Task: Go to Program & Features. Select Whole Food Market. Add to cart Organic Weight Loss Supplements-1. Place order for Linda Green, _x000D_
1229 Senator Rd_x000D_
Crystal, Michigan(MI), 48818, Cell Number (989) 235-6557
Action: Mouse moved to (38, 119)
Screenshot: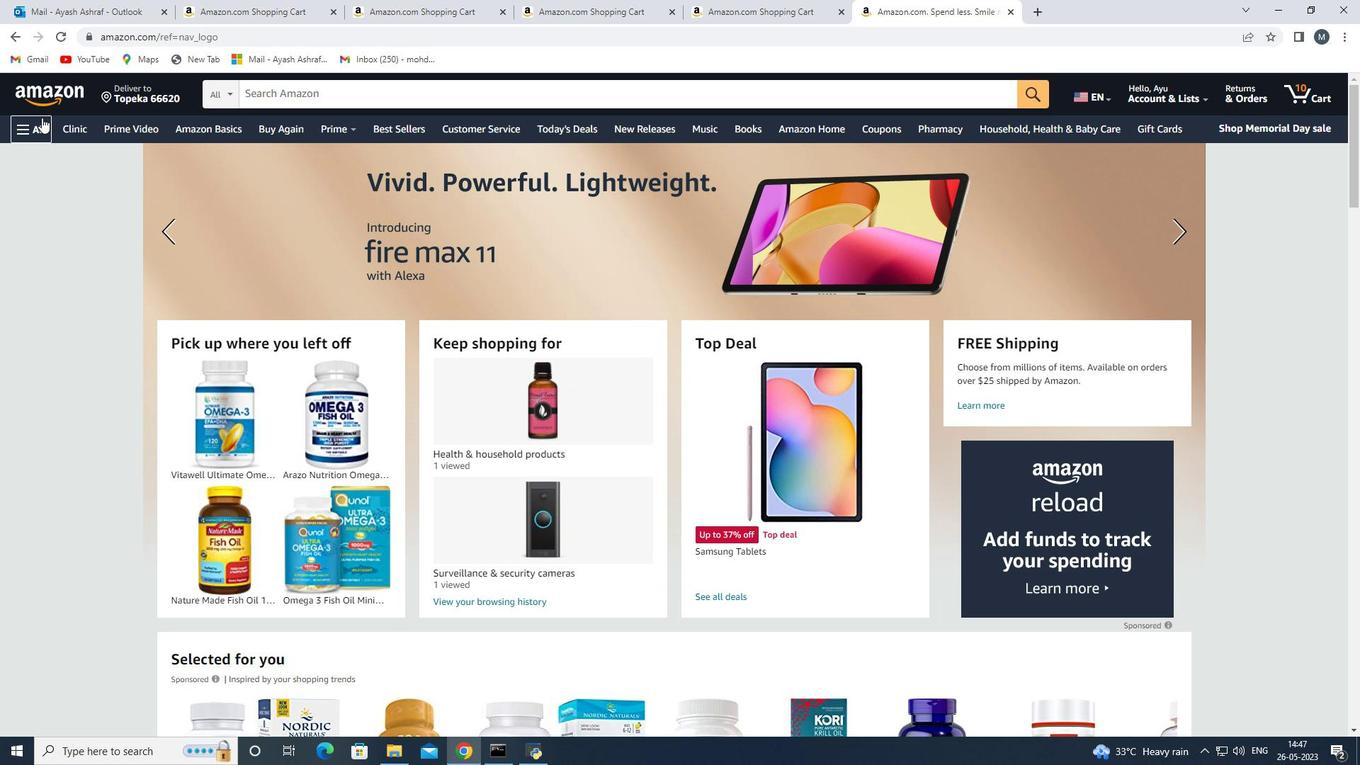 
Action: Mouse pressed left at (38, 119)
Screenshot: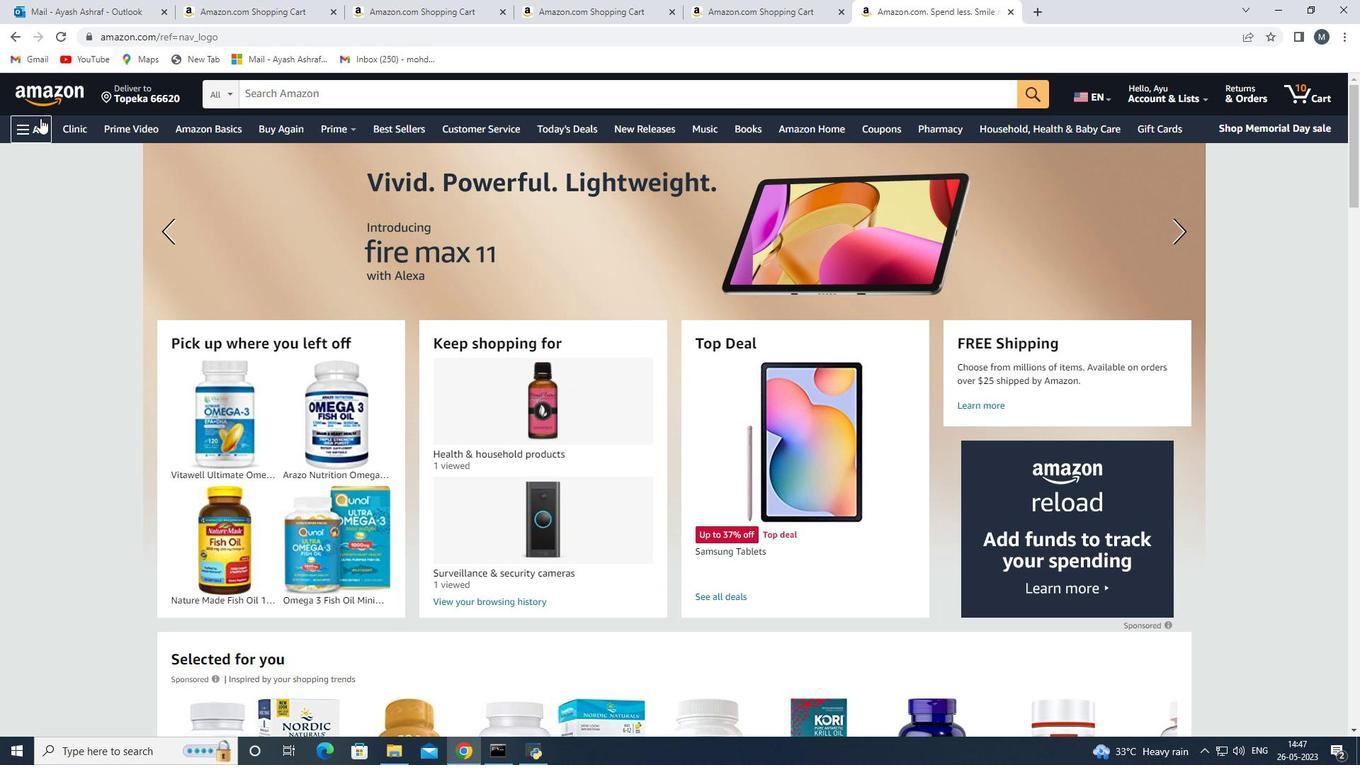 
Action: Mouse moved to (115, 489)
Screenshot: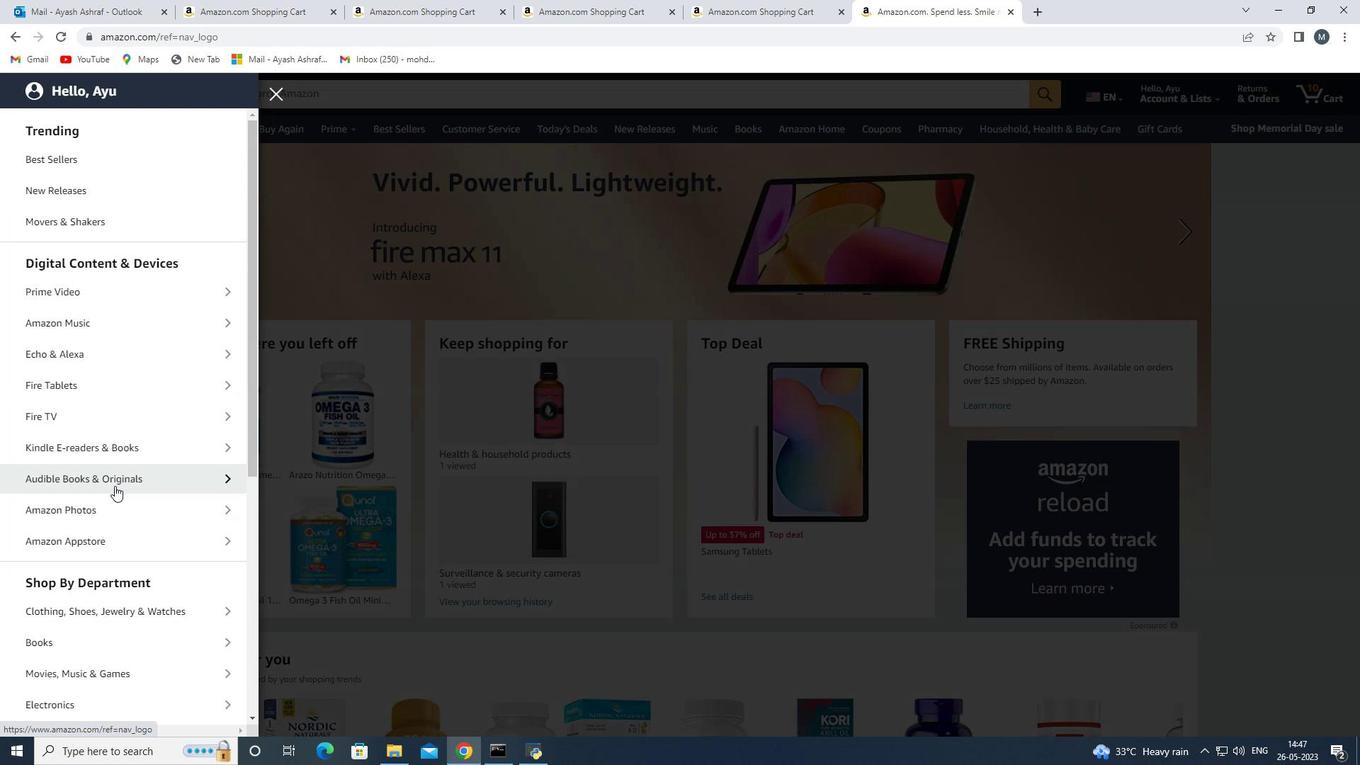 
Action: Mouse scrolled (115, 488) with delta (0, 0)
Screenshot: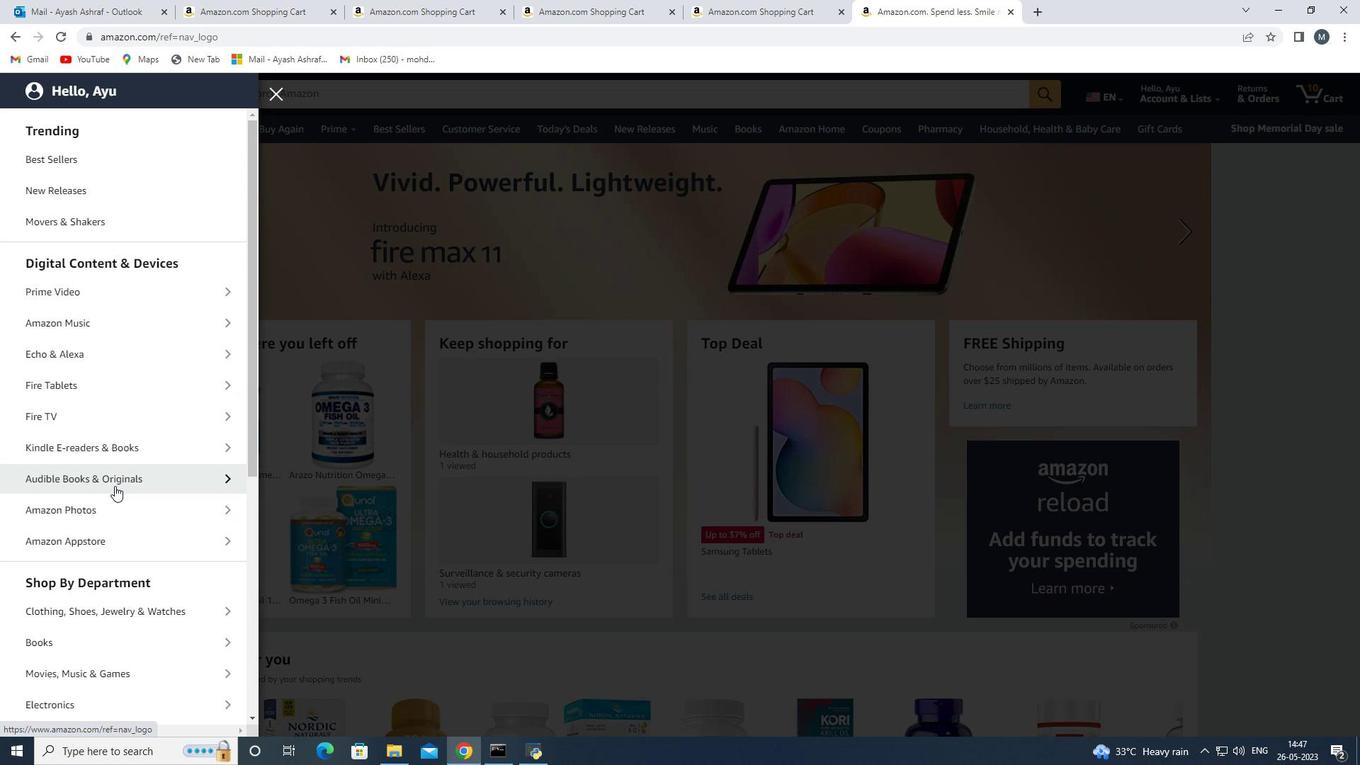 
Action: Mouse scrolled (115, 488) with delta (0, 0)
Screenshot: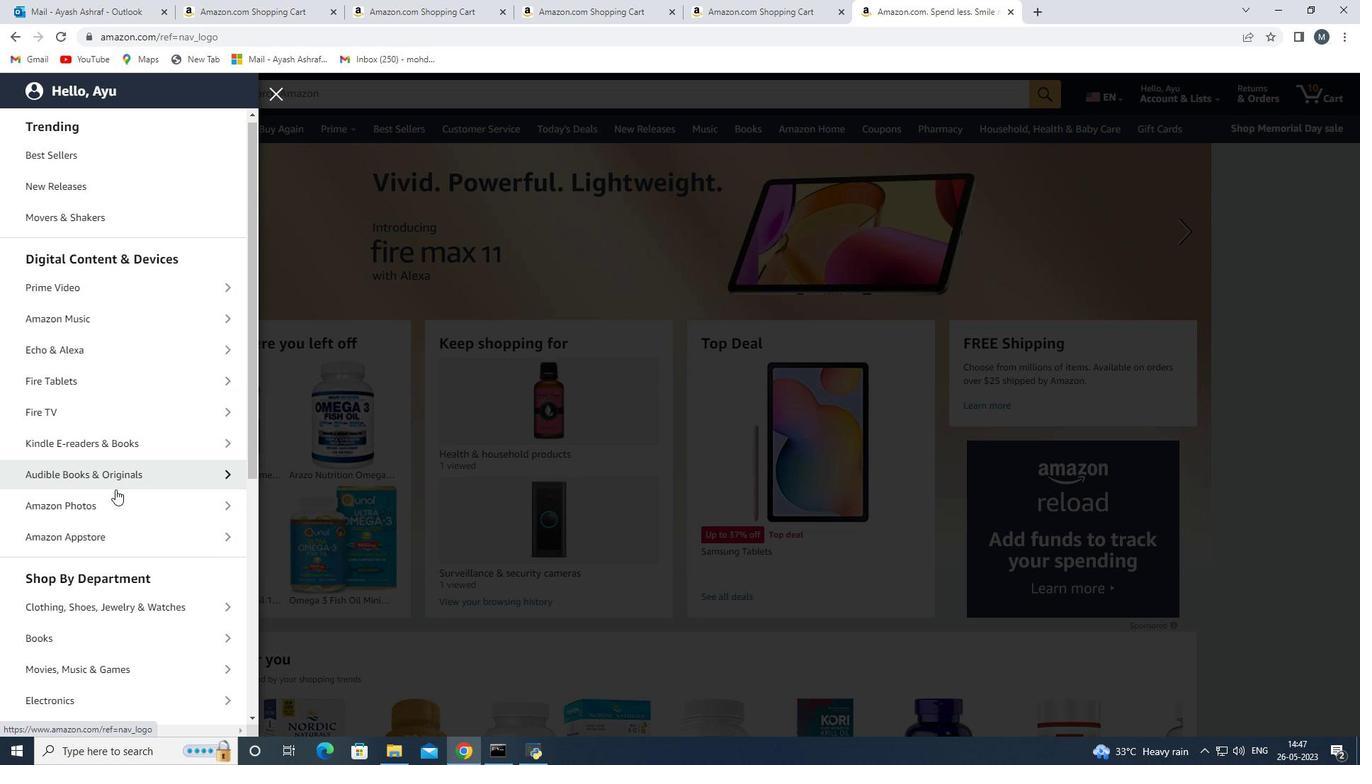 
Action: Mouse scrolled (115, 488) with delta (0, 0)
Screenshot: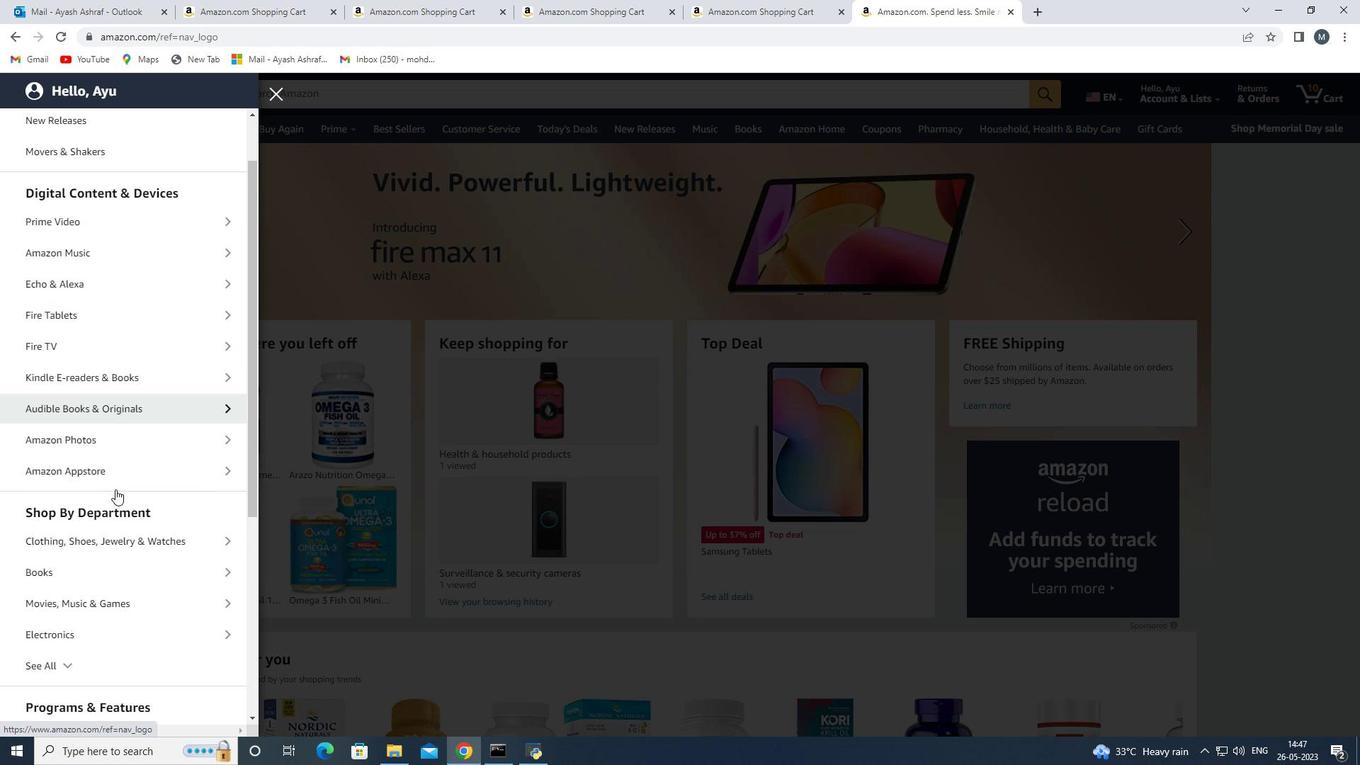 
Action: Mouse moved to (112, 484)
Screenshot: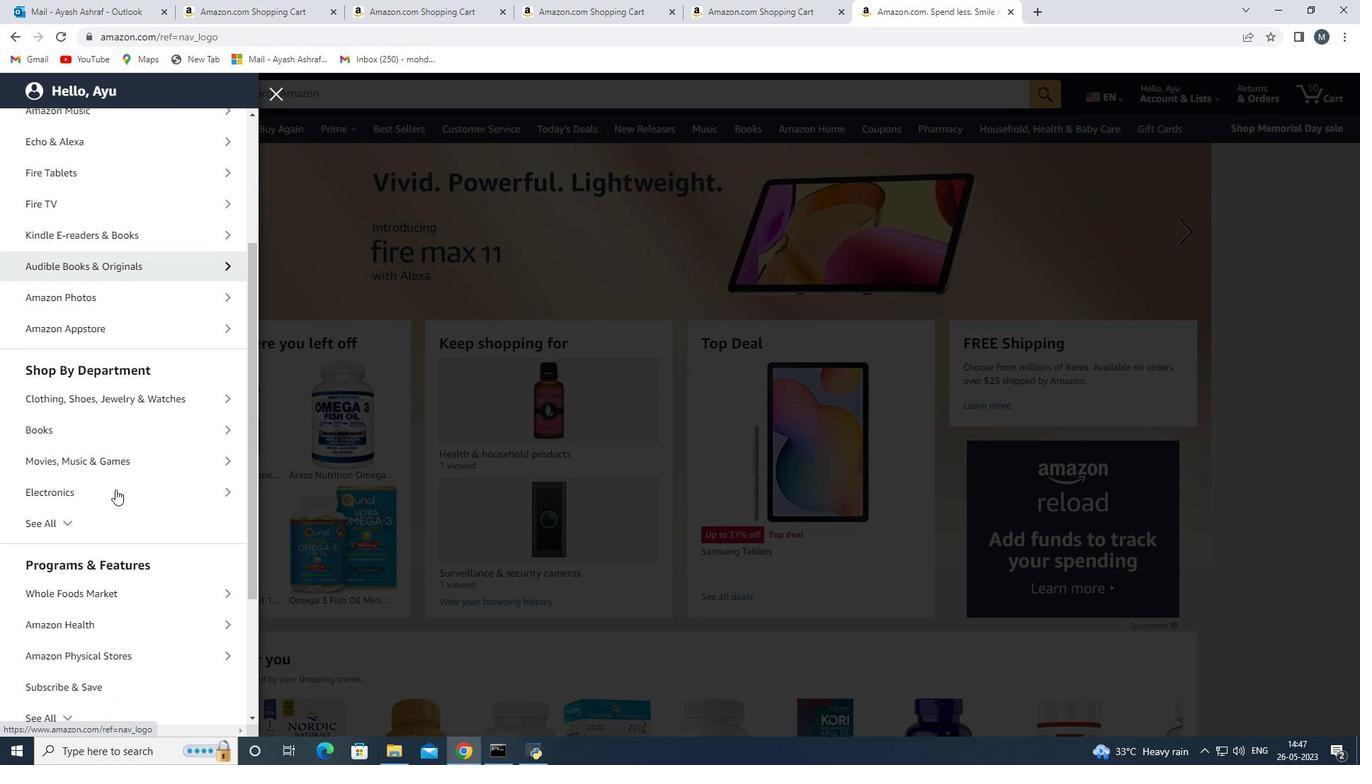 
Action: Mouse scrolled (112, 484) with delta (0, 0)
Screenshot: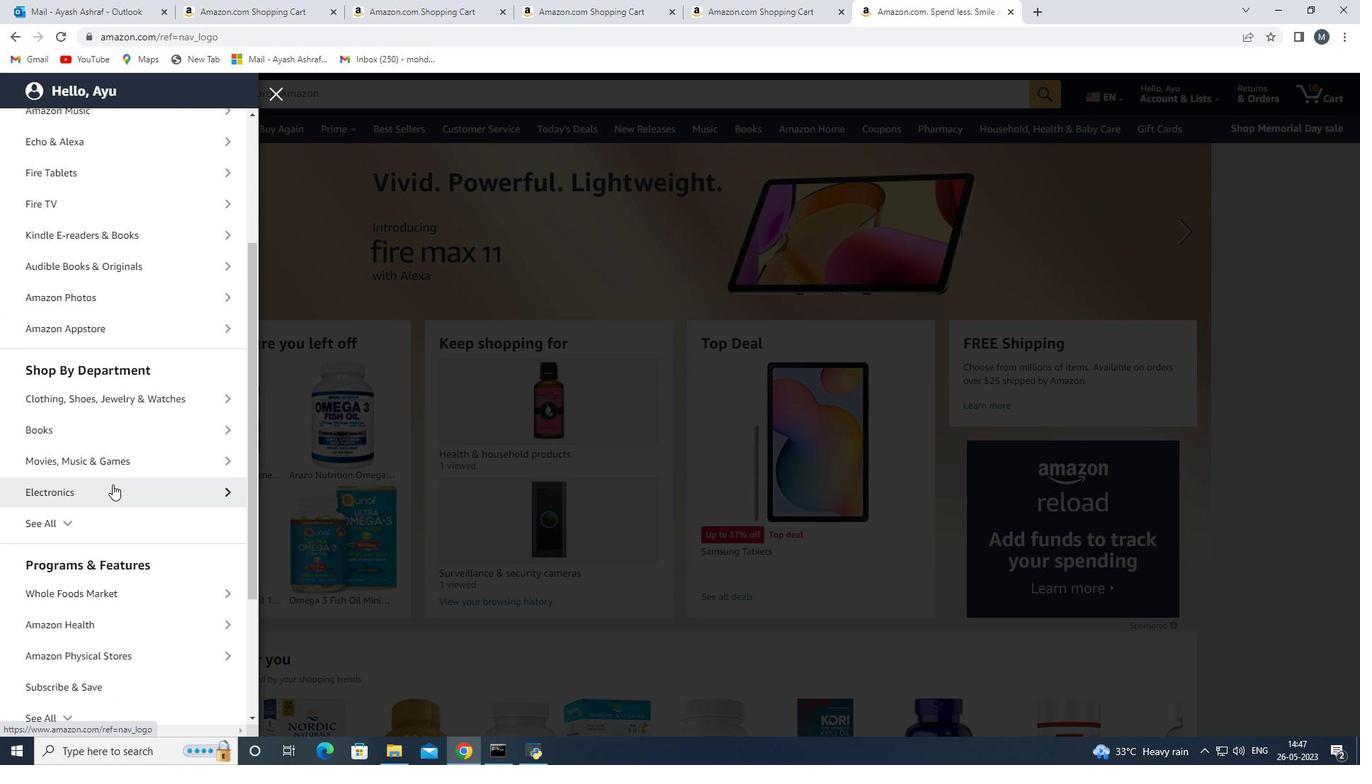 
Action: Mouse scrolled (112, 484) with delta (0, 0)
Screenshot: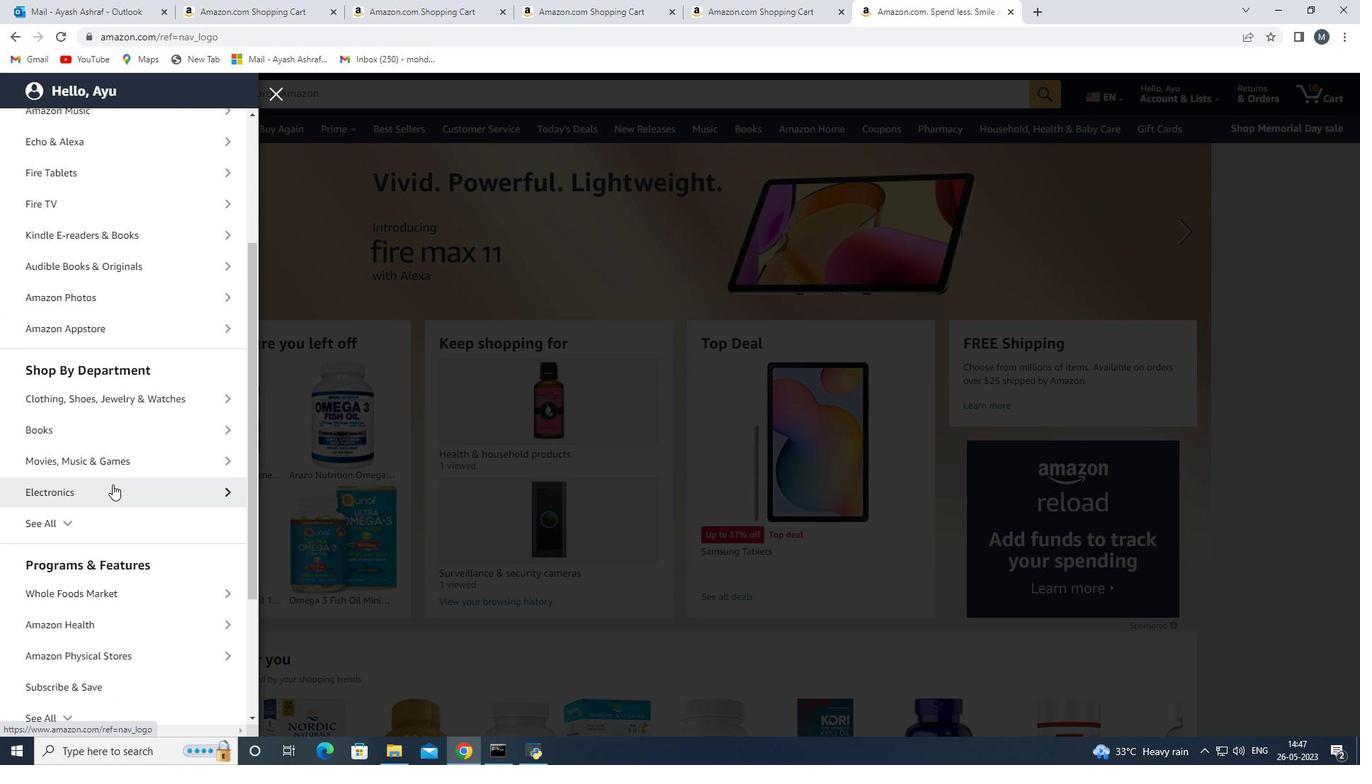 
Action: Mouse moved to (135, 449)
Screenshot: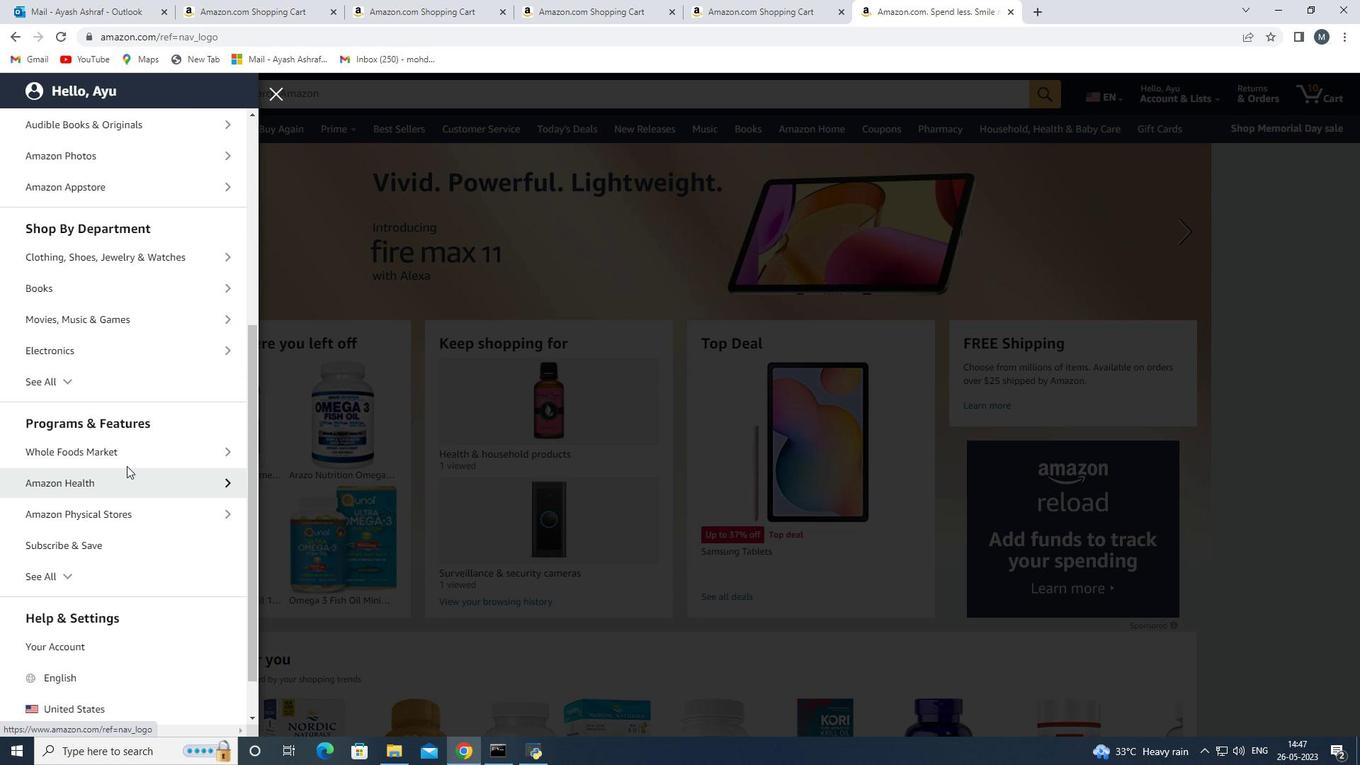 
Action: Mouse pressed left at (135, 449)
Screenshot: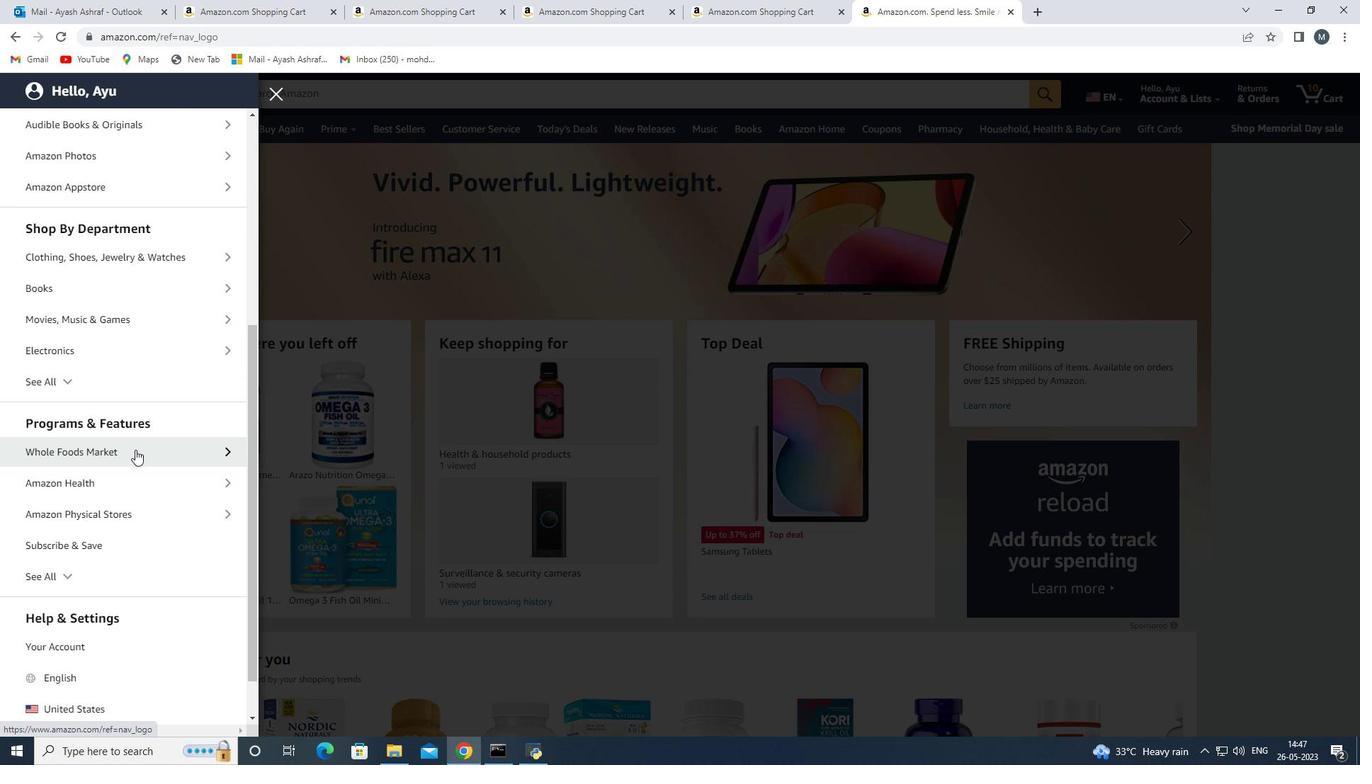 
Action: Mouse moved to (158, 196)
Screenshot: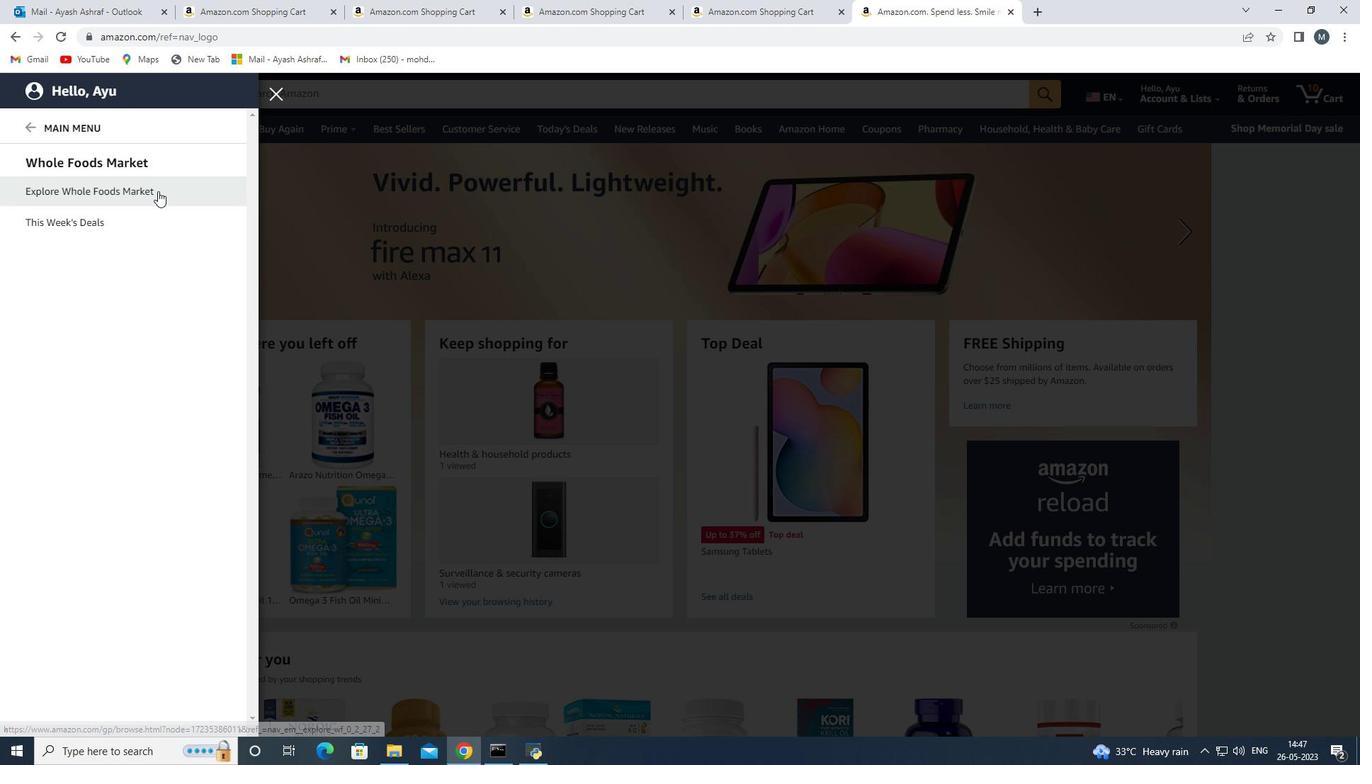
Action: Mouse pressed left at (158, 196)
Screenshot: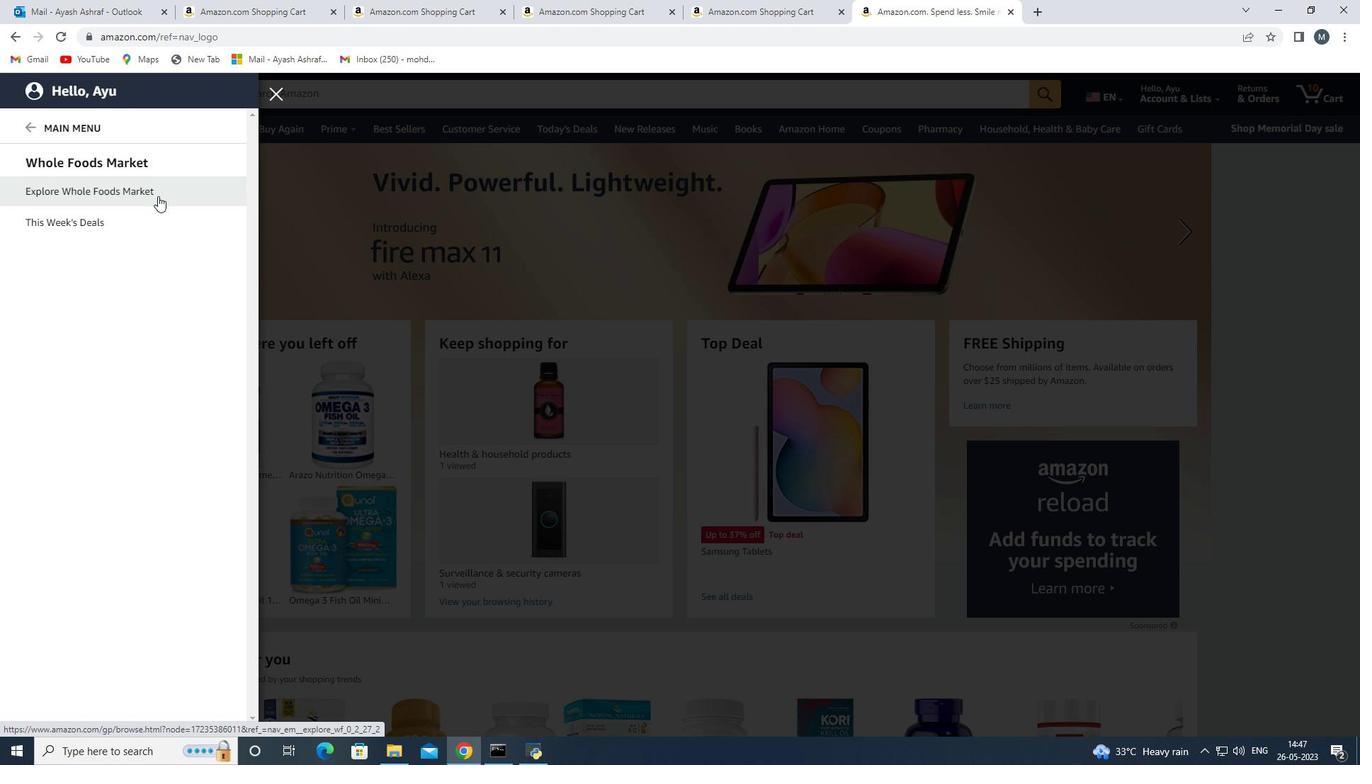 
Action: Mouse moved to (394, 94)
Screenshot: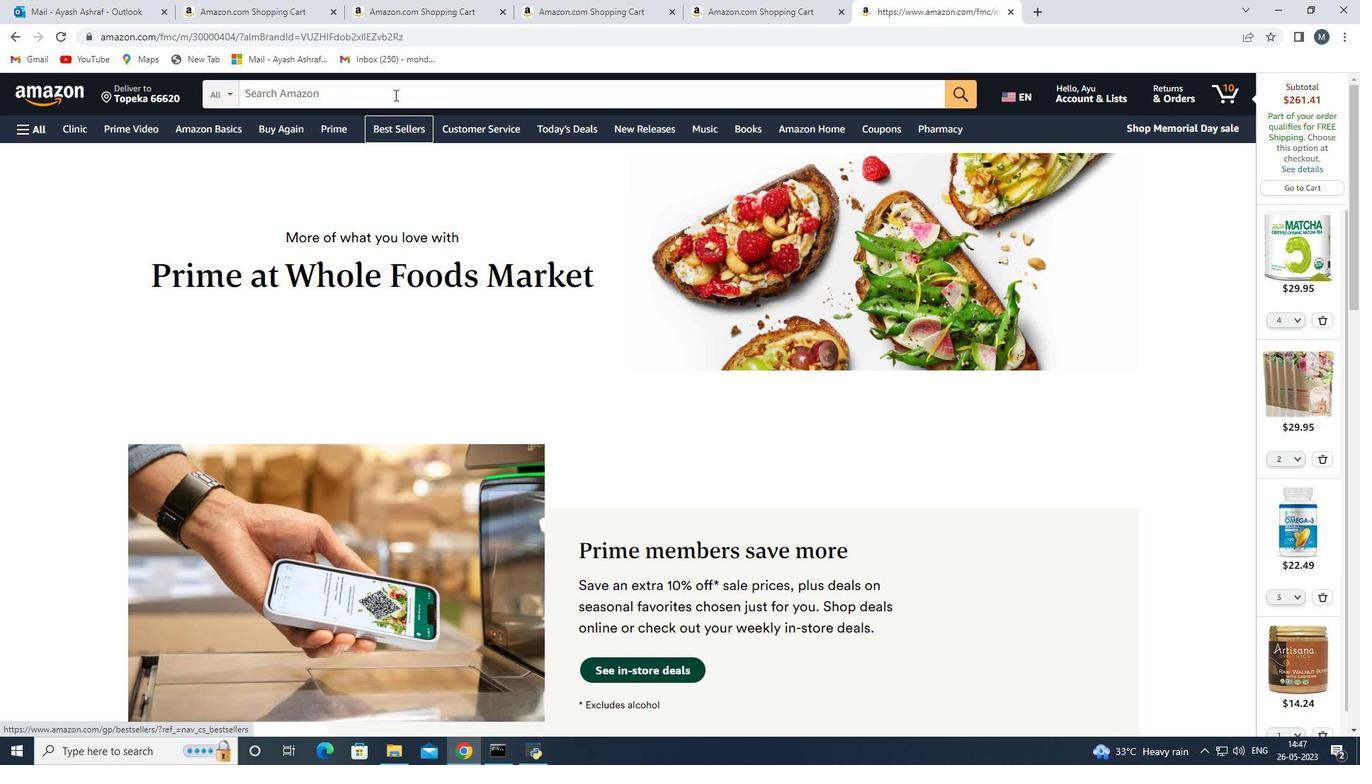 
Action: Mouse pressed left at (394, 94)
Screenshot: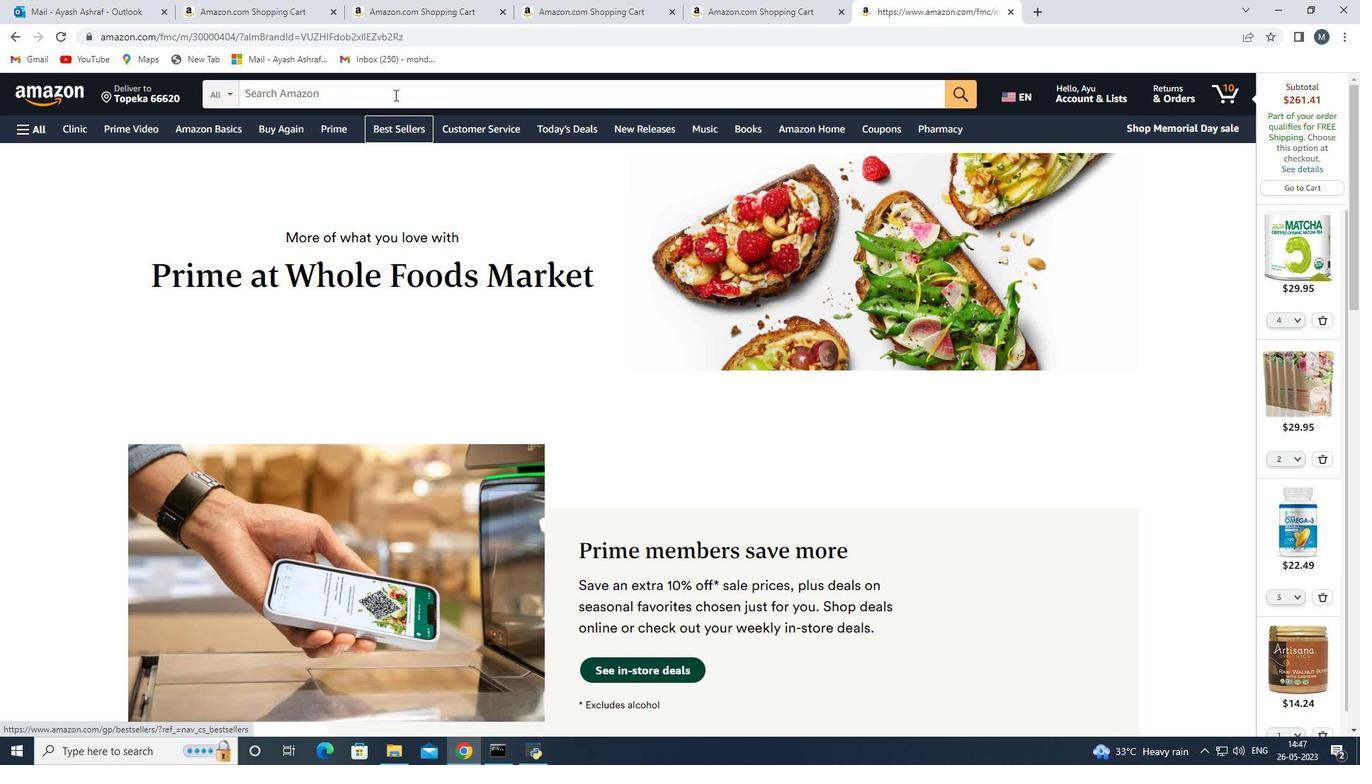 
Action: Mouse moved to (398, 91)
Screenshot: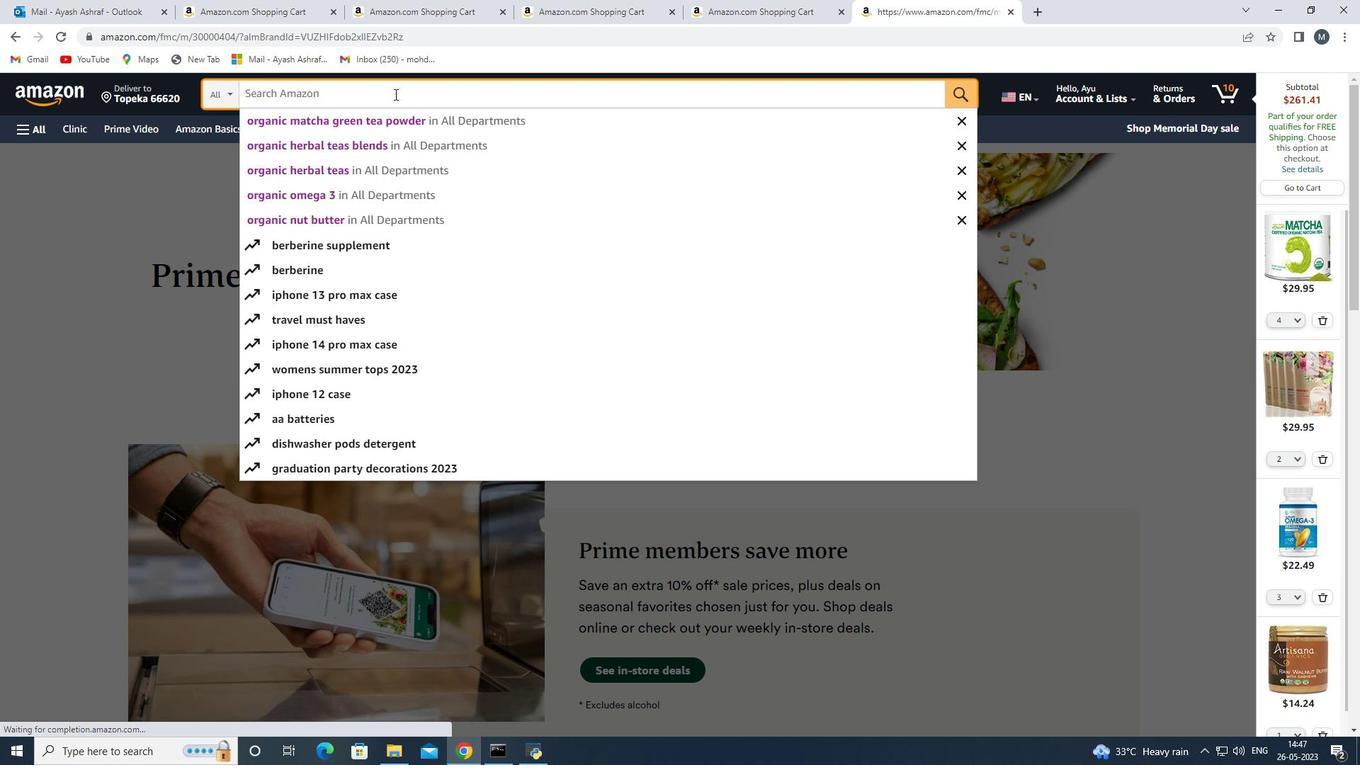 
Action: Key pressed <Key.shift>Organic<Key.space><Key.shift>weight<Key.space><Key.shift>o<Key.backspace><Key.shift>Loss<Key.space><Key.shift>Si<Key.backspace>upplememts
Screenshot: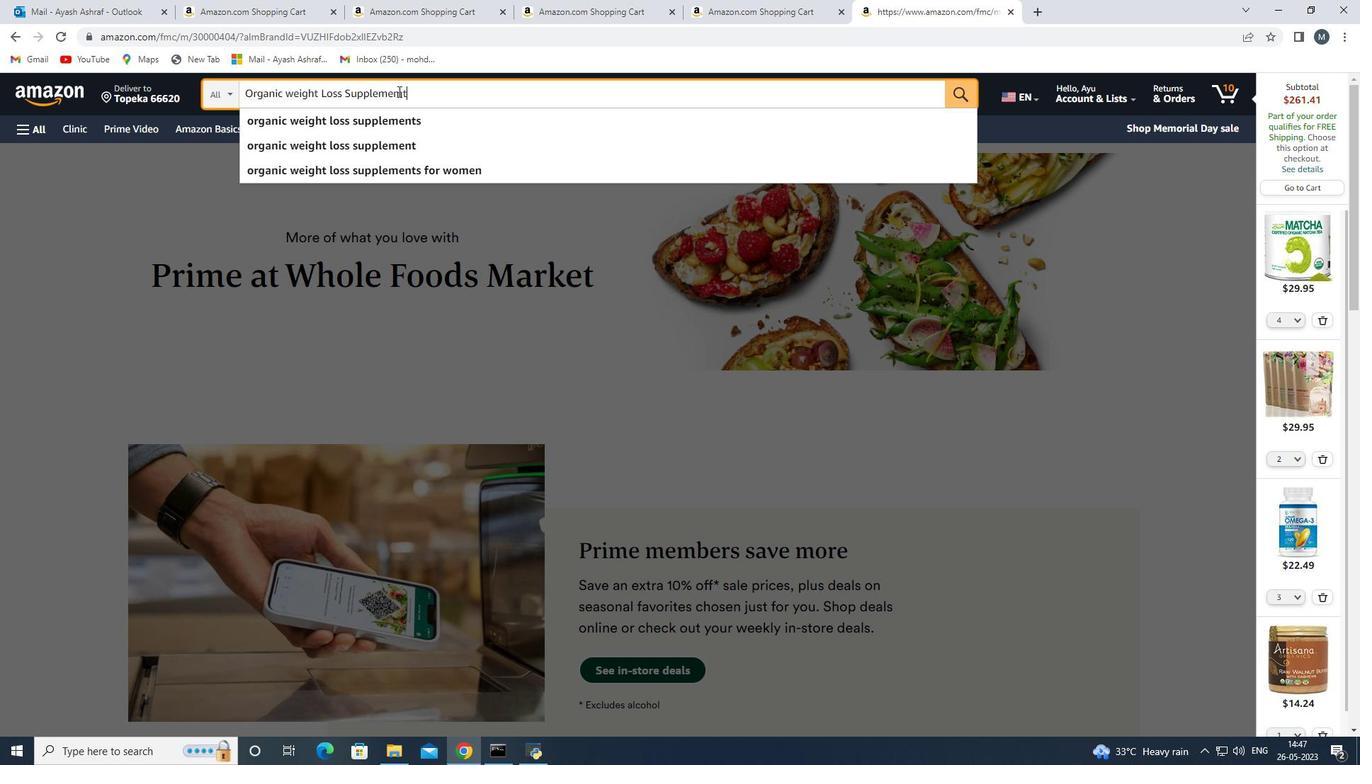 
Action: Mouse moved to (400, 98)
Screenshot: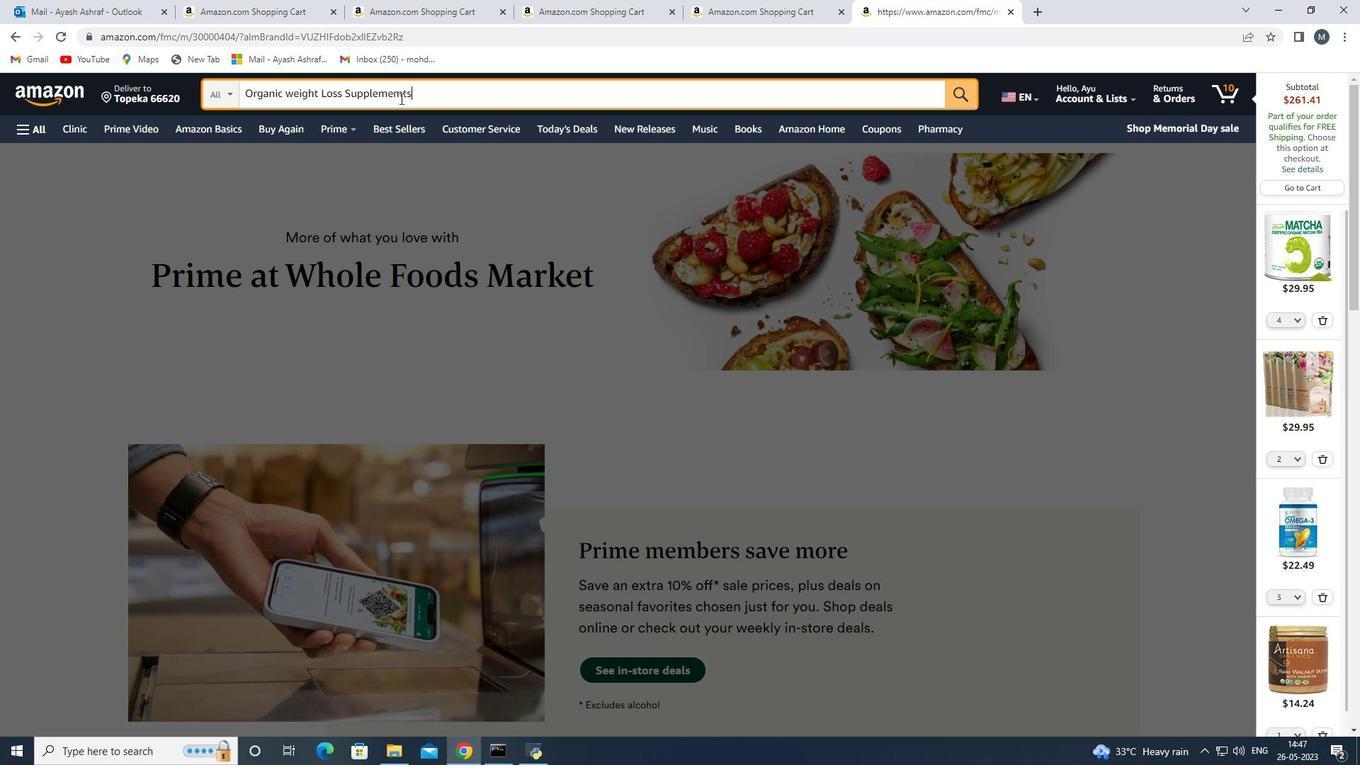 
Action: Mouse pressed left at (400, 98)
Screenshot: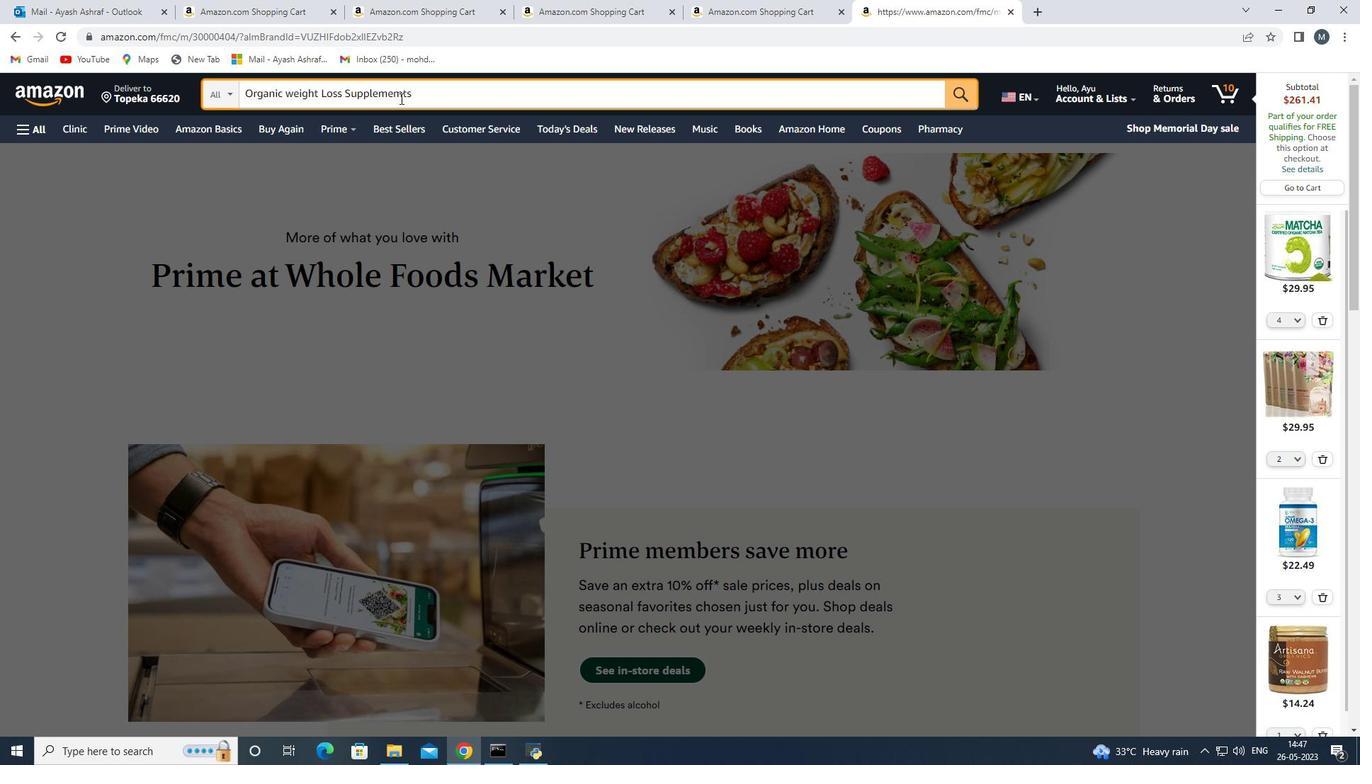 
Action: Mouse moved to (401, 108)
Screenshot: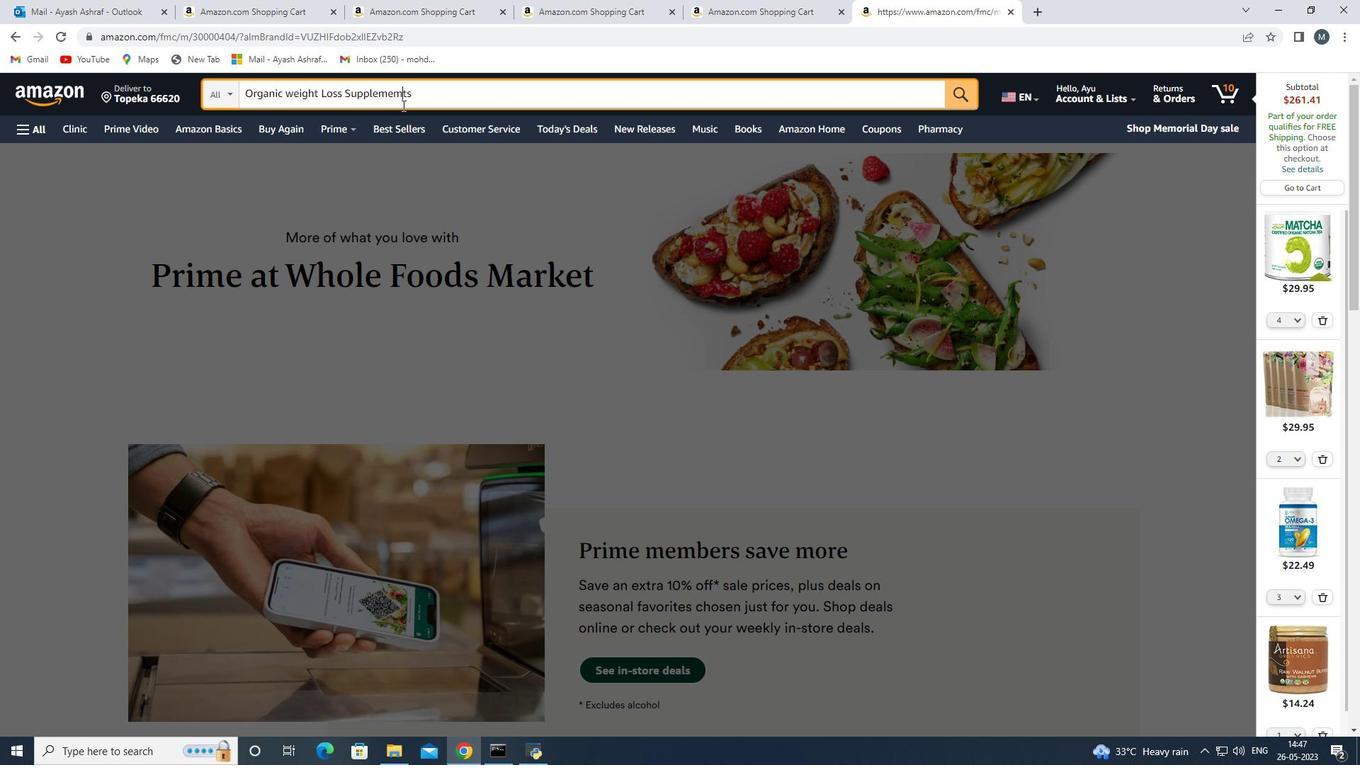 
Action: Key pressed <Key.backspace>n
Screenshot: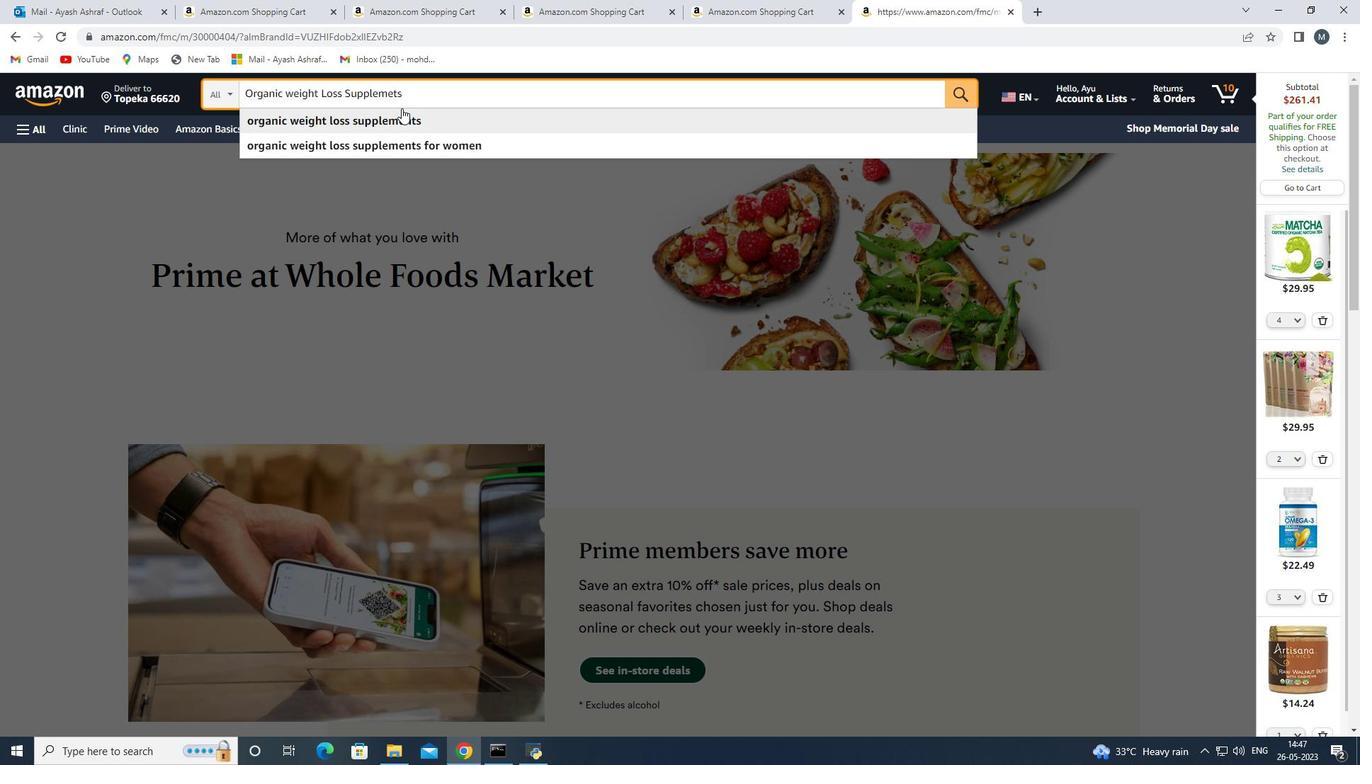 
Action: Mouse moved to (386, 122)
Screenshot: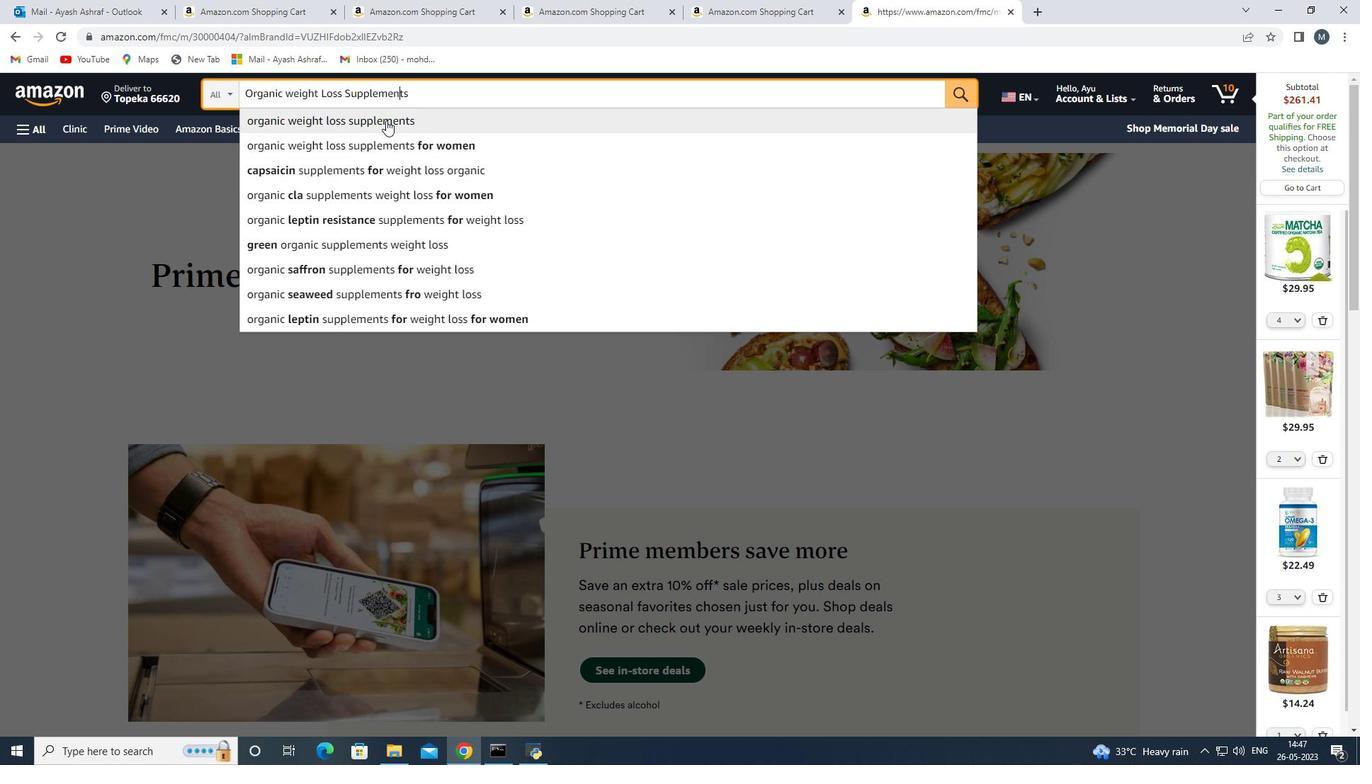 
Action: Mouse pressed left at (386, 122)
Screenshot: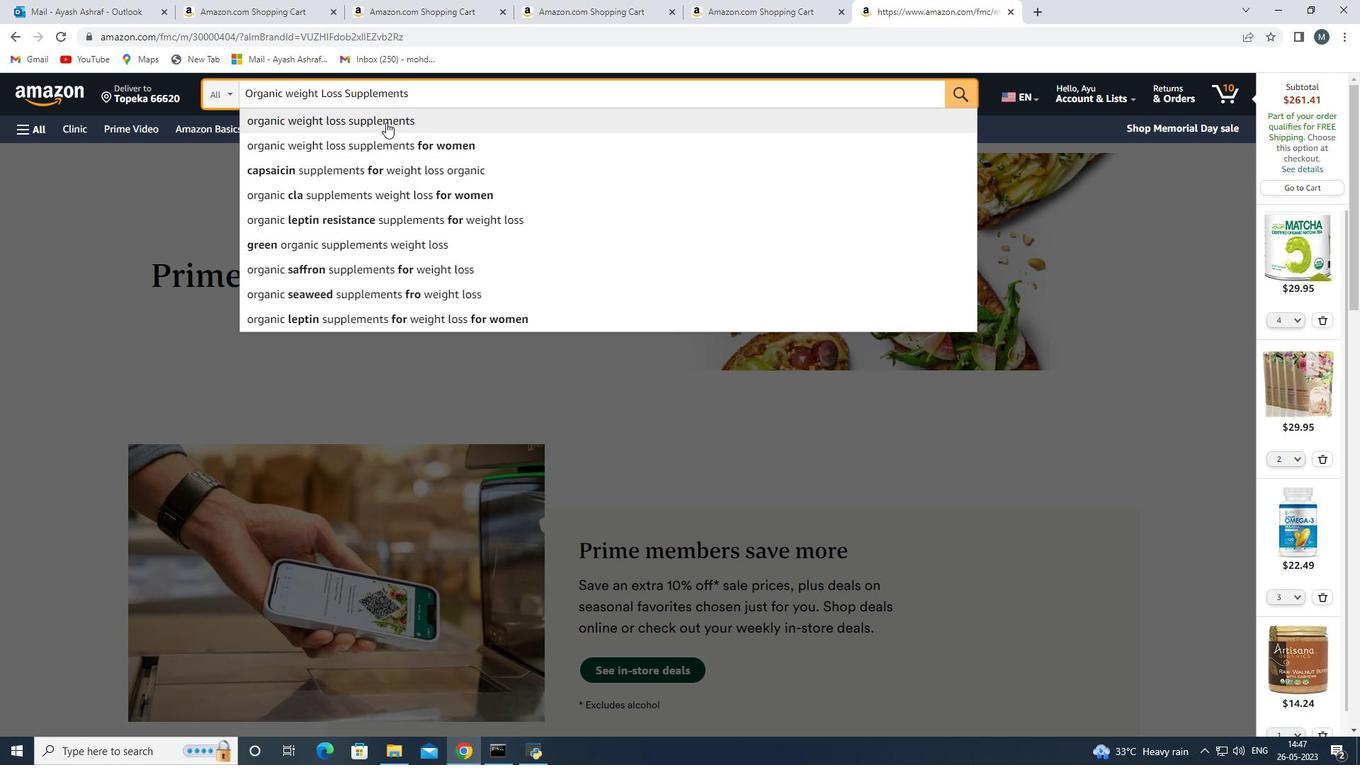 
Action: Mouse moved to (418, 413)
Screenshot: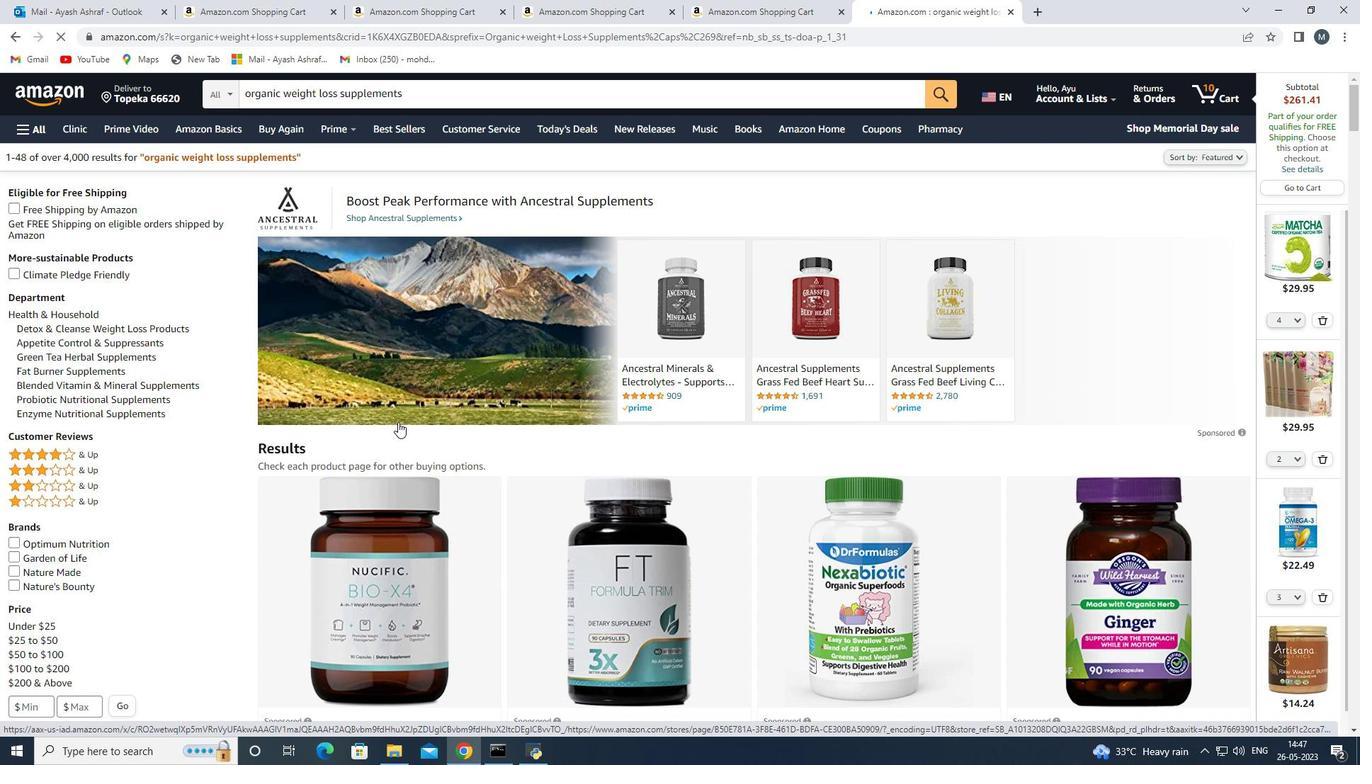 
Action: Mouse scrolled (418, 413) with delta (0, 0)
Screenshot: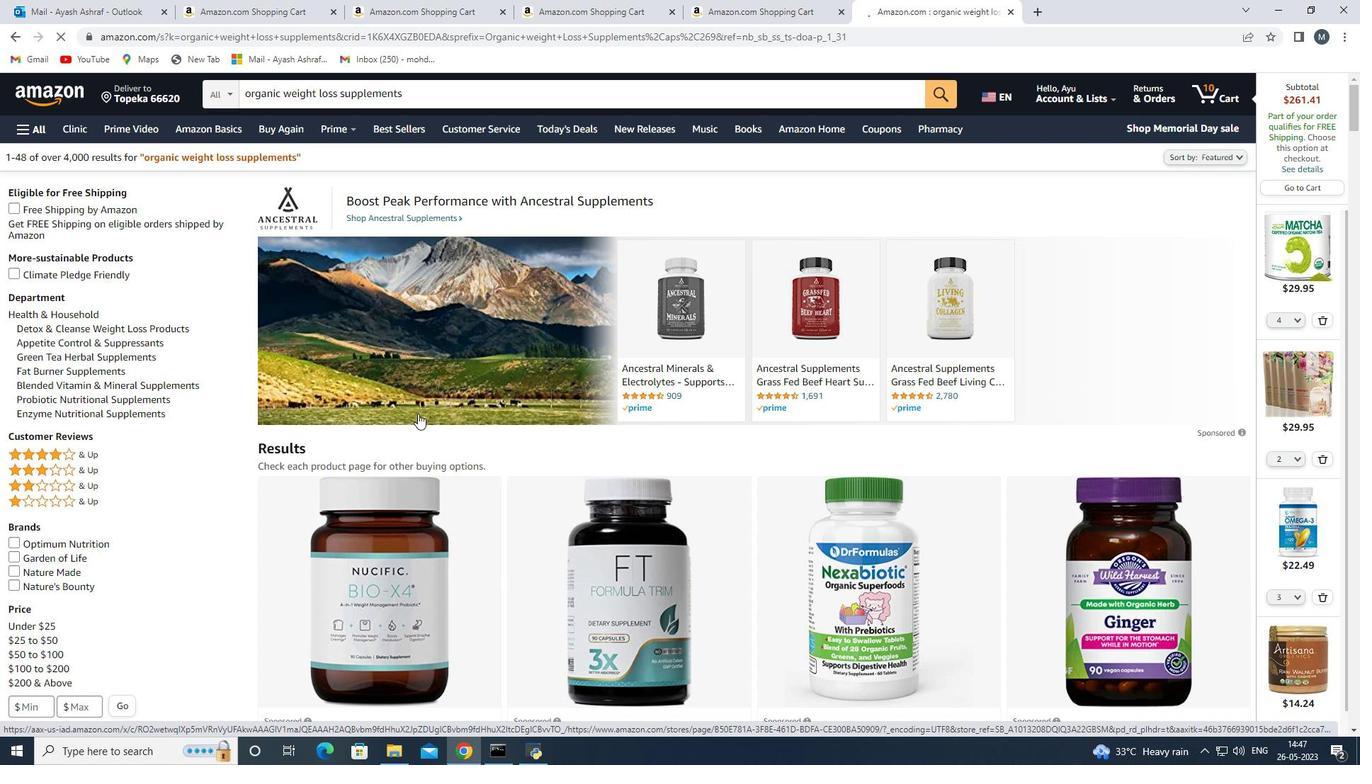 
Action: Mouse scrolled (418, 413) with delta (0, 0)
Screenshot: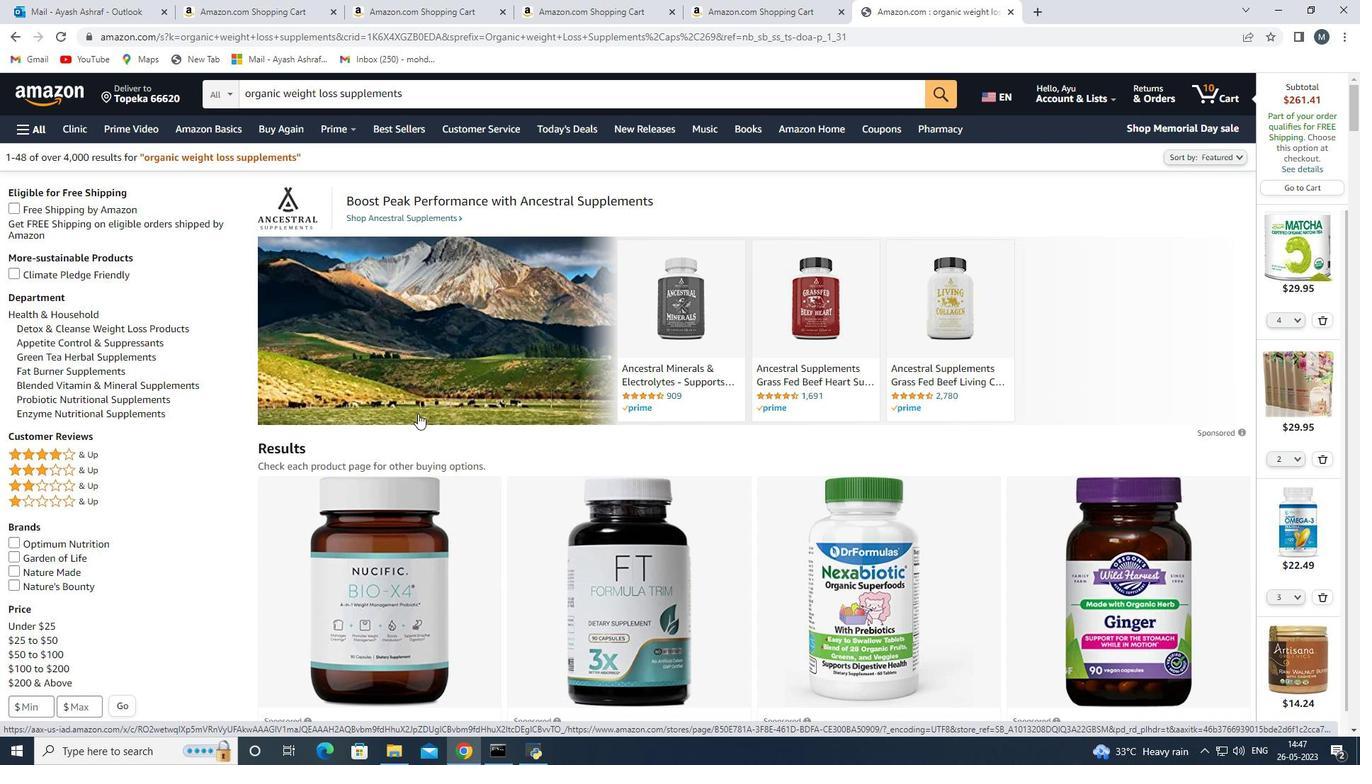 
Action: Mouse moved to (418, 414)
Screenshot: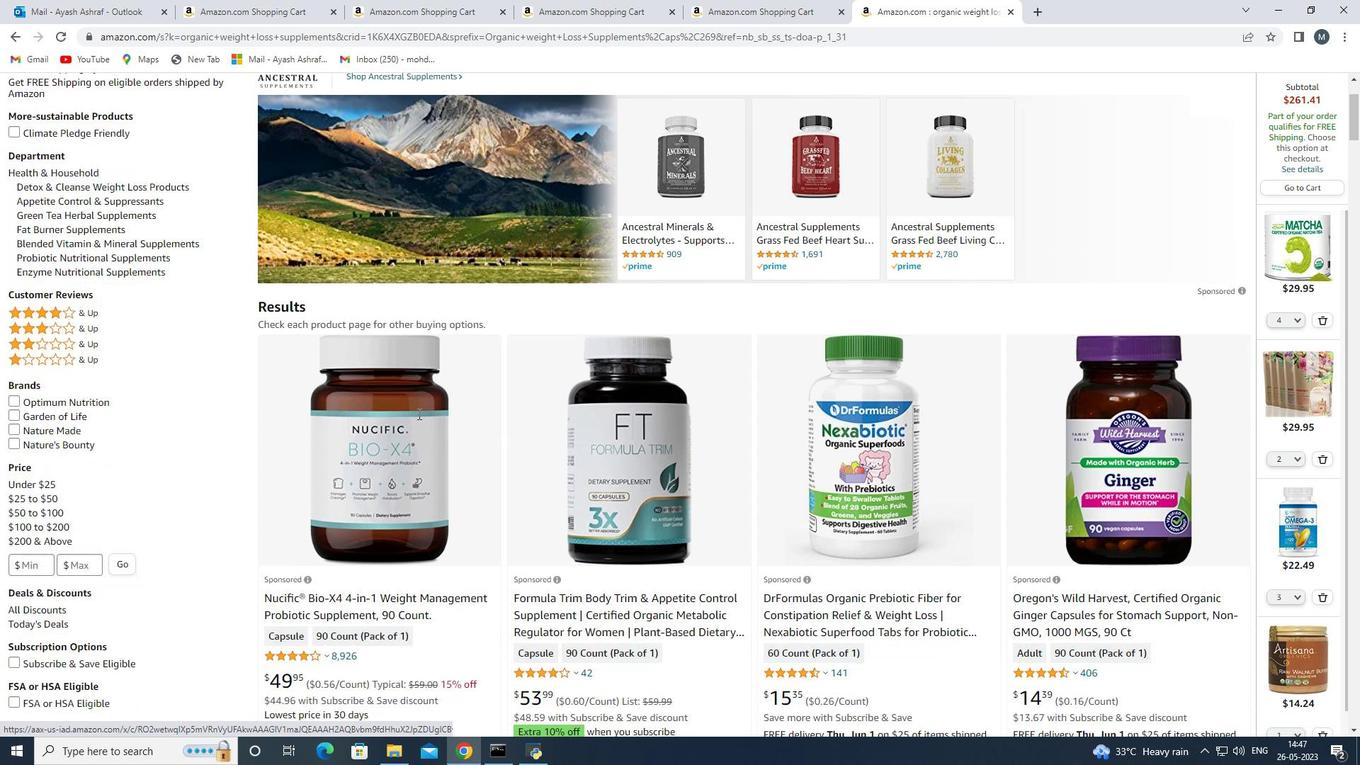 
Action: Mouse scrolled (418, 413) with delta (0, 0)
Screenshot: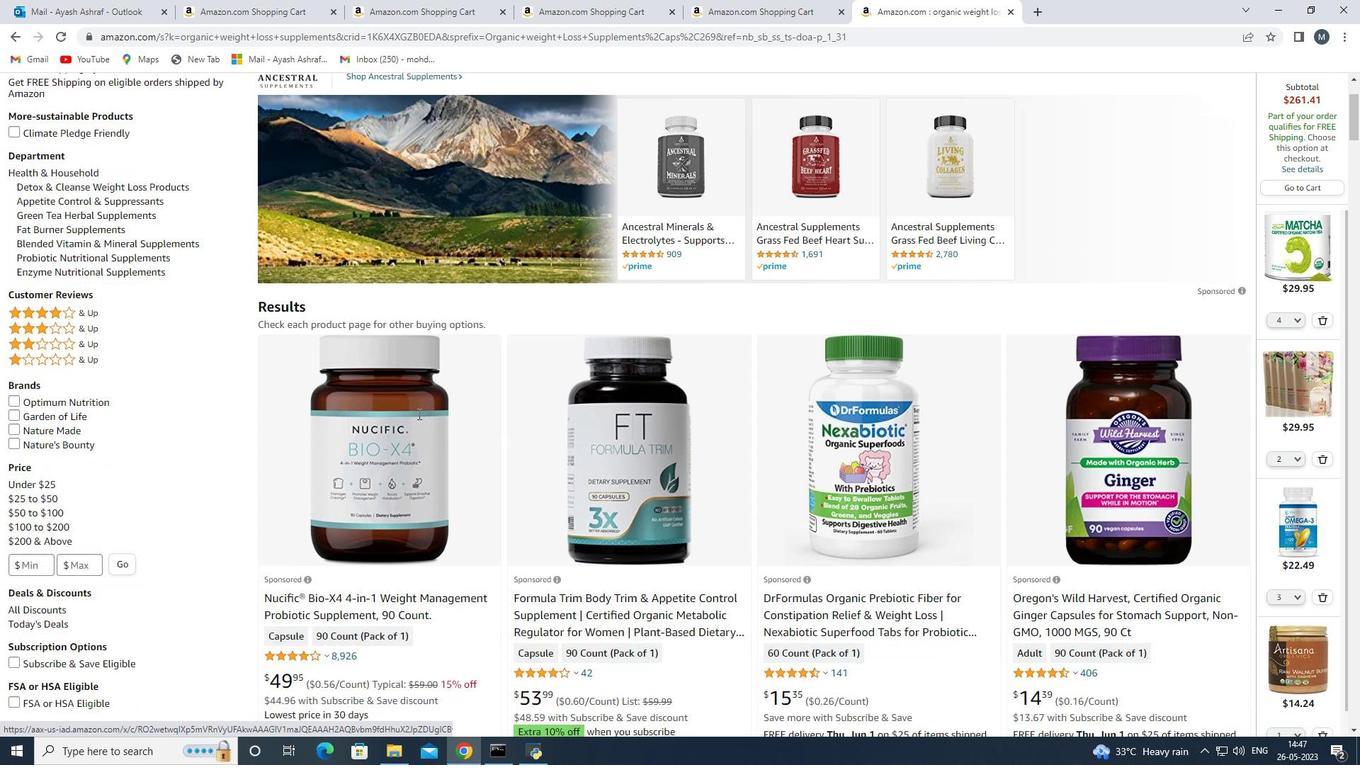
Action: Mouse moved to (418, 416)
Screenshot: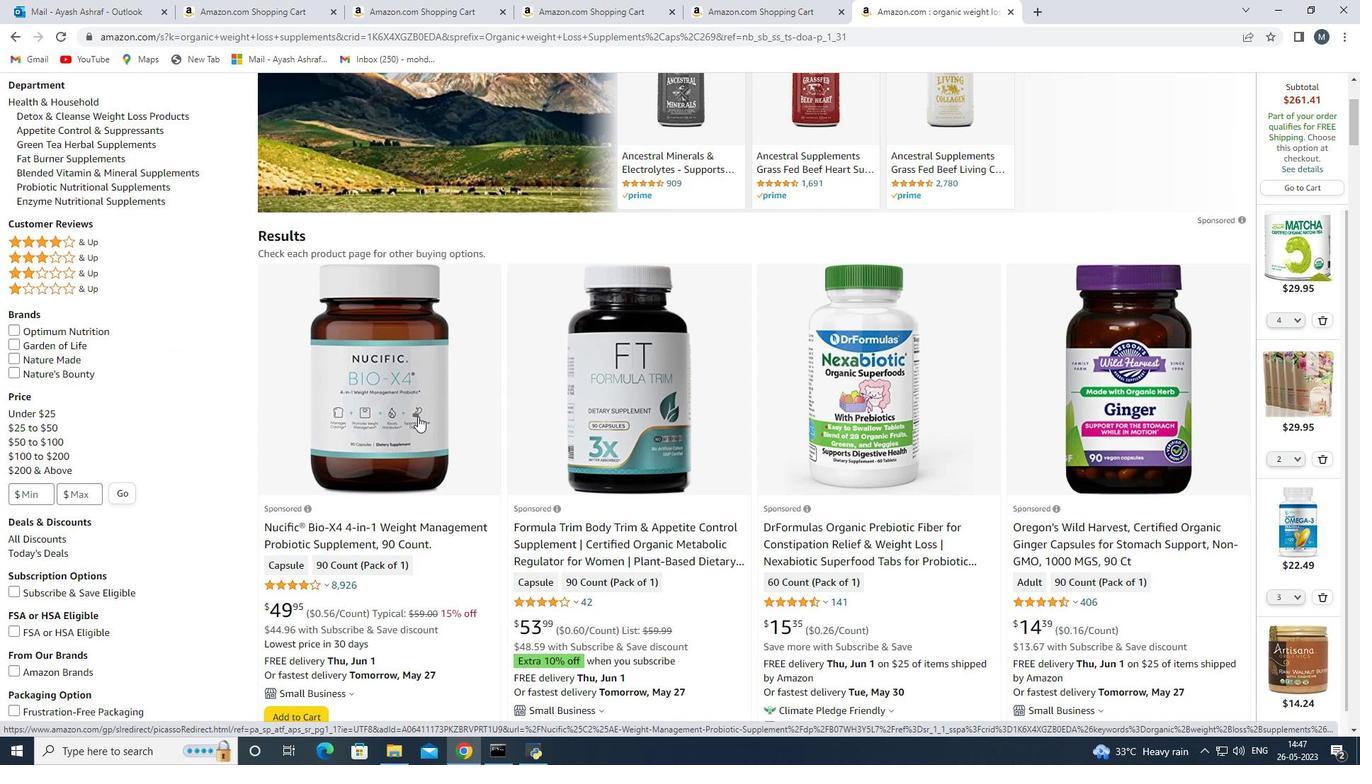 
Action: Mouse scrolled (418, 415) with delta (0, 0)
Screenshot: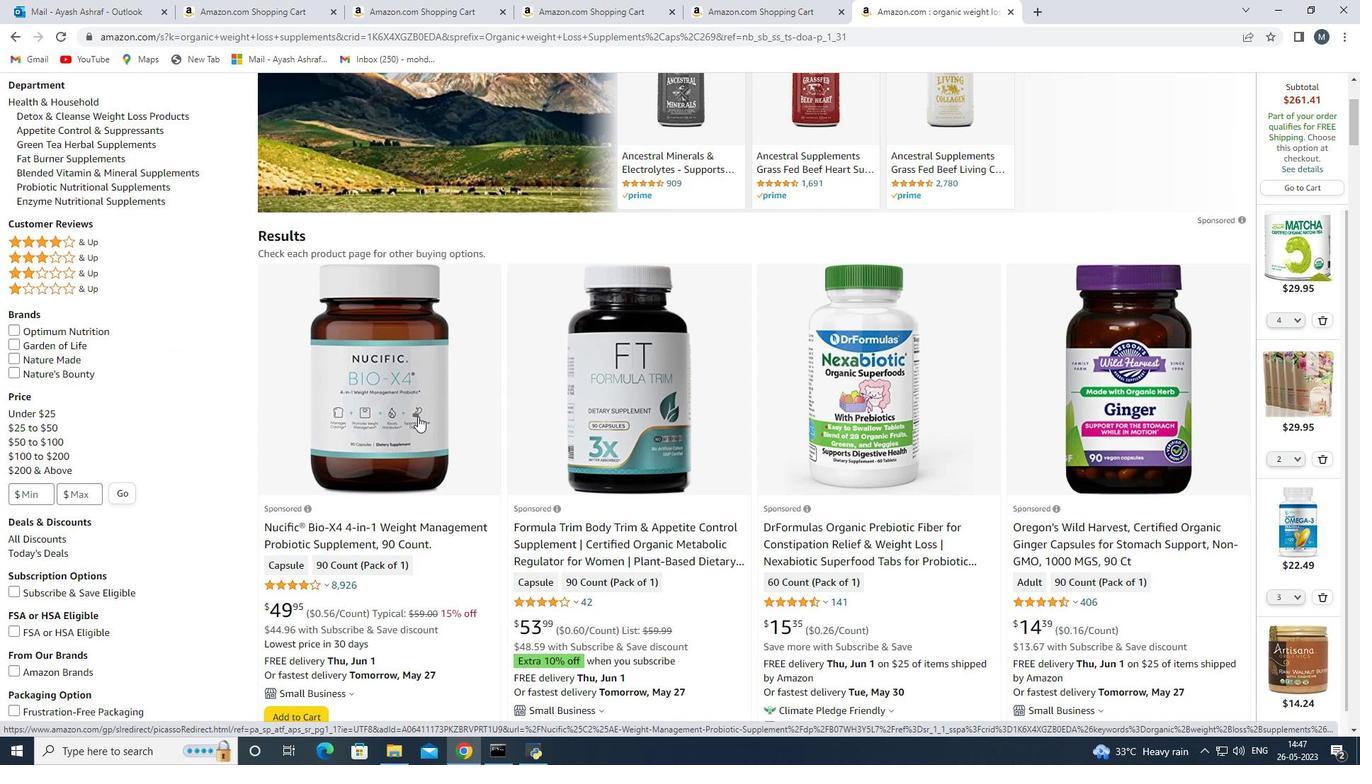 
Action: Mouse moved to (367, 405)
Screenshot: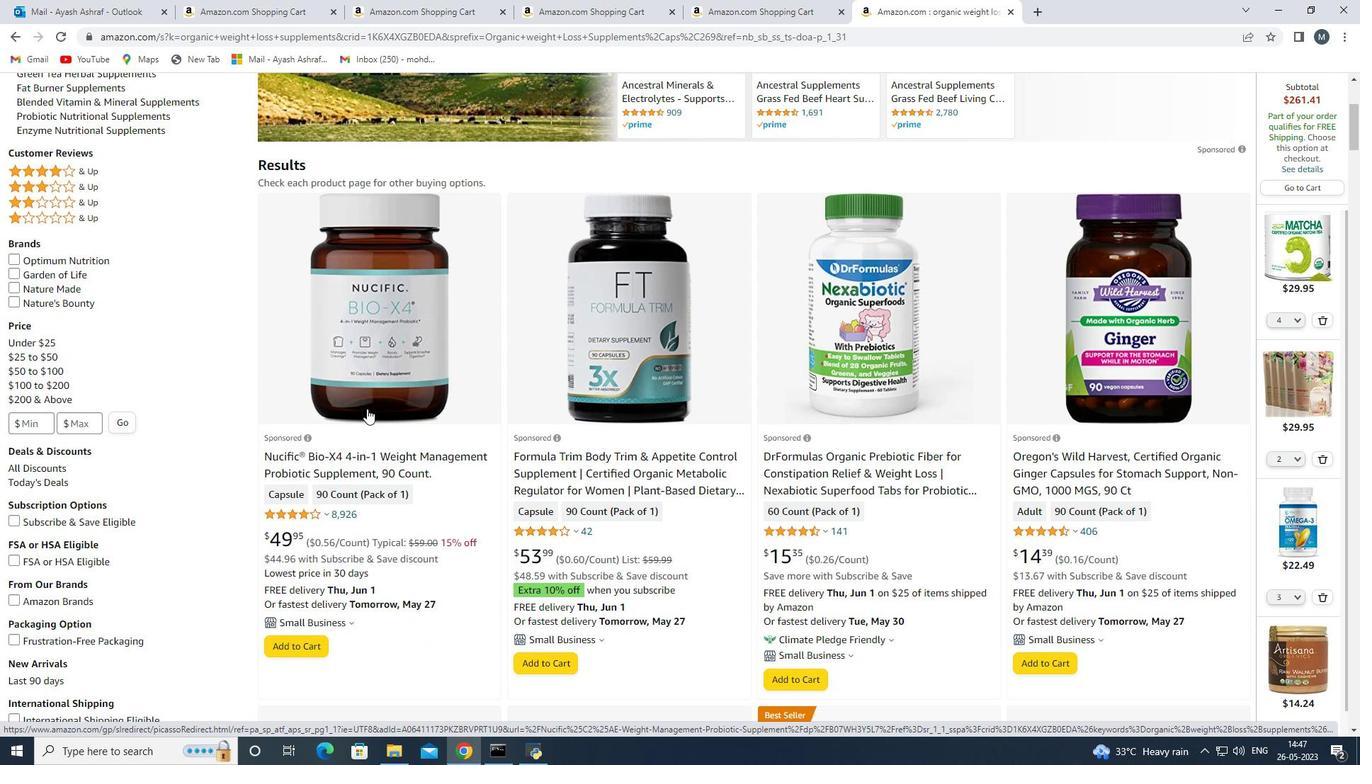 
Action: Mouse pressed left at (367, 405)
Screenshot: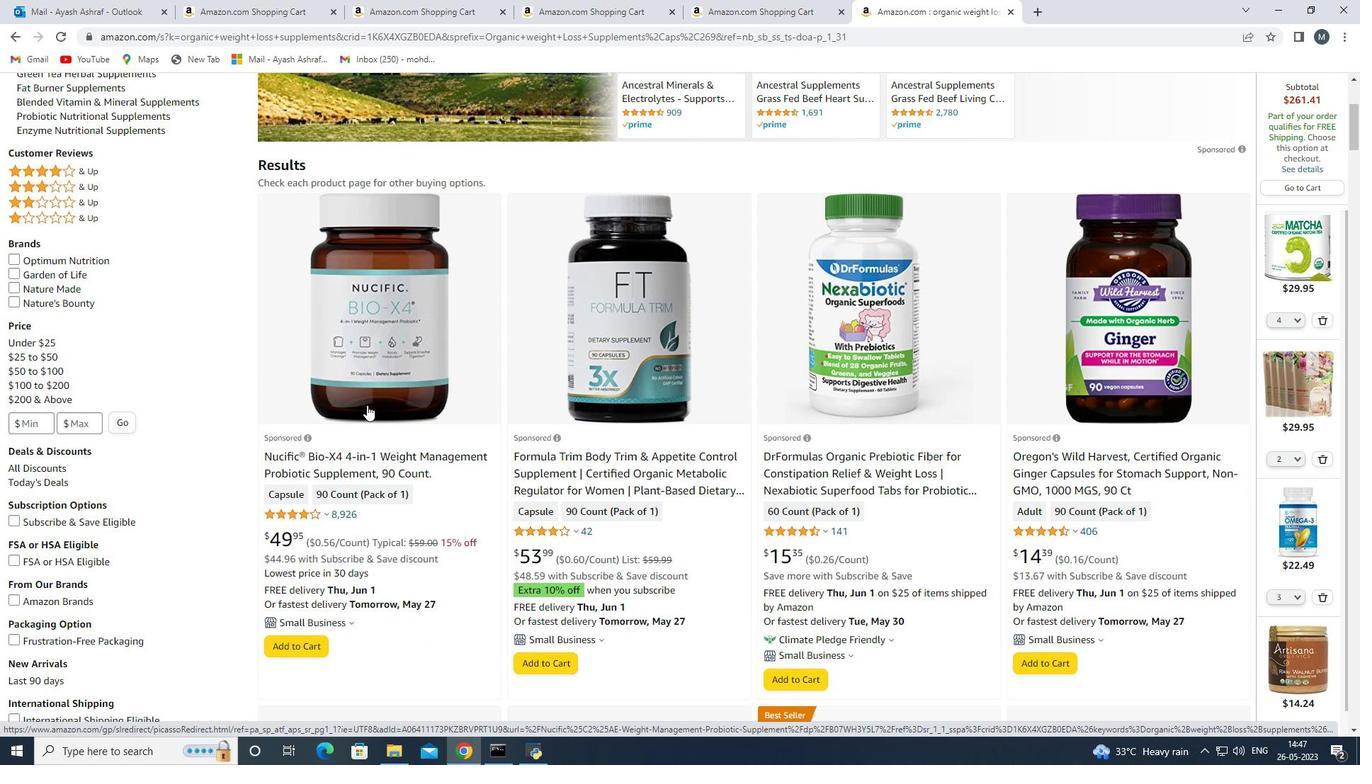 
Action: Mouse moved to (505, 415)
Screenshot: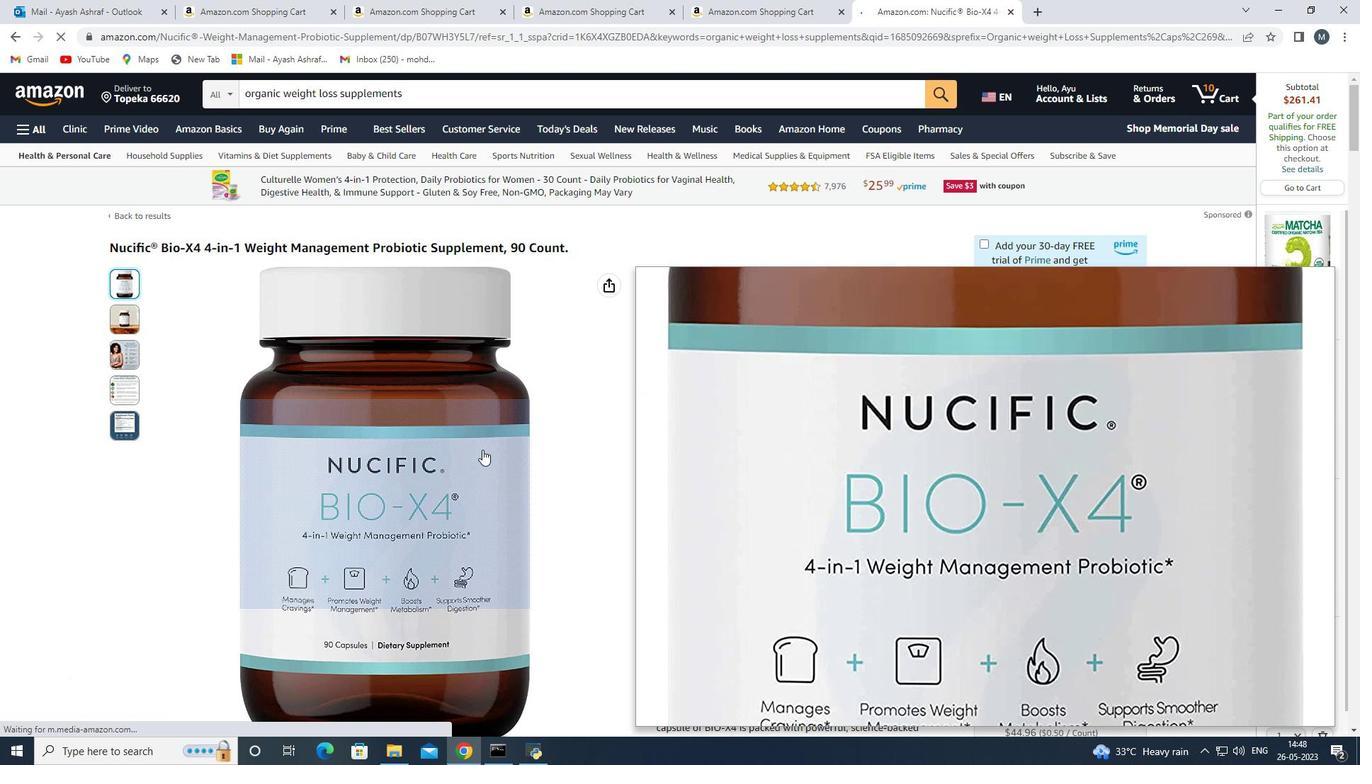 
Action: Mouse scrolled (505, 414) with delta (0, 0)
Screenshot: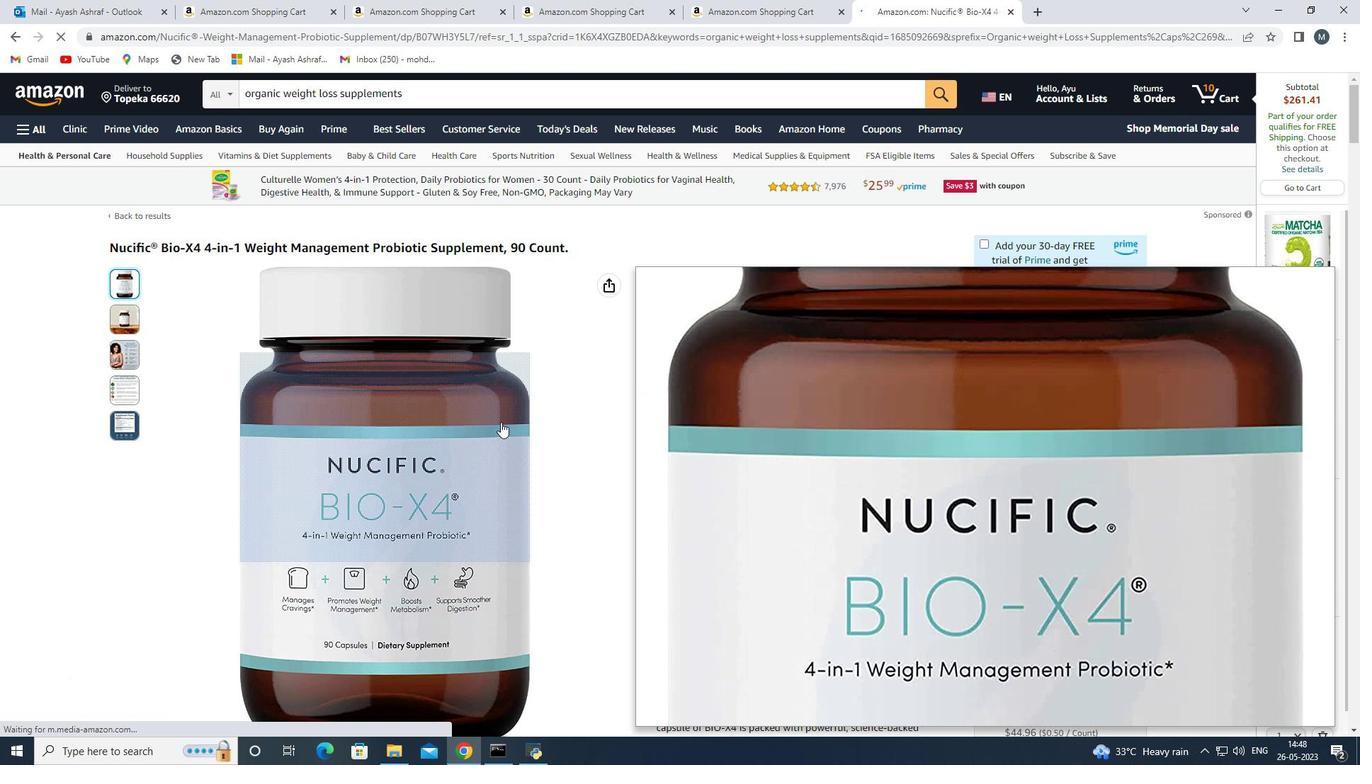 
Action: Mouse scrolled (505, 414) with delta (0, 0)
Screenshot: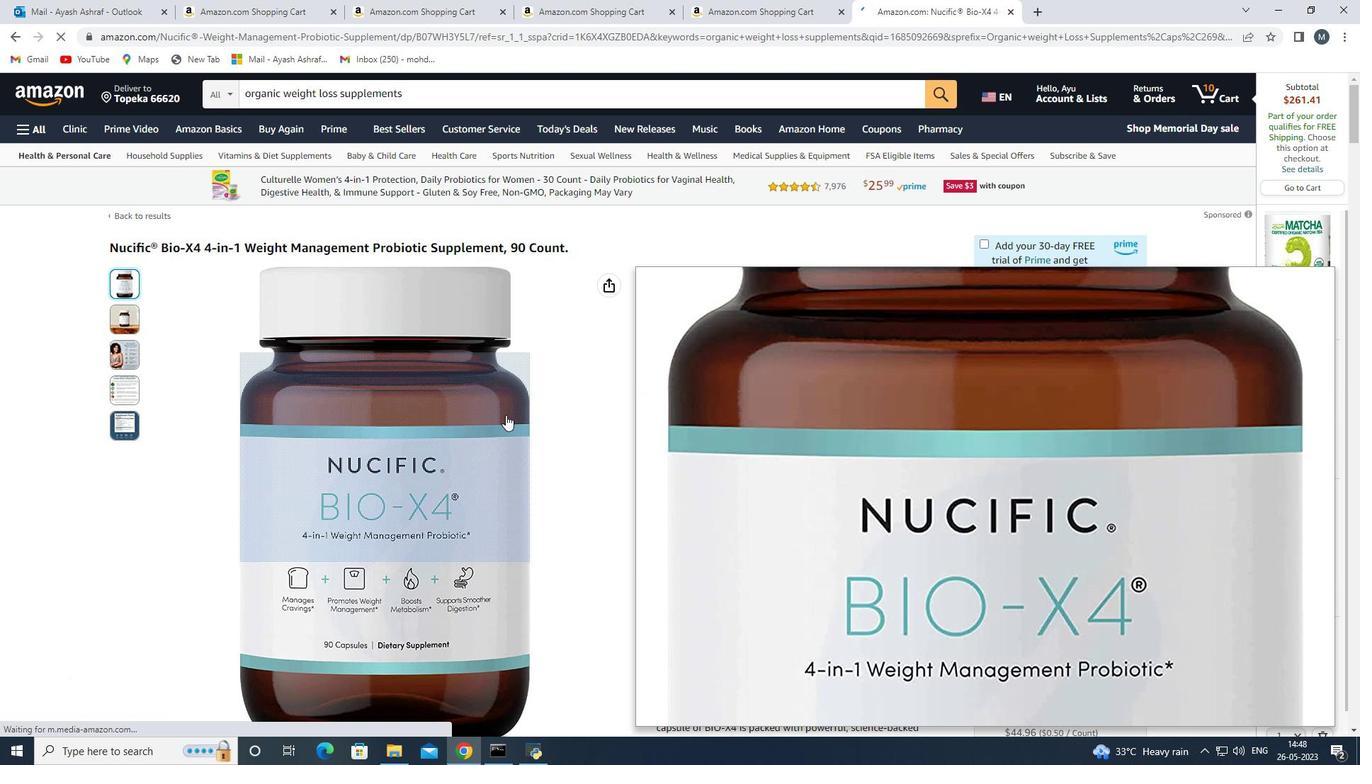 
Action: Mouse moved to (569, 383)
Screenshot: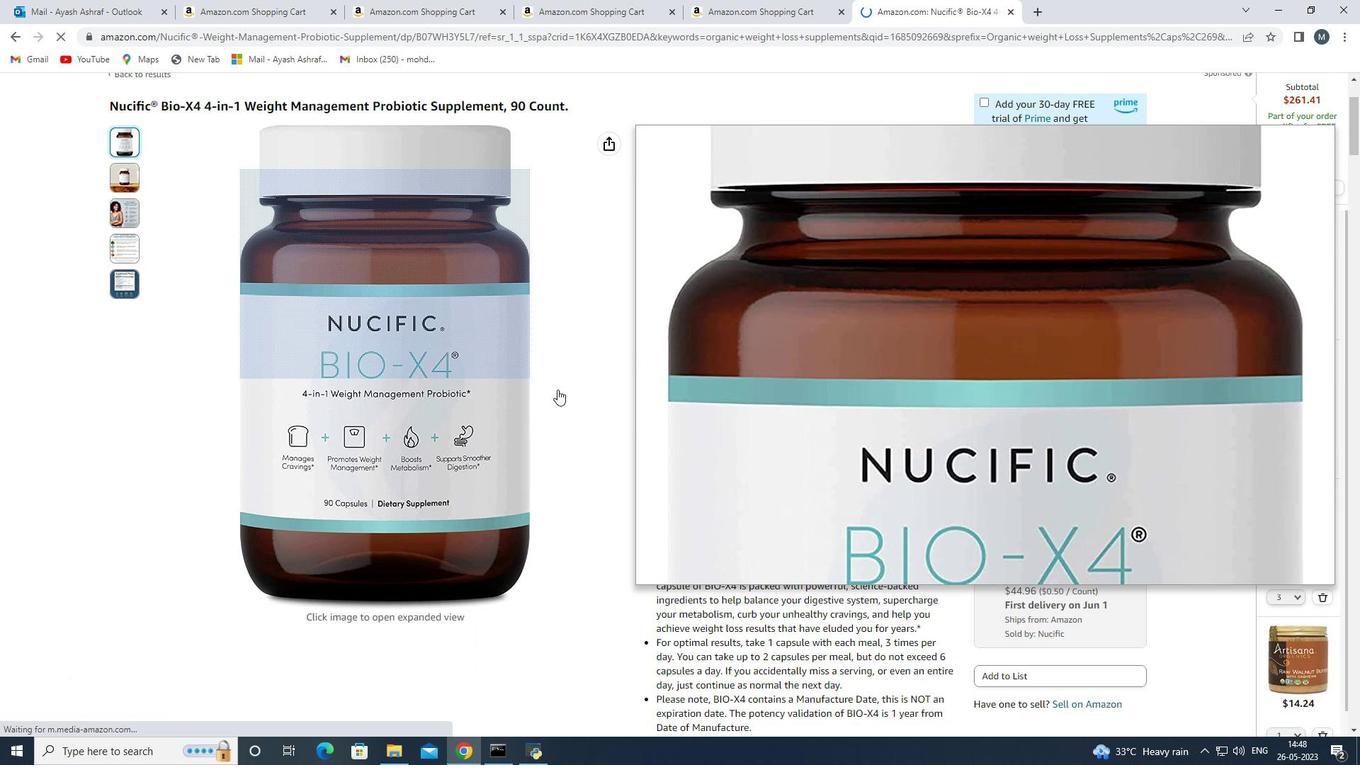 
Action: Mouse scrolled (569, 382) with delta (0, 0)
Screenshot: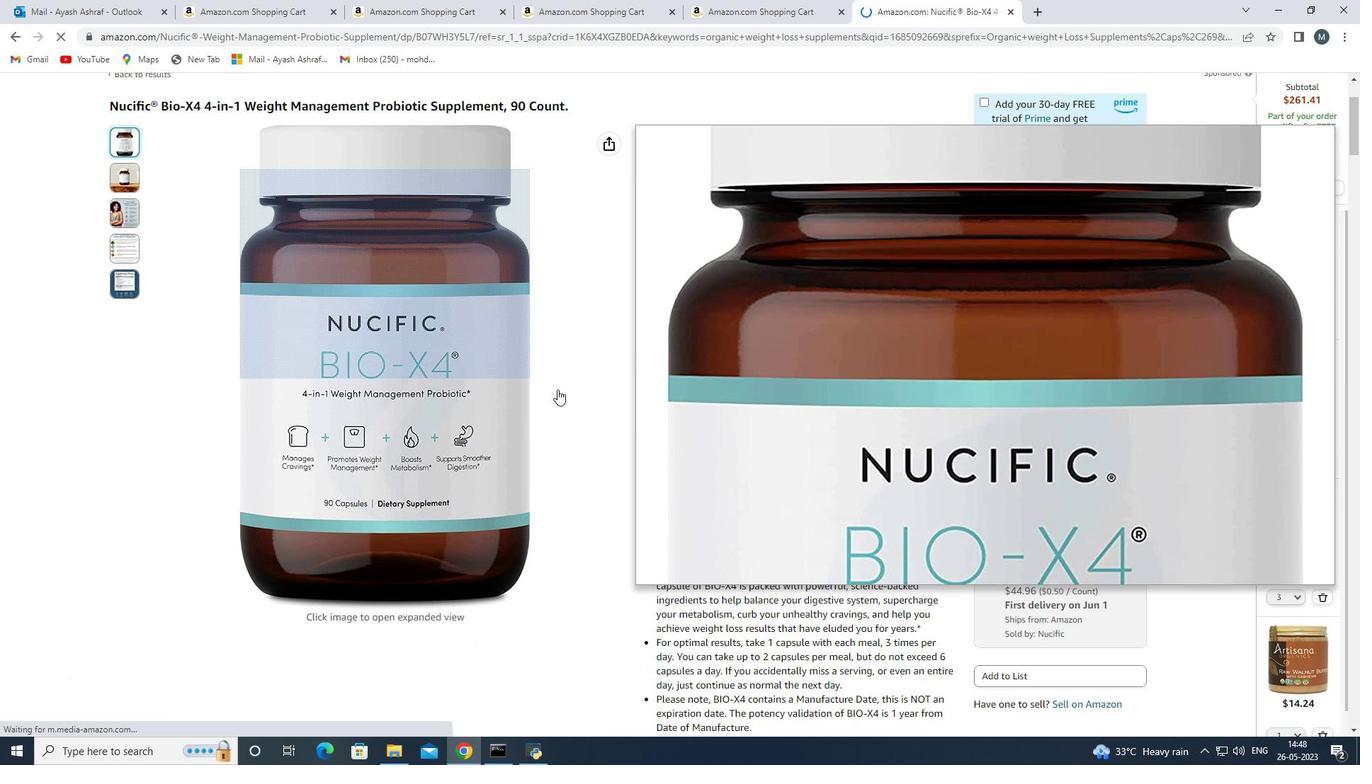 
Action: Mouse scrolled (569, 382) with delta (0, 0)
Screenshot: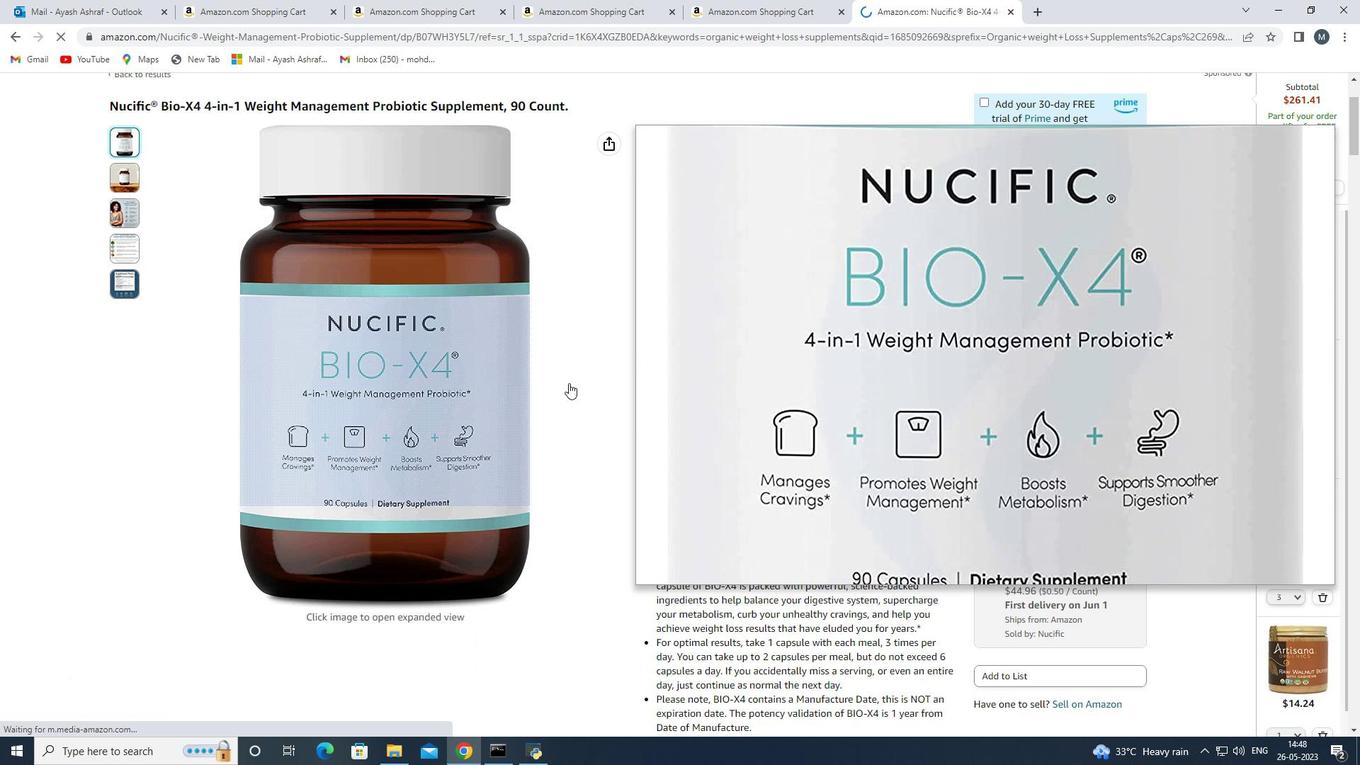 
Action: Mouse moved to (119, 135)
Screenshot: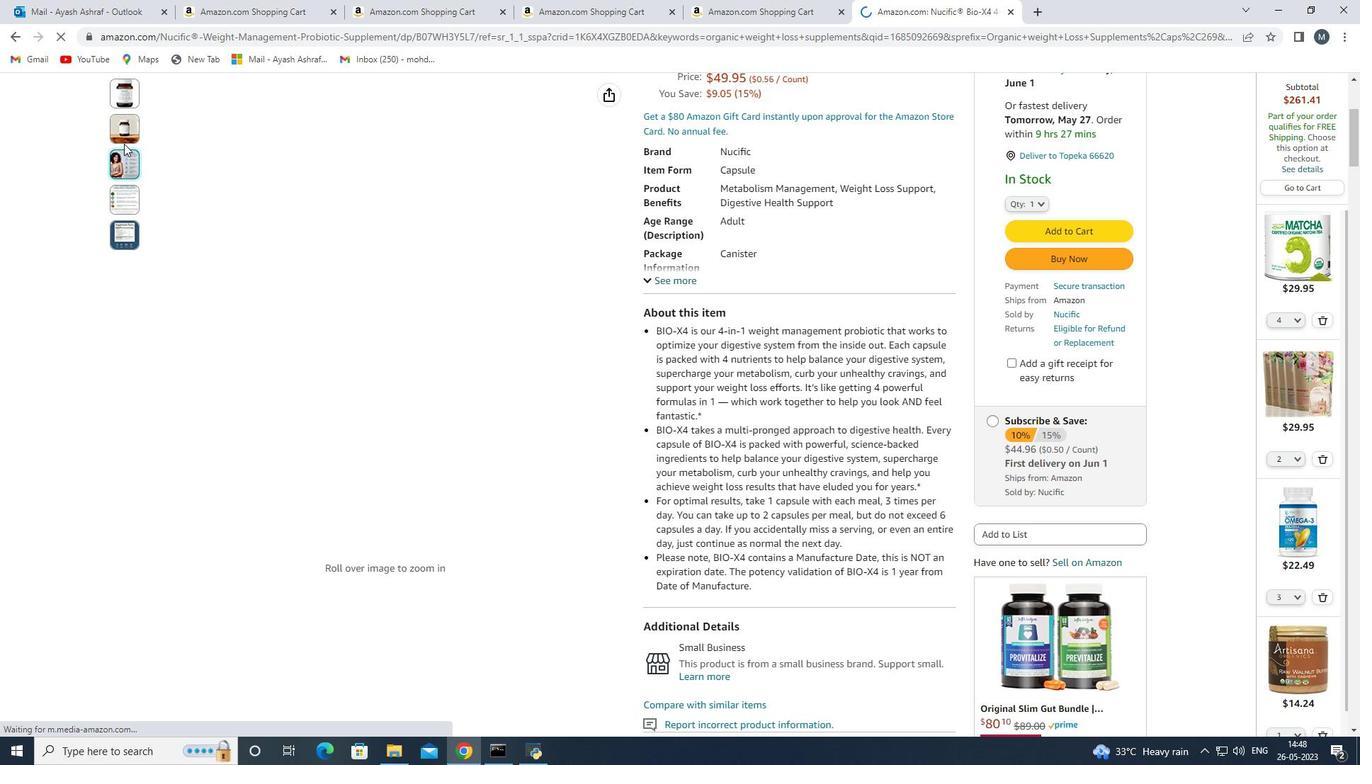 
Action: Mouse pressed left at (119, 135)
Screenshot: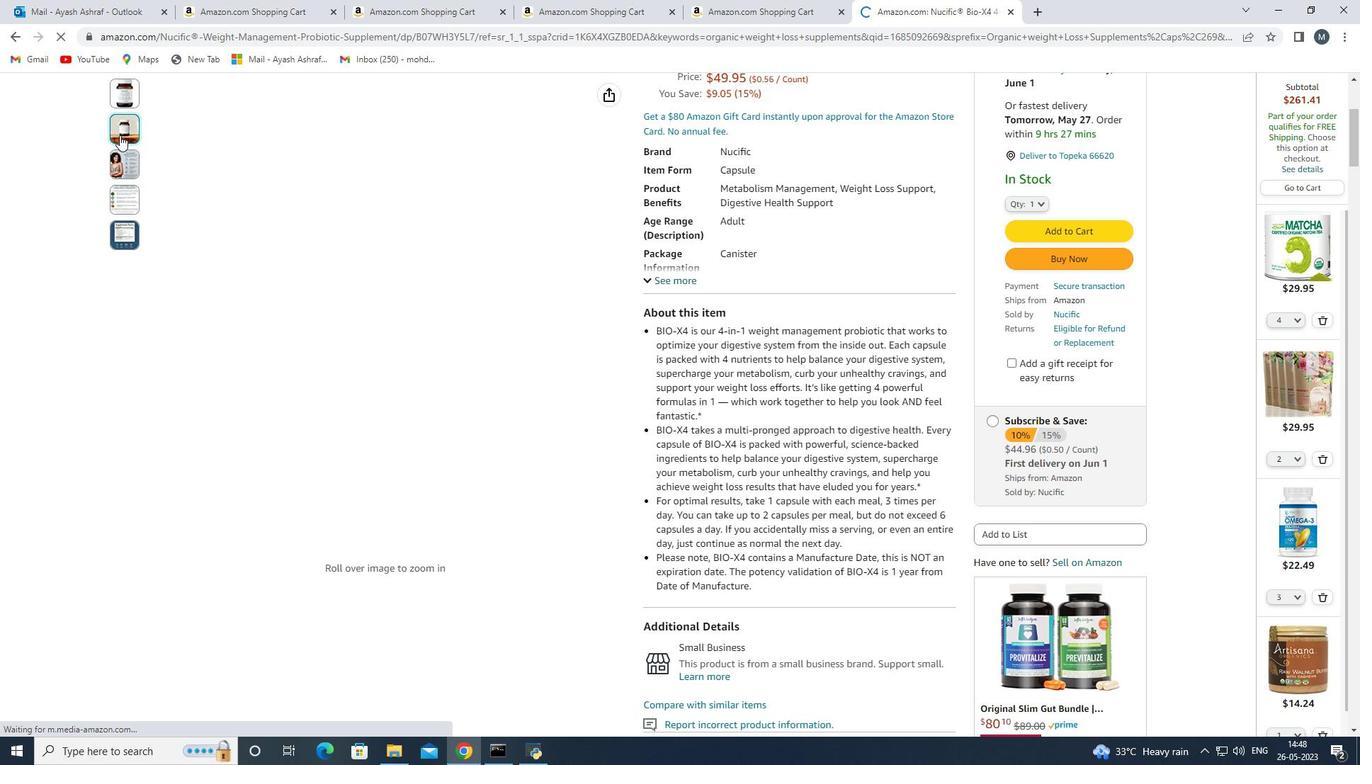 
Action: Mouse moved to (119, 159)
Screenshot: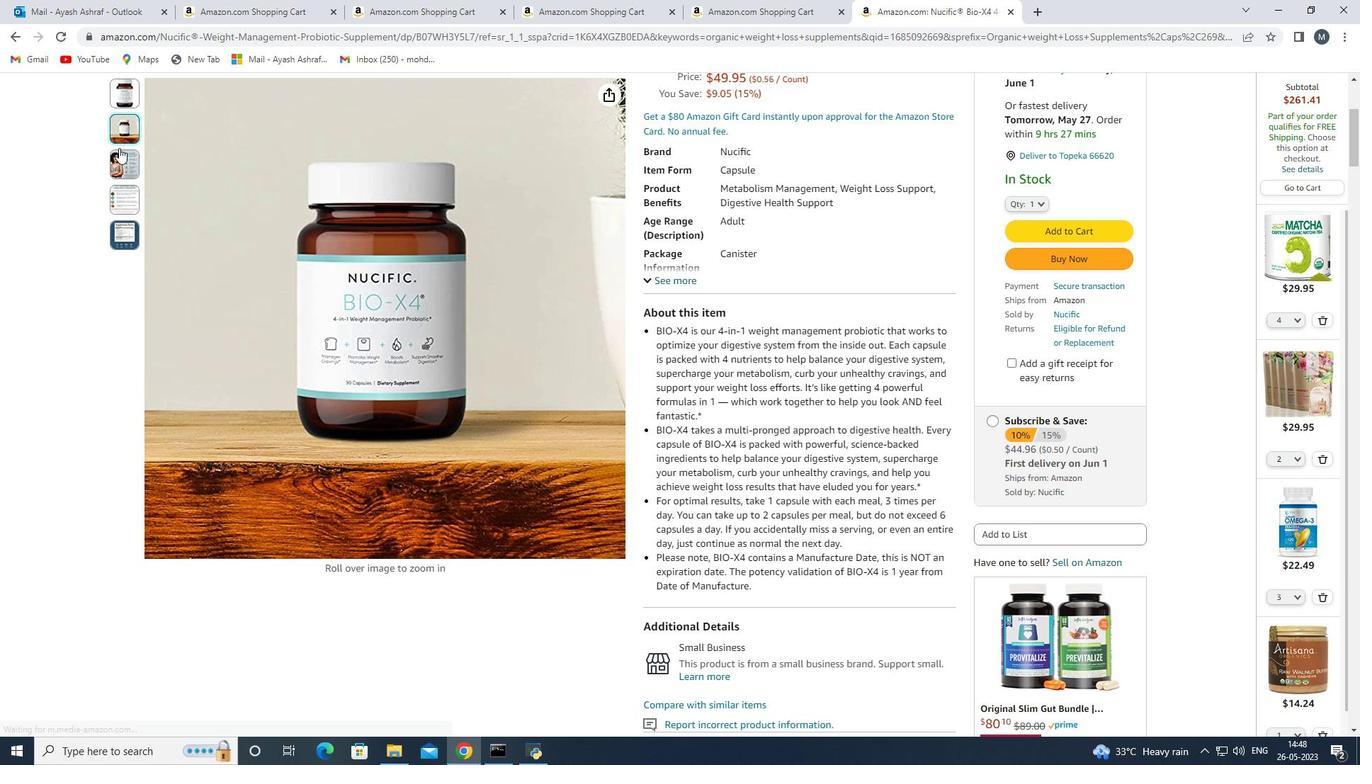 
Action: Mouse pressed left at (119, 159)
Screenshot: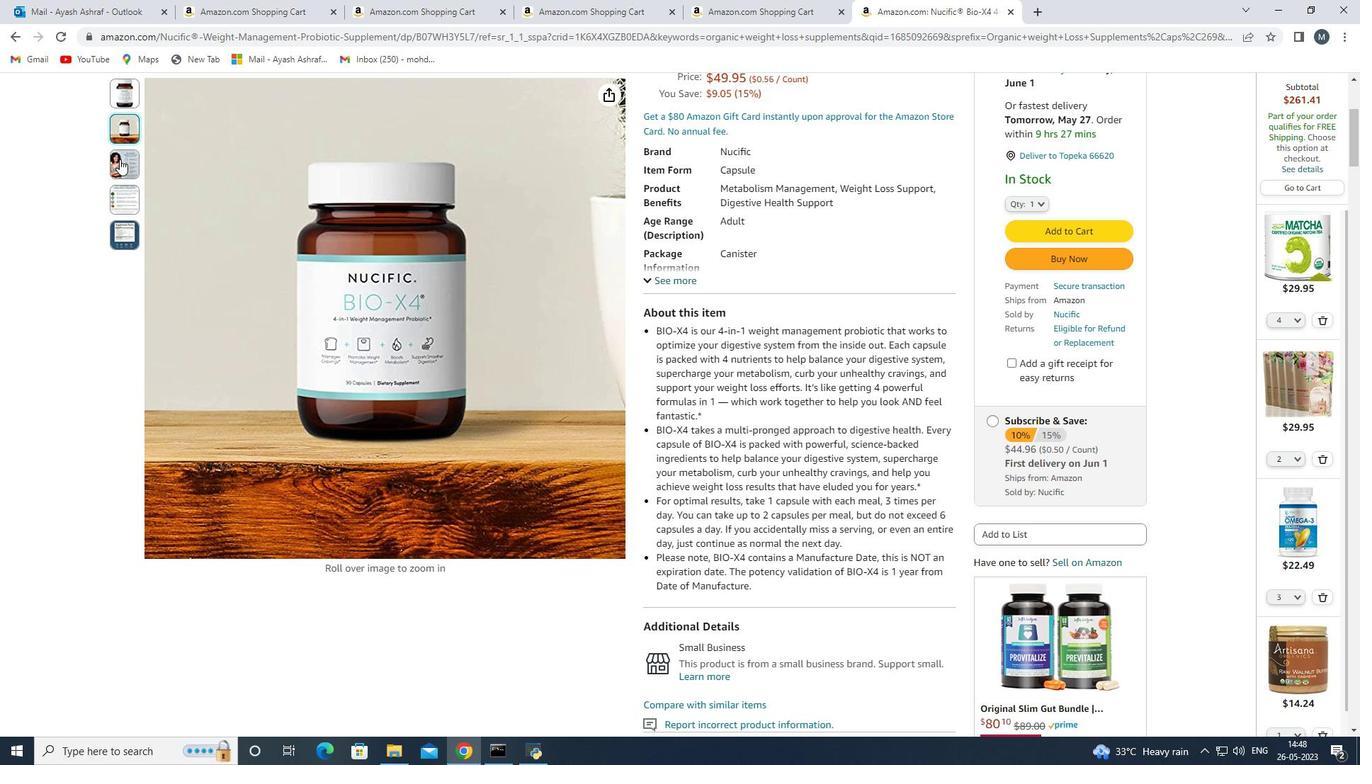 
Action: Mouse moved to (453, 359)
Screenshot: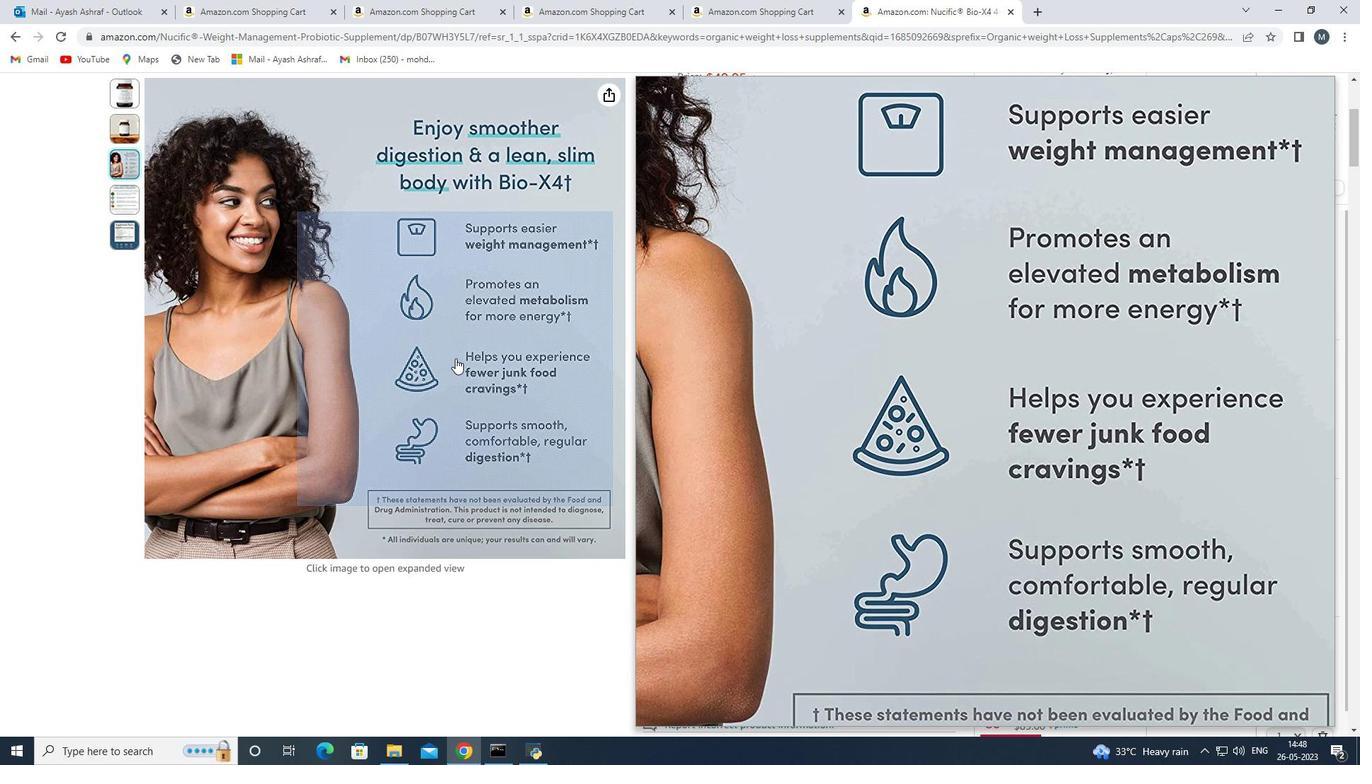 
Action: Mouse scrolled (453, 358) with delta (0, 0)
Screenshot: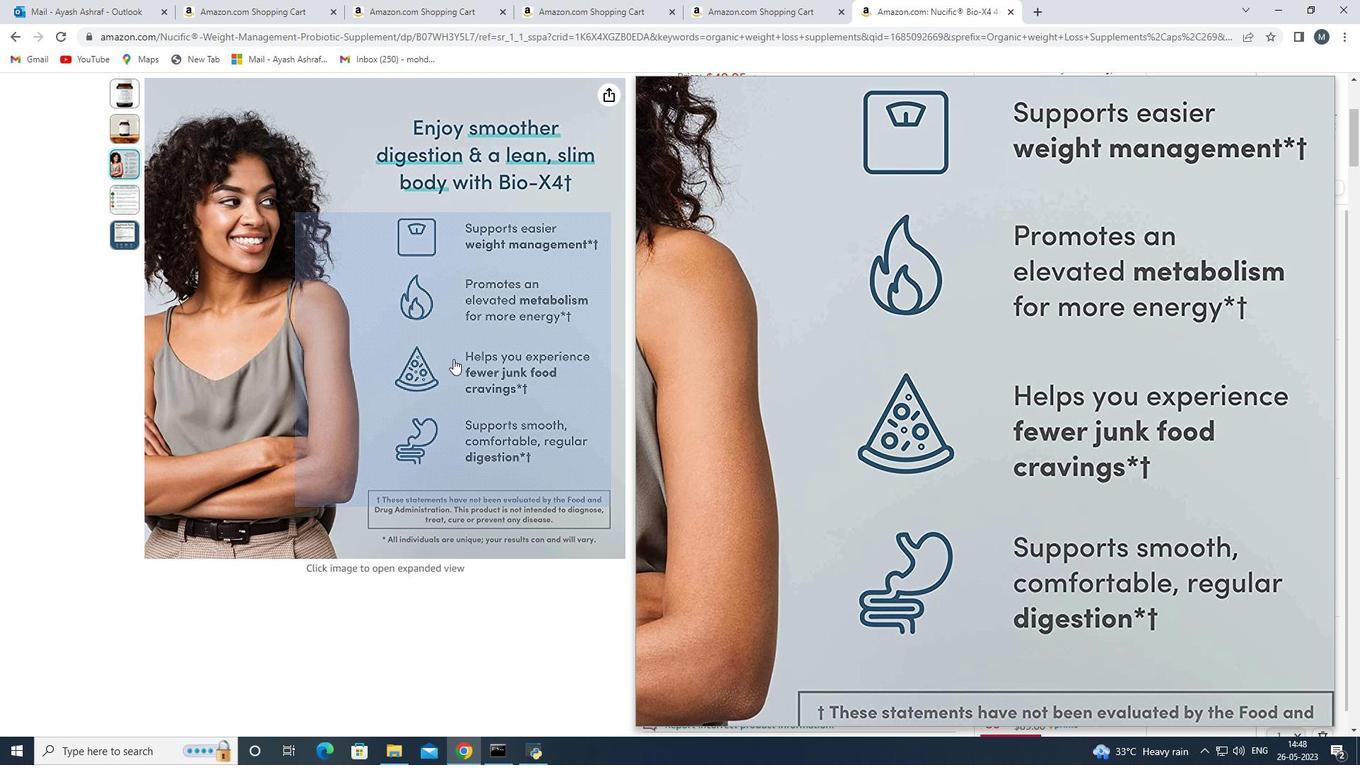 
Action: Mouse moved to (446, 362)
Screenshot: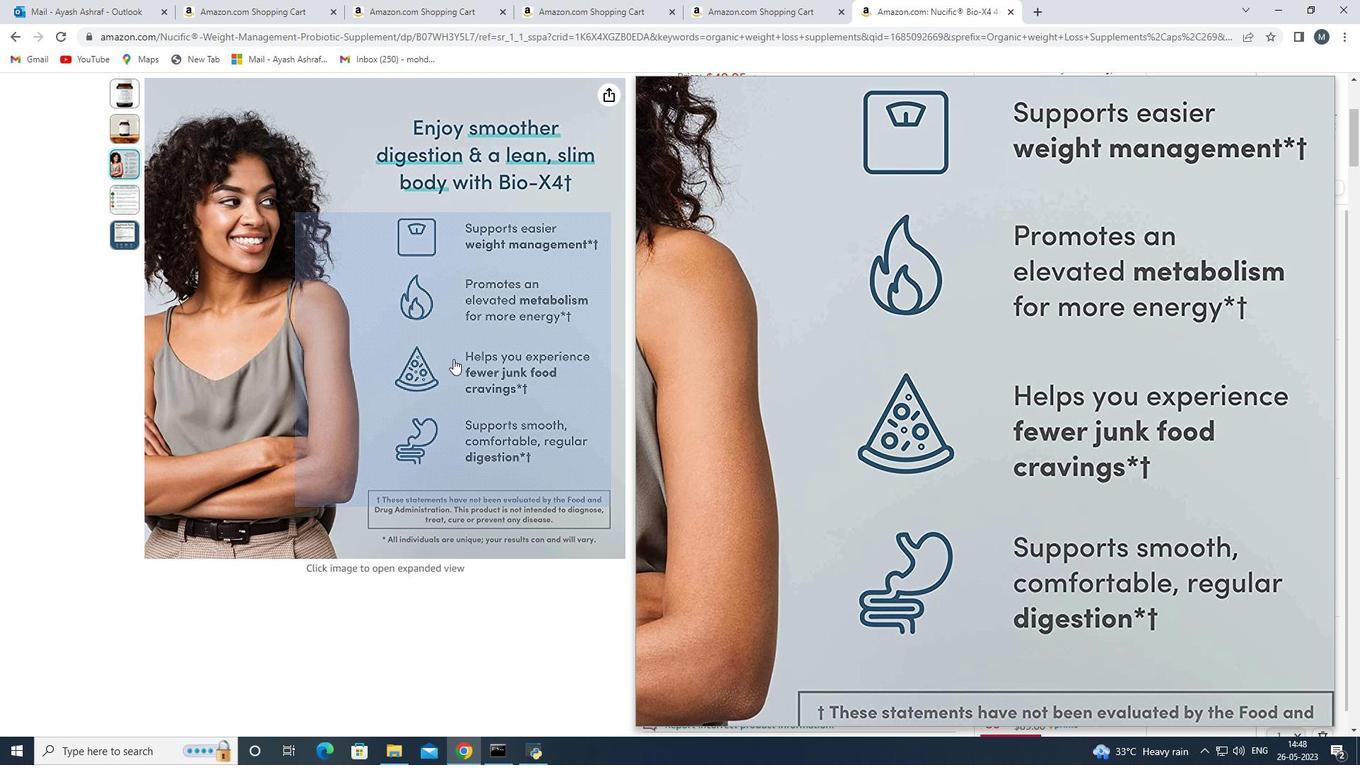 
Action: Mouse scrolled (446, 361) with delta (0, 0)
Screenshot: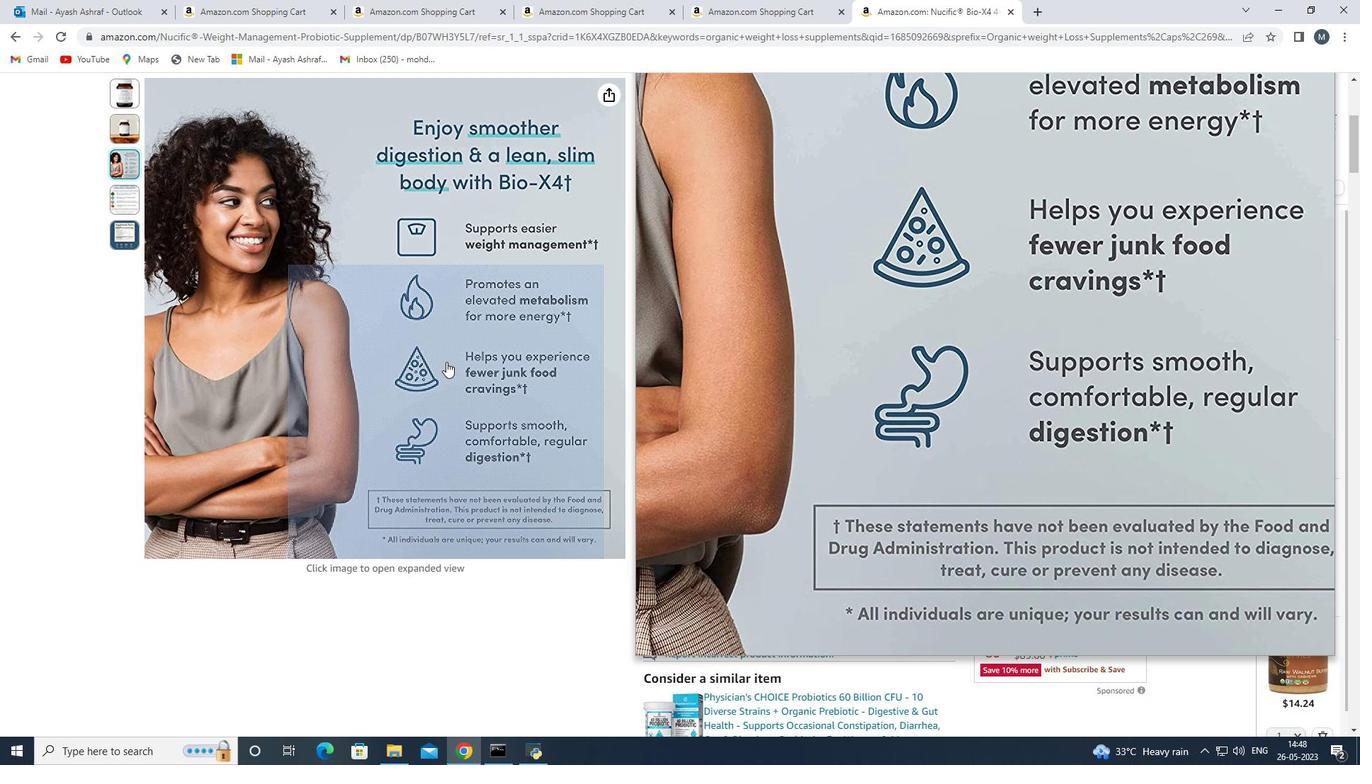 
Action: Mouse scrolled (446, 361) with delta (0, 0)
Screenshot: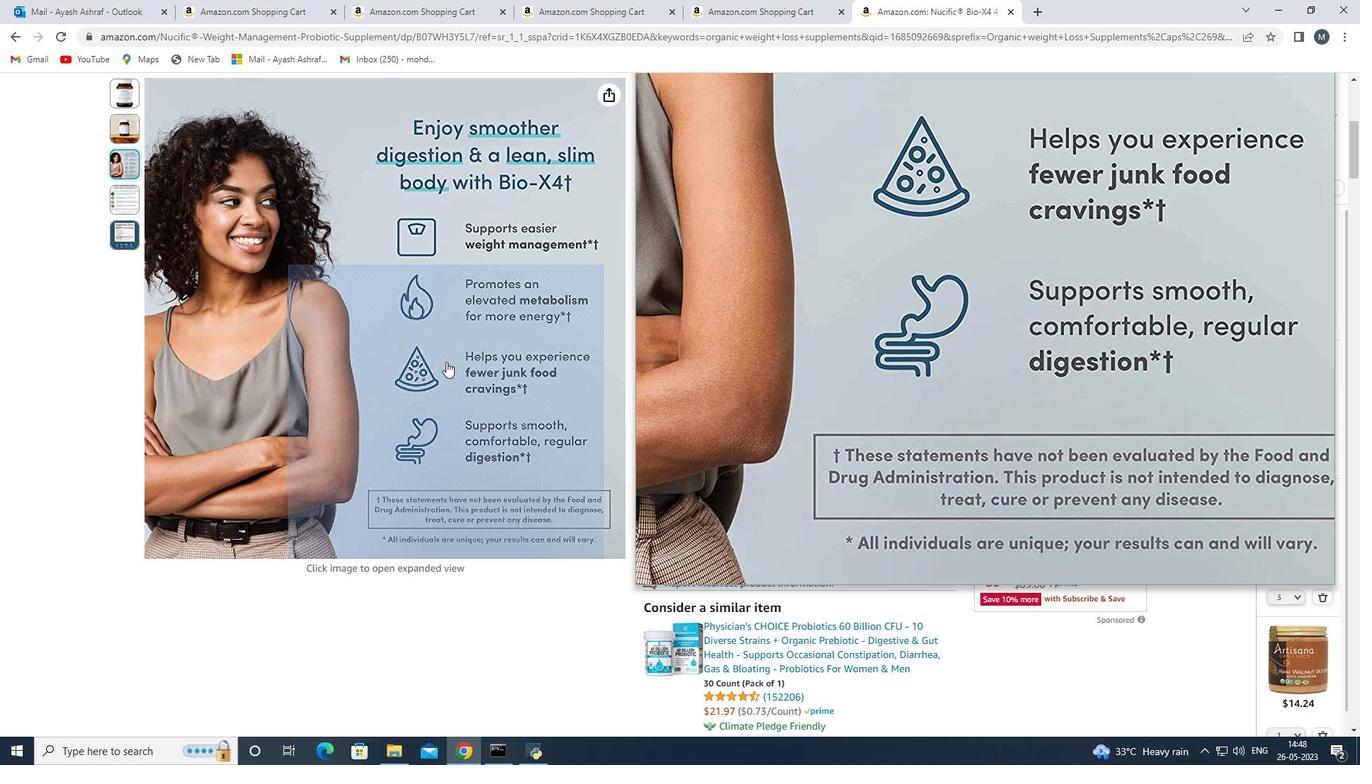 
Action: Mouse scrolled (446, 361) with delta (0, 0)
Screenshot: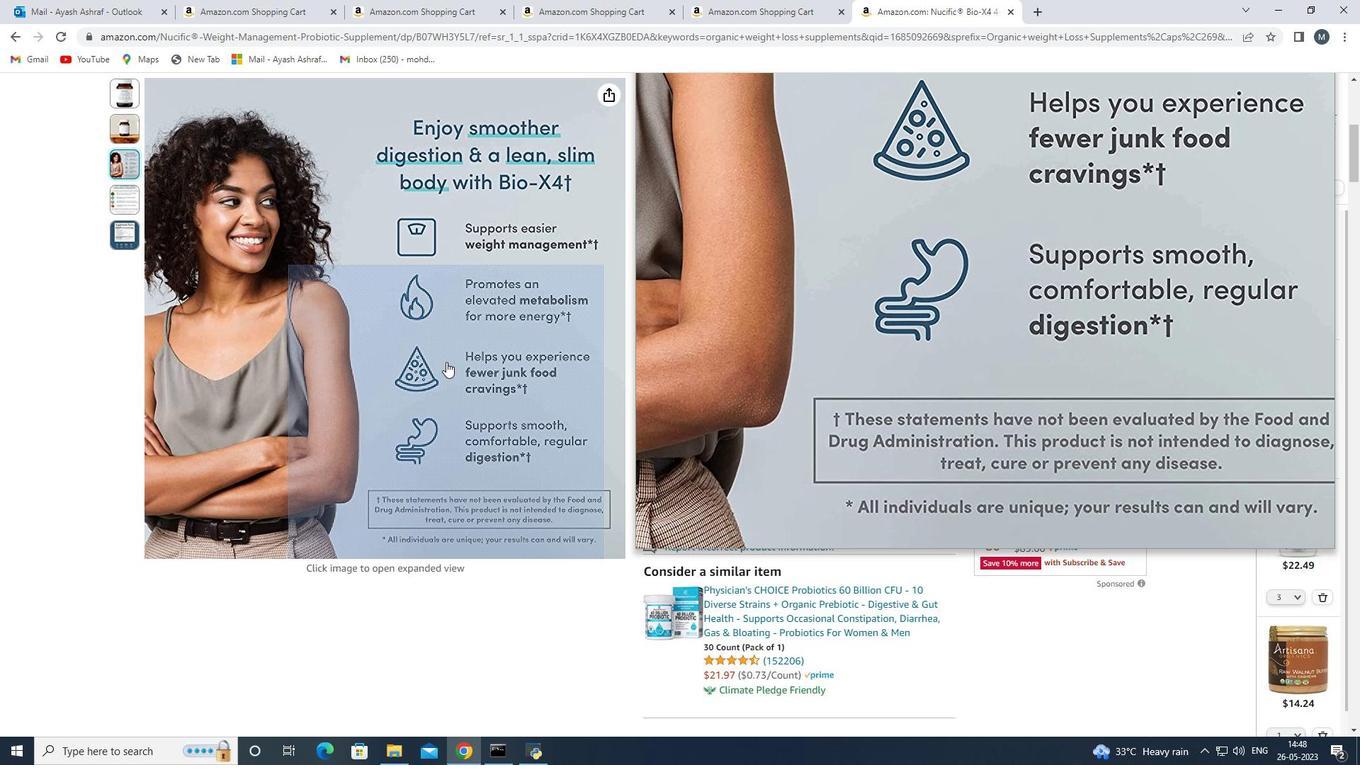 
Action: Mouse scrolled (446, 361) with delta (0, 0)
Screenshot: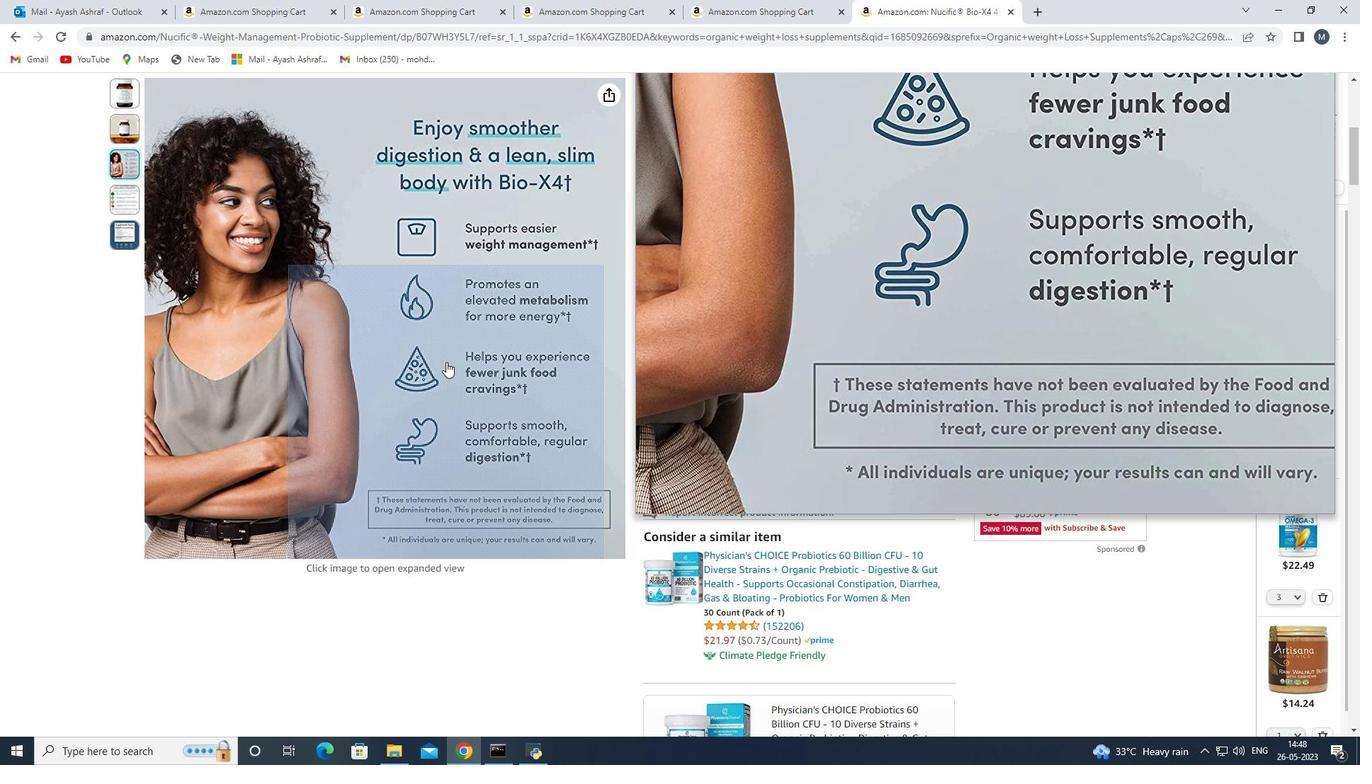 
Action: Mouse scrolled (446, 361) with delta (0, 0)
Screenshot: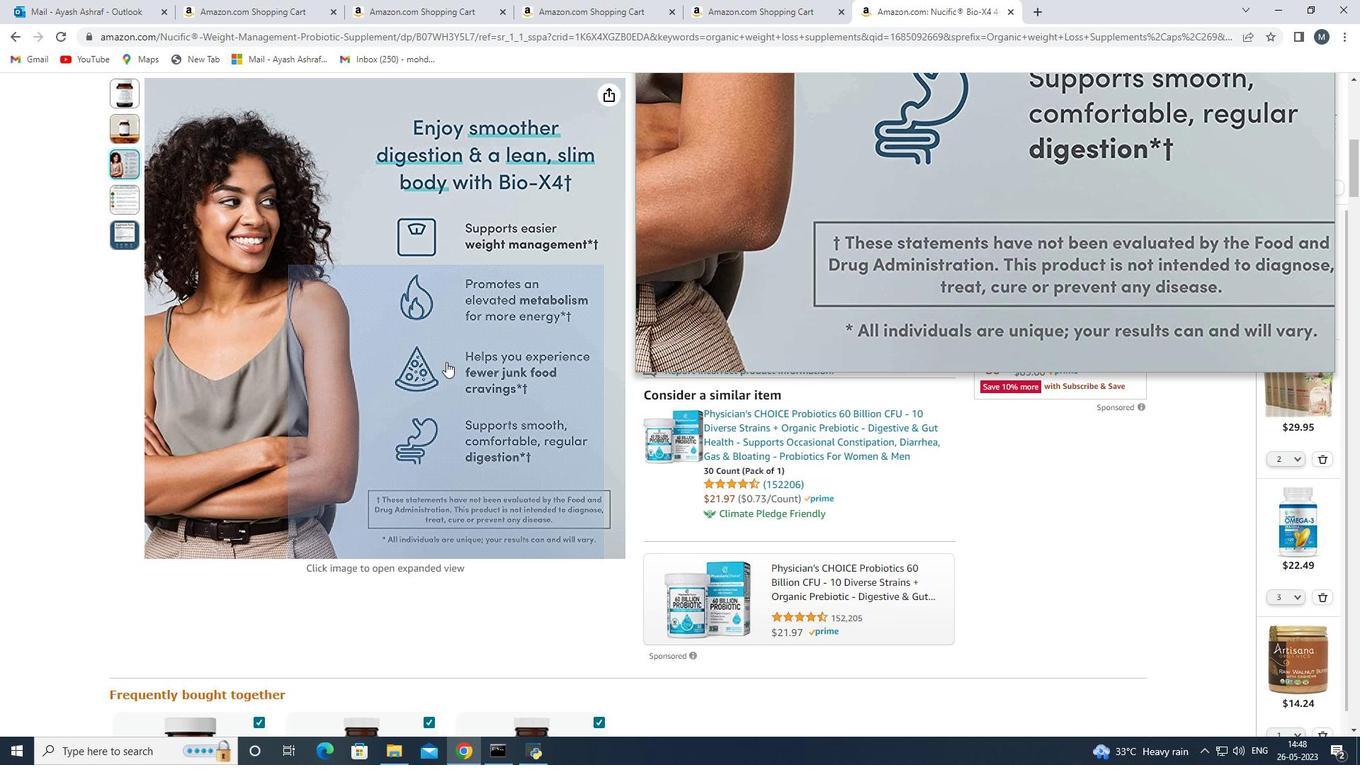 
Action: Mouse moved to (446, 362)
Screenshot: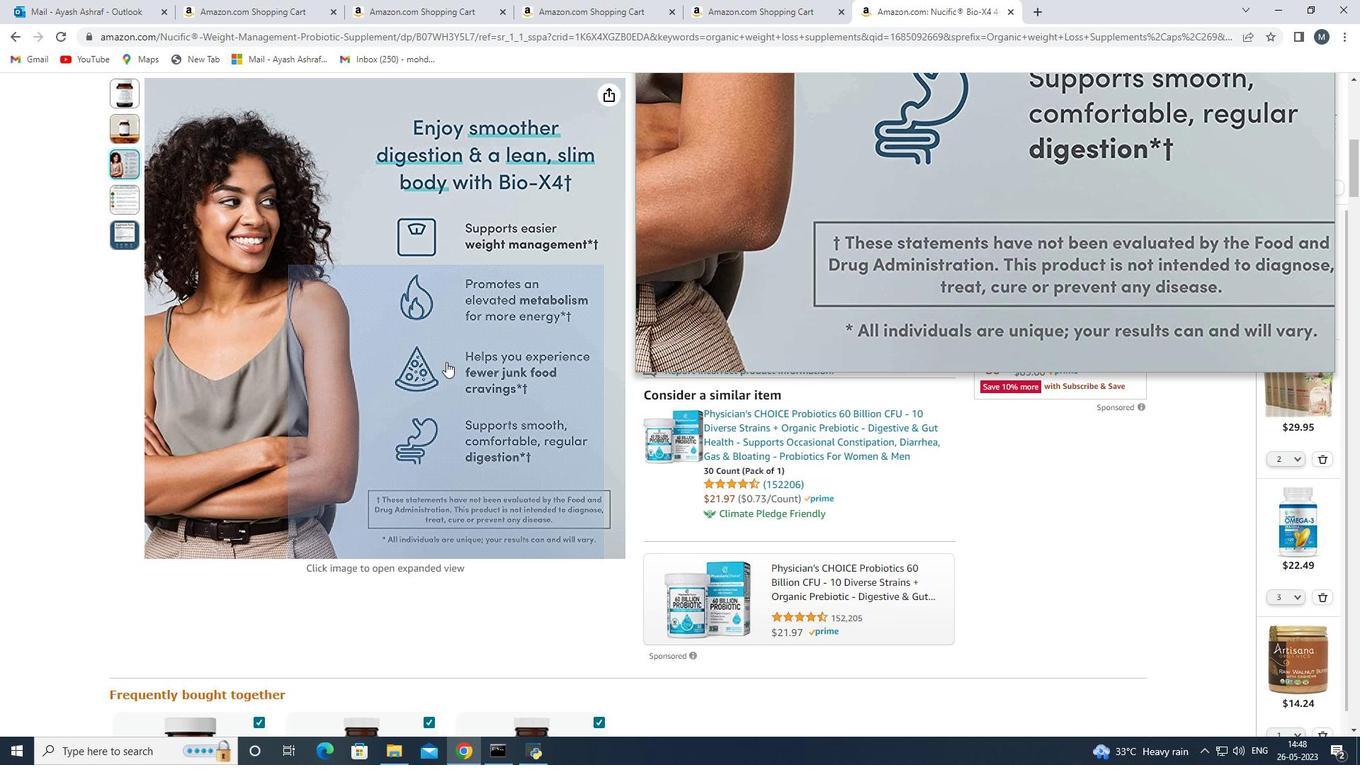 
Action: Mouse scrolled (446, 362) with delta (0, 0)
Screenshot: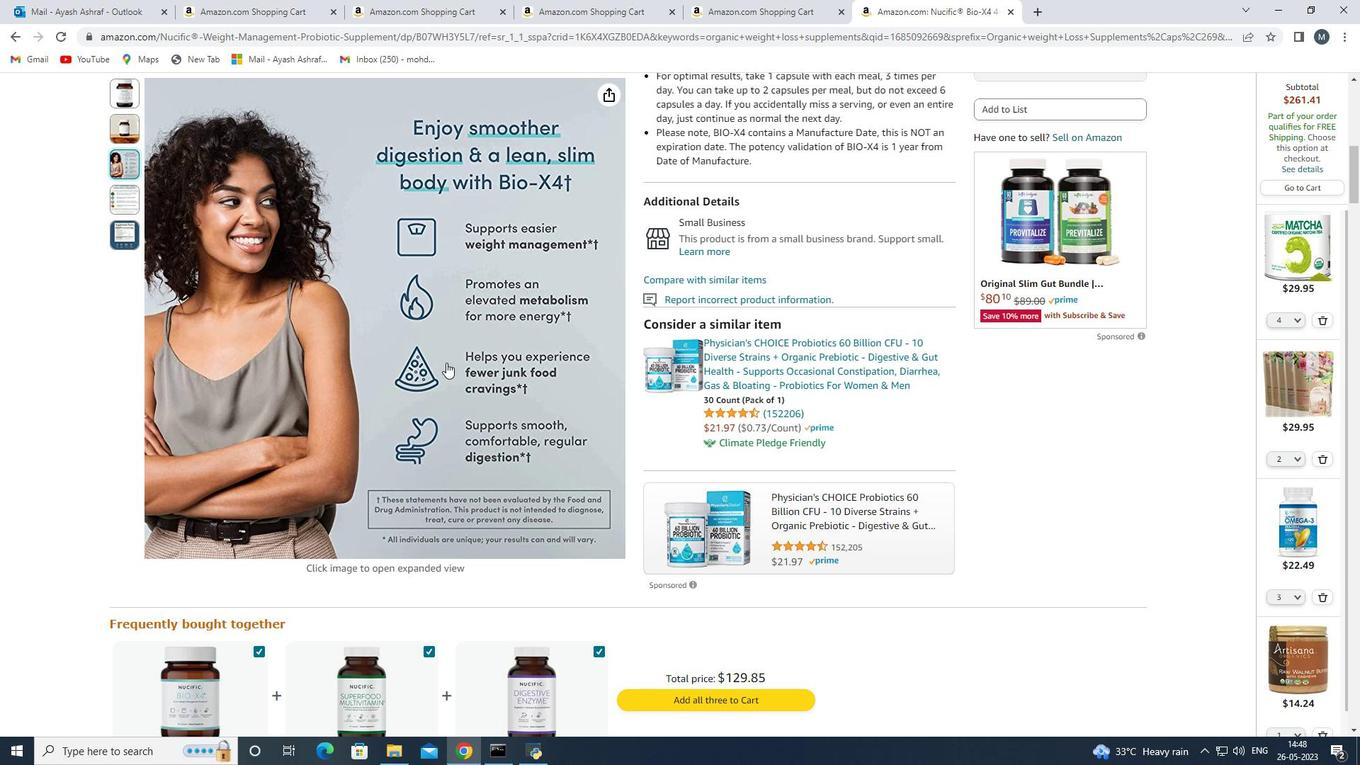 
Action: Mouse scrolled (446, 362) with delta (0, 0)
Screenshot: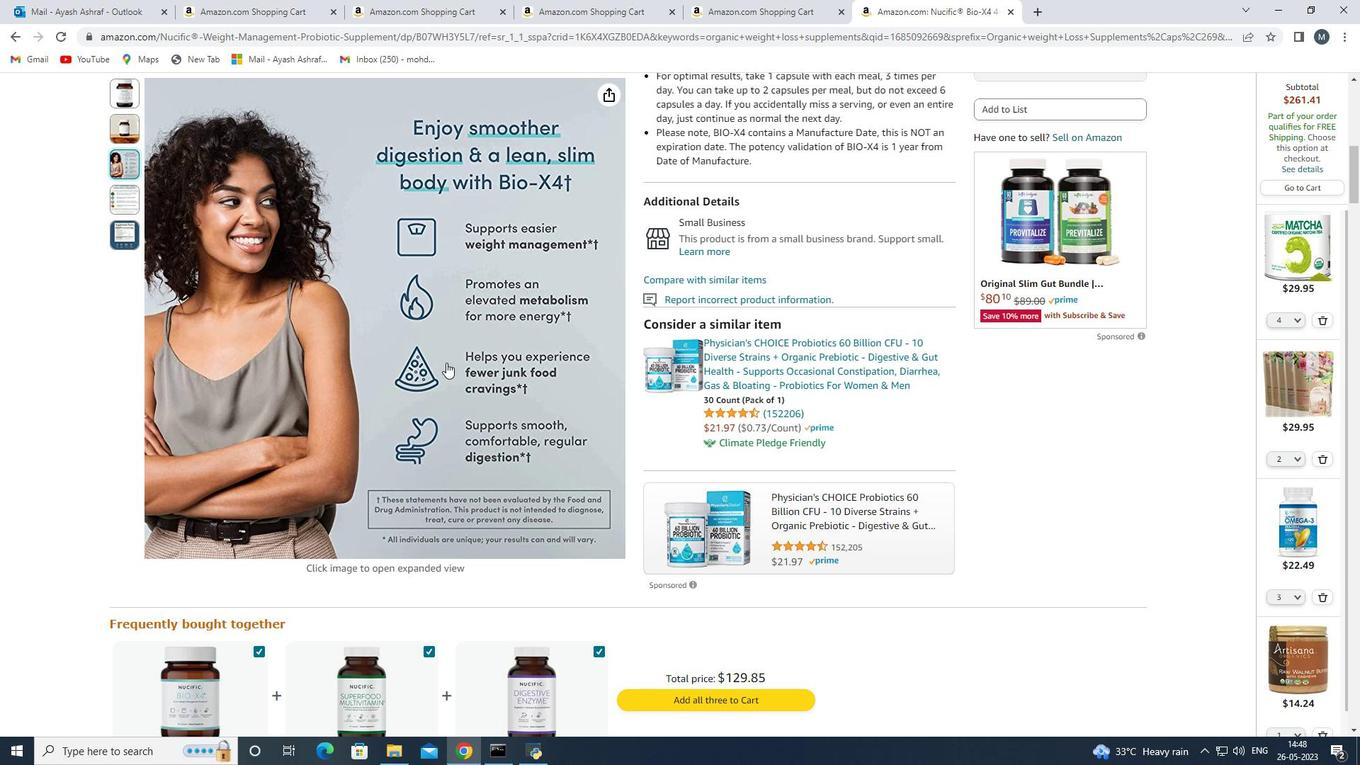 
Action: Mouse scrolled (446, 362) with delta (0, 0)
Screenshot: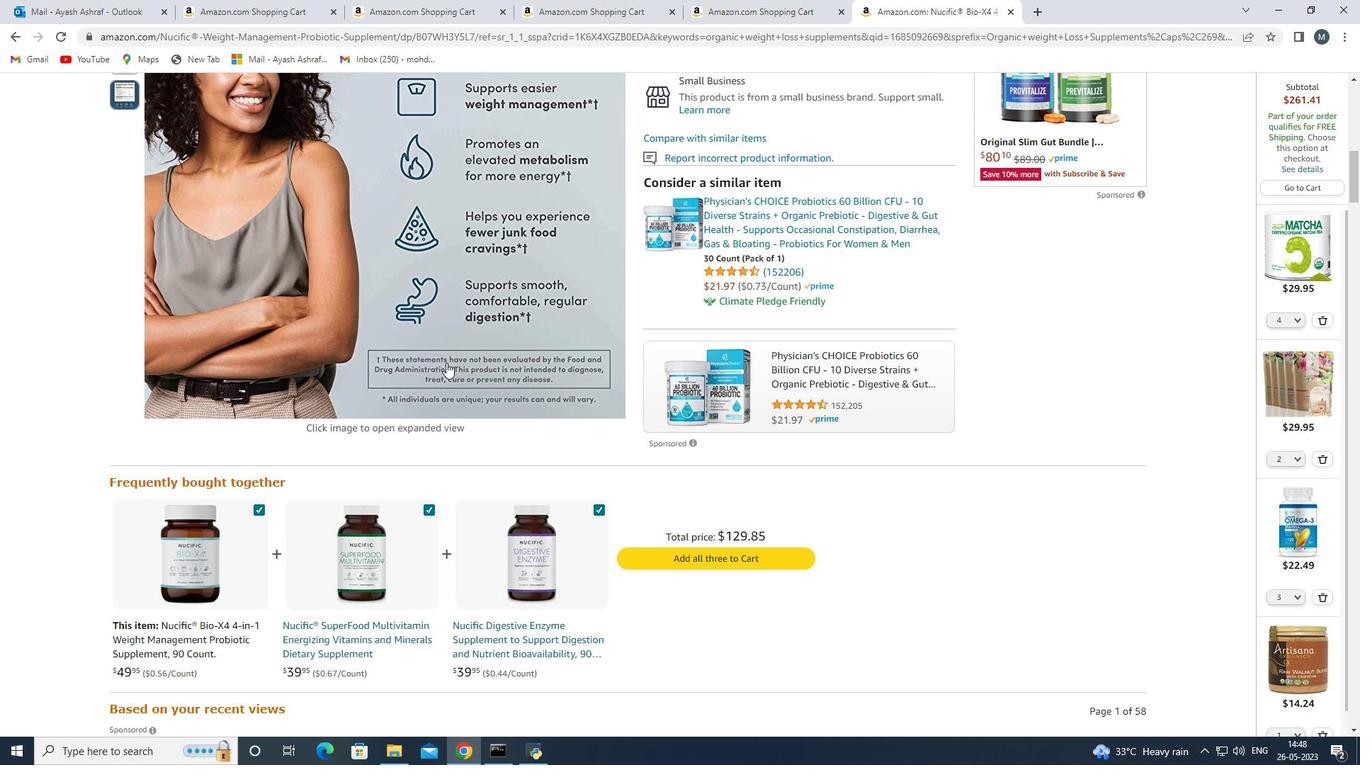 
Action: Mouse scrolled (446, 362) with delta (0, 0)
Screenshot: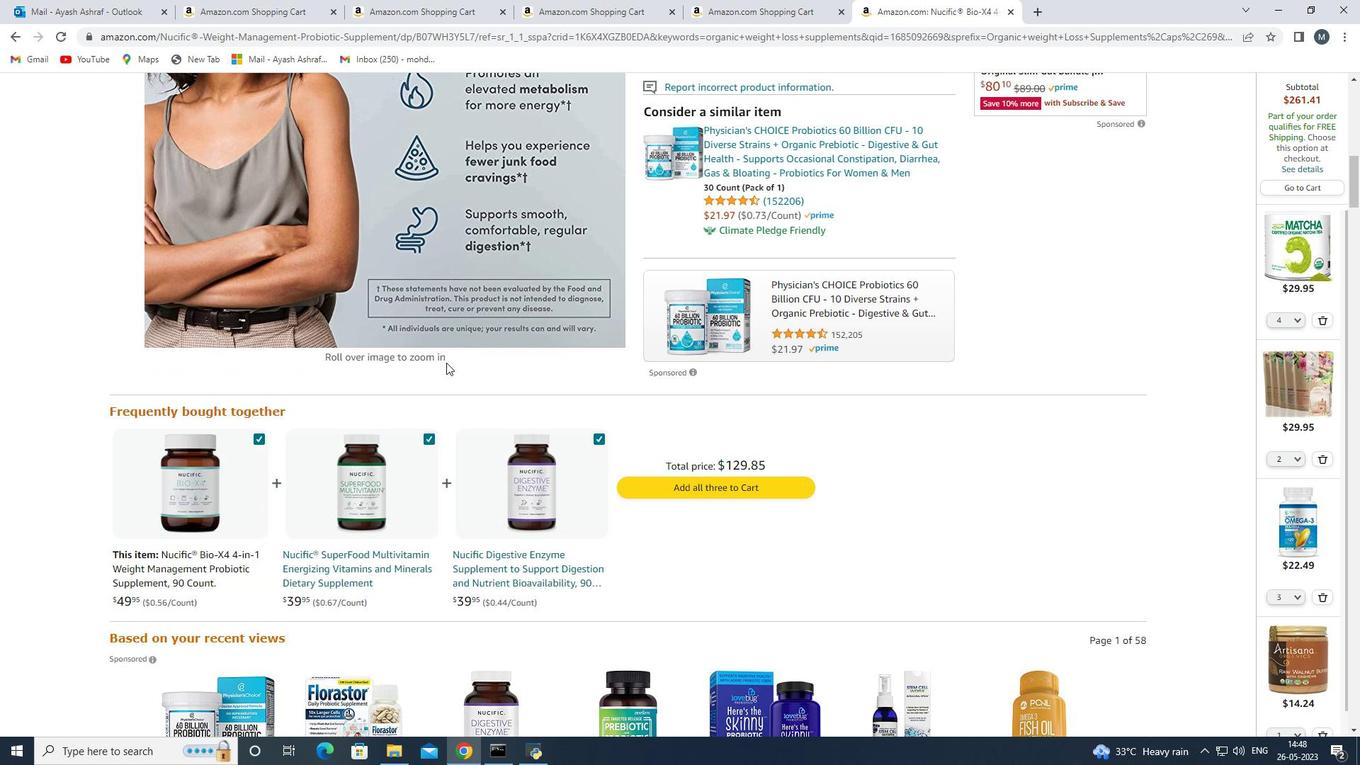 
Action: Mouse scrolled (446, 362) with delta (0, 0)
Screenshot: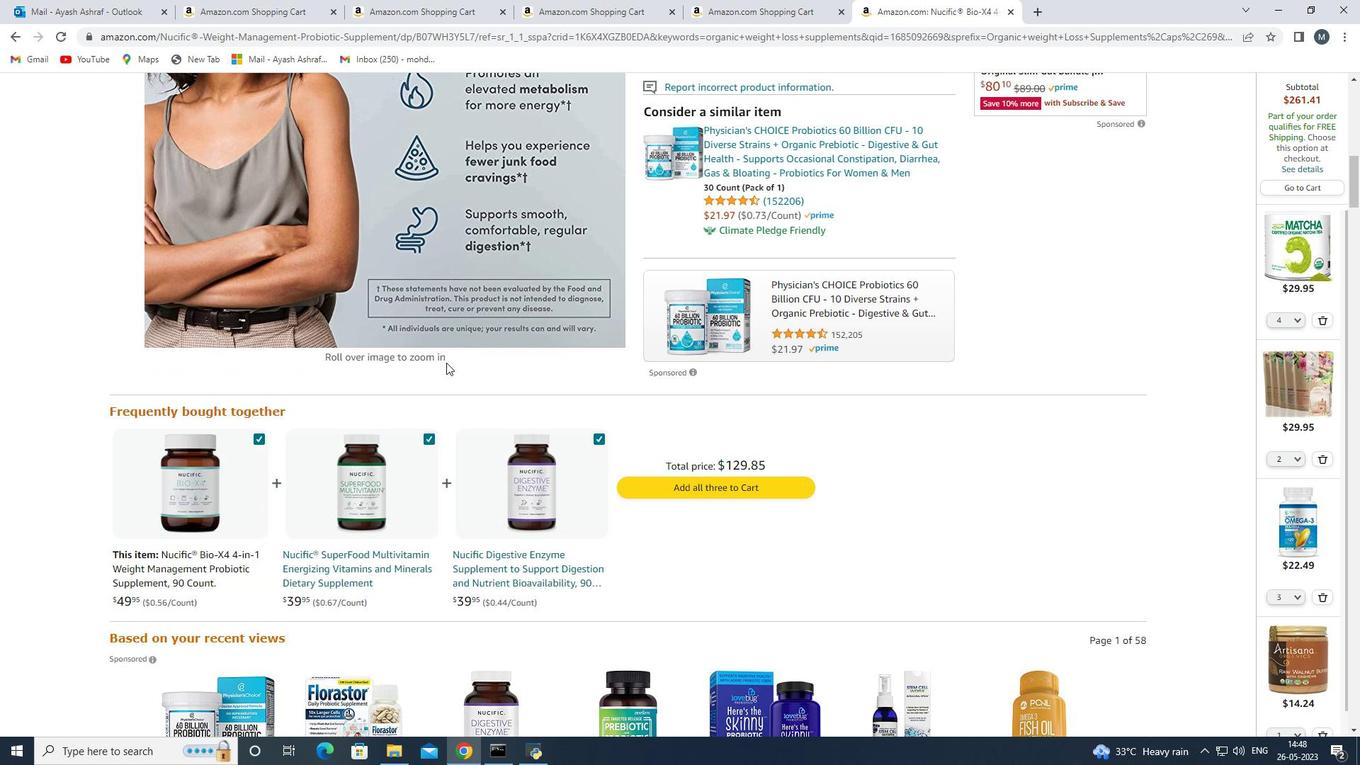 
Action: Mouse scrolled (446, 362) with delta (0, 0)
Screenshot: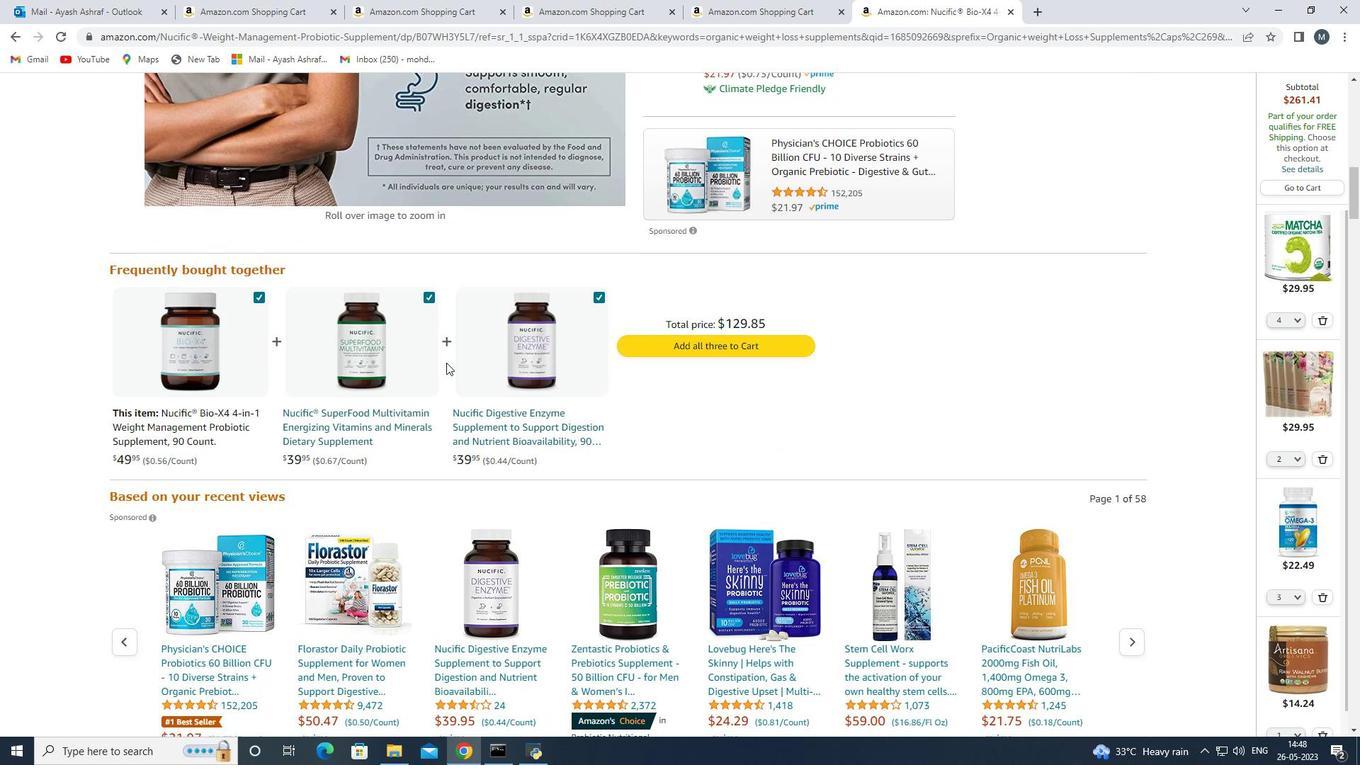 
Action: Mouse scrolled (446, 362) with delta (0, 0)
Screenshot: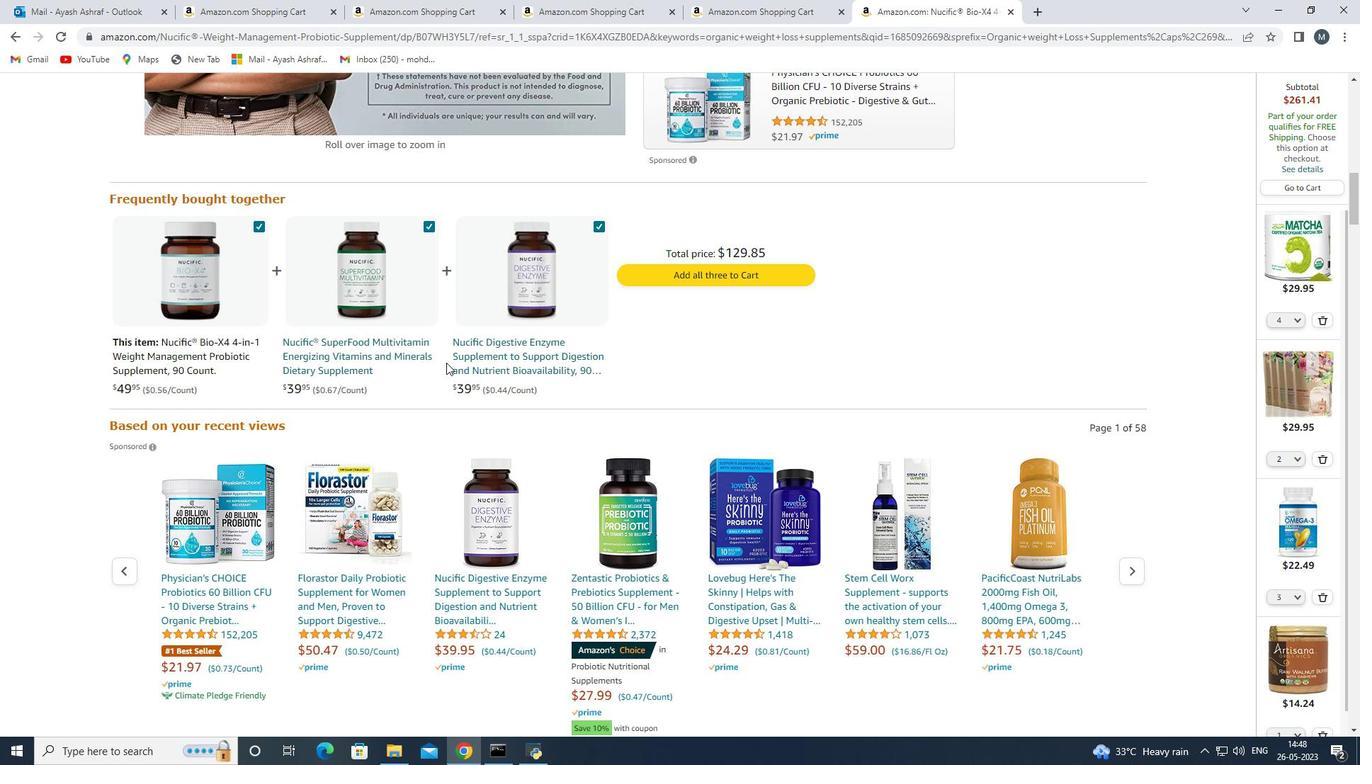 
Action: Mouse scrolled (446, 362) with delta (0, 0)
Screenshot: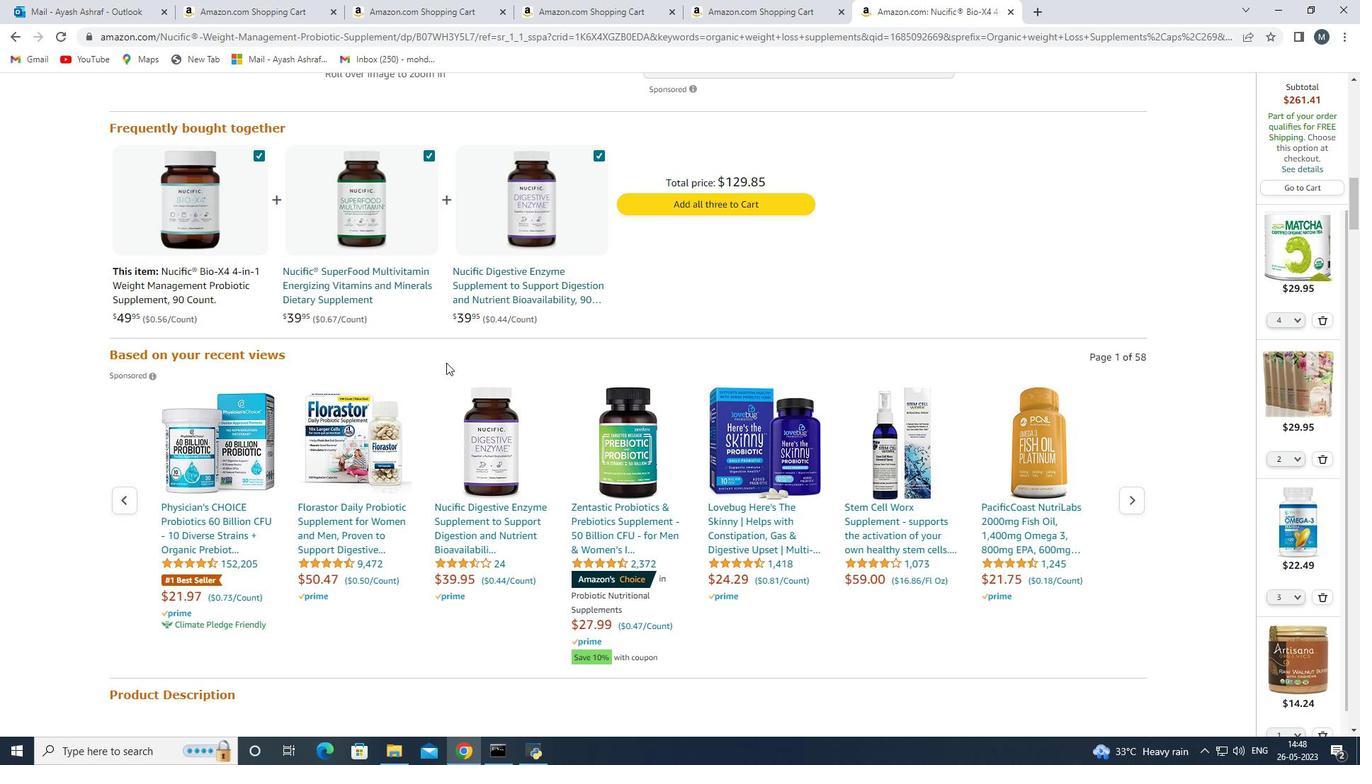 
Action: Mouse scrolled (446, 362) with delta (0, 0)
Screenshot: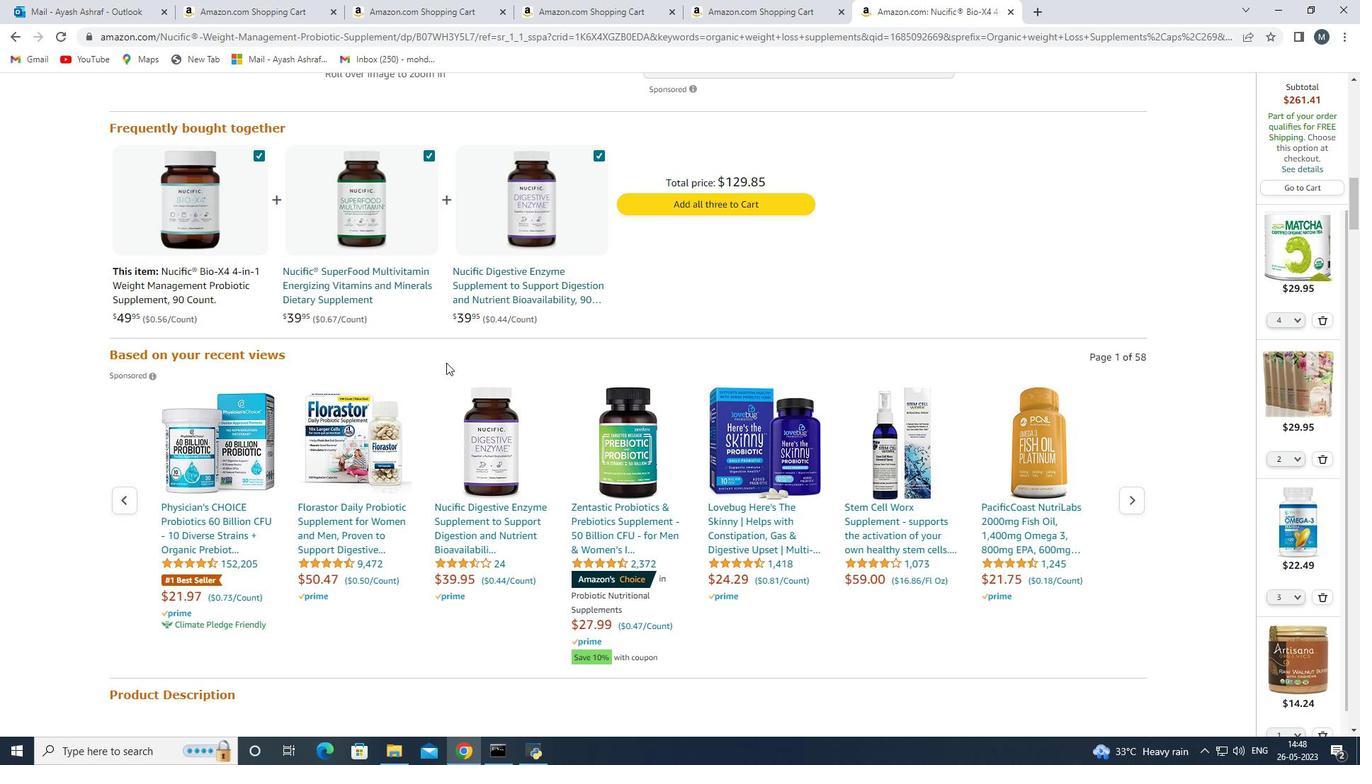 
Action: Mouse scrolled (446, 362) with delta (0, 0)
Screenshot: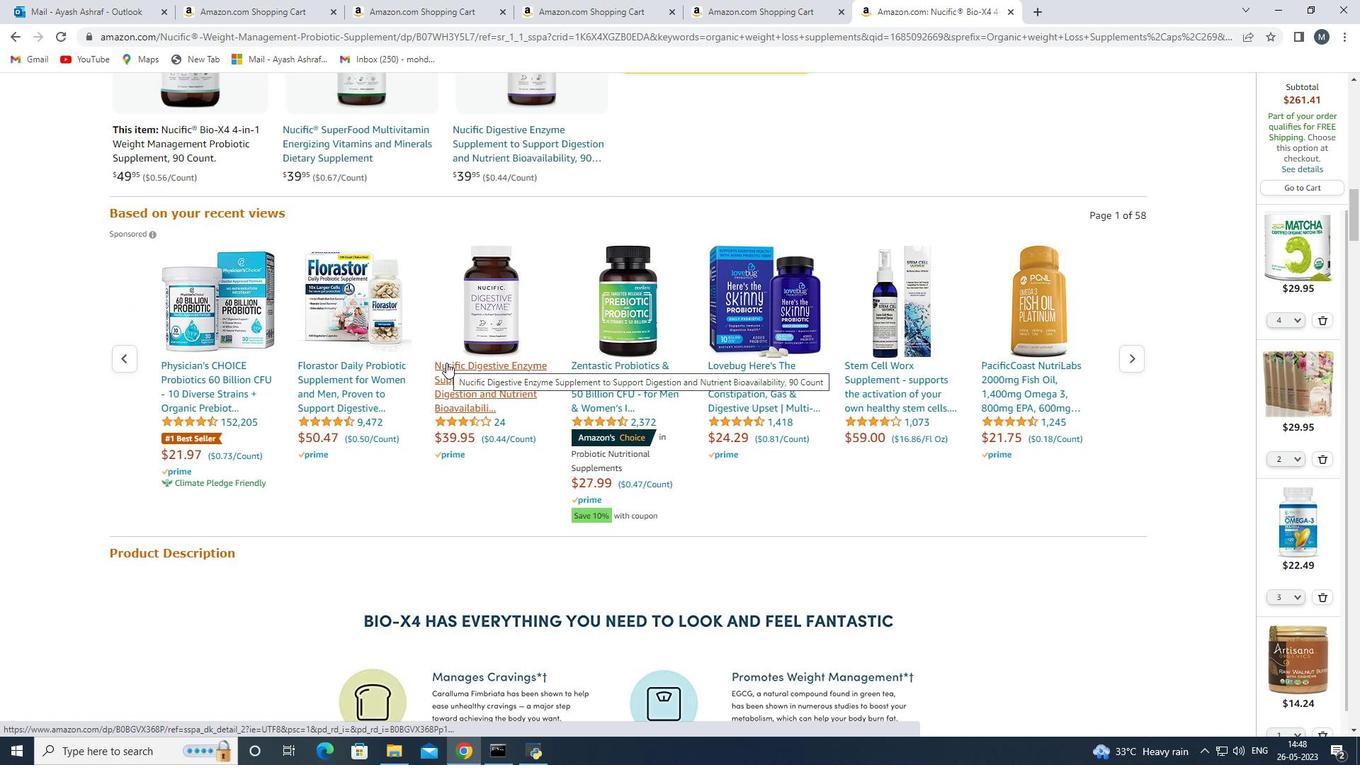 
Action: Mouse scrolled (446, 362) with delta (0, 0)
Screenshot: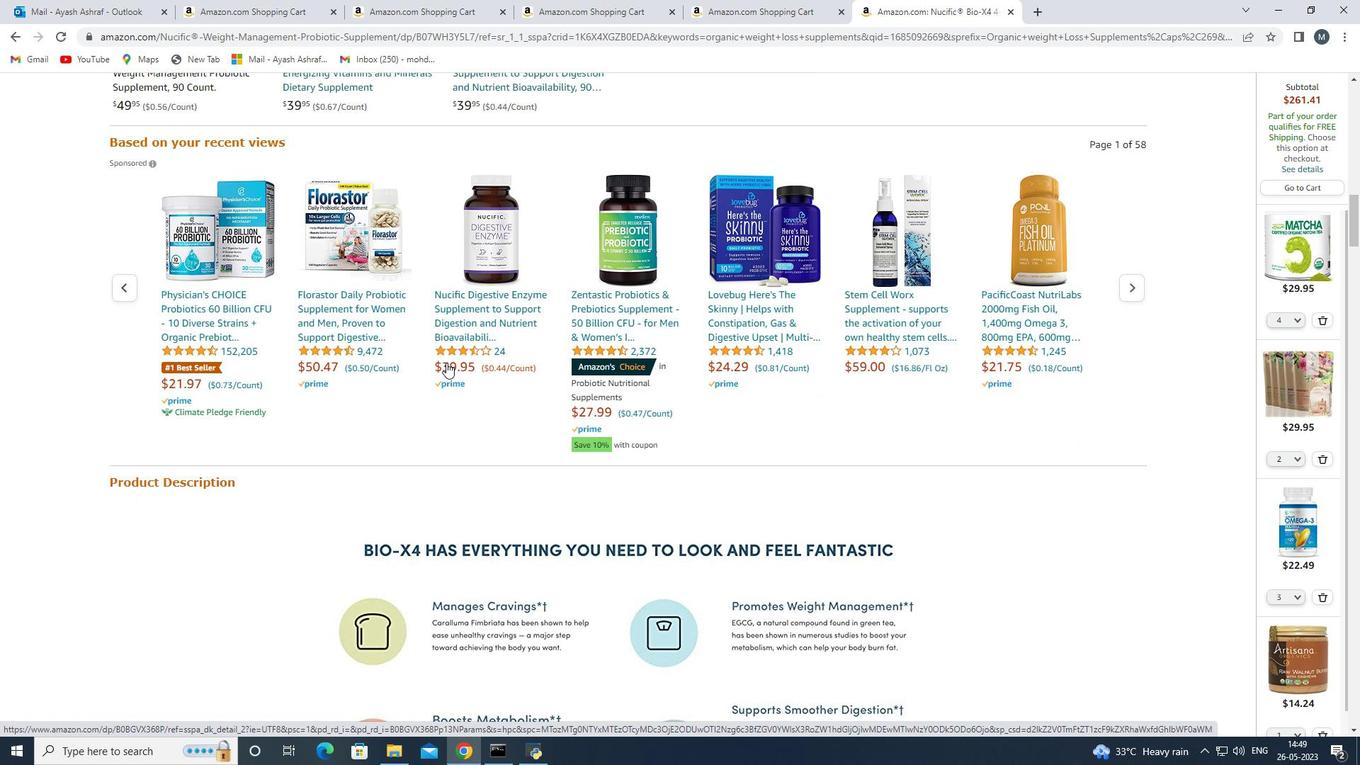 
Action: Mouse scrolled (446, 362) with delta (0, 0)
Screenshot: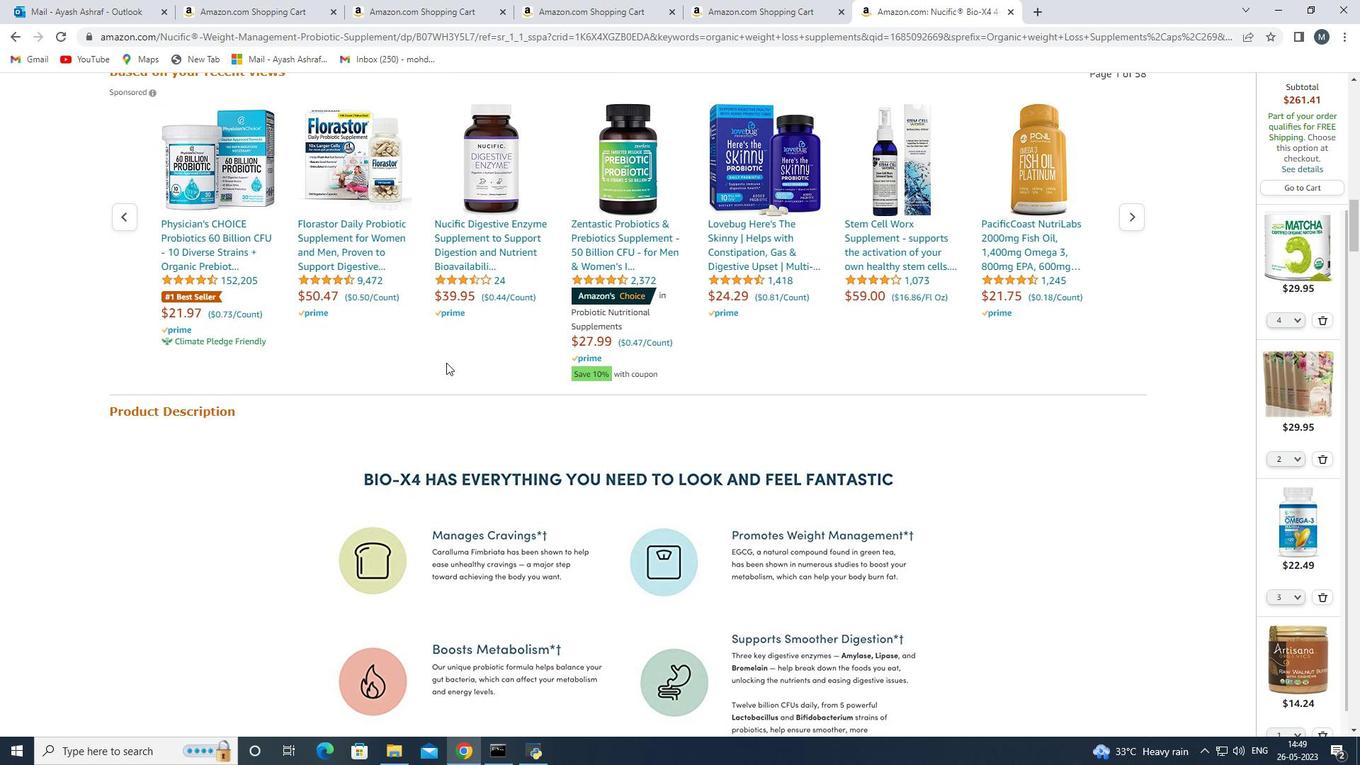 
Action: Mouse scrolled (446, 362) with delta (0, 0)
Screenshot: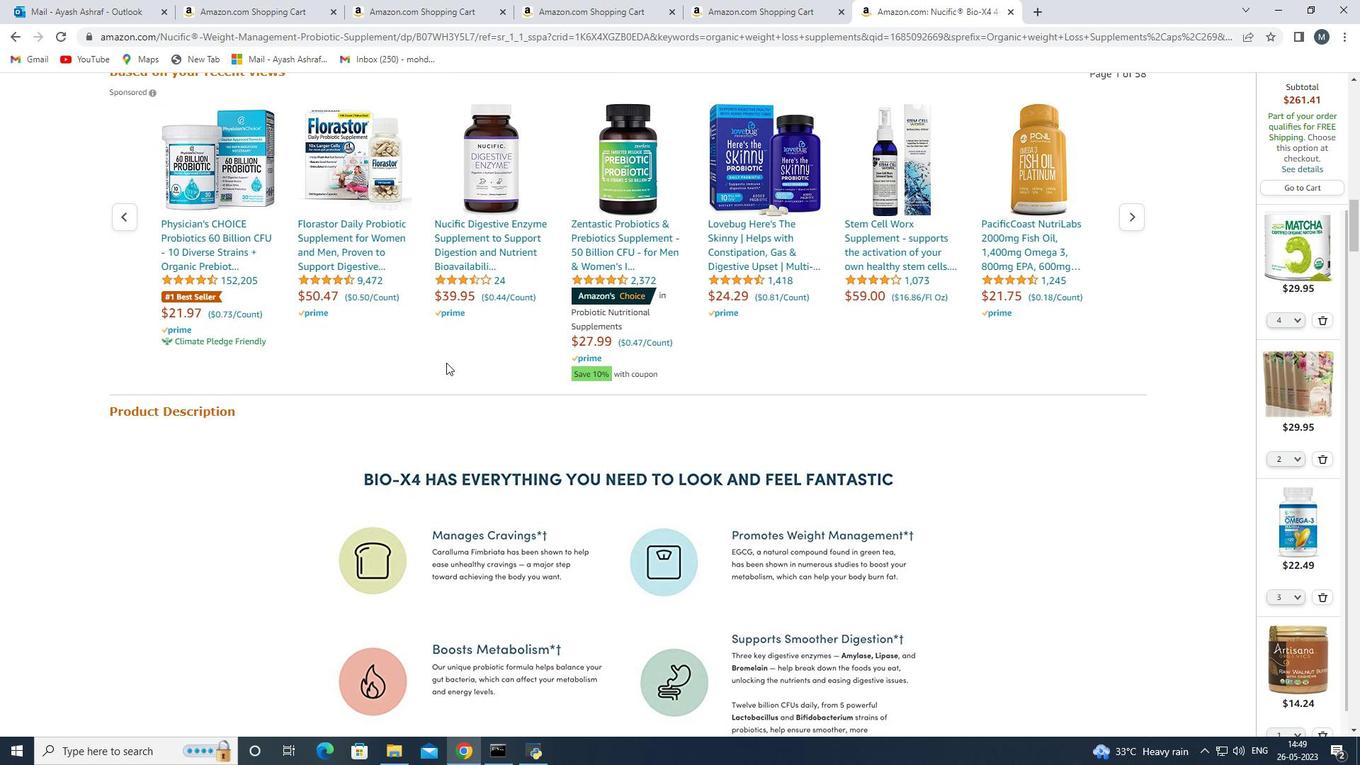 
Action: Mouse moved to (450, 355)
Screenshot: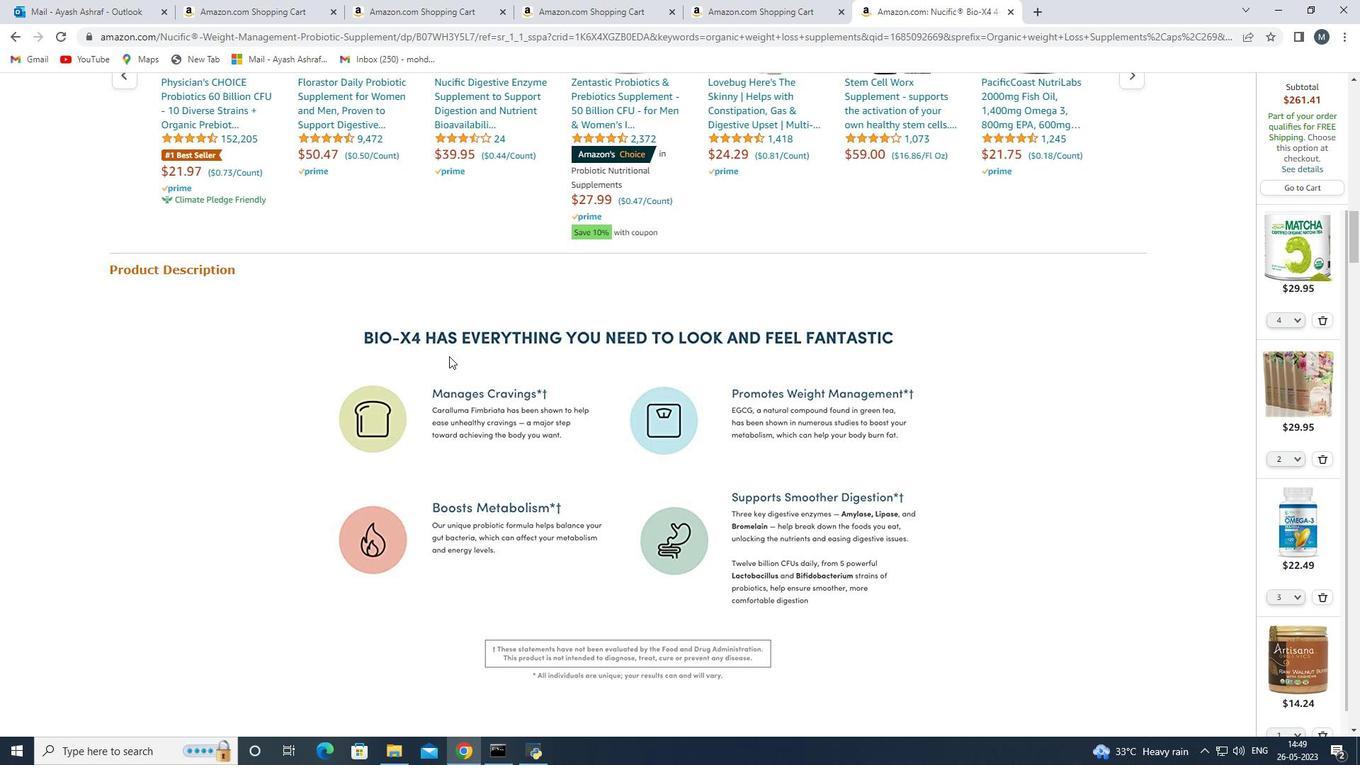 
Action: Mouse scrolled (450, 355) with delta (0, 0)
Screenshot: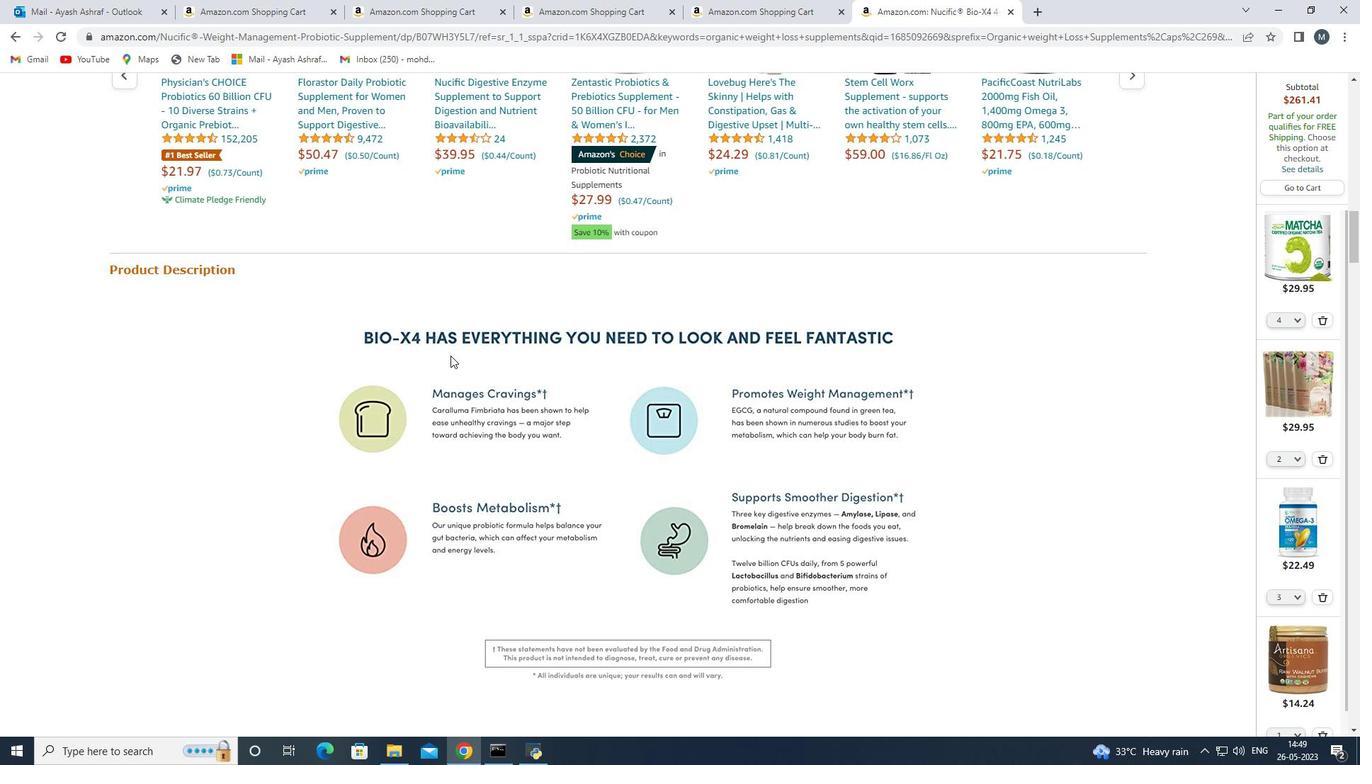 
Action: Mouse moved to (451, 355)
Screenshot: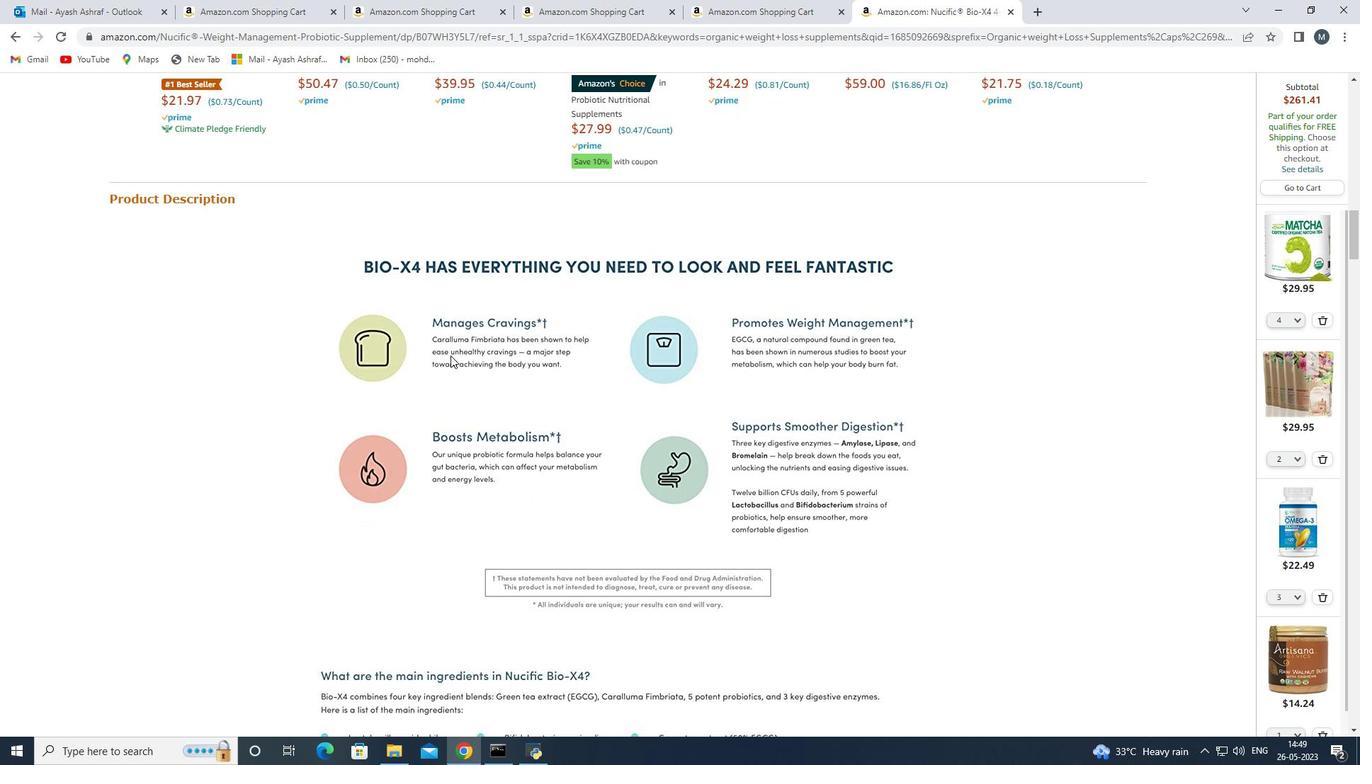 
Action: Mouse scrolled (451, 355) with delta (0, 0)
Screenshot: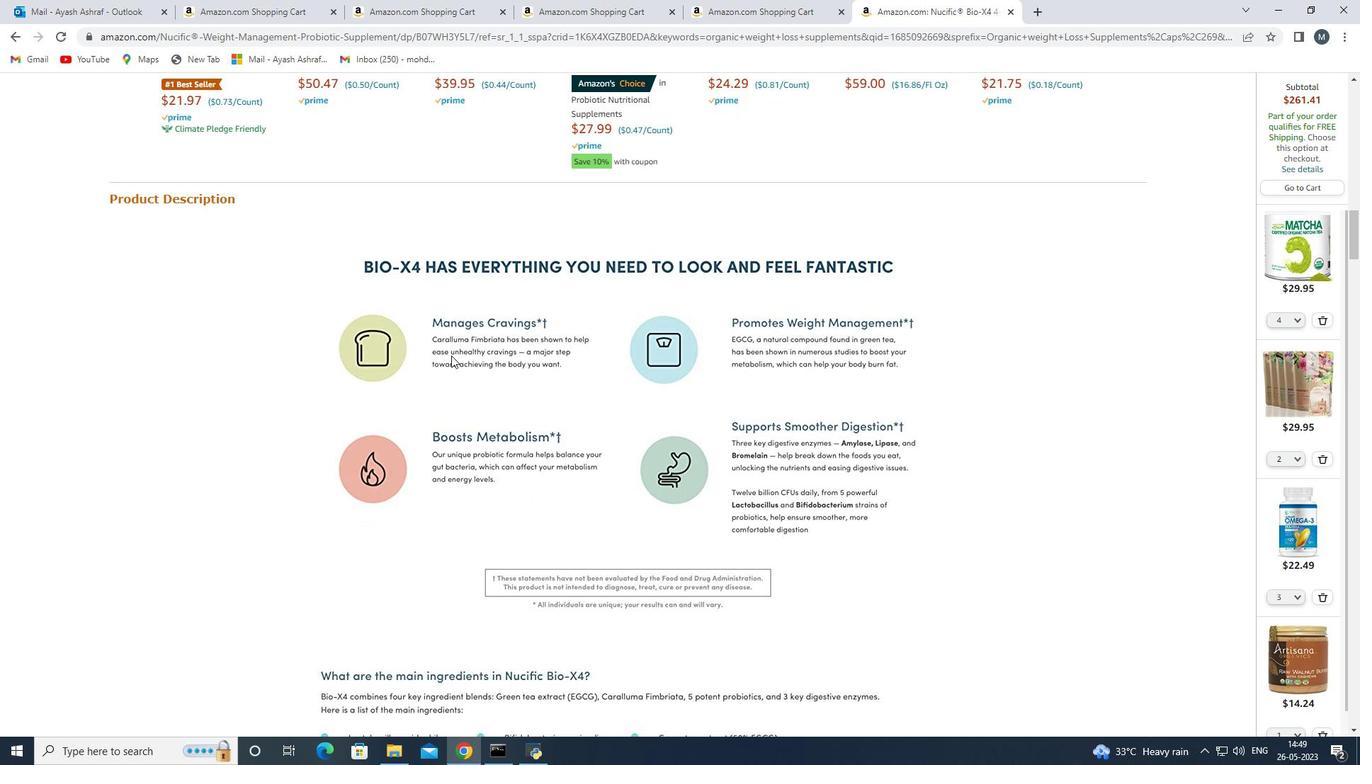 
Action: Mouse scrolled (451, 355) with delta (0, 0)
Screenshot: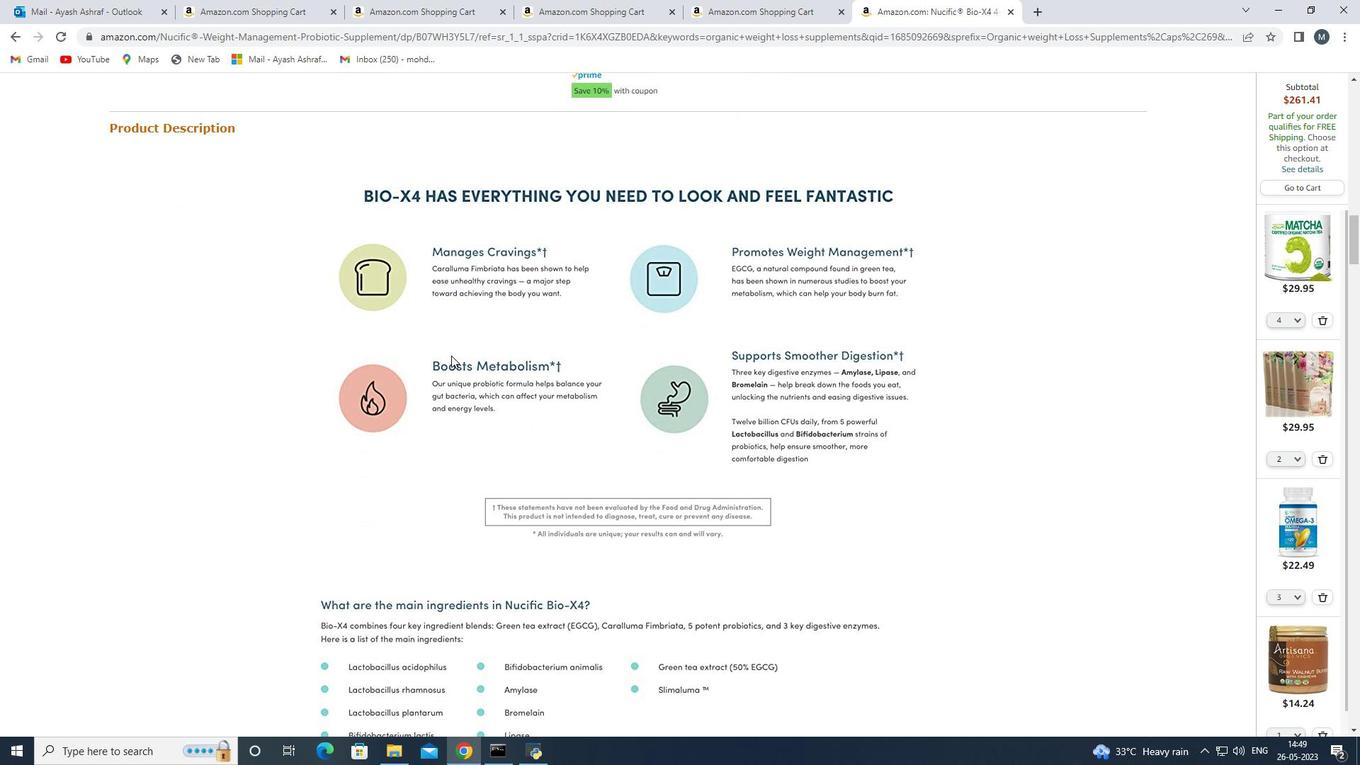
Action: Mouse moved to (451, 355)
Screenshot: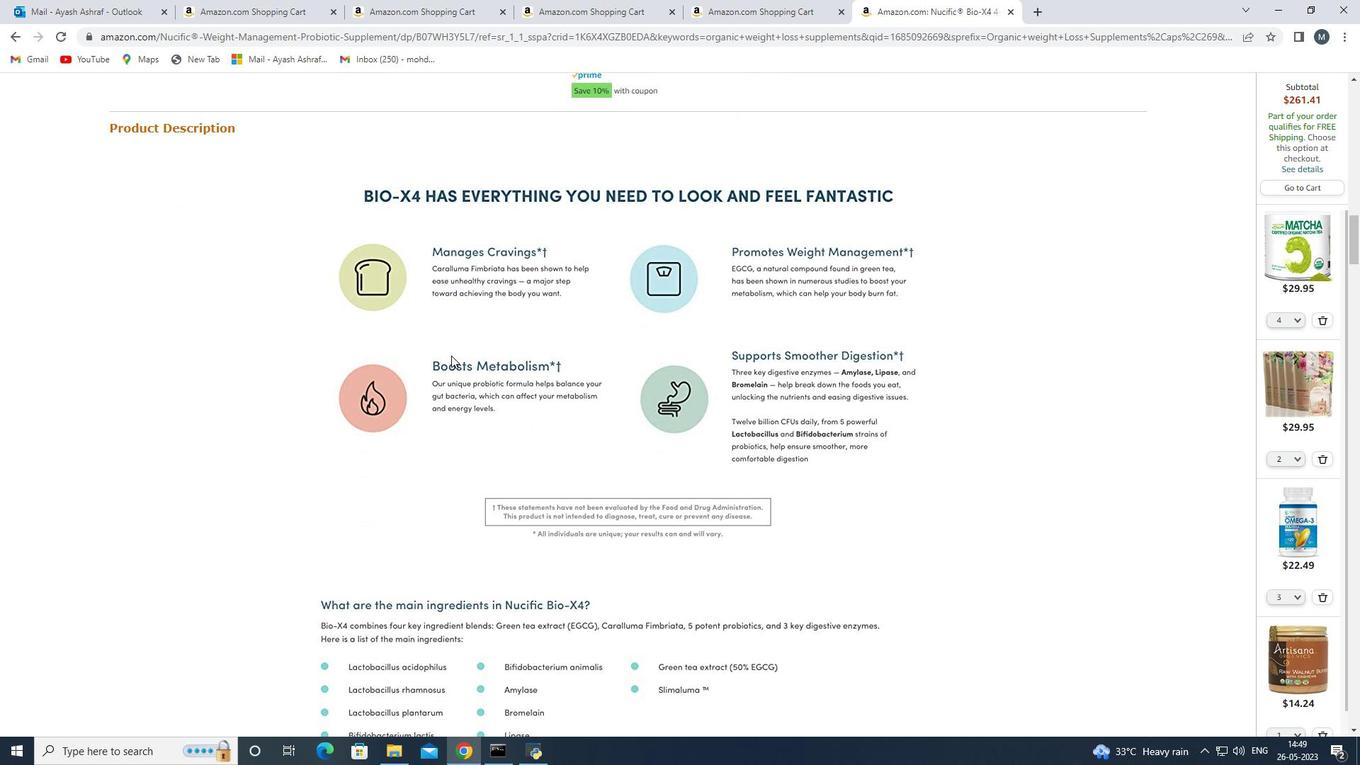 
Action: Mouse scrolled (451, 355) with delta (0, 0)
Screenshot: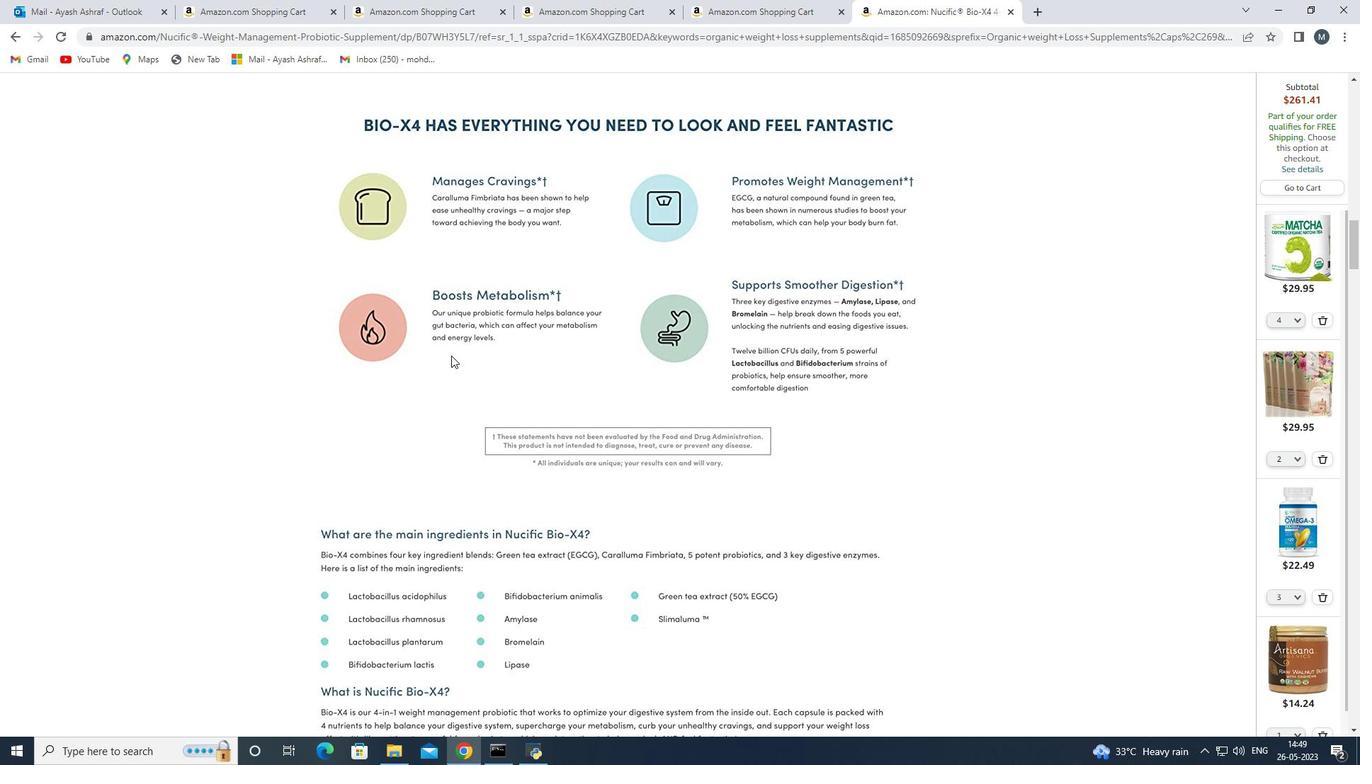 
Action: Mouse moved to (486, 342)
Screenshot: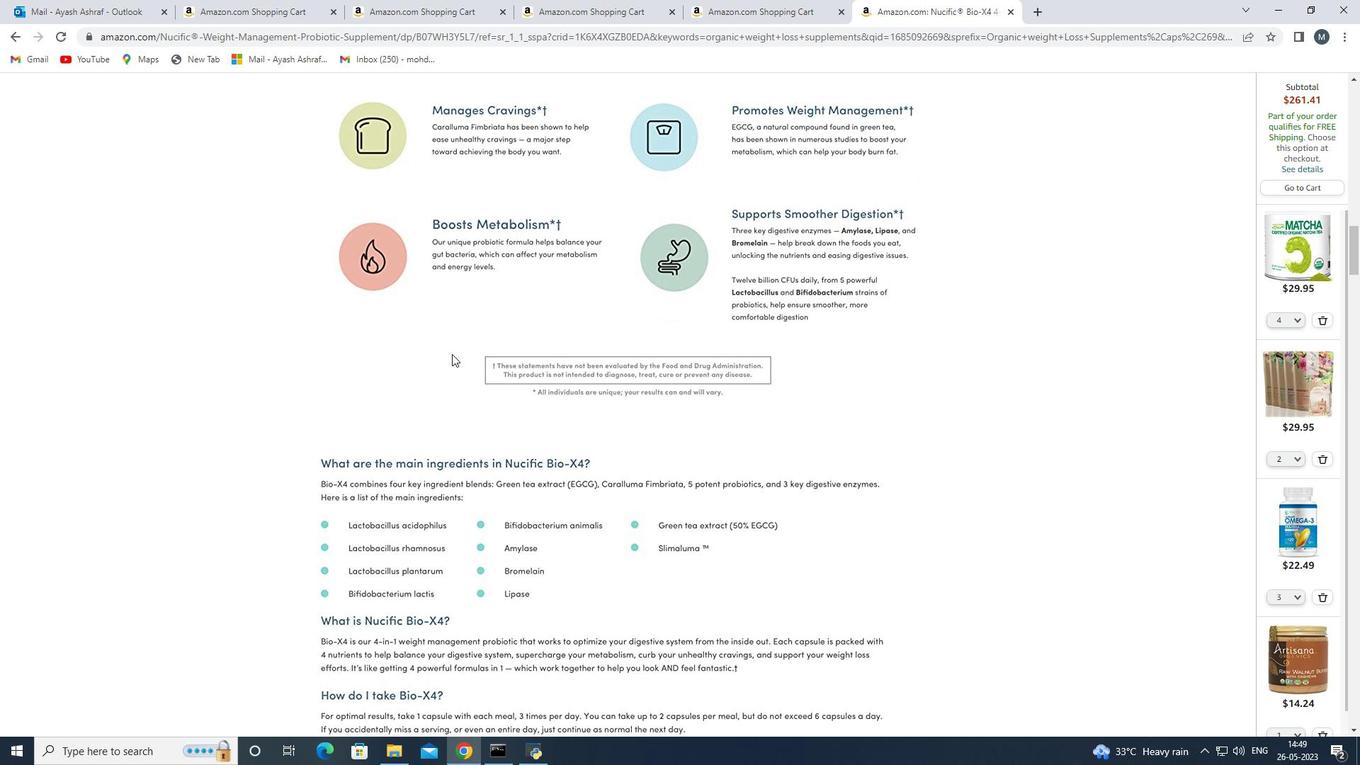 
Action: Mouse scrolled (486, 343) with delta (0, 0)
Screenshot: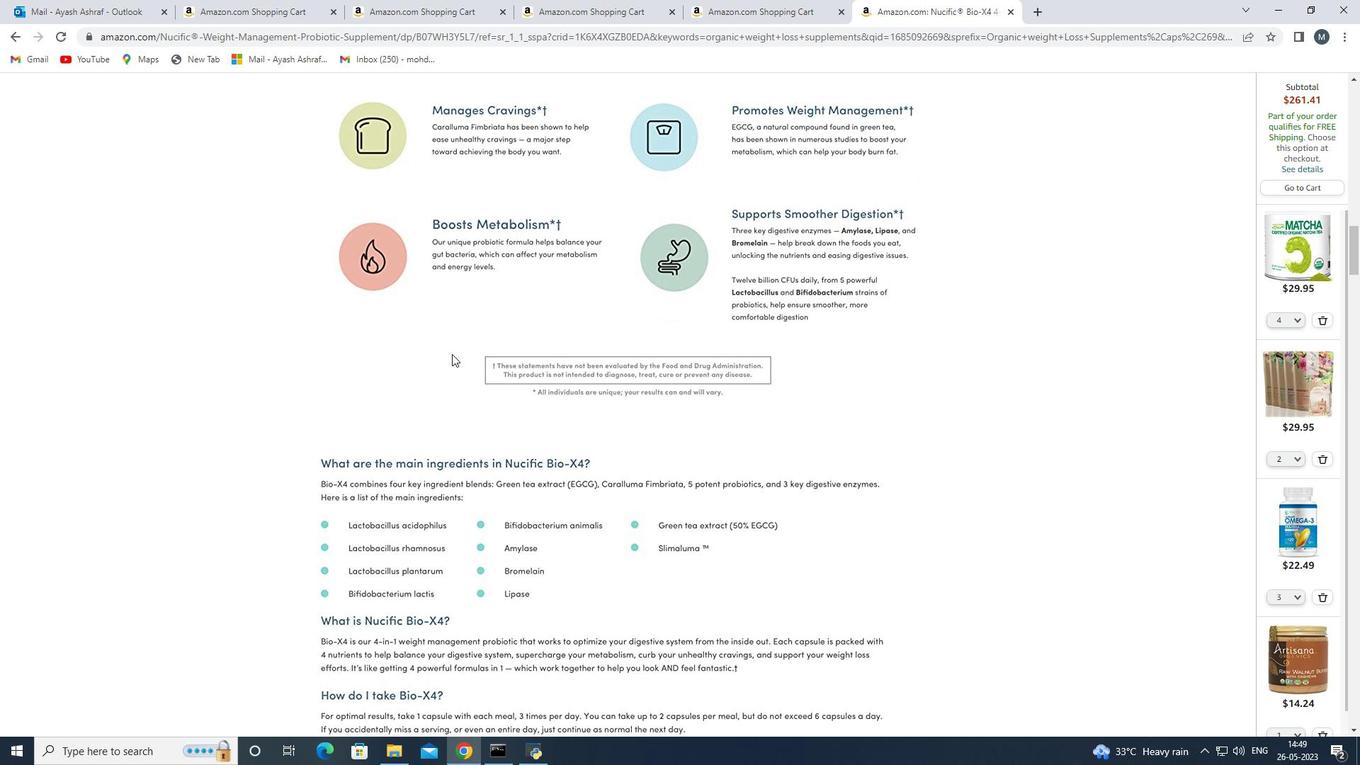 
Action: Mouse scrolled (486, 343) with delta (0, 0)
Screenshot: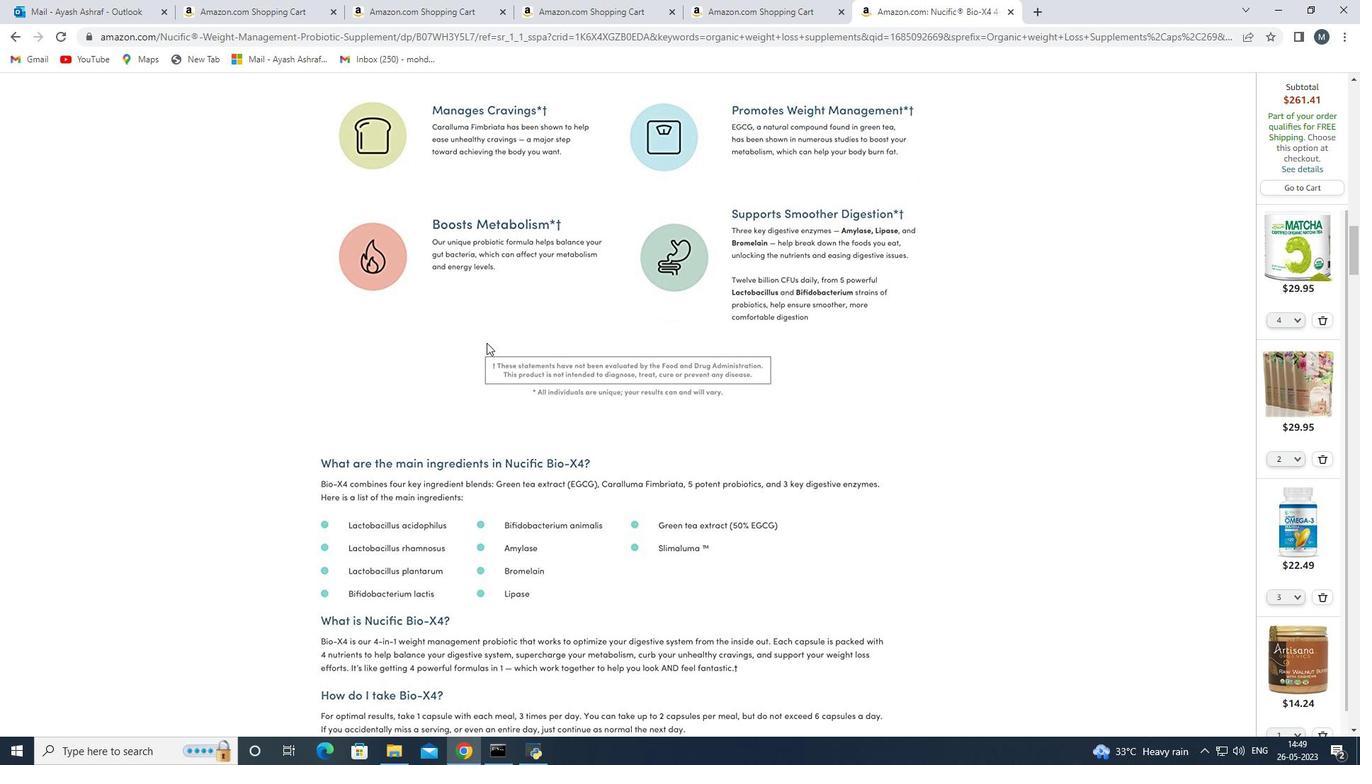 
Action: Mouse scrolled (486, 343) with delta (0, 0)
Screenshot: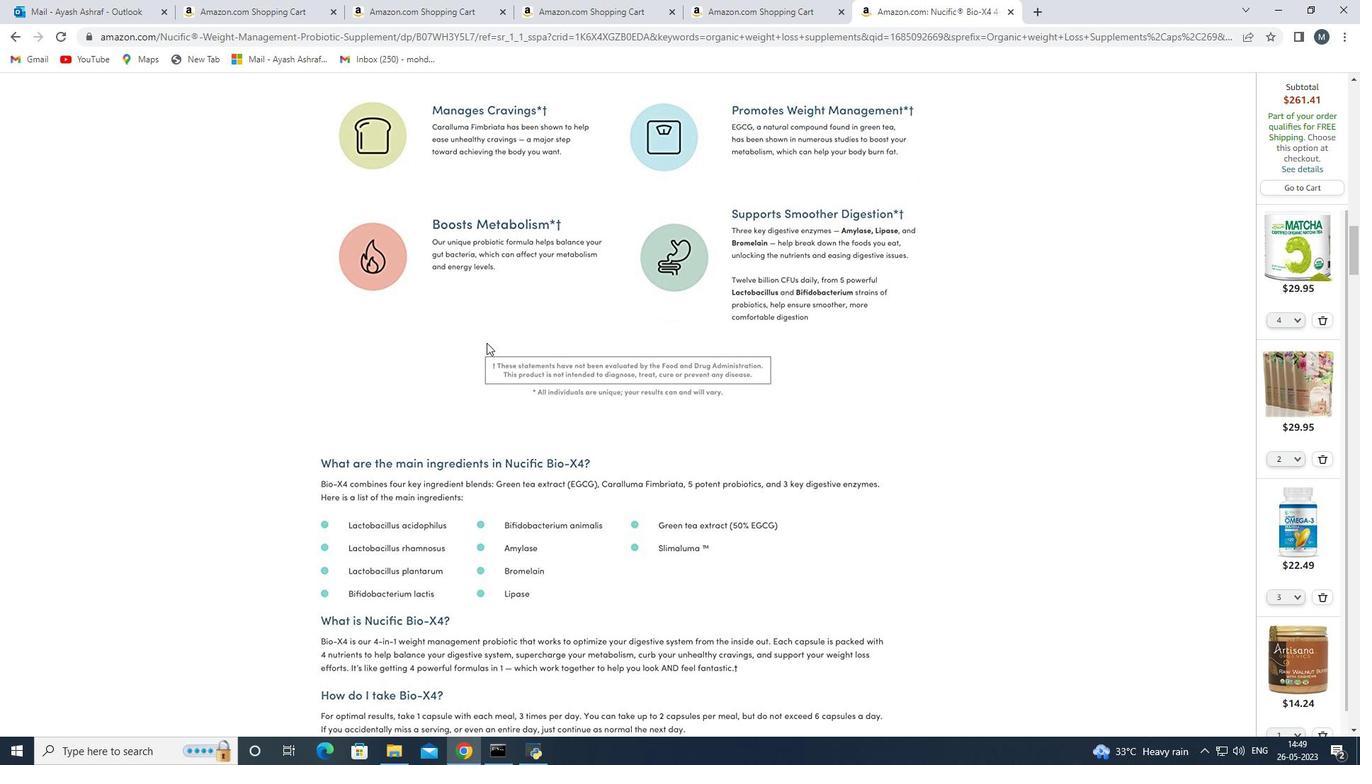 
Action: Mouse moved to (487, 366)
Screenshot: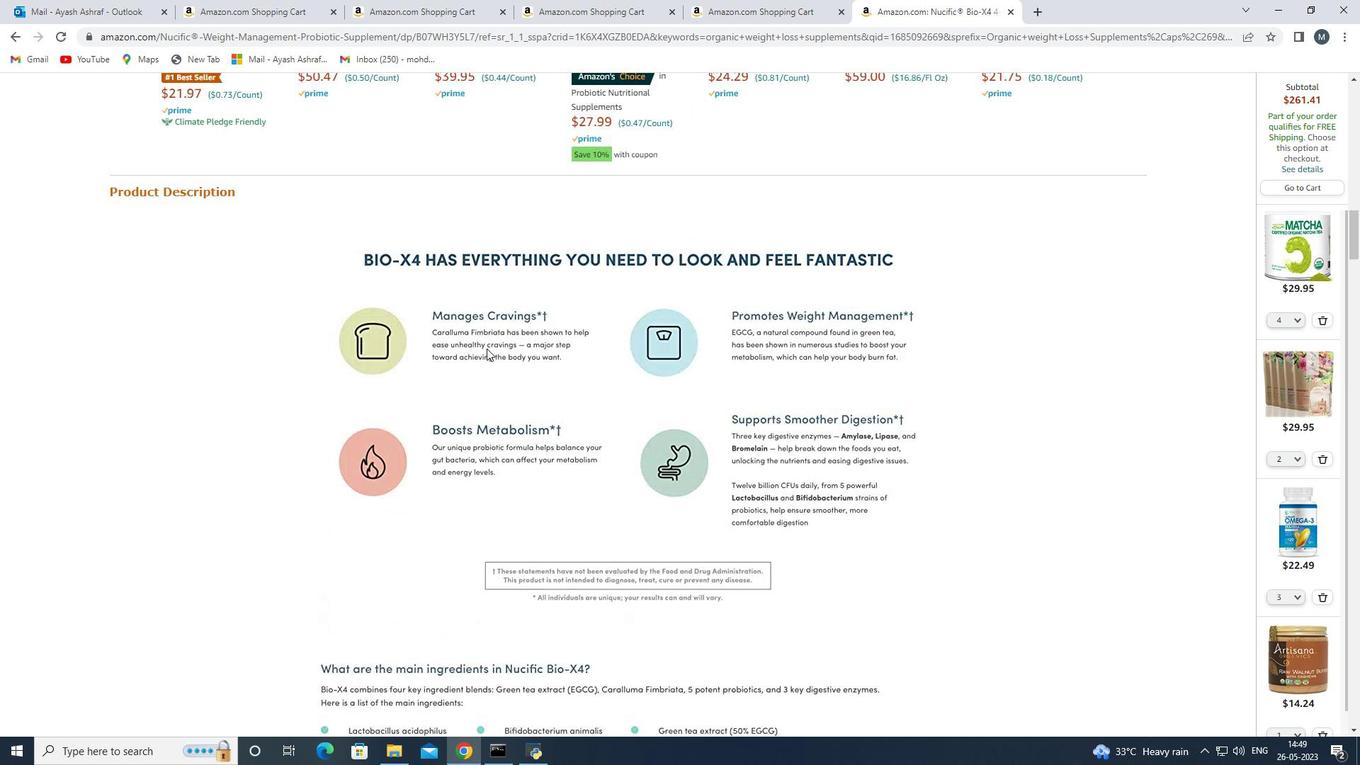 
Action: Mouse scrolled (487, 367) with delta (0, 0)
Screenshot: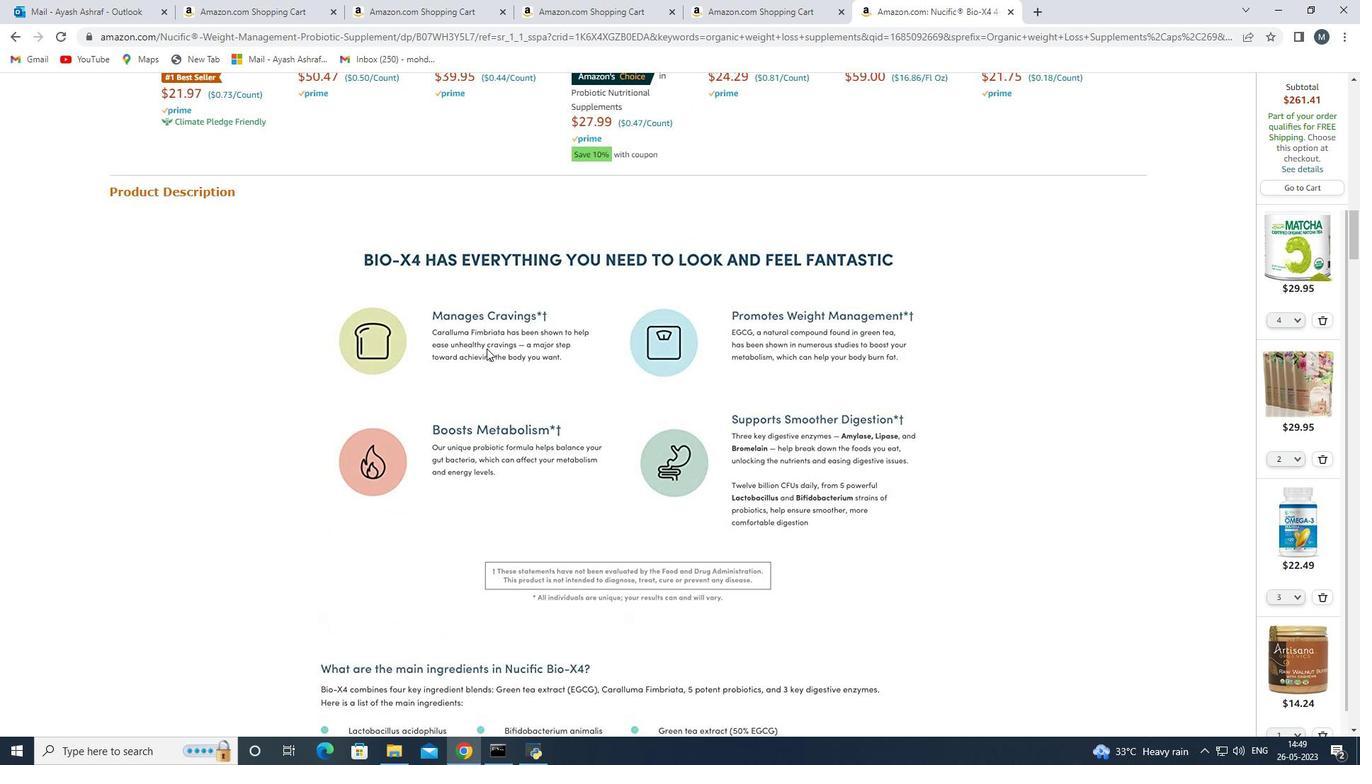 
Action: Mouse scrolled (487, 367) with delta (0, 0)
Screenshot: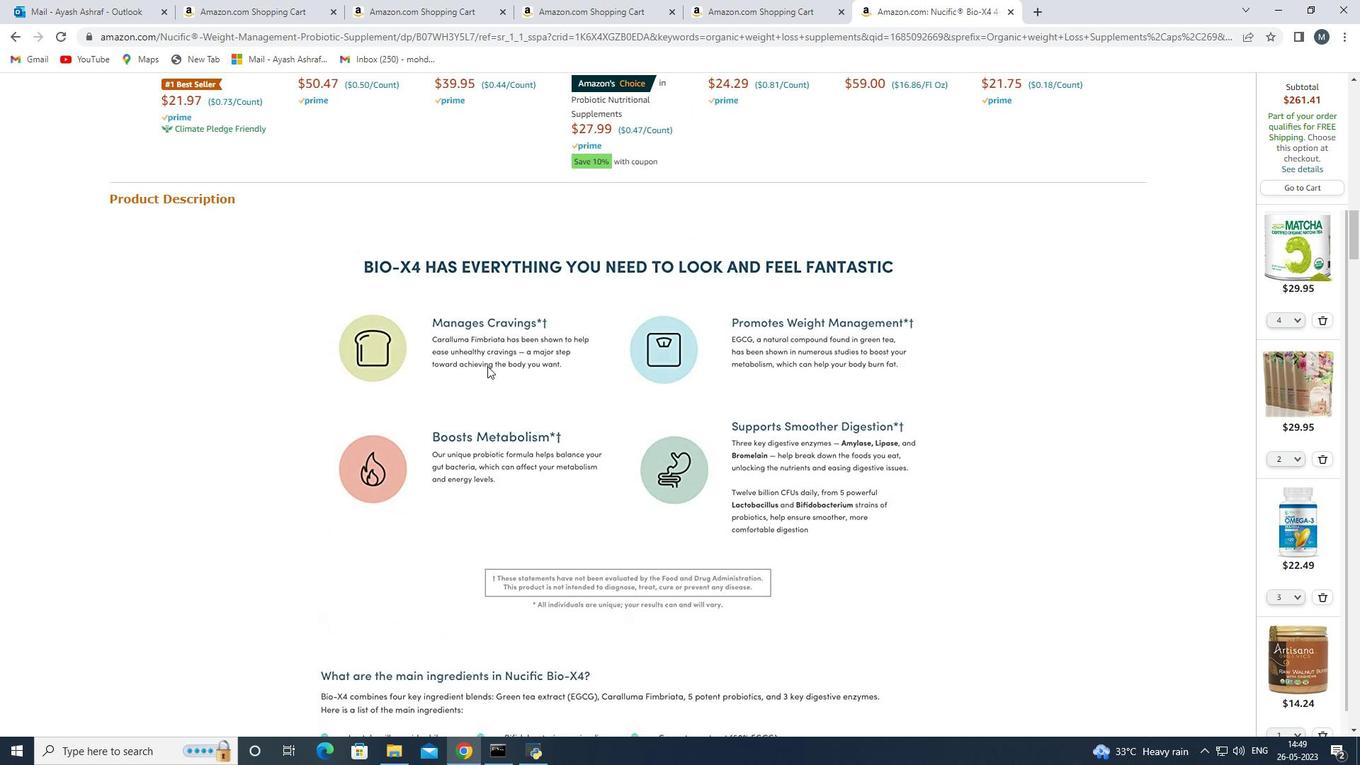 
Action: Mouse scrolled (487, 367) with delta (0, 0)
Screenshot: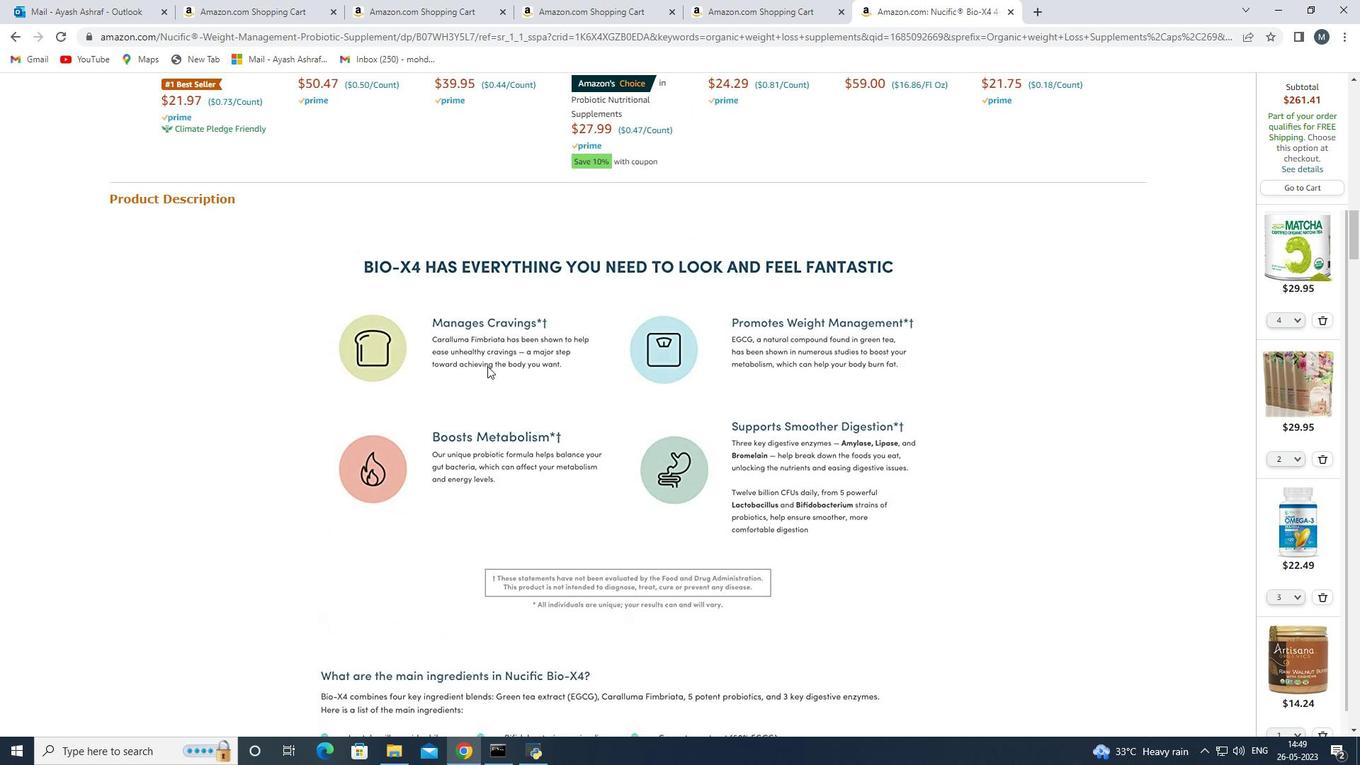 
Action: Mouse scrolled (487, 367) with delta (0, 0)
Screenshot: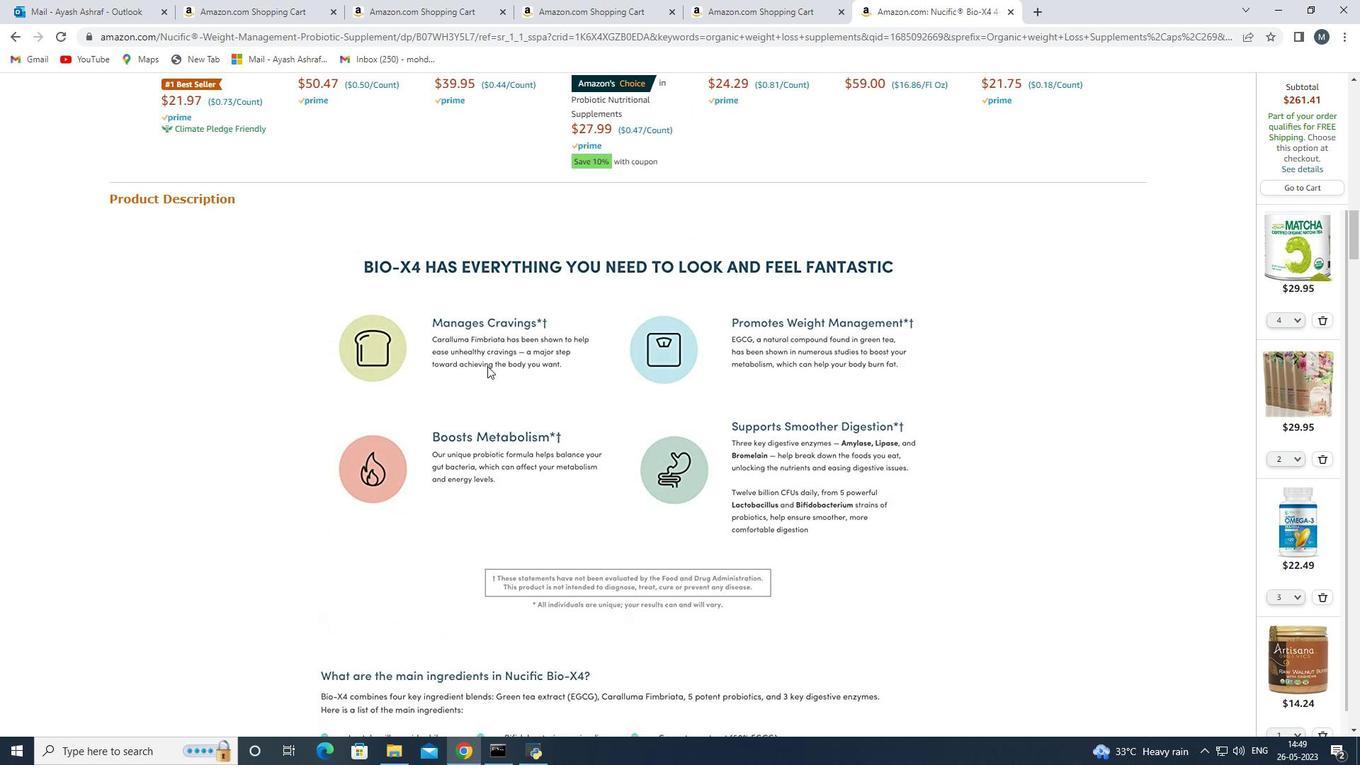 
Action: Mouse scrolled (487, 367) with delta (0, 0)
Screenshot: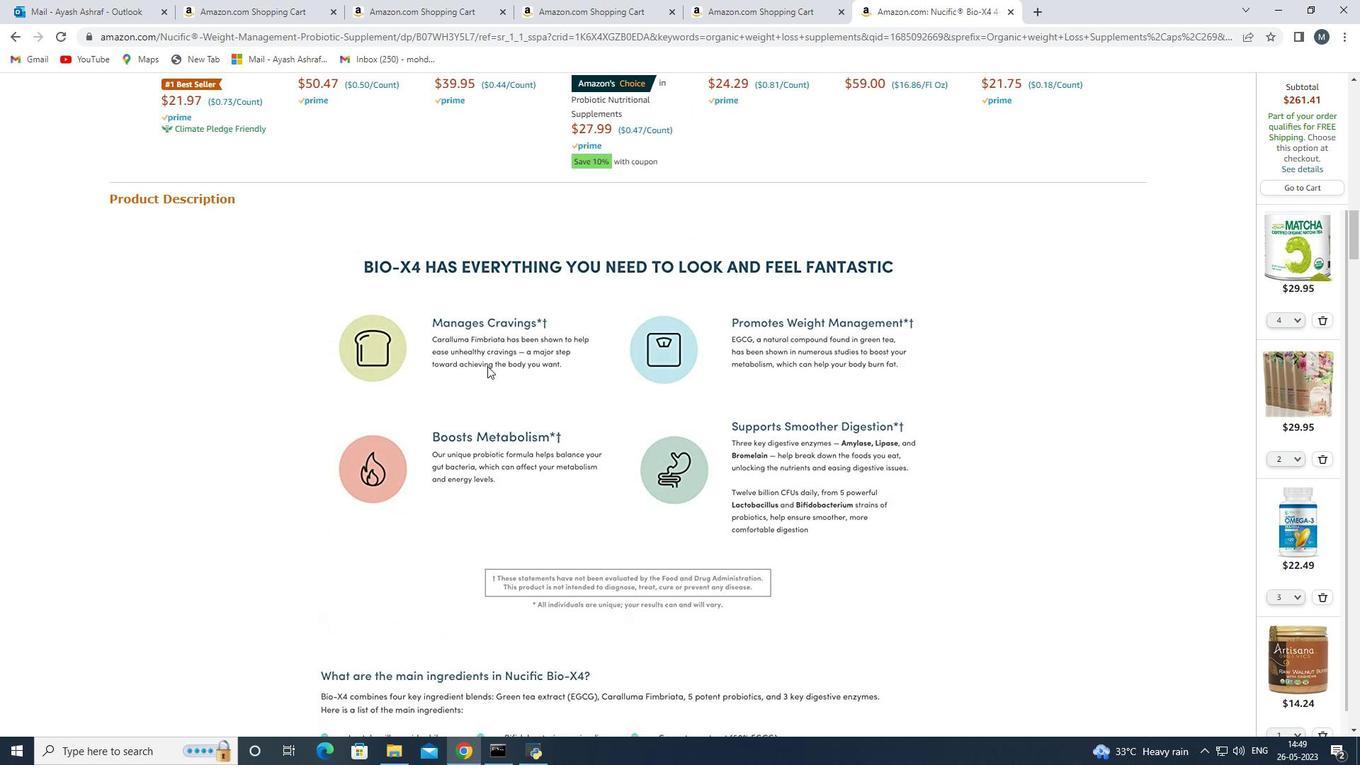 
Action: Mouse scrolled (487, 367) with delta (0, 0)
Screenshot: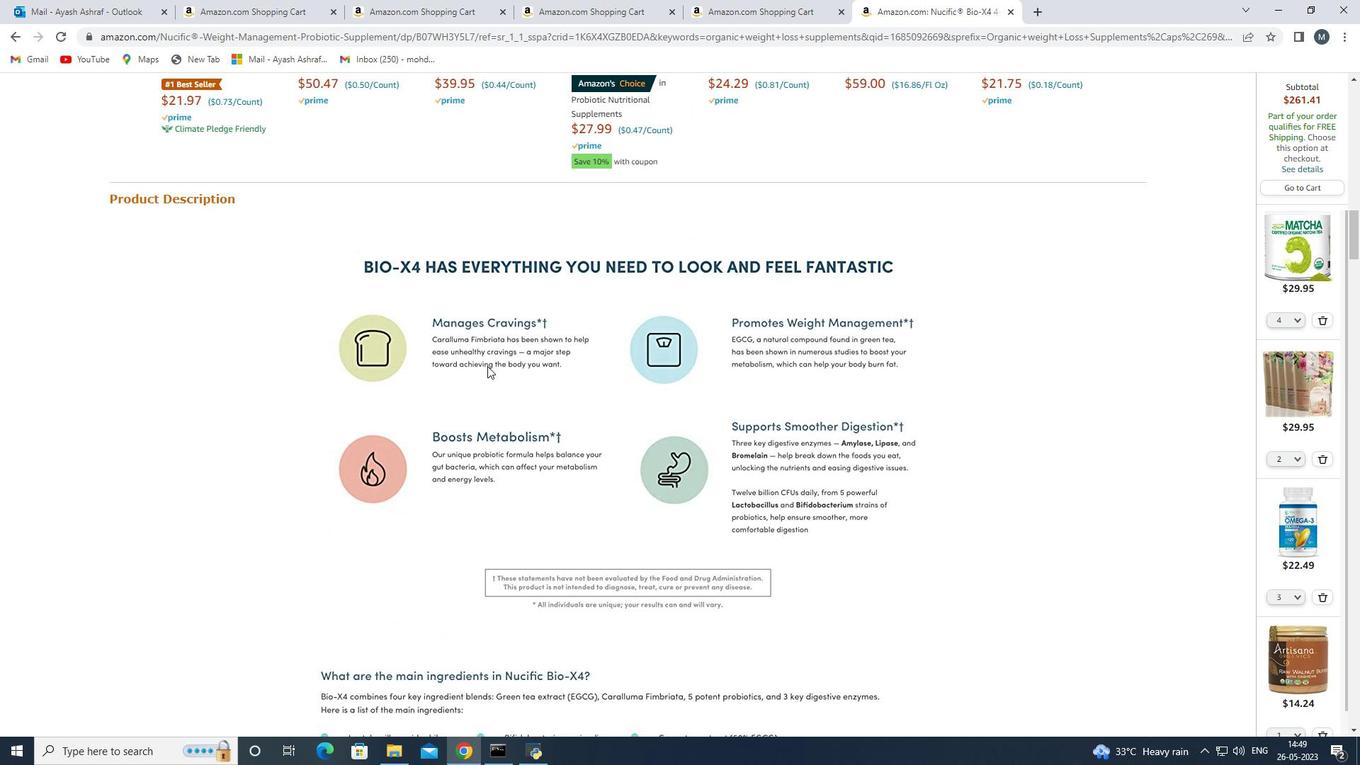 
Action: Mouse moved to (484, 371)
Screenshot: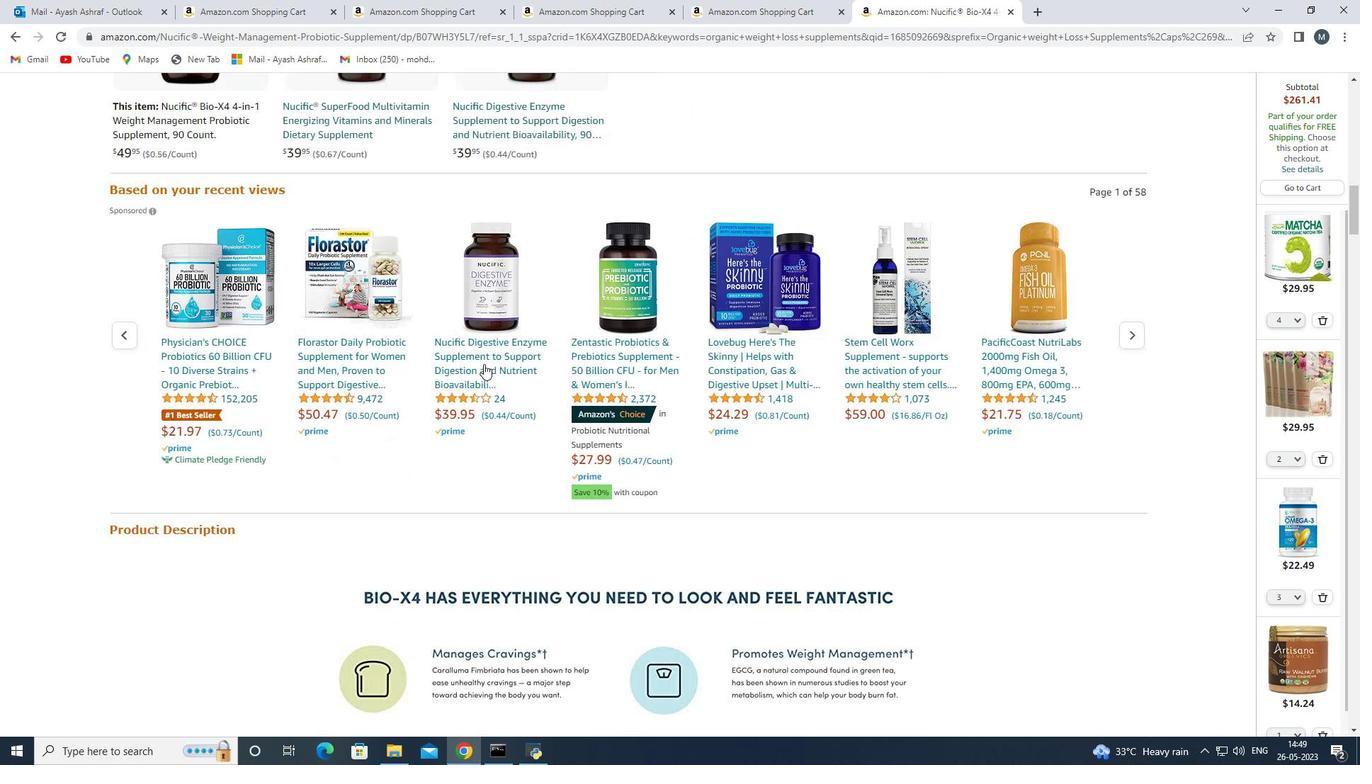 
Action: Mouse scrolled (484, 372) with delta (0, 0)
Screenshot: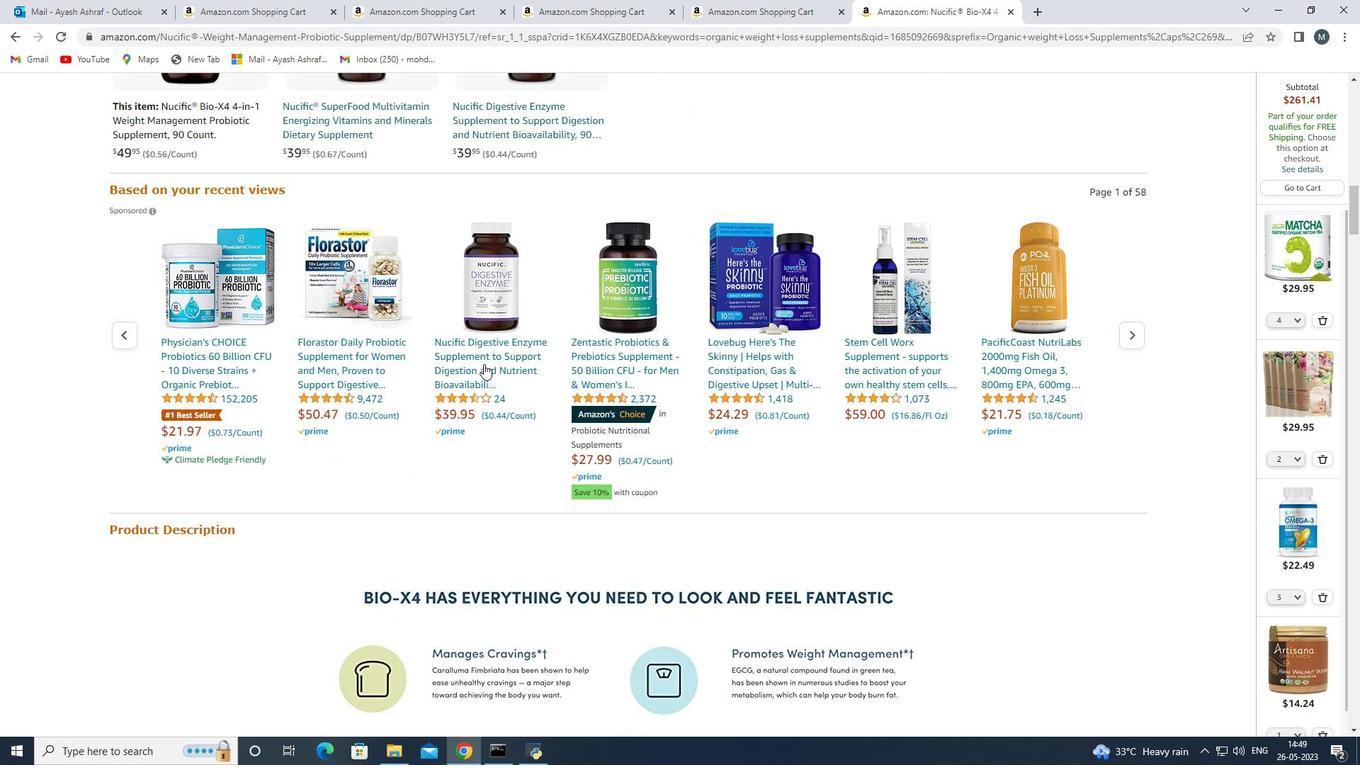 
Action: Mouse scrolled (484, 372) with delta (0, 0)
Screenshot: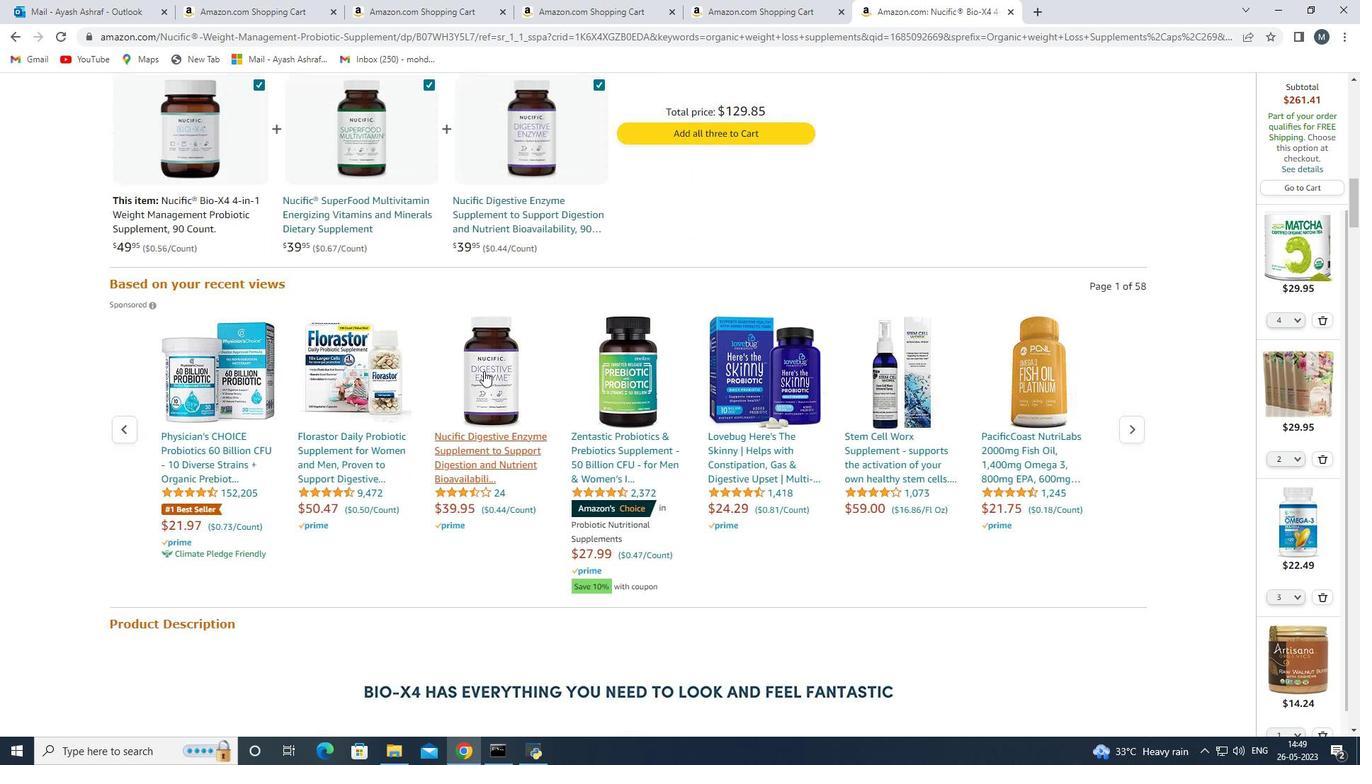 
Action: Mouse scrolled (484, 372) with delta (0, 0)
Screenshot: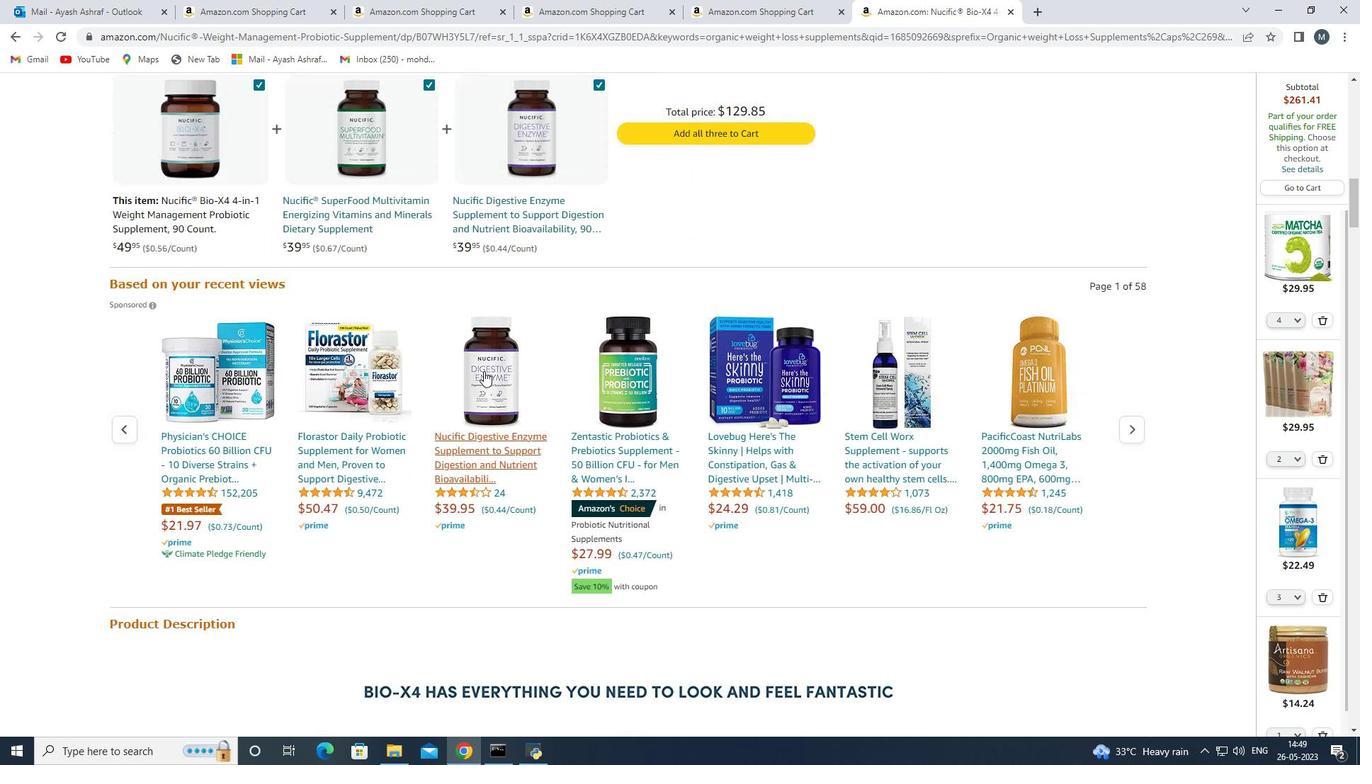 
Action: Mouse scrolled (484, 372) with delta (0, 0)
Screenshot: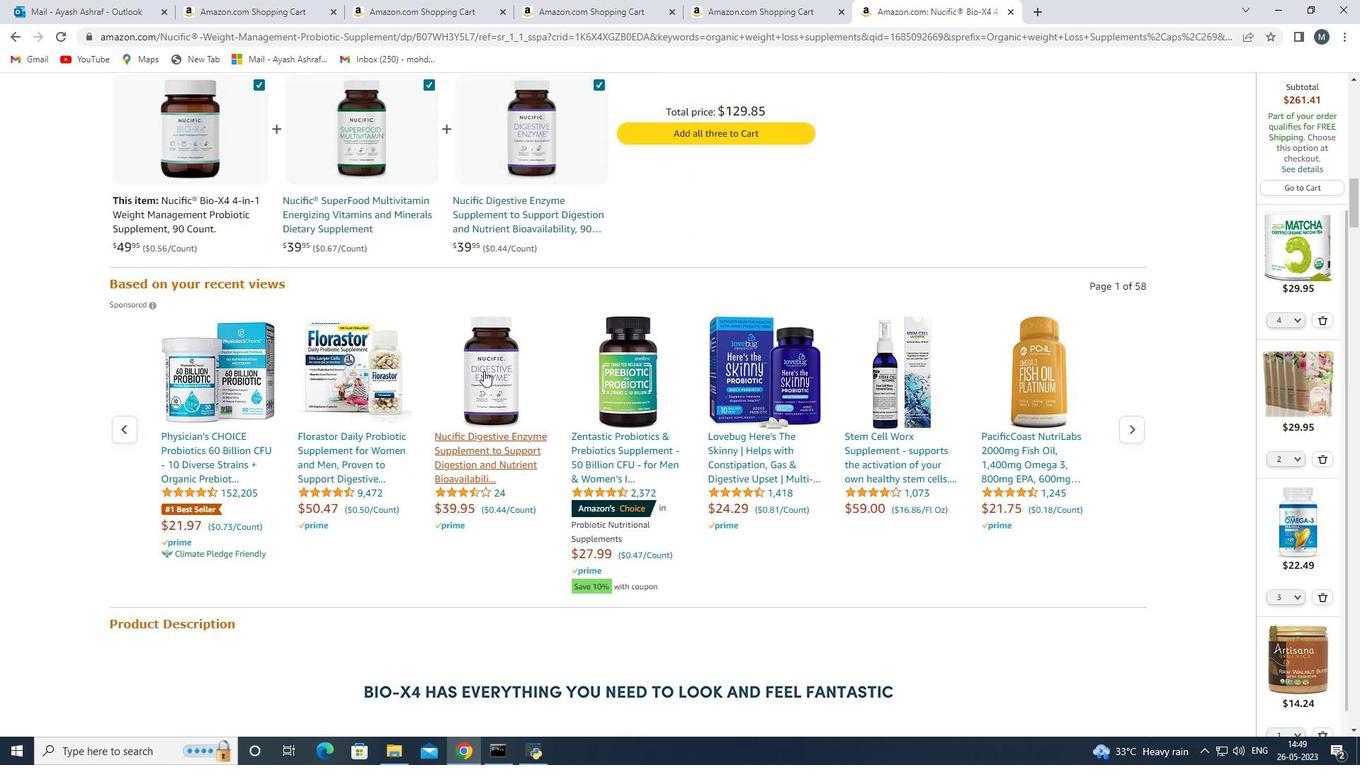 
Action: Mouse moved to (452, 377)
Screenshot: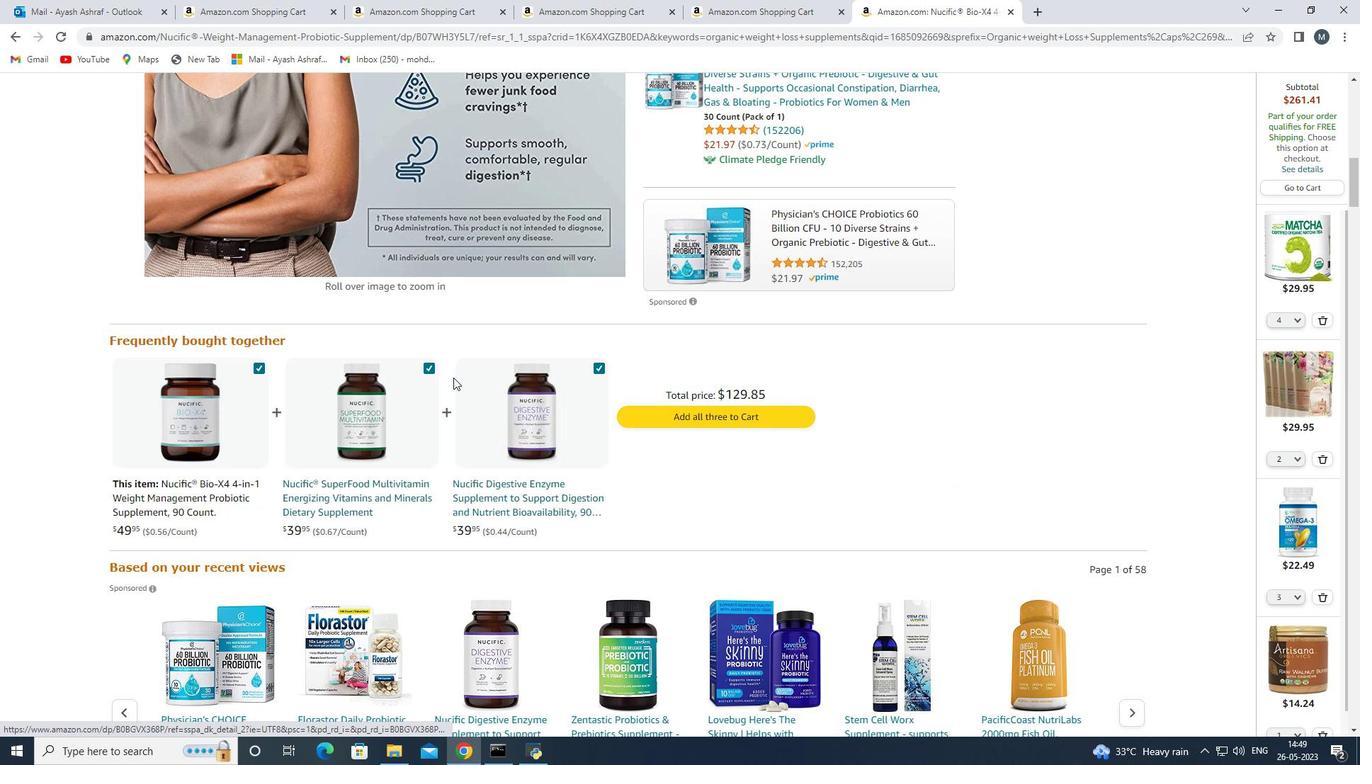 
Action: Mouse scrolled (452, 378) with delta (0, 0)
Screenshot: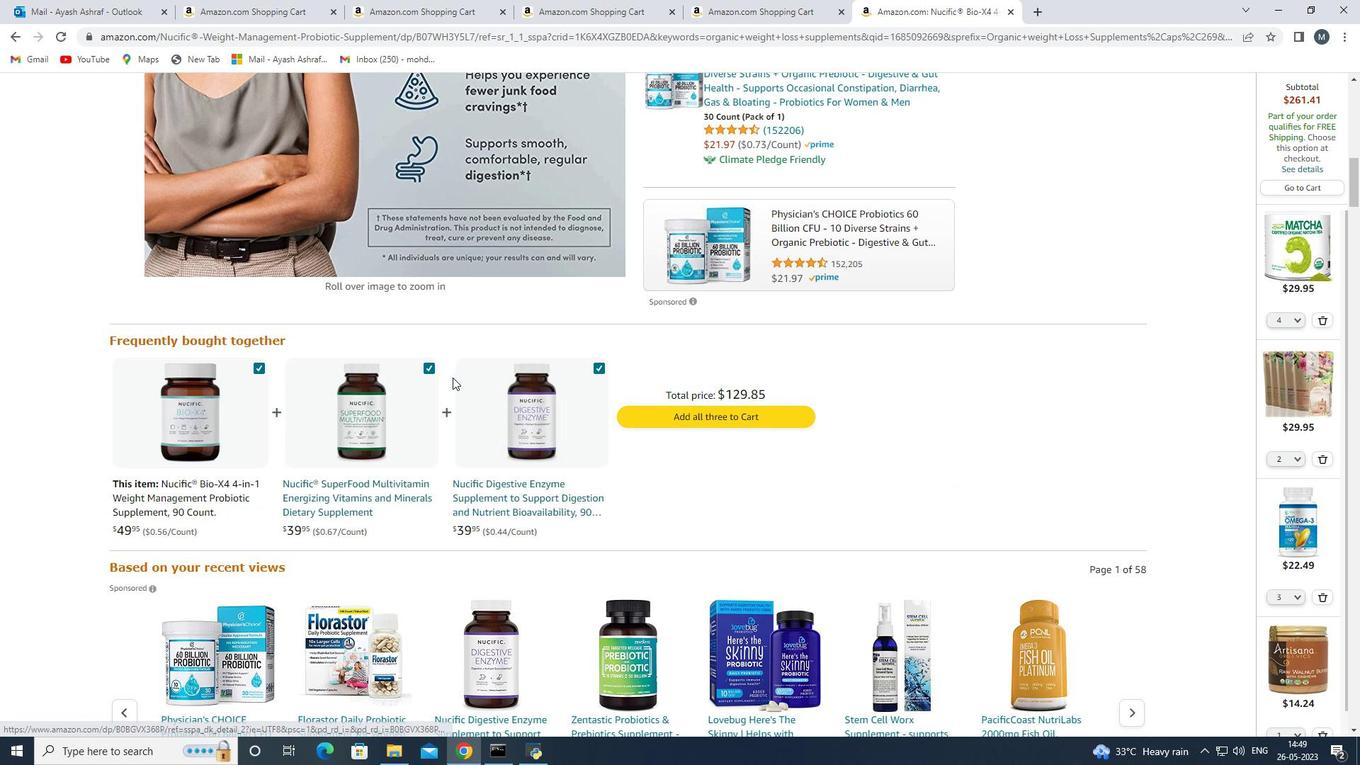 
Action: Mouse scrolled (452, 378) with delta (0, 0)
Screenshot: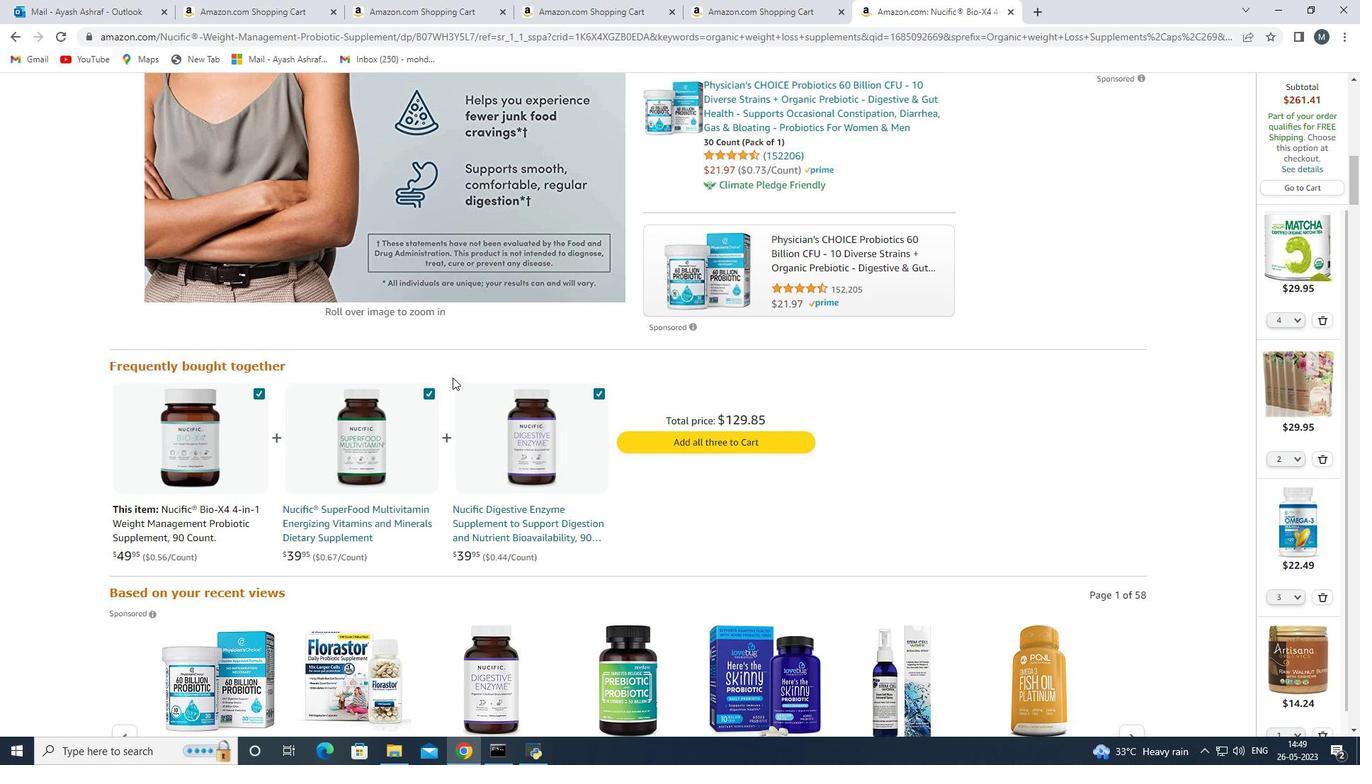 
Action: Mouse scrolled (452, 378) with delta (0, 0)
Screenshot: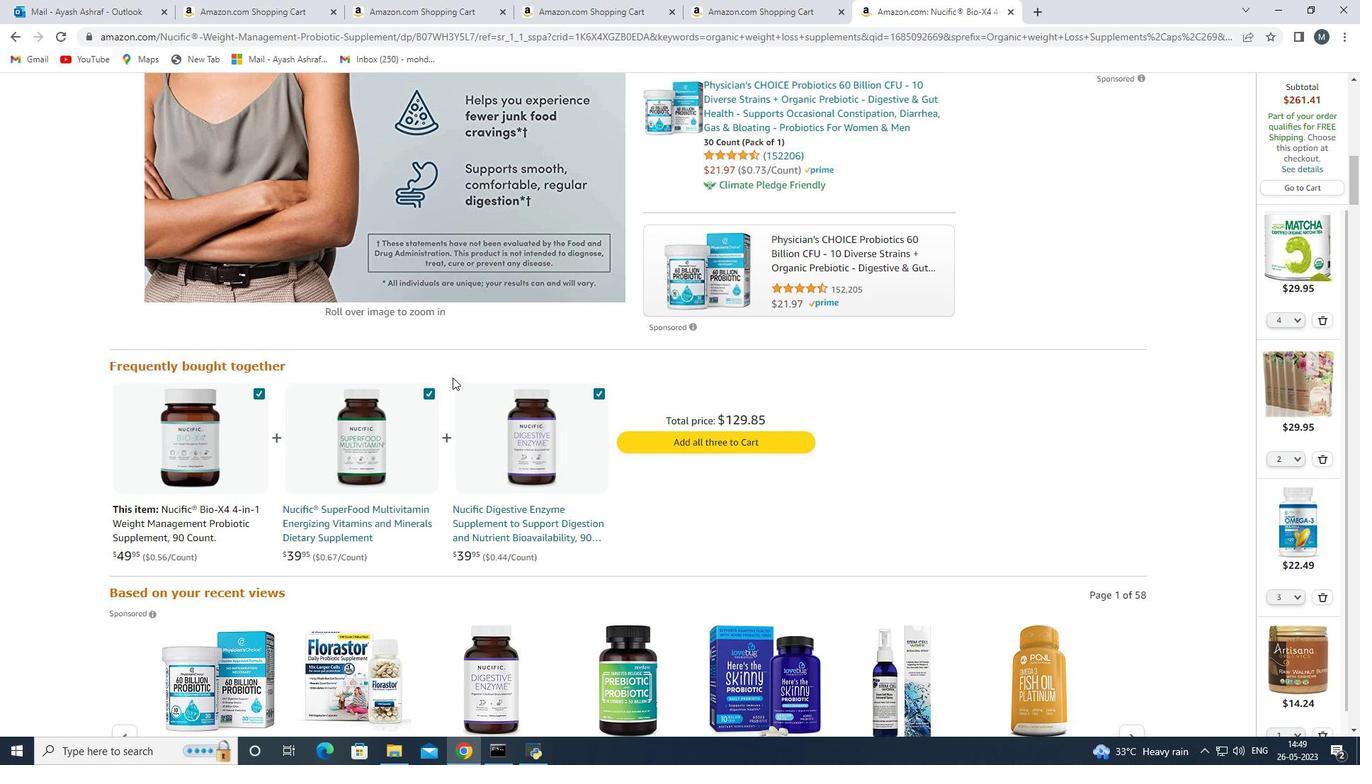 
Action: Mouse scrolled (452, 378) with delta (0, 0)
Screenshot: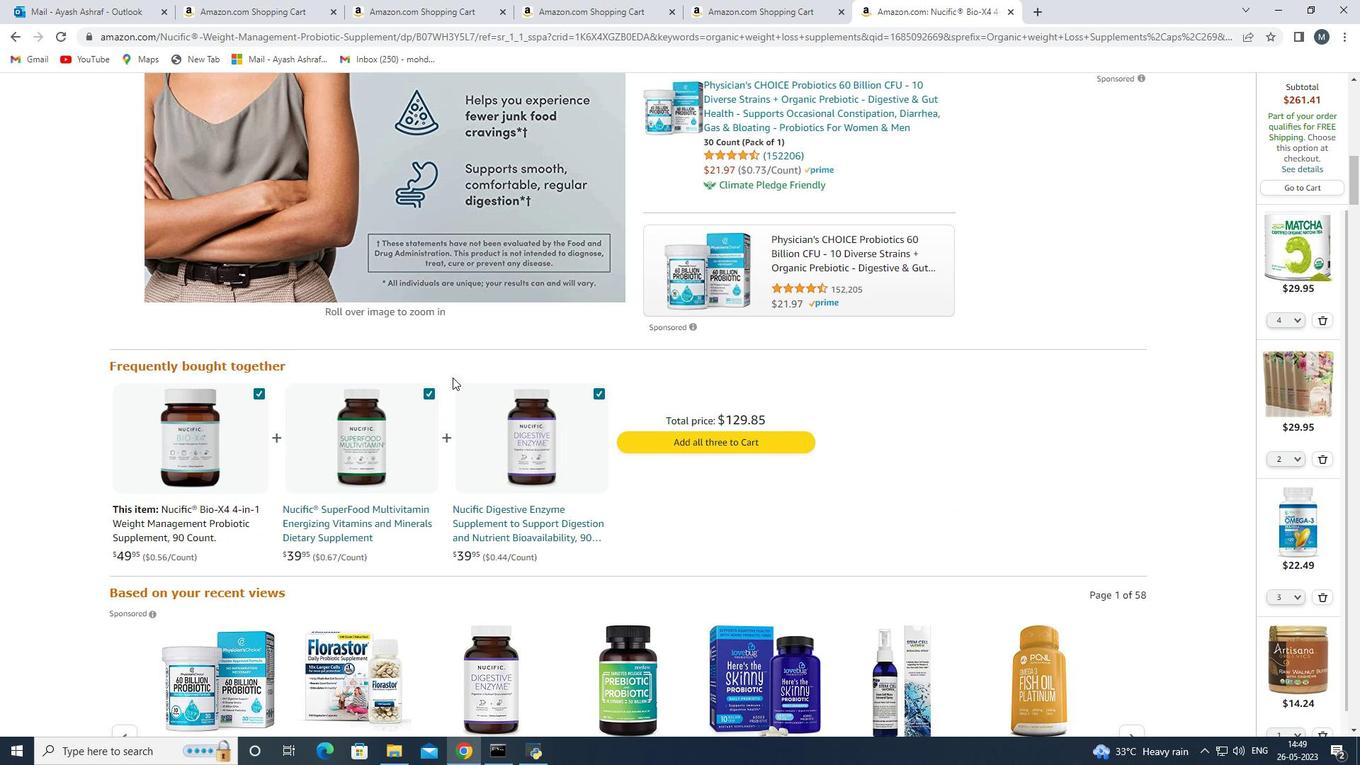 
Action: Mouse scrolled (452, 378) with delta (0, 0)
Screenshot: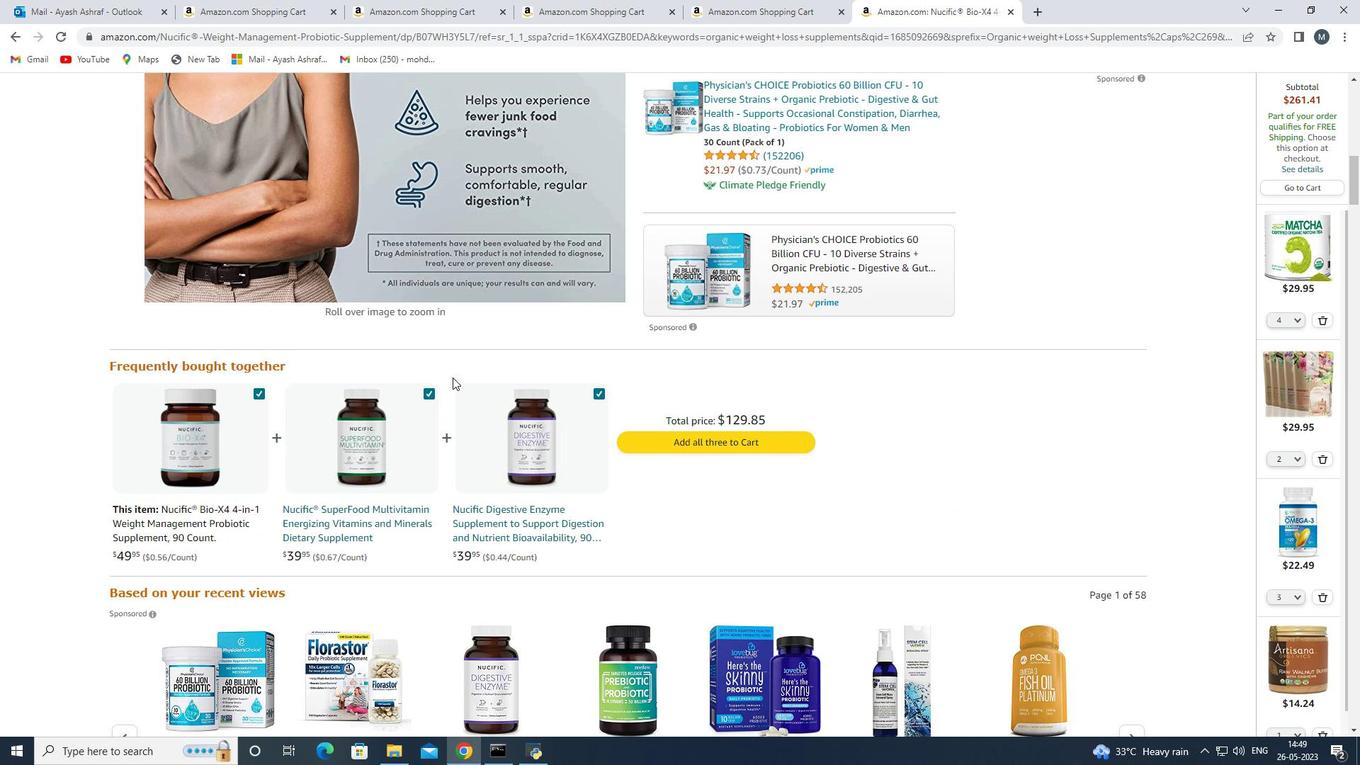 
Action: Mouse scrolled (452, 378) with delta (0, 0)
Screenshot: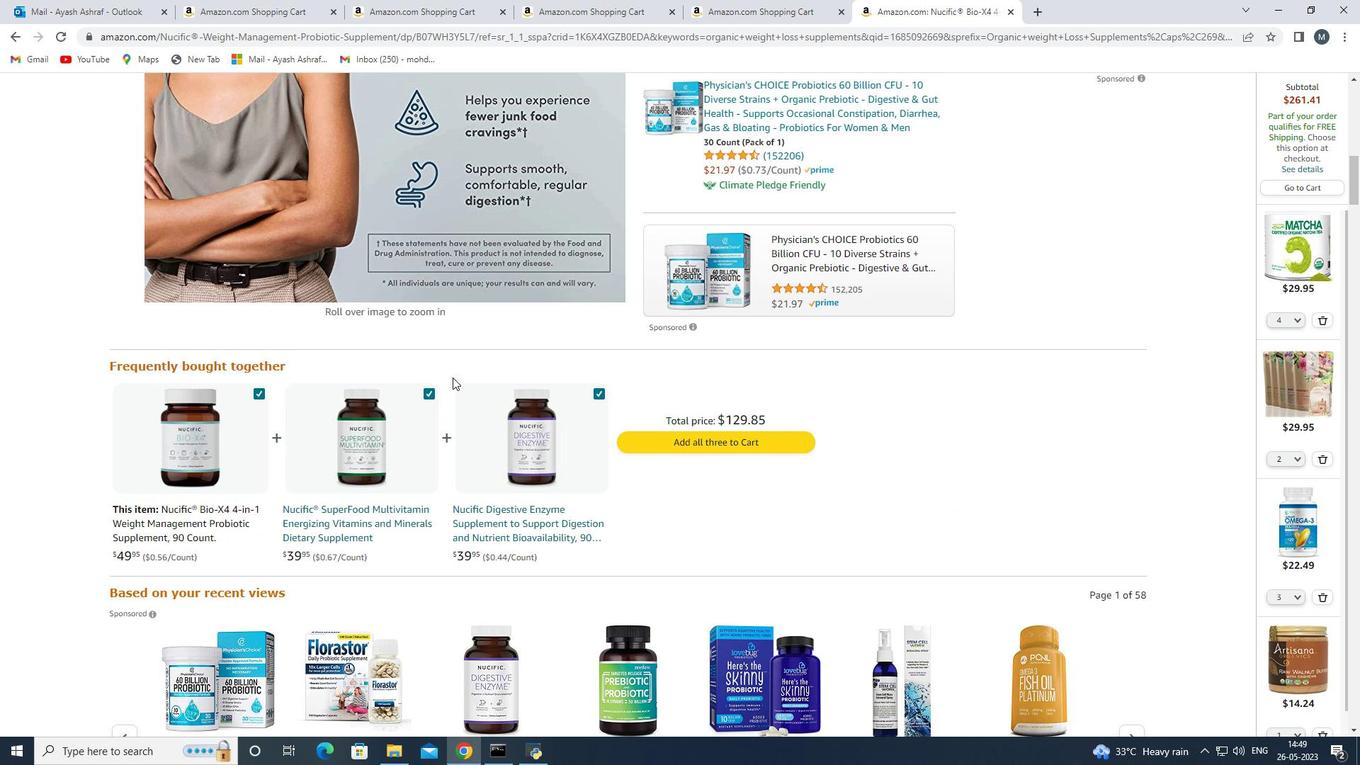 
Action: Mouse scrolled (452, 378) with delta (0, 0)
Screenshot: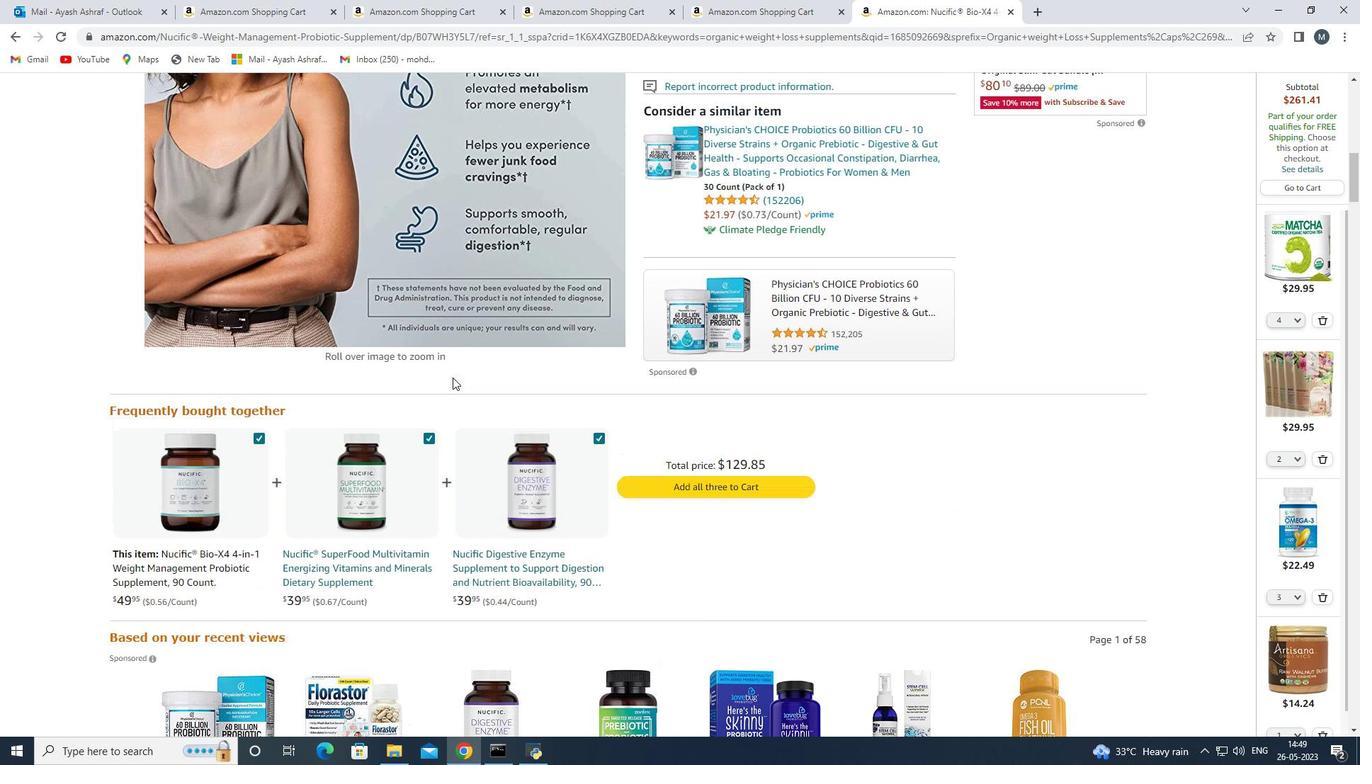 
Action: Mouse moved to (425, 303)
Screenshot: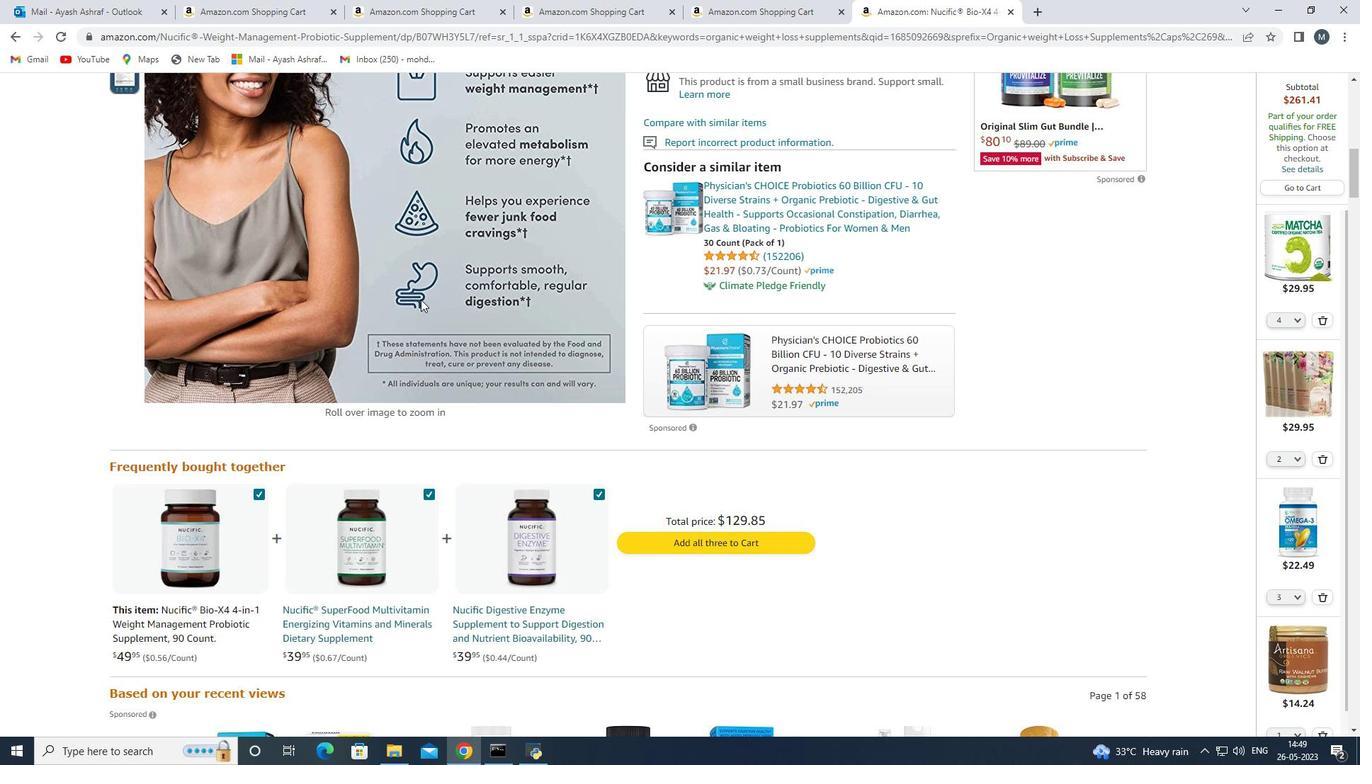 
Action: Mouse scrolled (425, 304) with delta (0, 0)
Screenshot: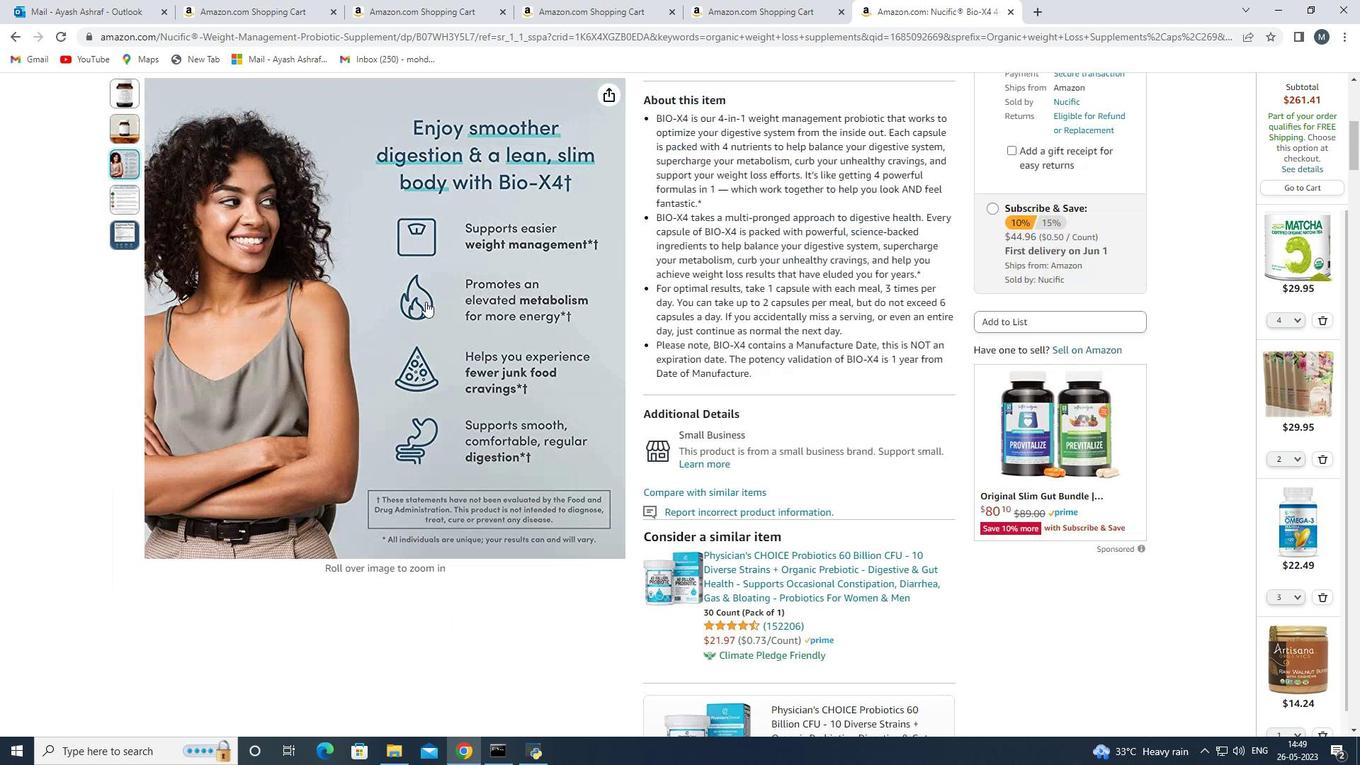 
Action: Mouse scrolled (425, 304) with delta (0, 0)
Screenshot: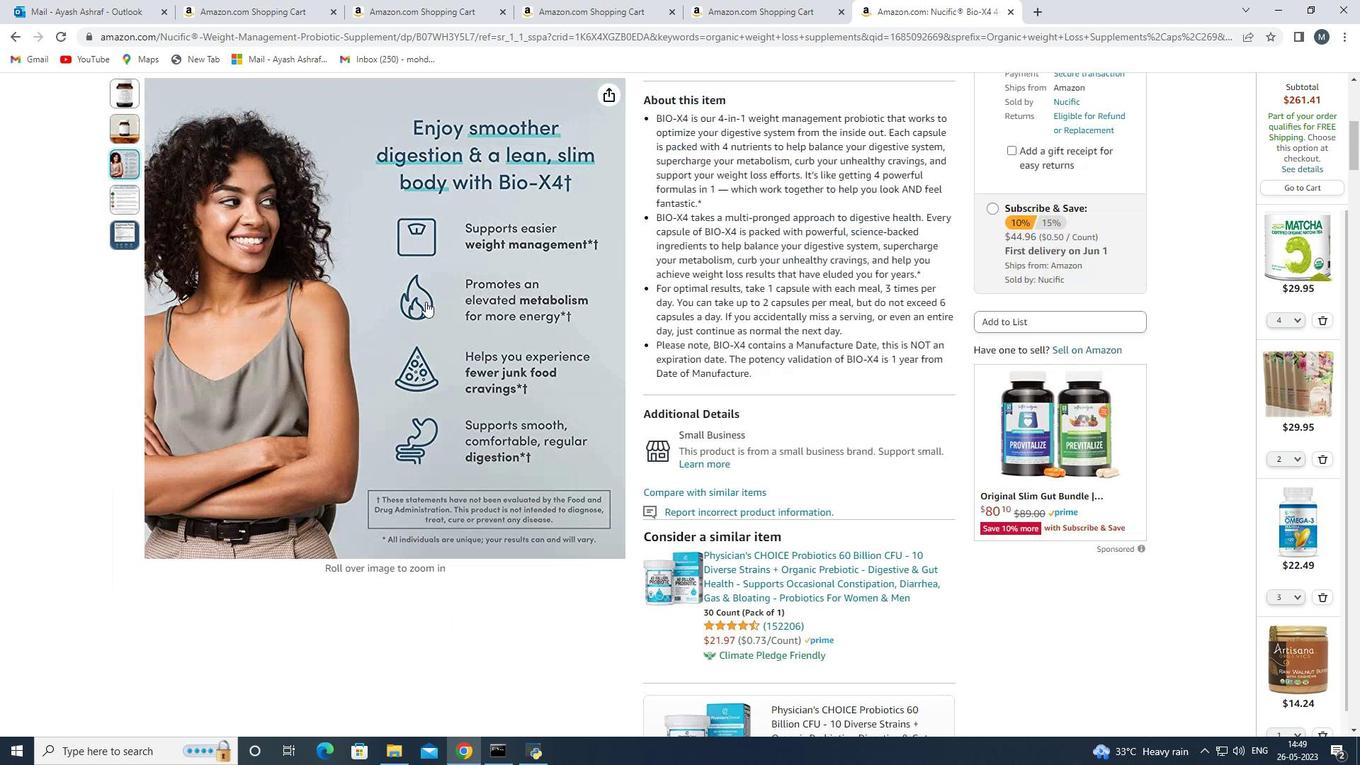 
Action: Mouse scrolled (425, 304) with delta (0, 0)
Screenshot: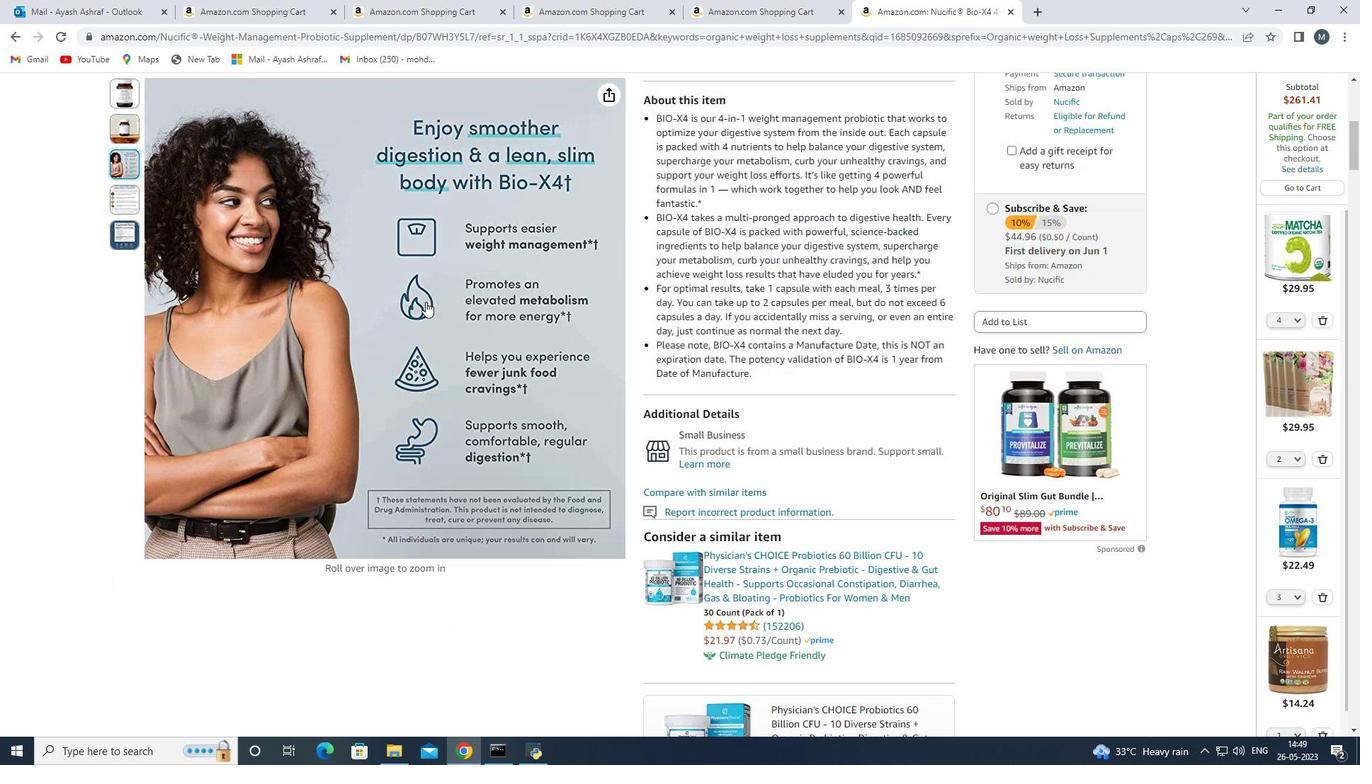 
Action: Mouse scrolled (425, 304) with delta (0, 0)
Screenshot: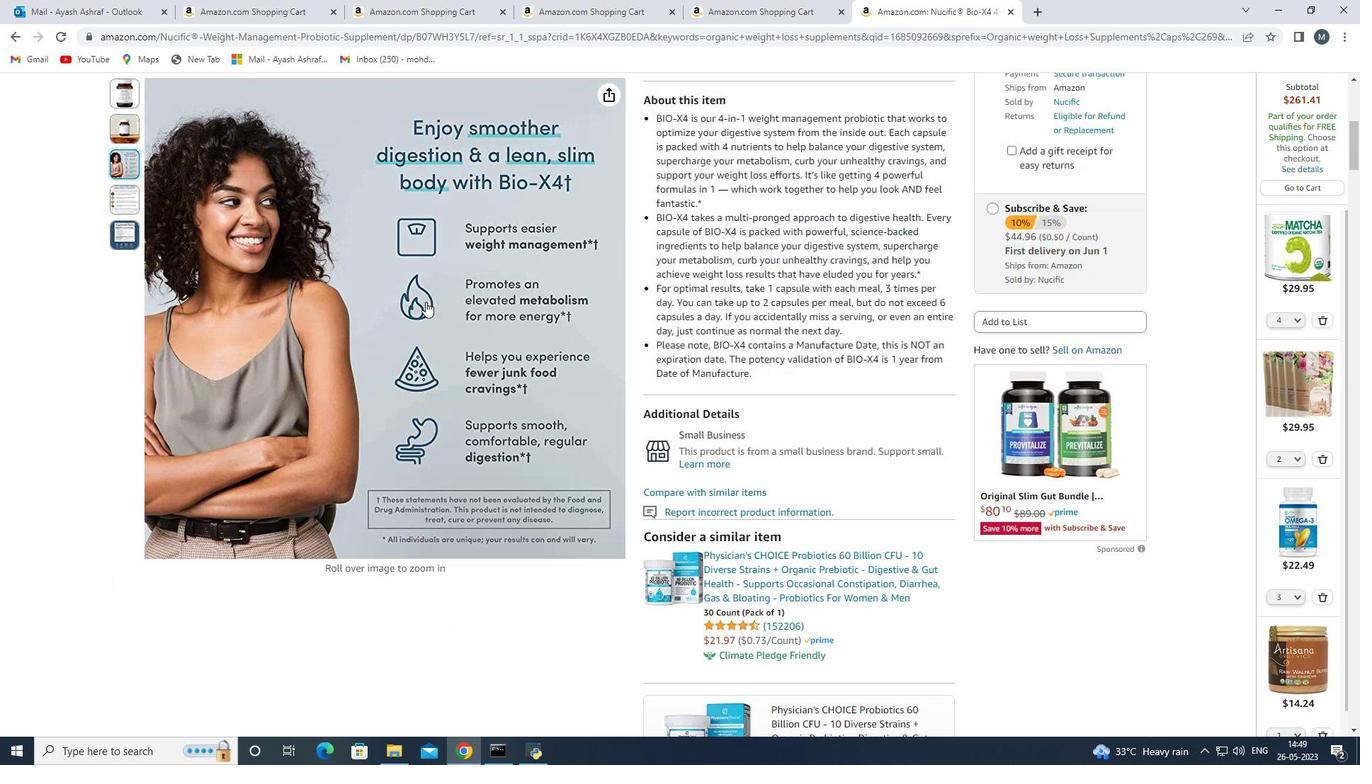 
Action: Mouse scrolled (425, 304) with delta (0, 0)
Screenshot: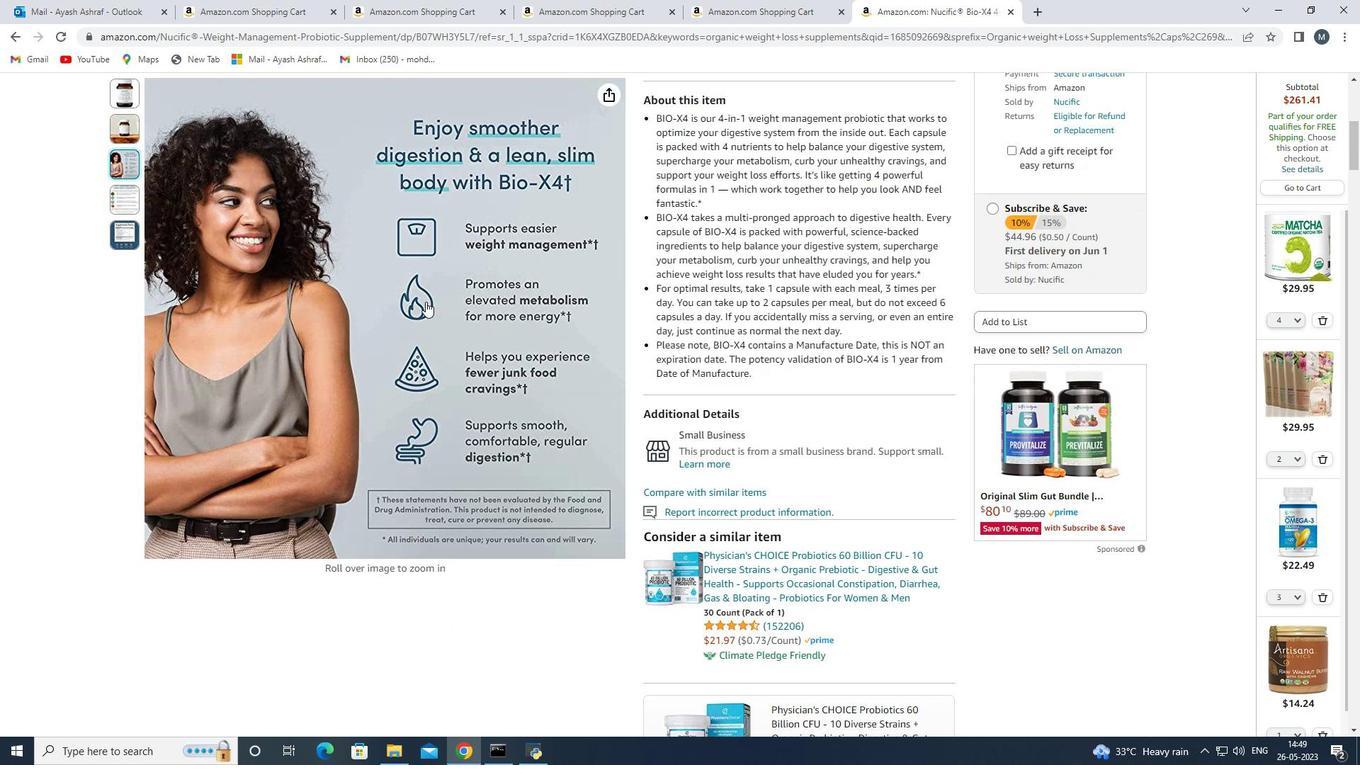 
Action: Mouse moved to (880, 351)
Screenshot: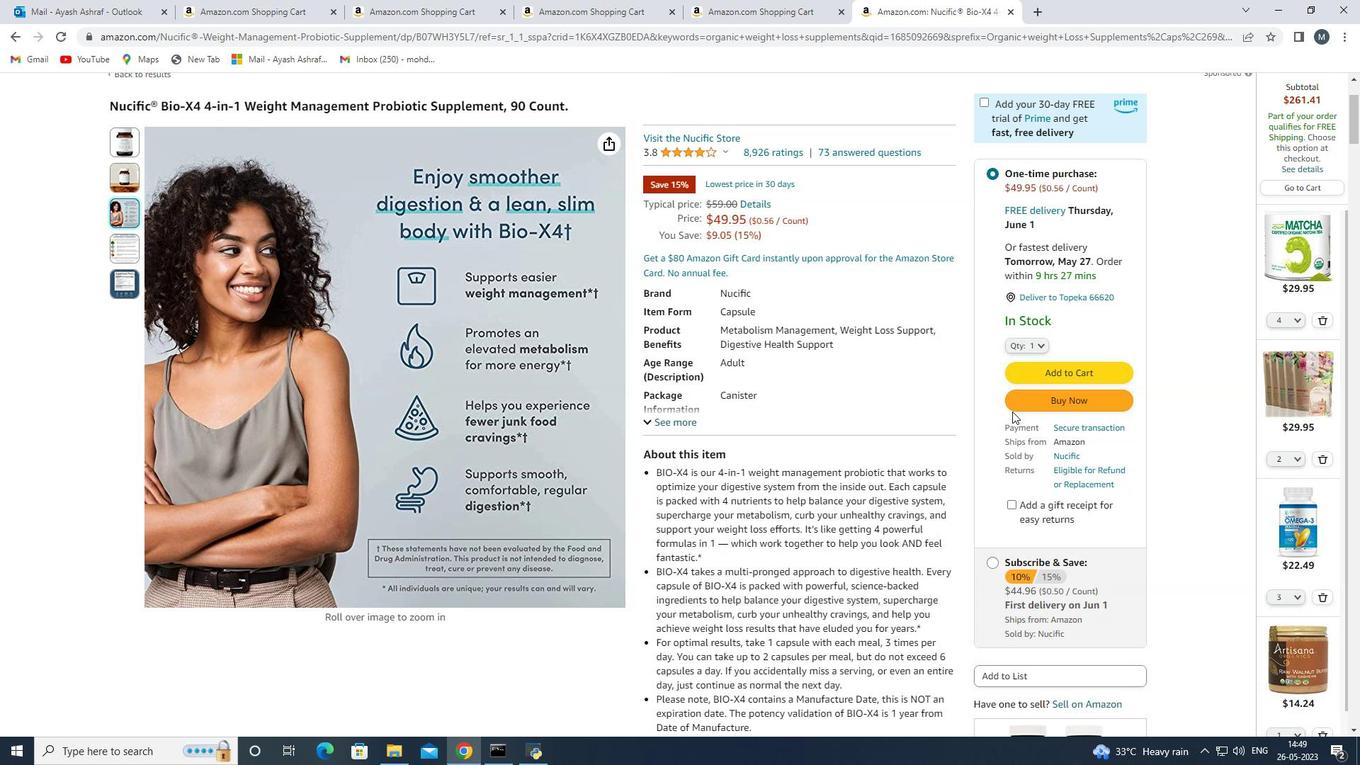 
Action: Mouse scrolled (880, 350) with delta (0, 0)
Screenshot: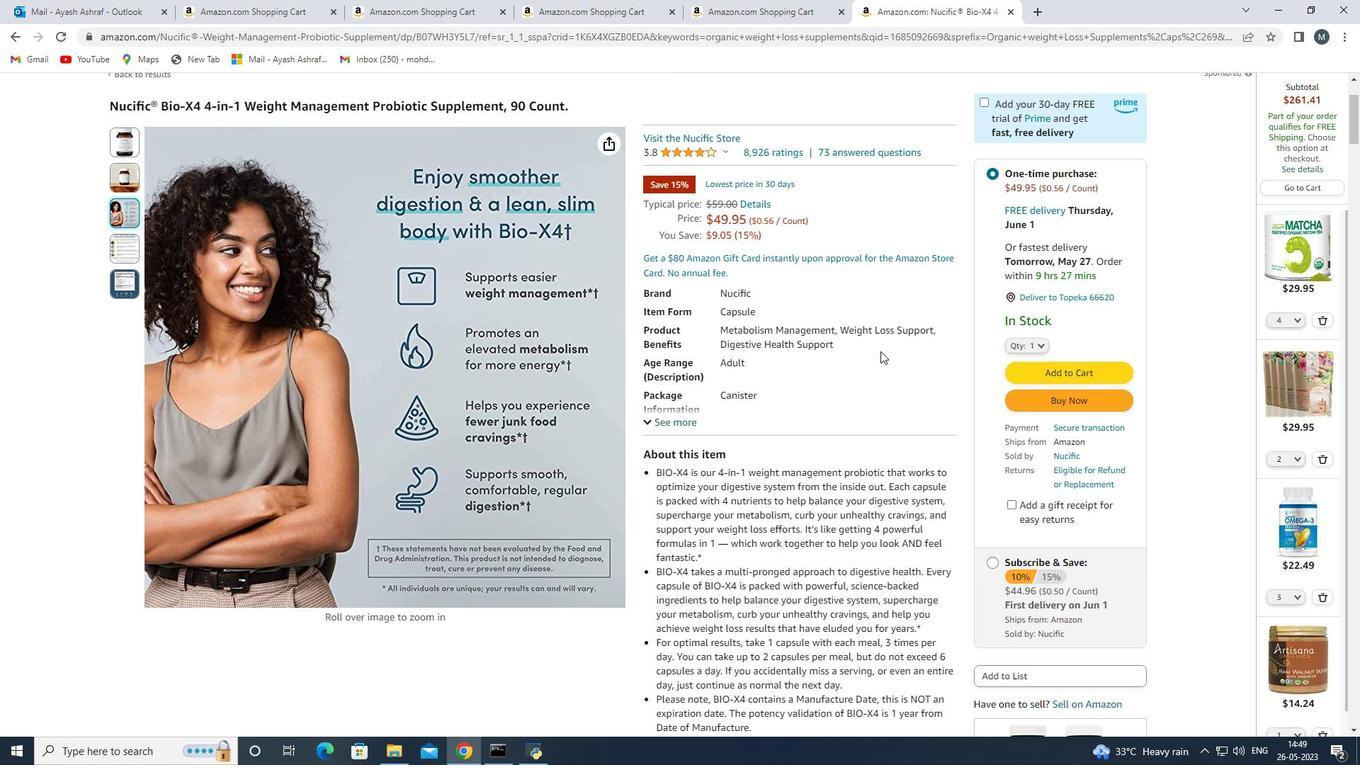 
Action: Mouse moved to (1054, 302)
Screenshot: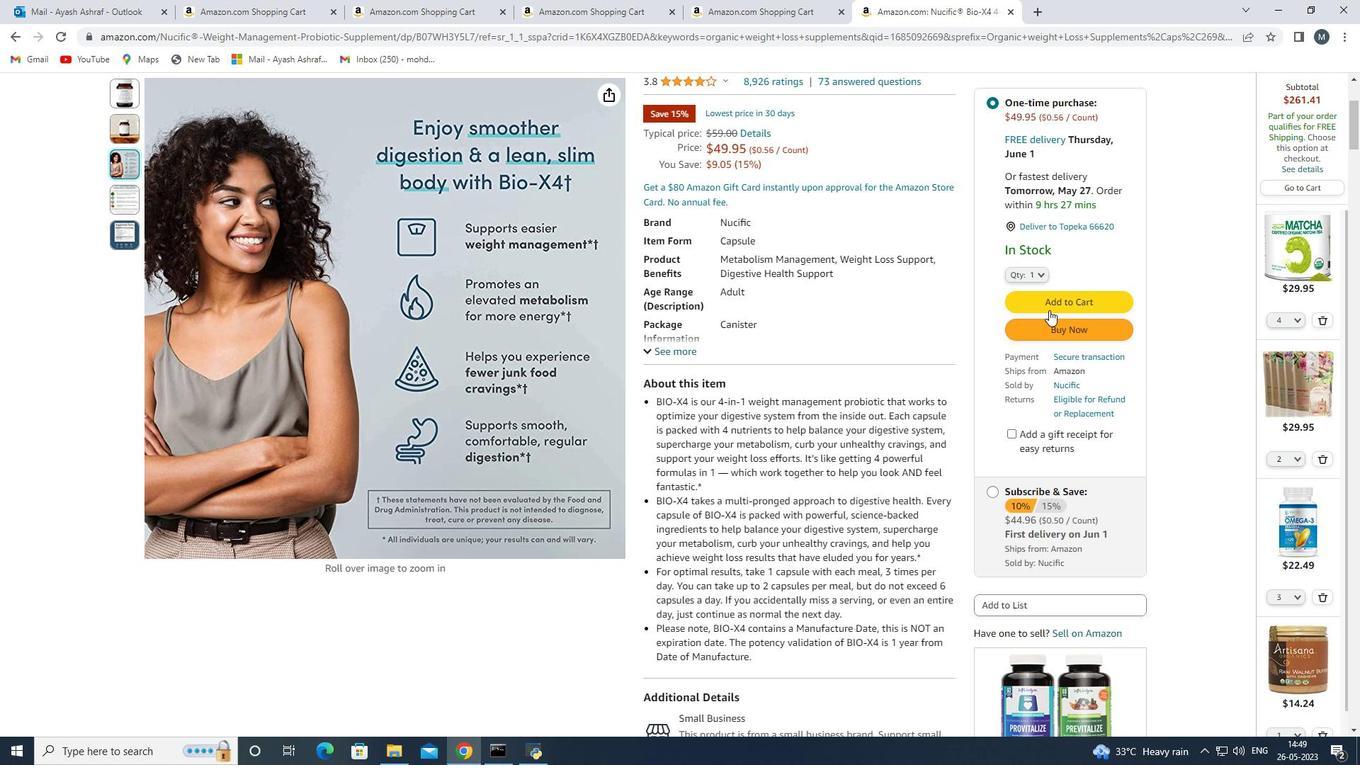 
Action: Mouse pressed left at (1054, 302)
Screenshot: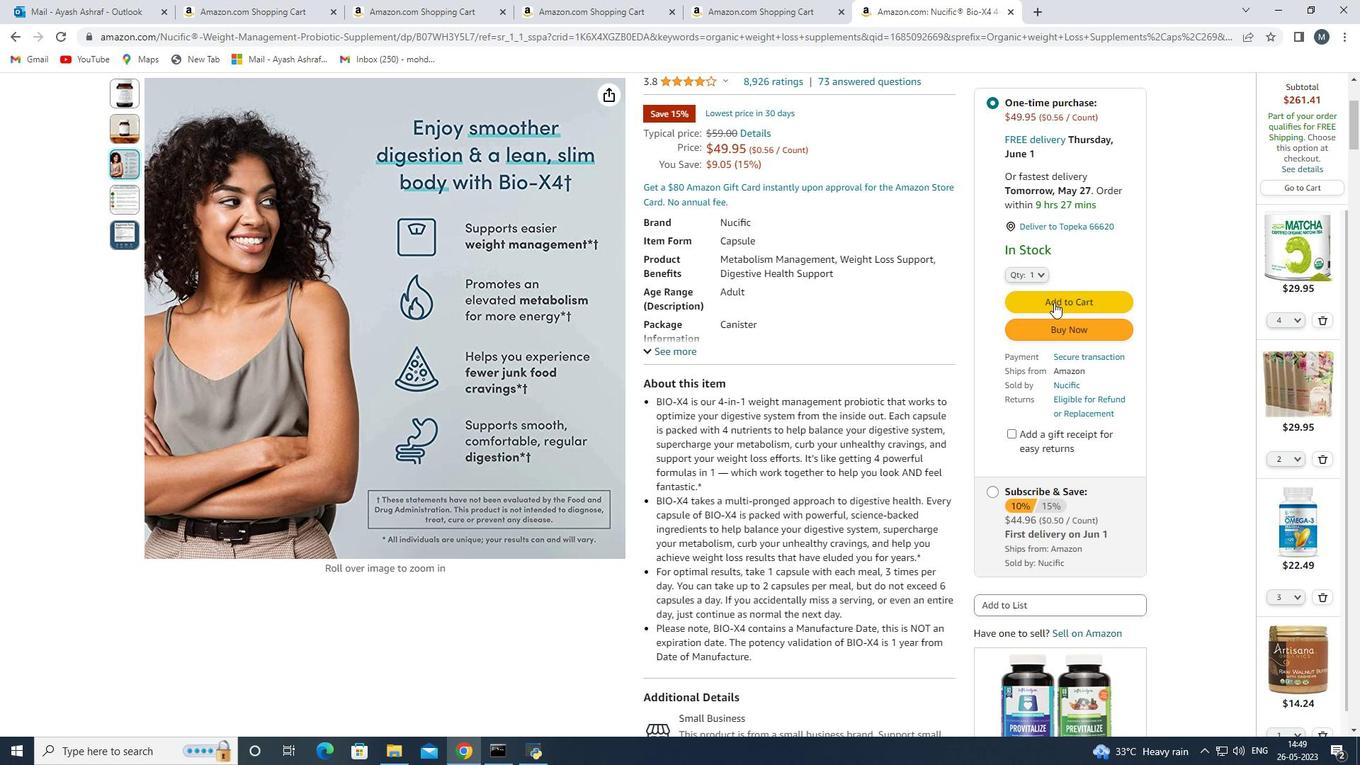 
Action: Mouse moved to (1073, 232)
Screenshot: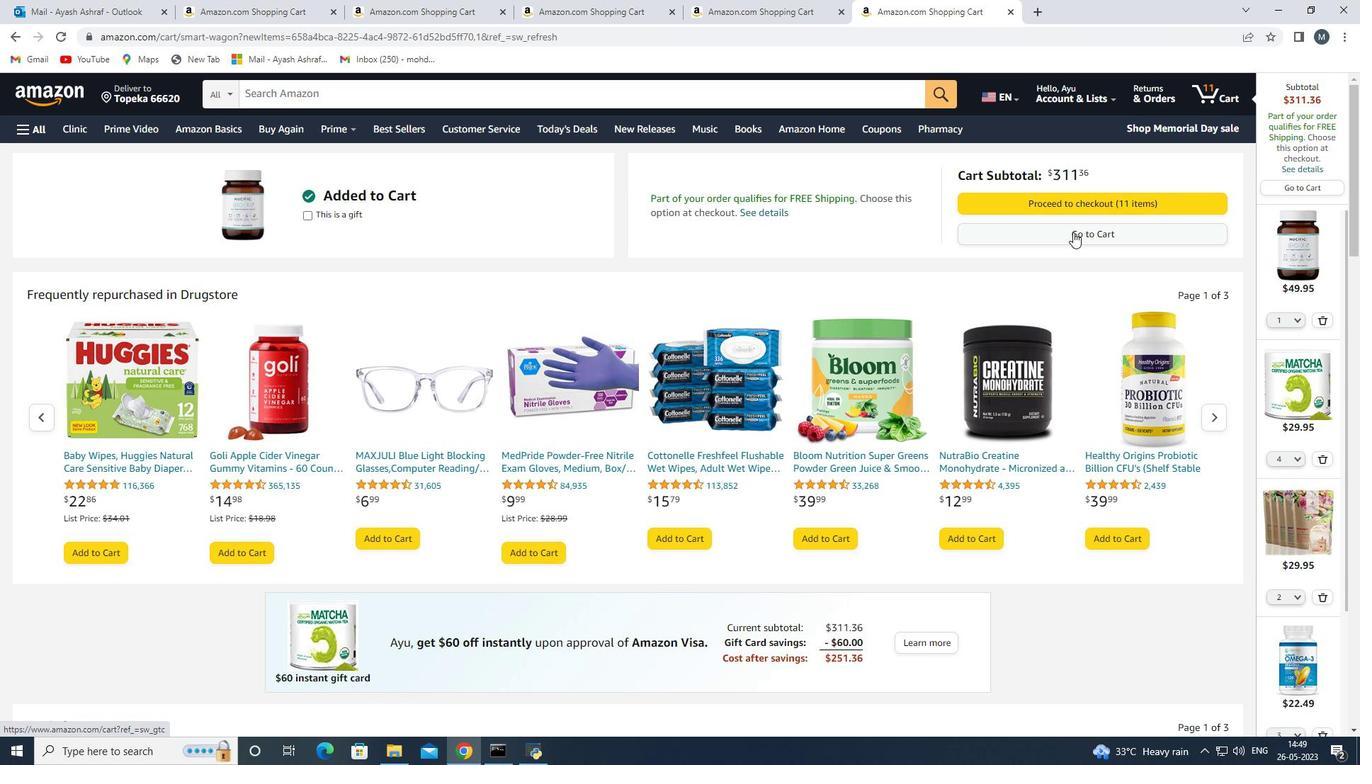 
Action: Mouse pressed left at (1073, 232)
Screenshot: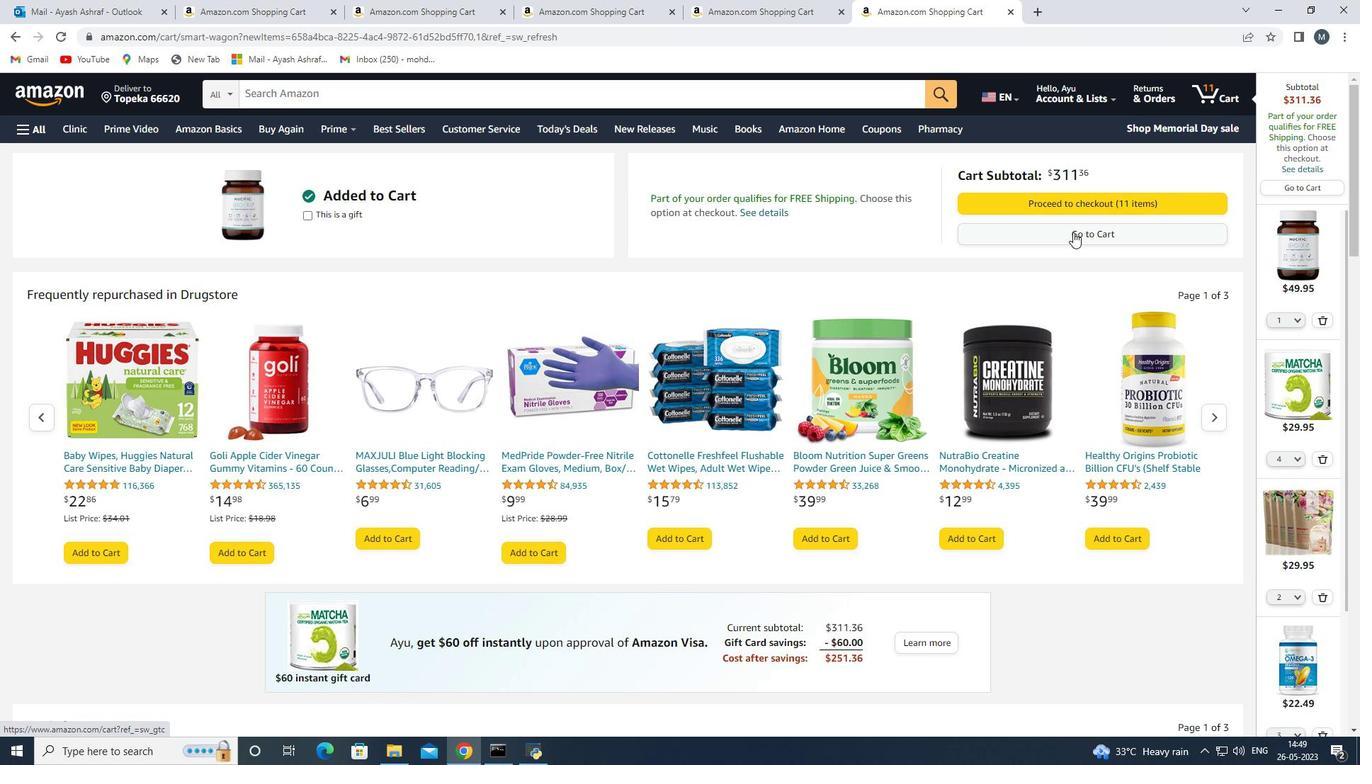 
Action: Mouse moved to (304, 332)
Screenshot: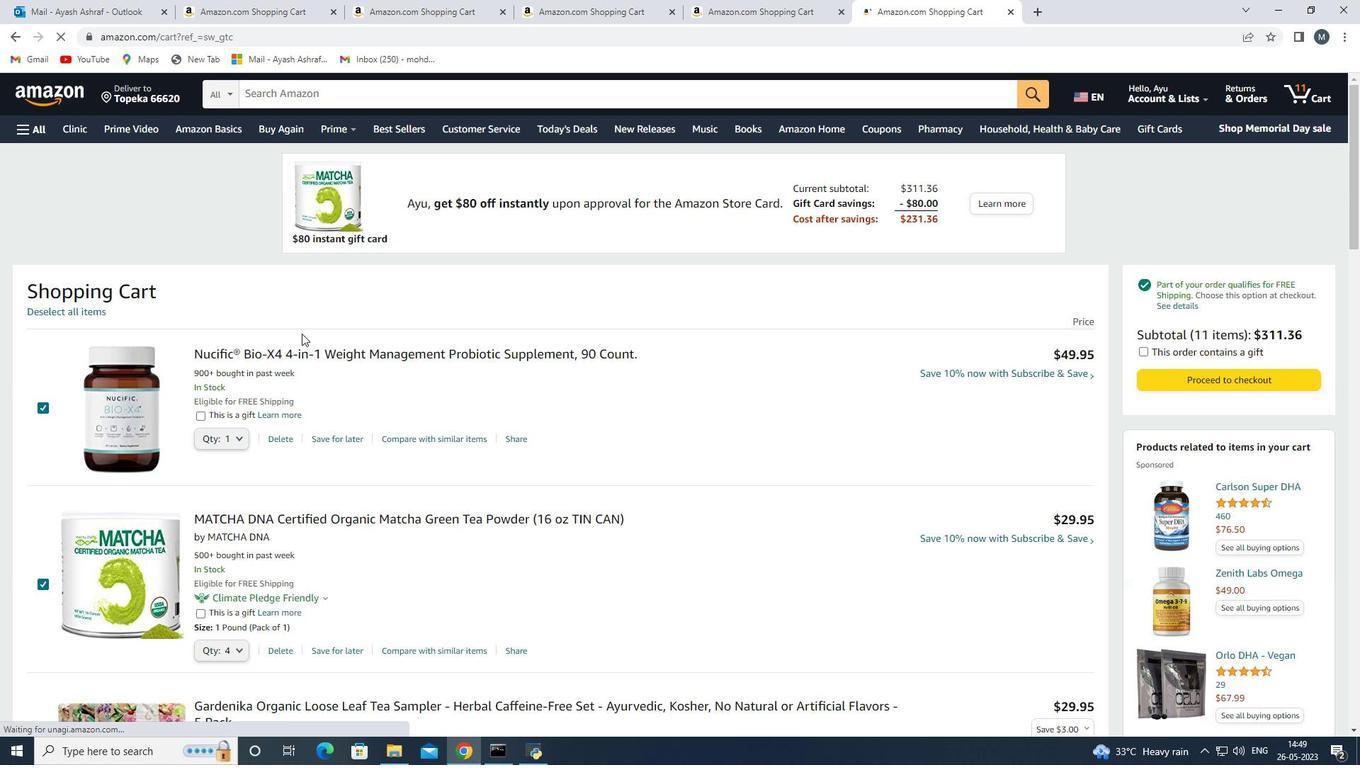 
Action: Mouse scrolled (304, 331) with delta (0, 0)
Screenshot: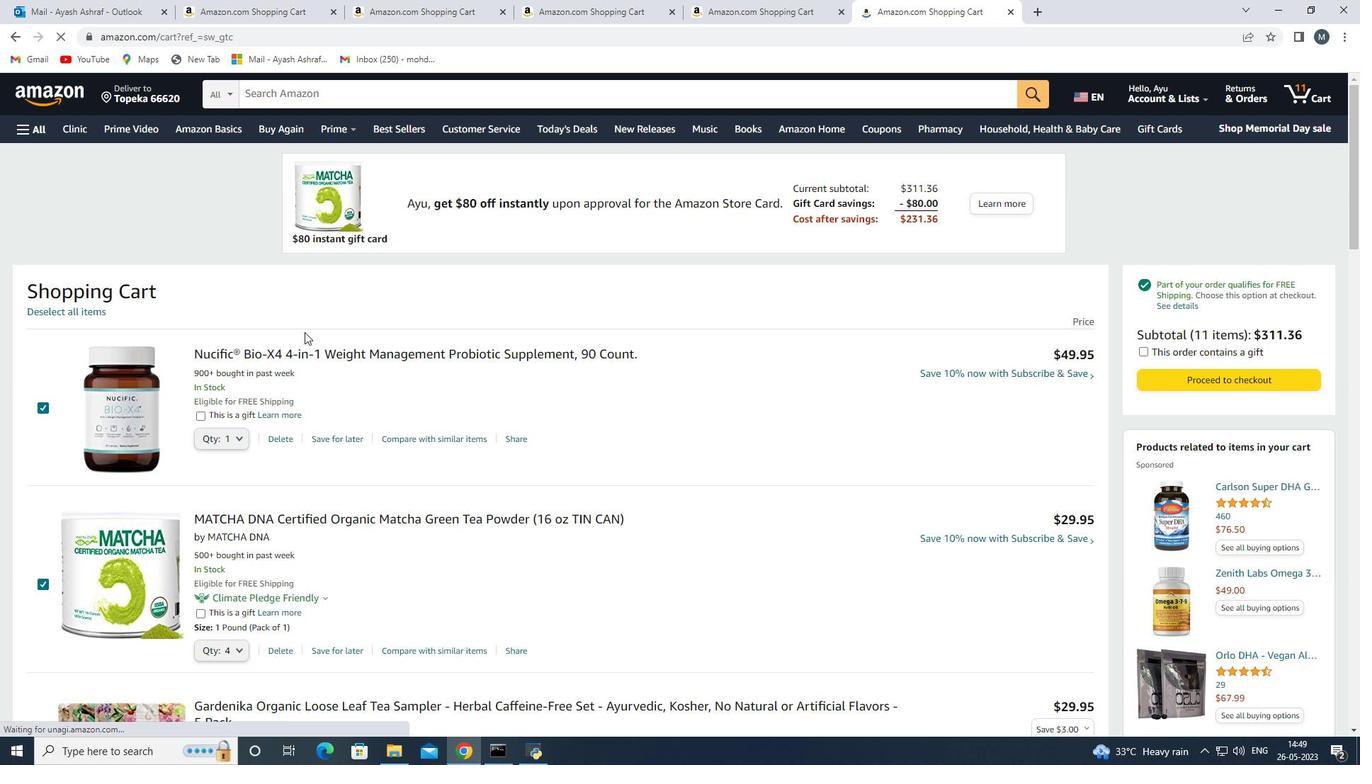 
Action: Mouse moved to (131, 340)
Screenshot: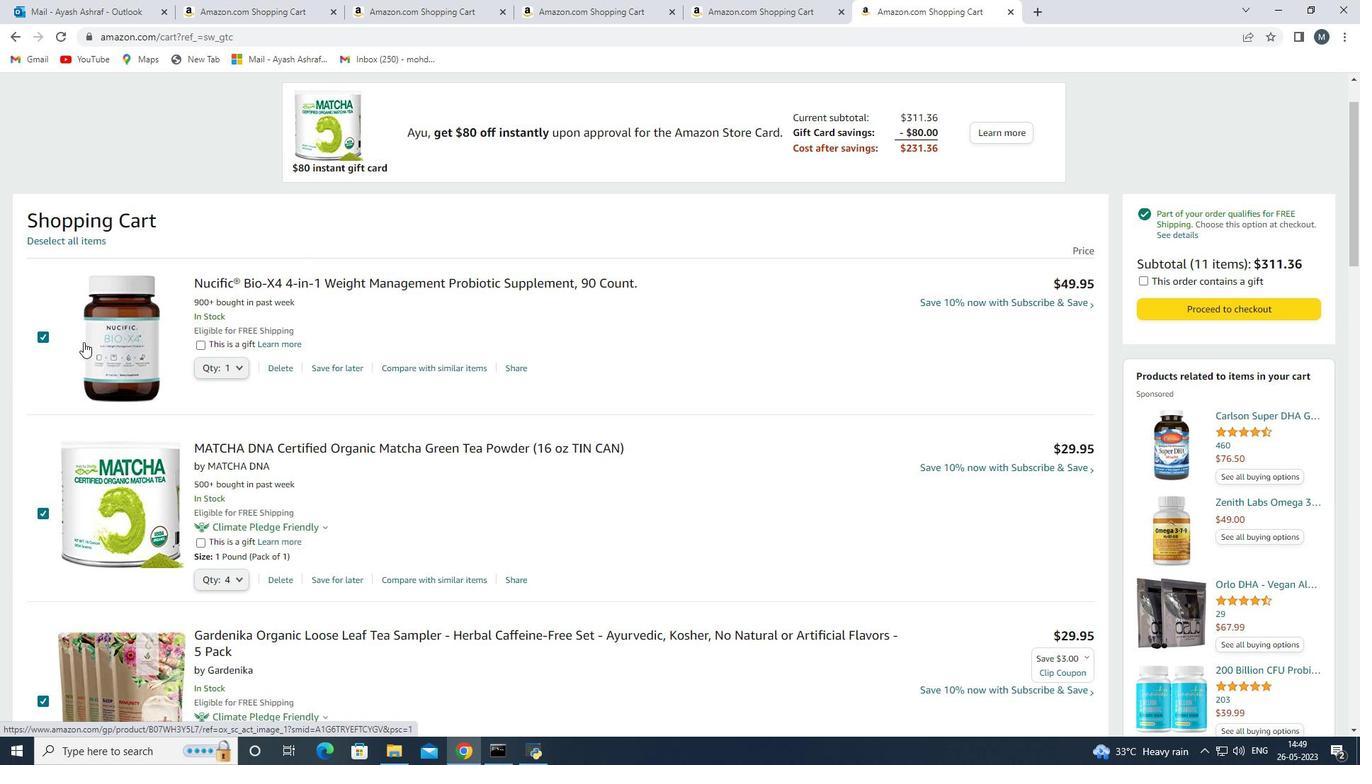 
Action: Mouse pressed left at (131, 340)
Screenshot: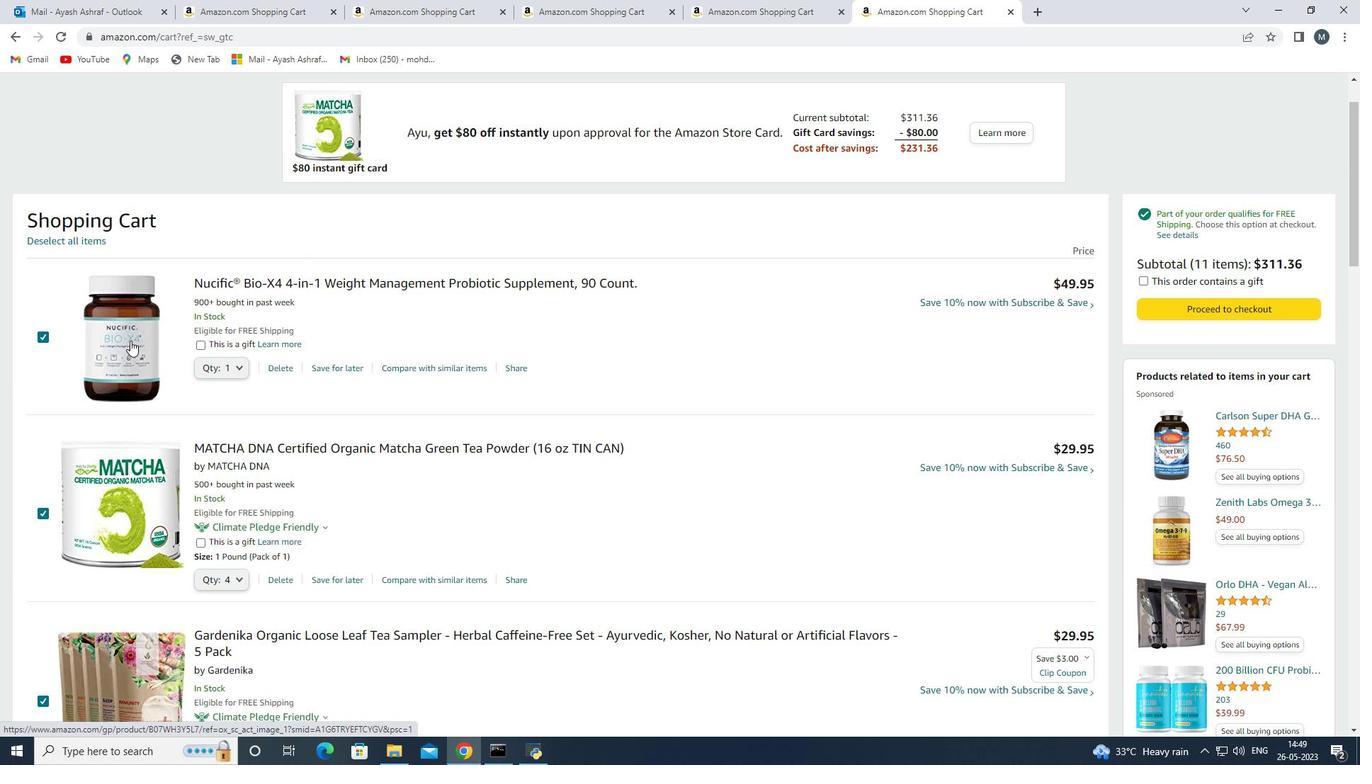 
Action: Mouse moved to (892, 447)
Screenshot: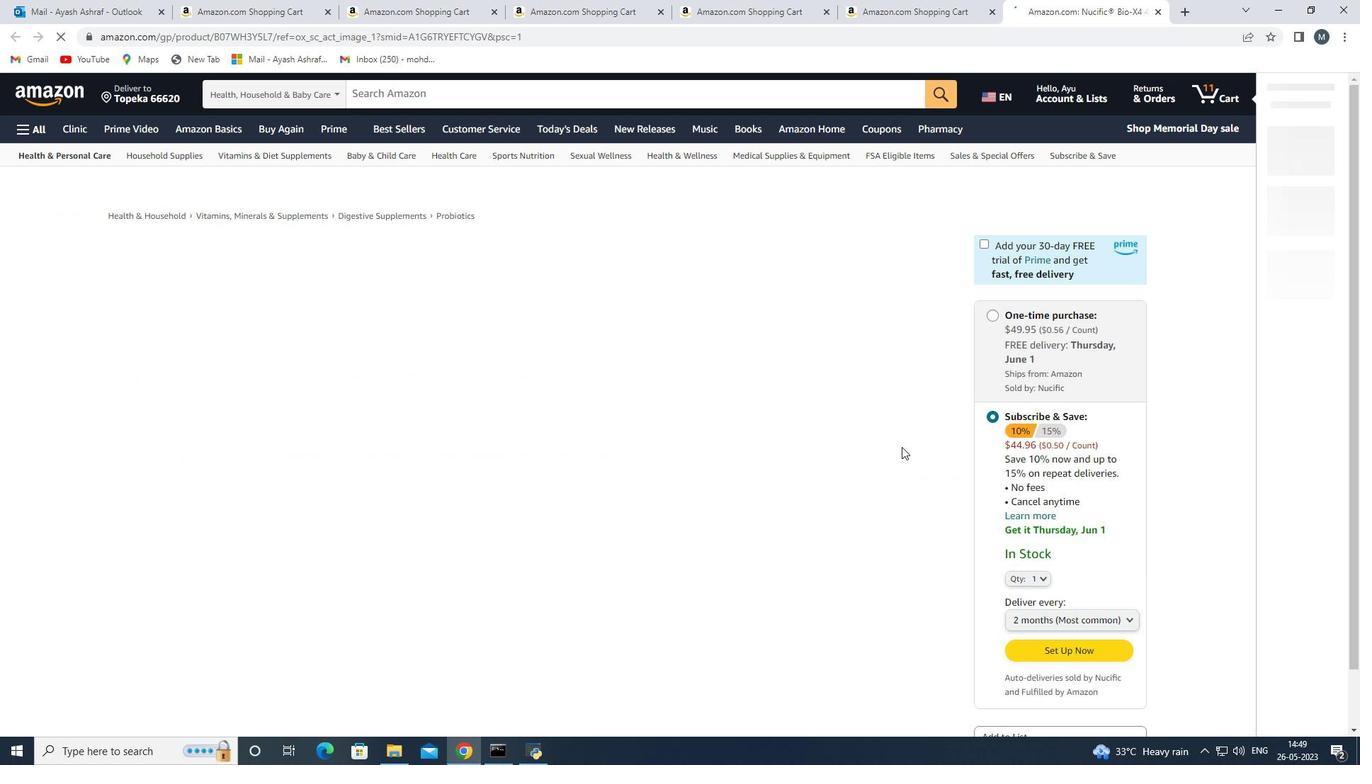 
Action: Mouse scrolled (892, 446) with delta (0, 0)
Screenshot: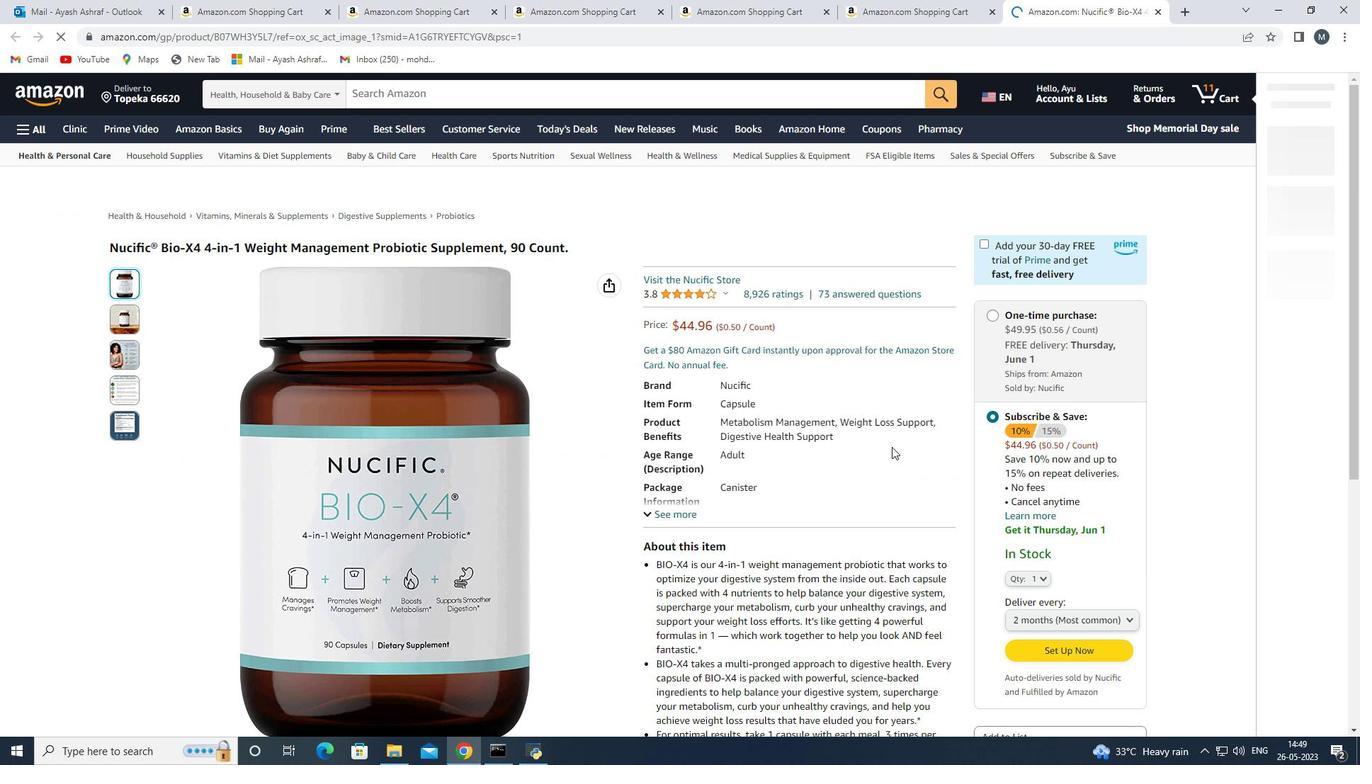 
Action: Mouse moved to (899, 449)
Screenshot: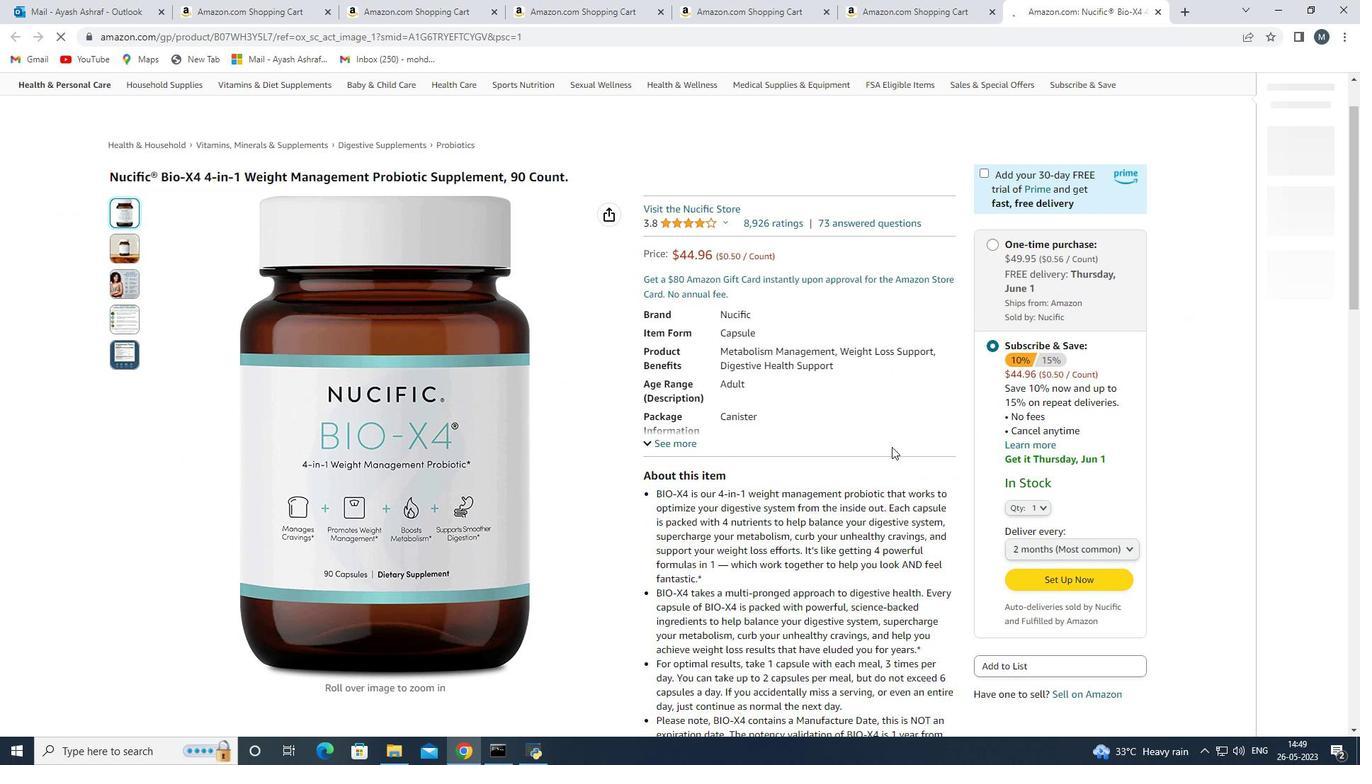 
Action: Mouse scrolled (899, 448) with delta (0, 0)
Screenshot: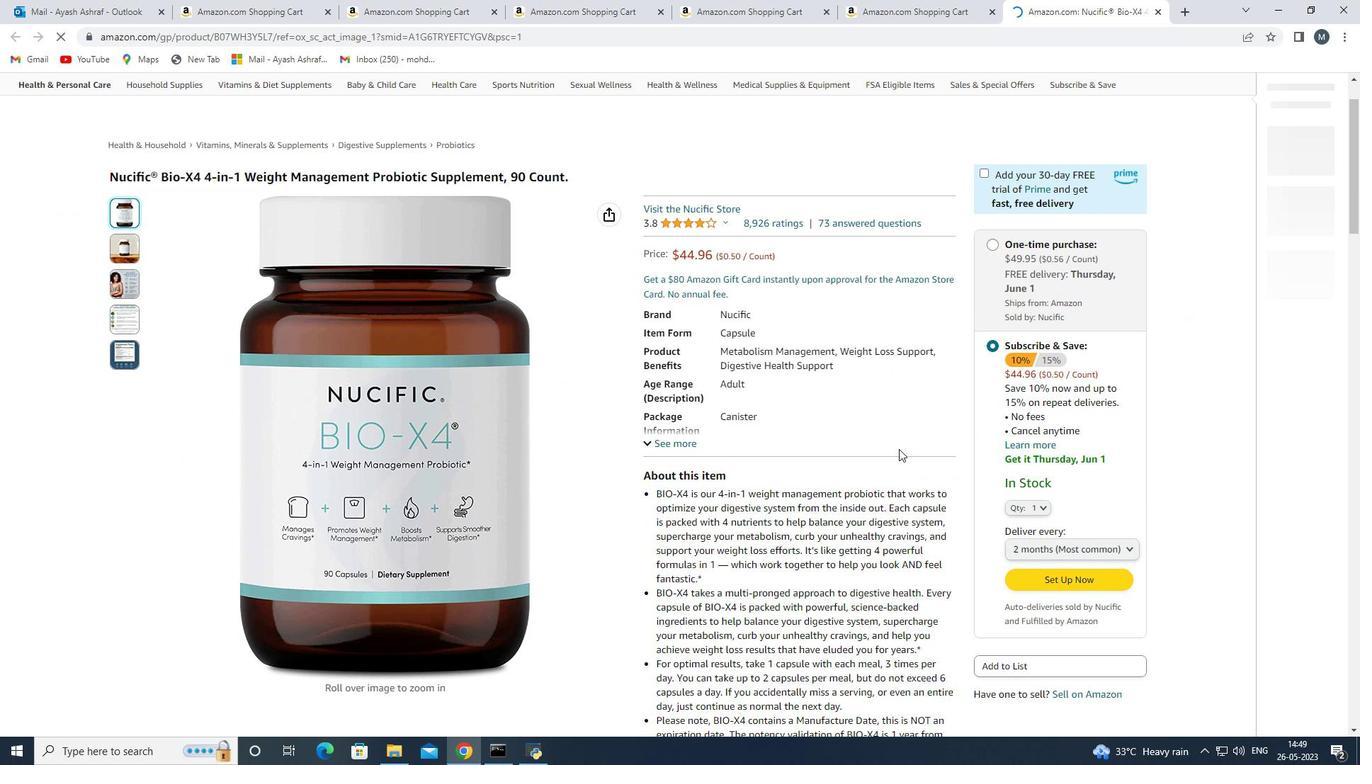 
Action: Mouse moved to (1046, 508)
Screenshot: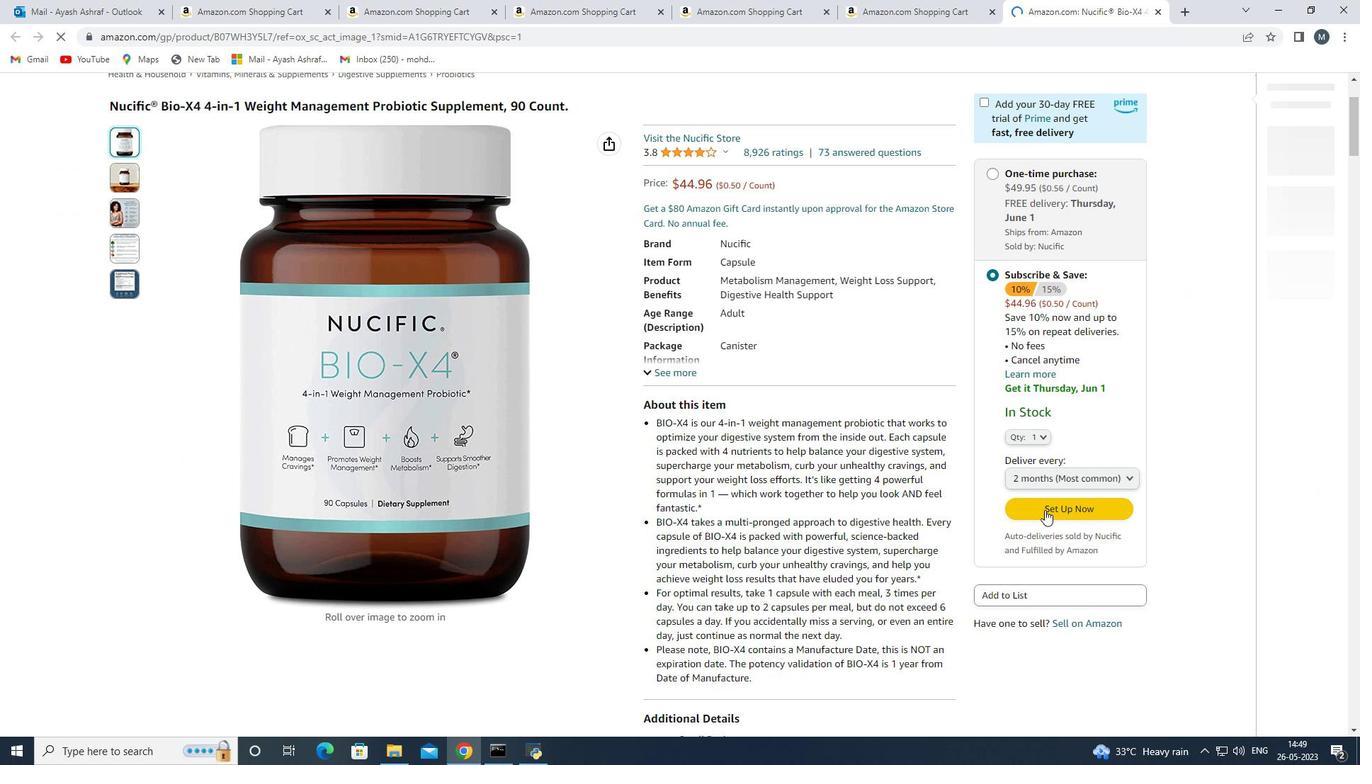 
Action: Mouse pressed left at (1046, 508)
Screenshot: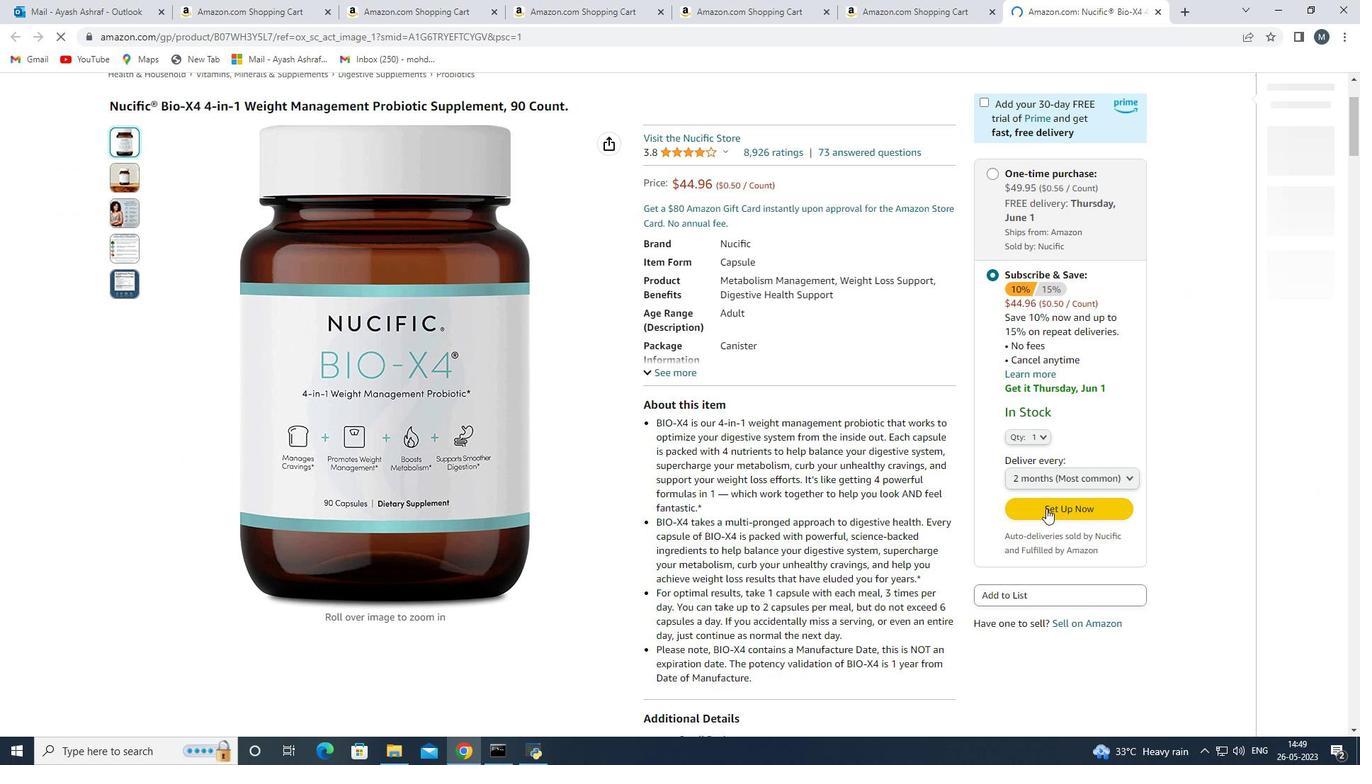 
Action: Mouse moved to (654, 420)
Screenshot: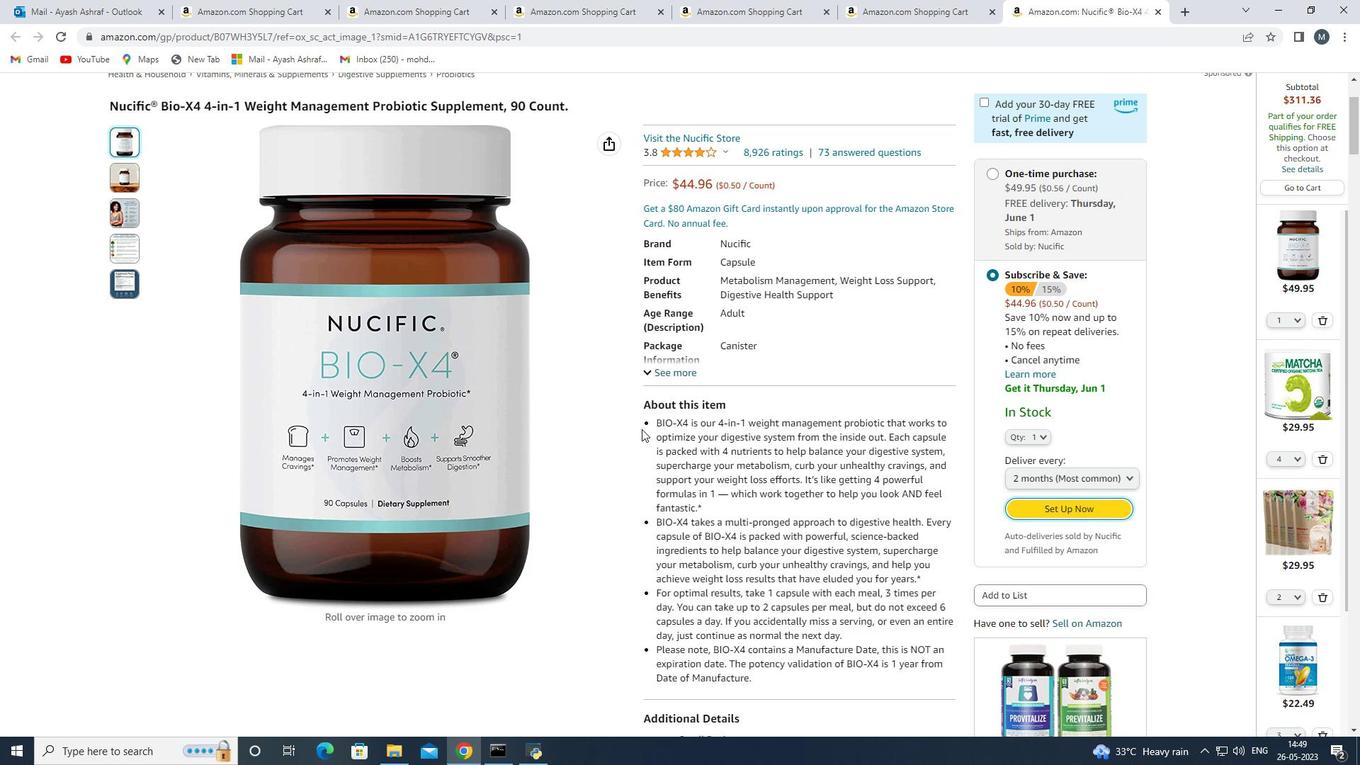 
Action: Mouse scrolled (654, 420) with delta (0, 0)
Screenshot: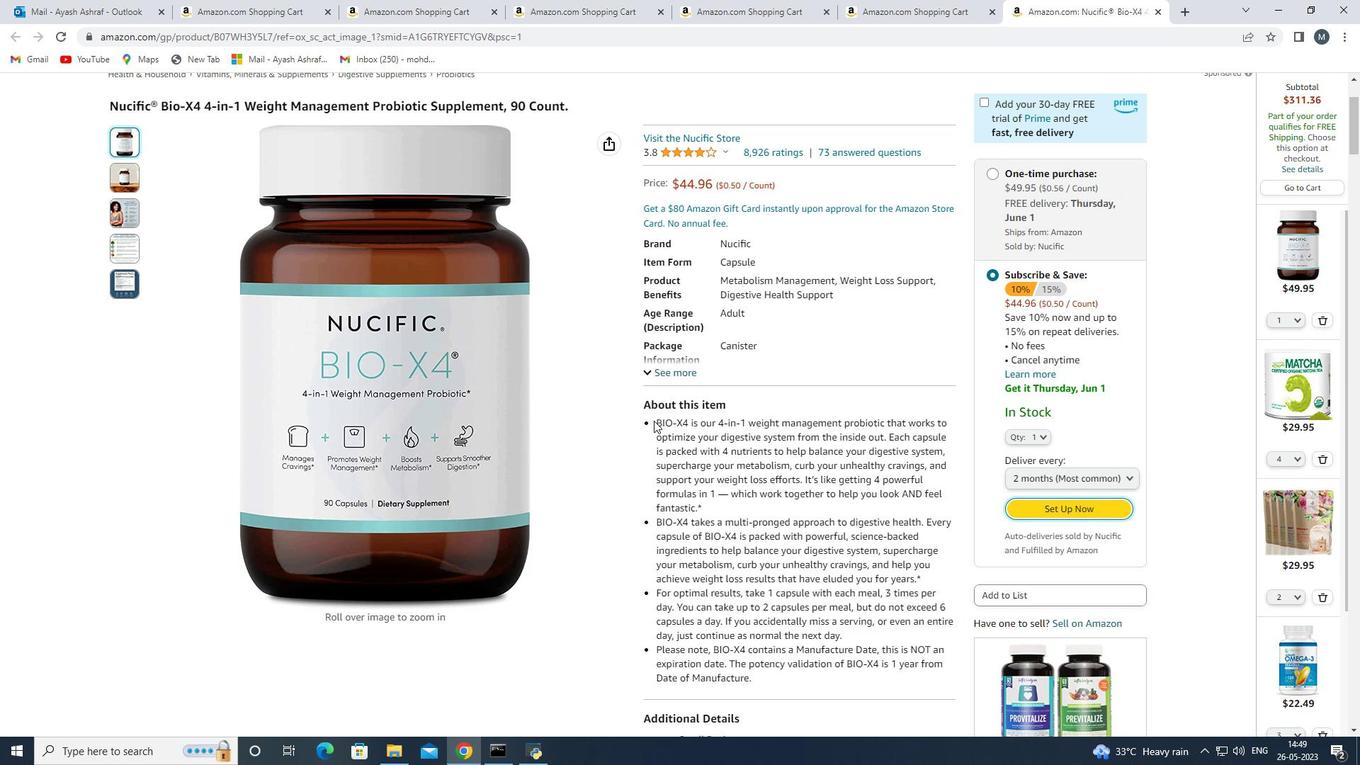 
Action: Mouse scrolled (654, 420) with delta (0, 0)
Screenshot: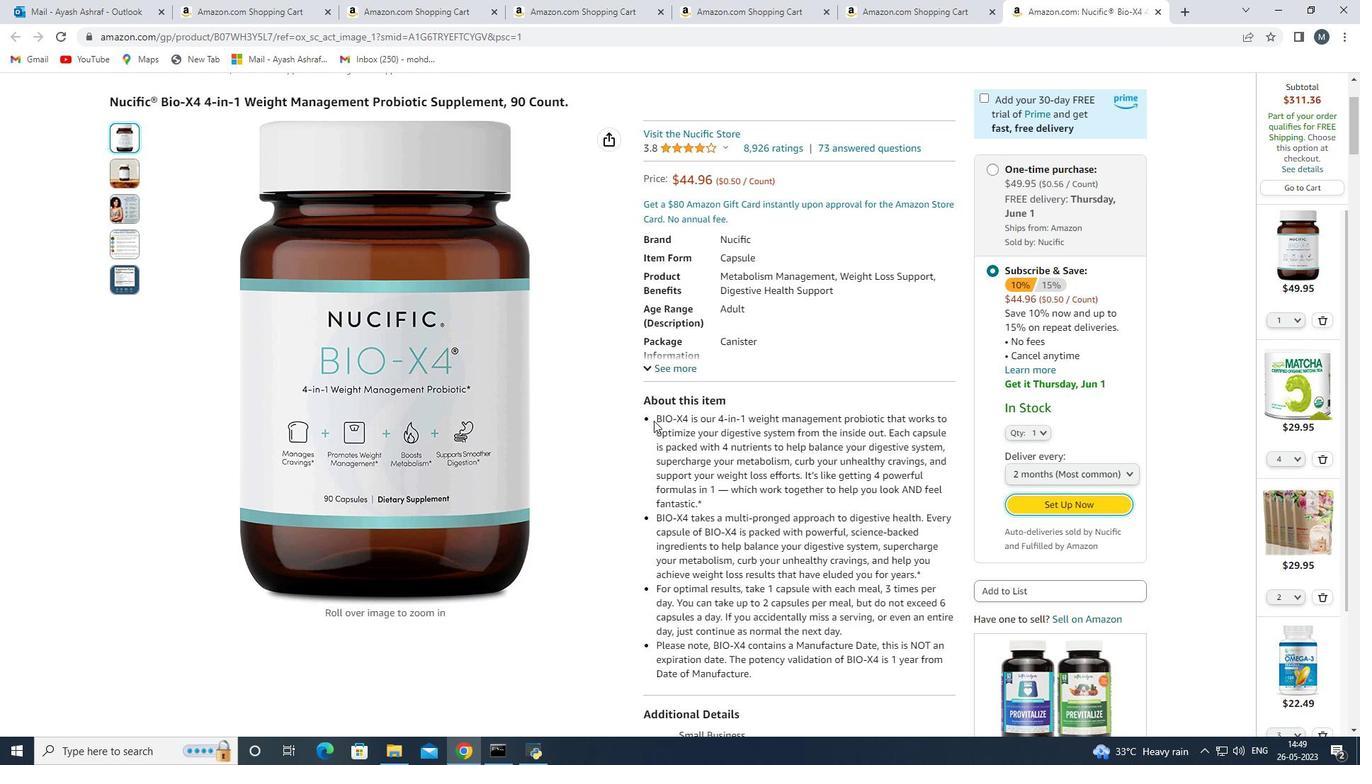 
Action: Mouse scrolled (654, 420) with delta (0, 0)
Screenshot: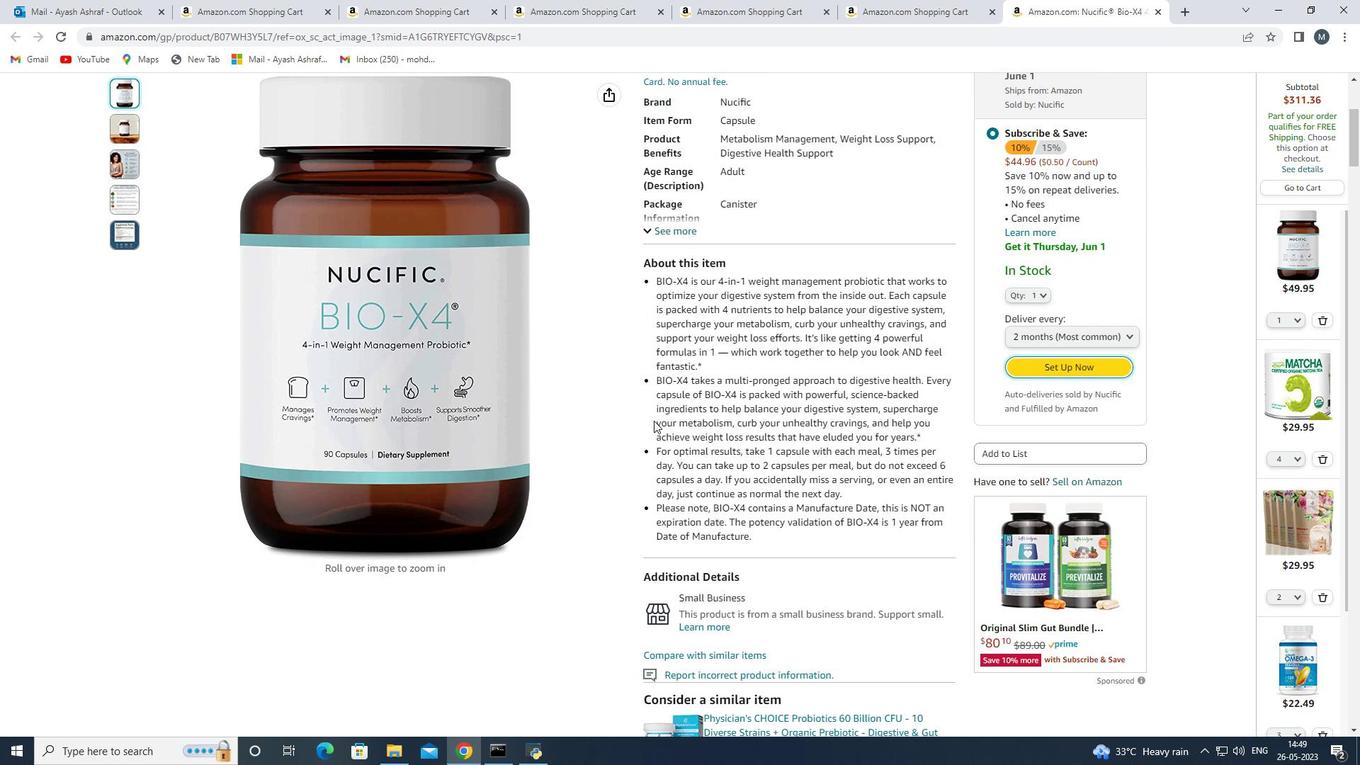 
Action: Mouse moved to (734, 463)
Screenshot: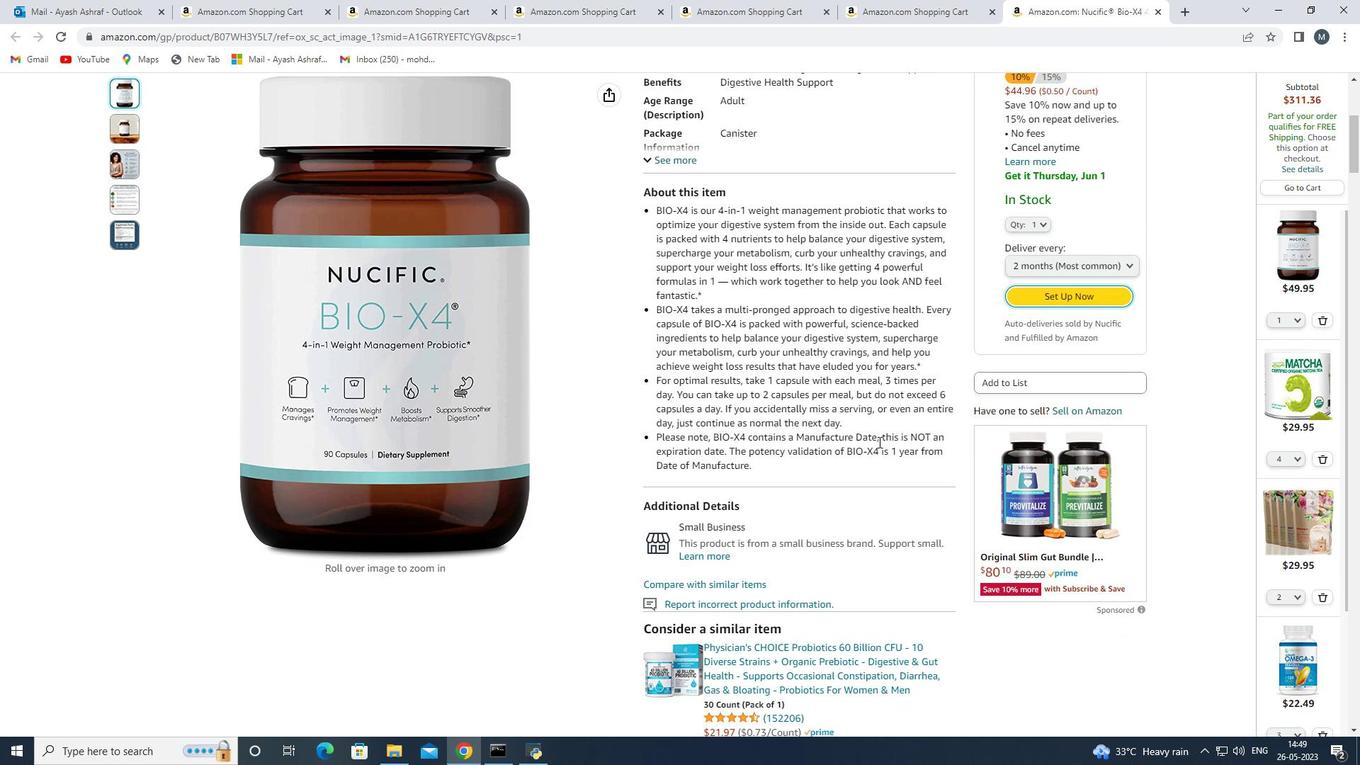 
Action: Mouse scrolled (734, 464) with delta (0, 0)
Screenshot: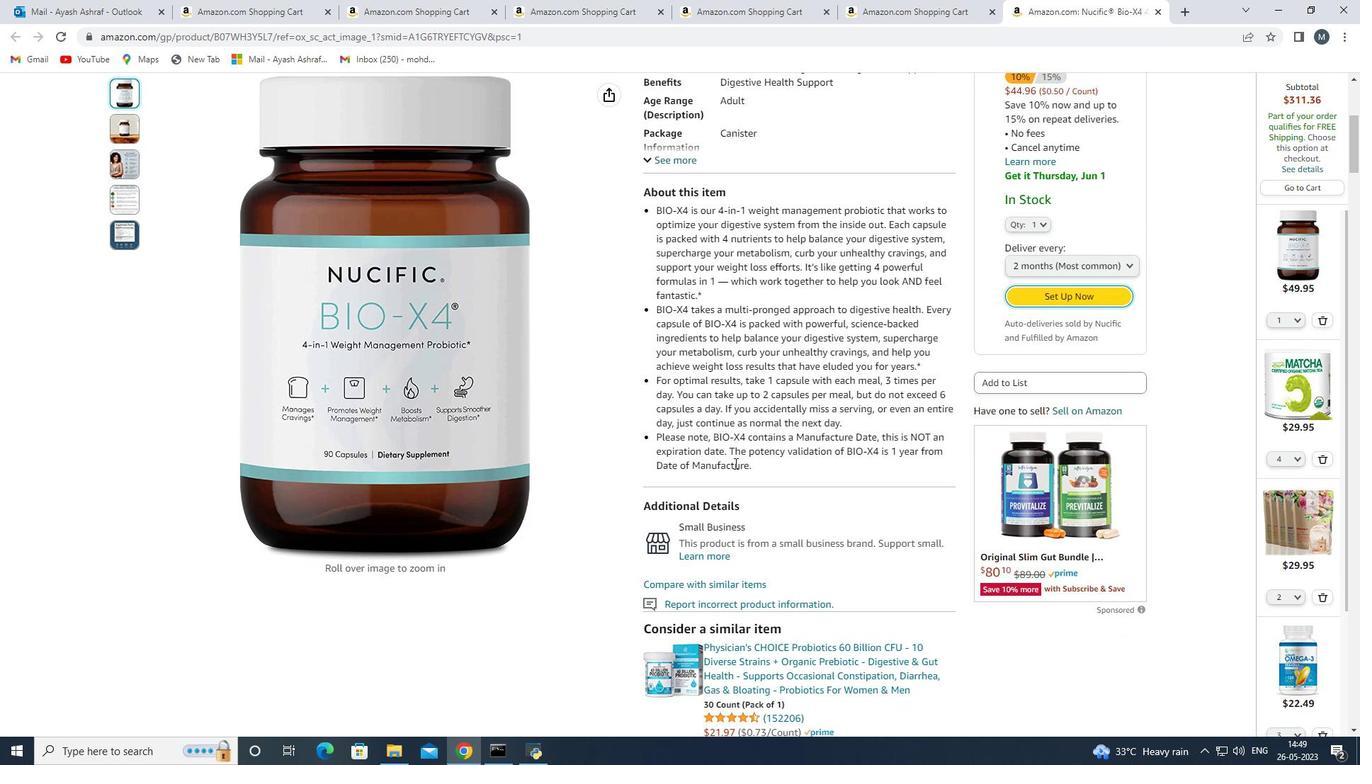 
Action: Mouse scrolled (734, 464) with delta (0, 0)
Screenshot: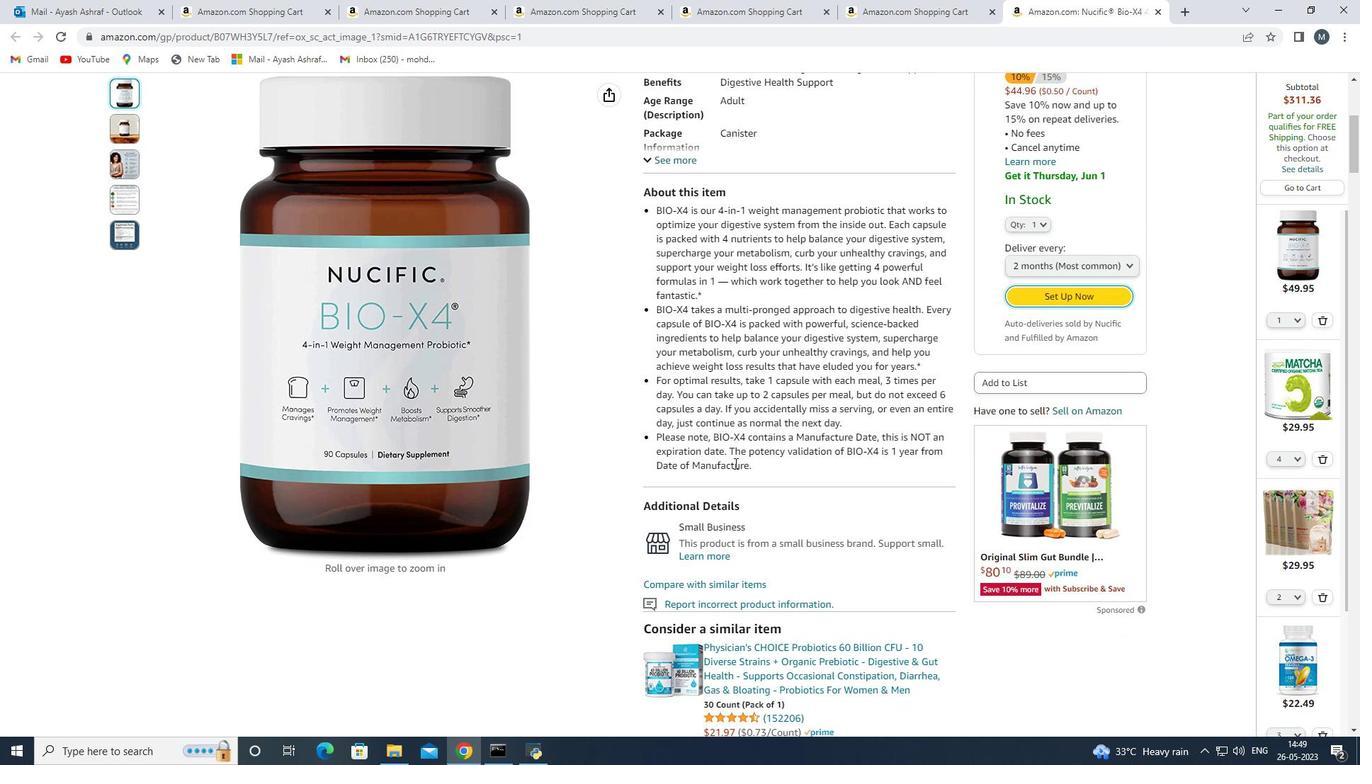 
Action: Mouse scrolled (734, 464) with delta (0, 0)
Screenshot: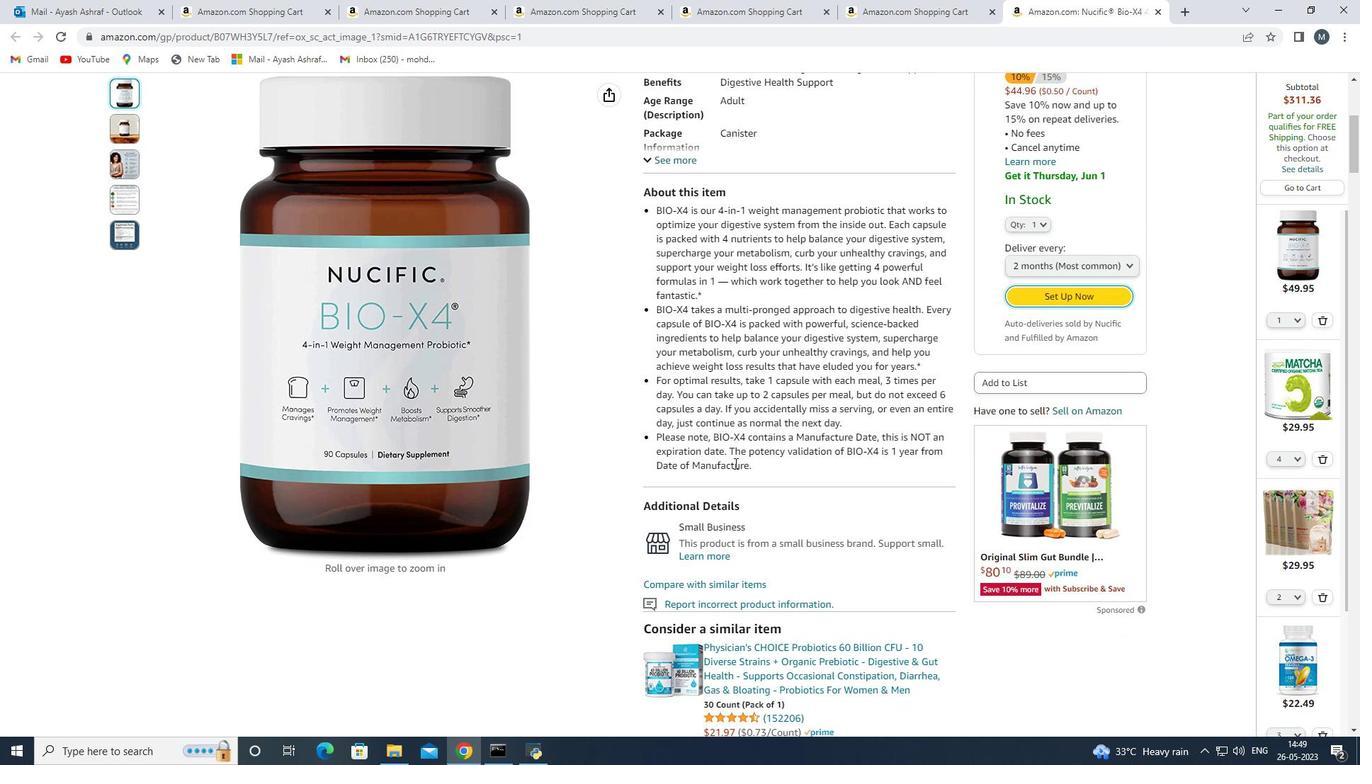 
Action: Mouse scrolled (734, 464) with delta (0, 0)
Screenshot: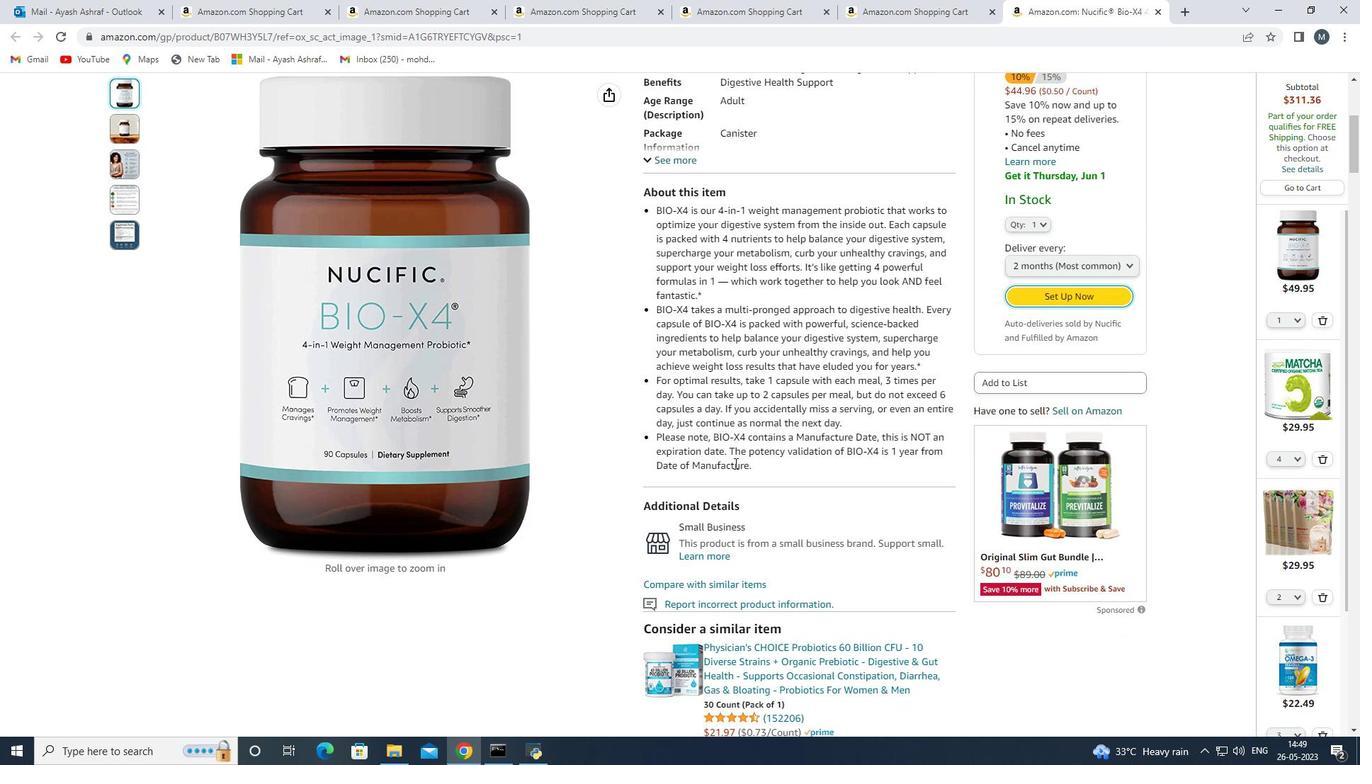 
Action: Mouse moved to (734, 463)
Screenshot: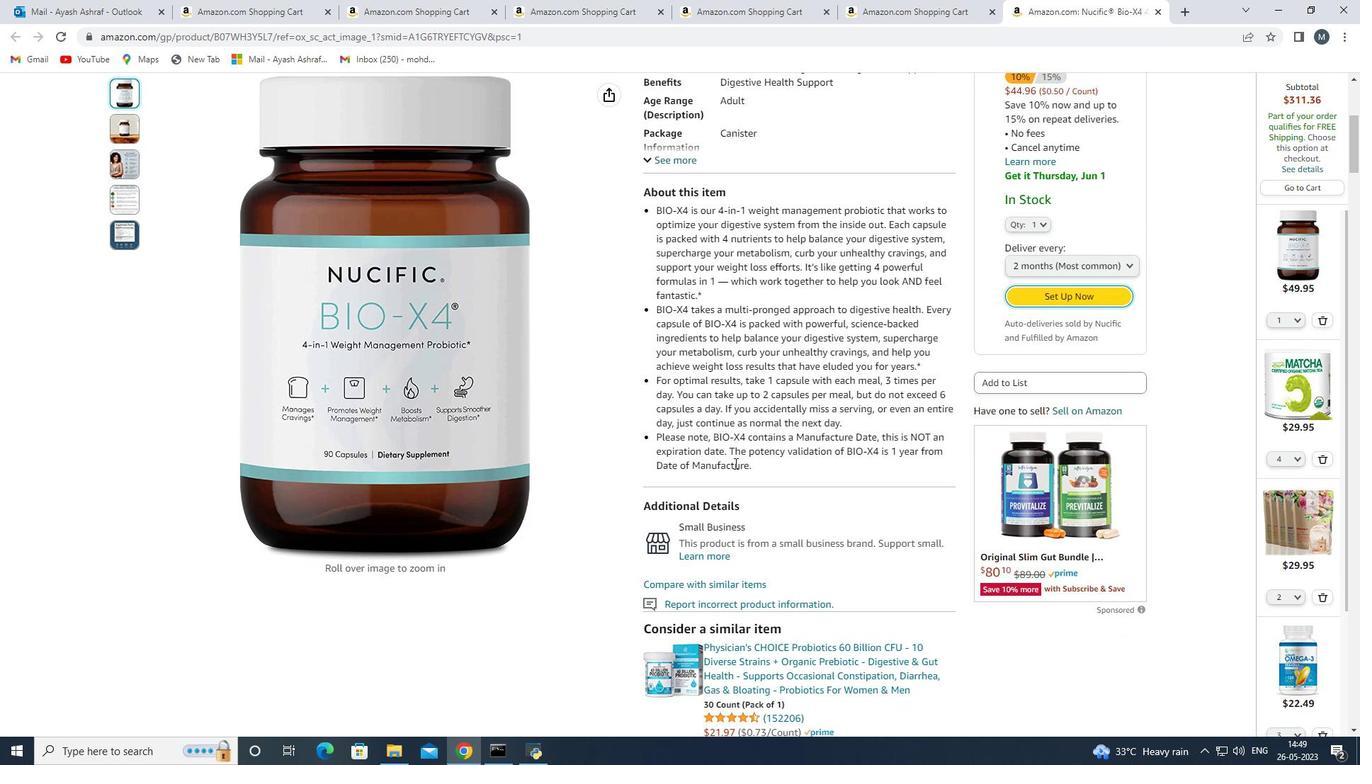 
Action: Mouse scrolled (734, 464) with delta (0, 0)
Screenshot: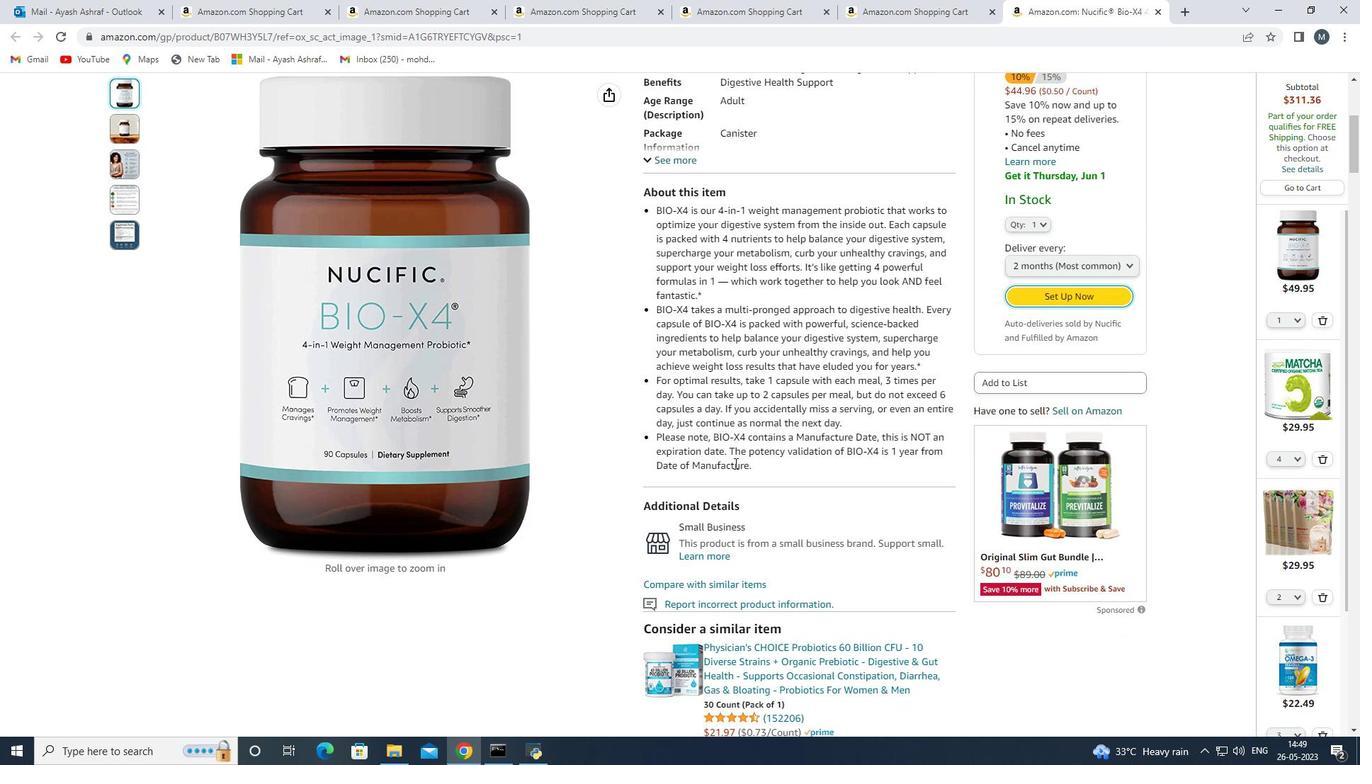 
Action: Mouse moved to (758, 398)
Screenshot: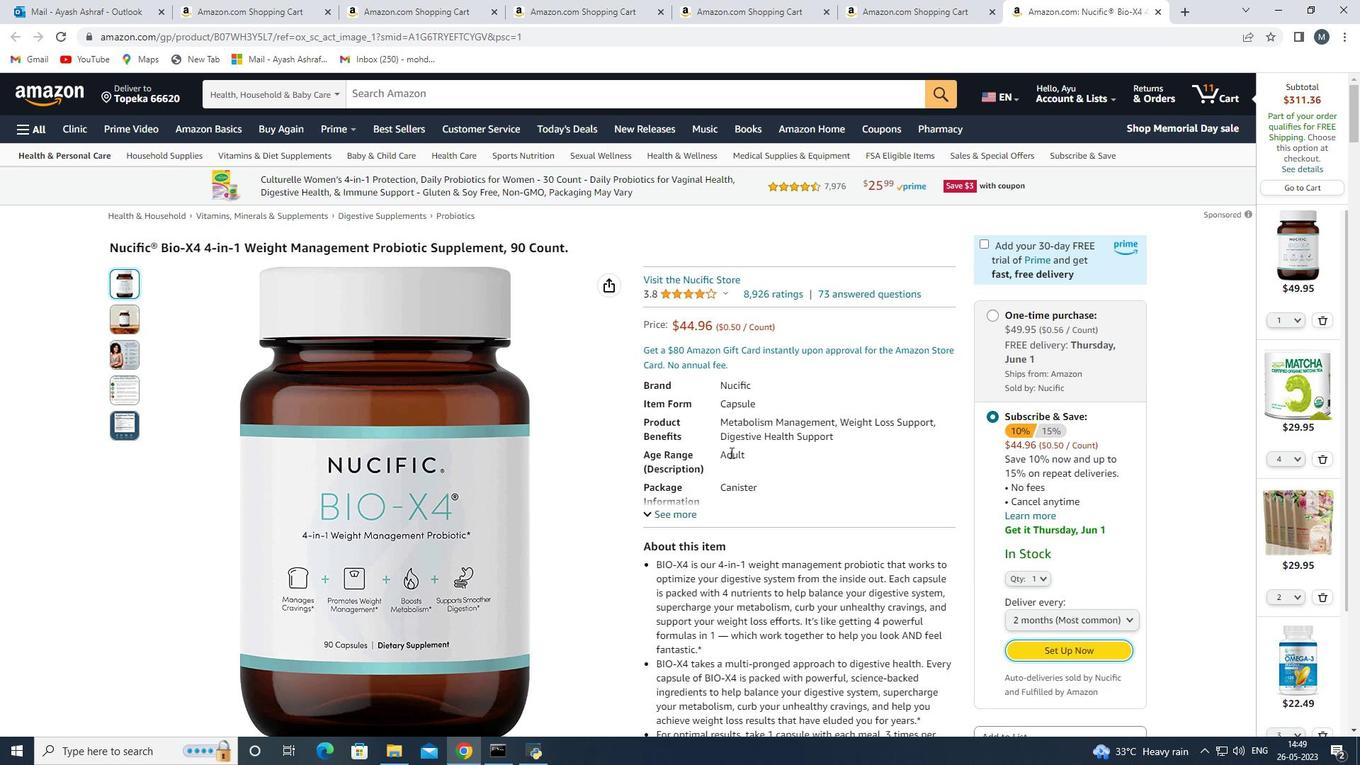 
Action: Mouse scrolled (758, 398) with delta (0, 0)
Screenshot: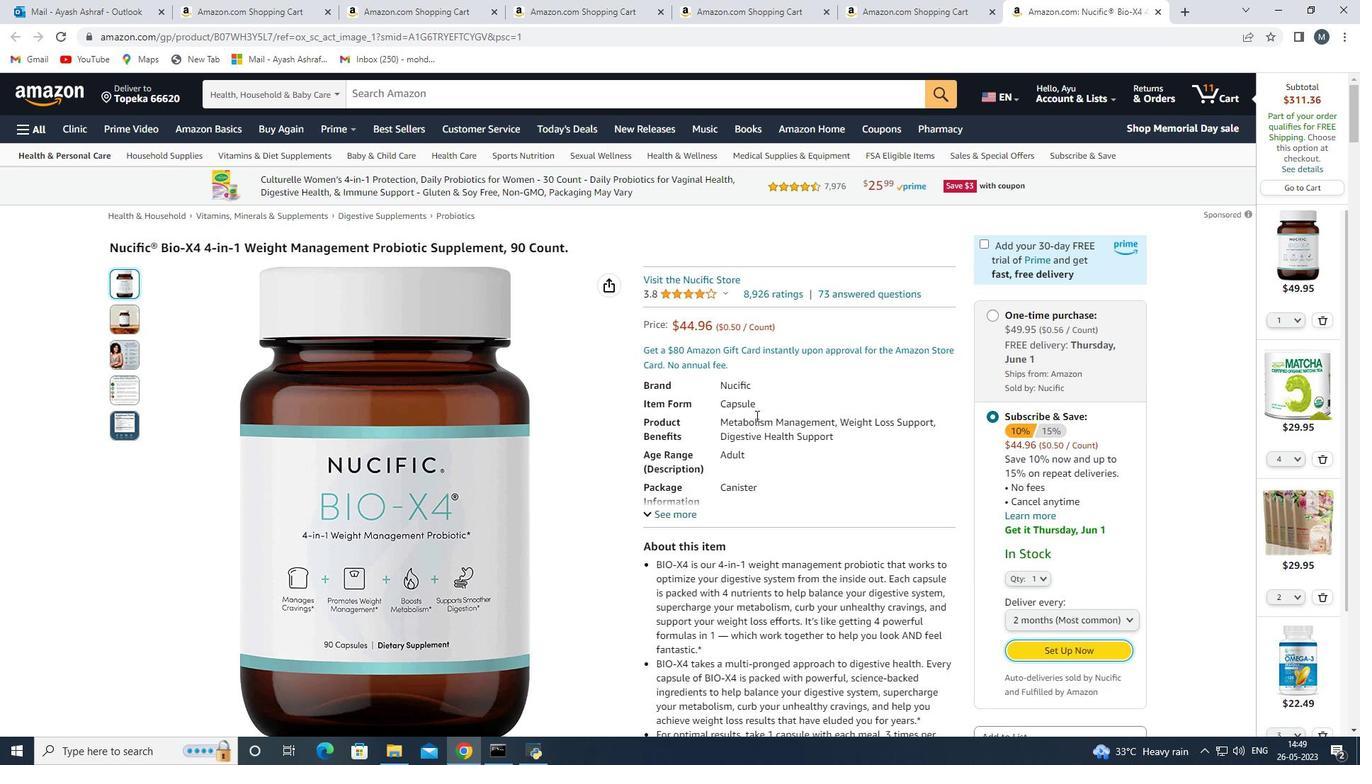 
Action: Mouse scrolled (758, 398) with delta (0, 0)
Screenshot: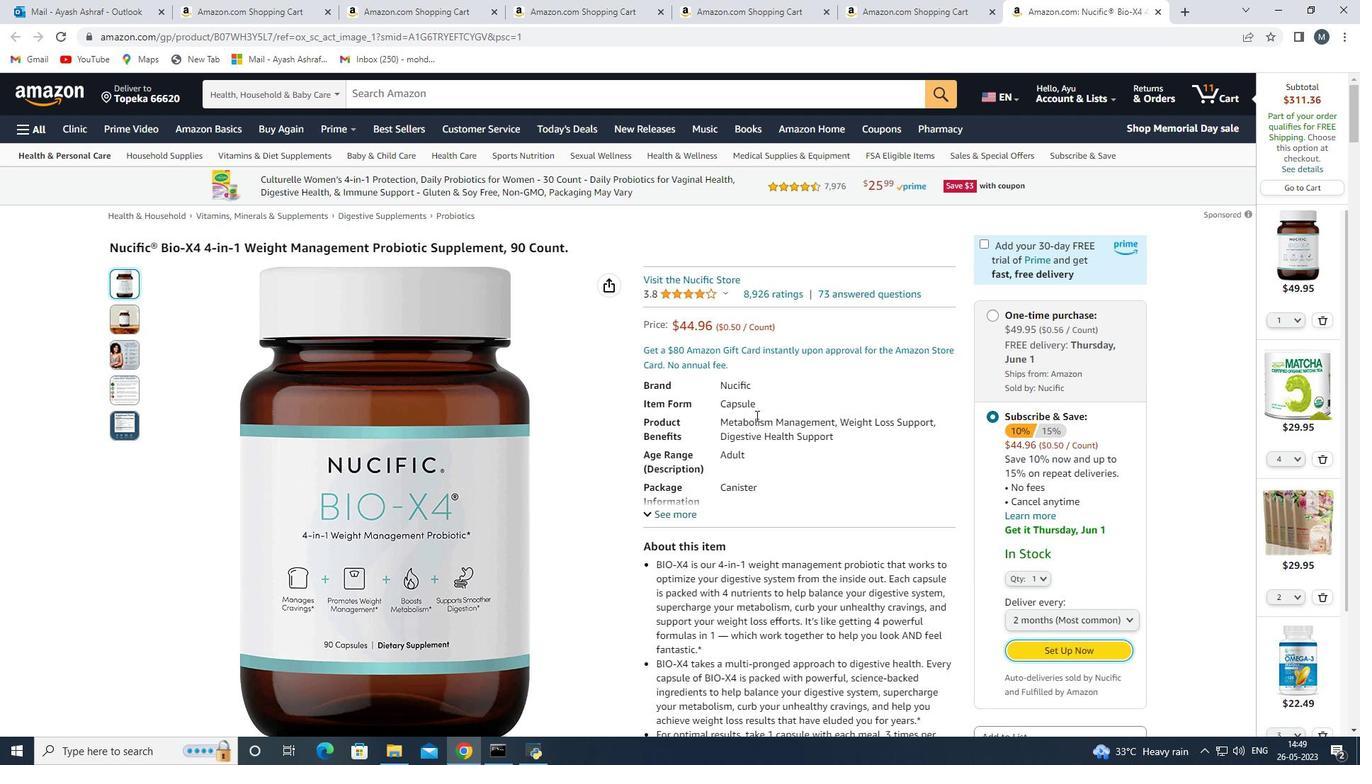 
Action: Mouse moved to (1201, 99)
Screenshot: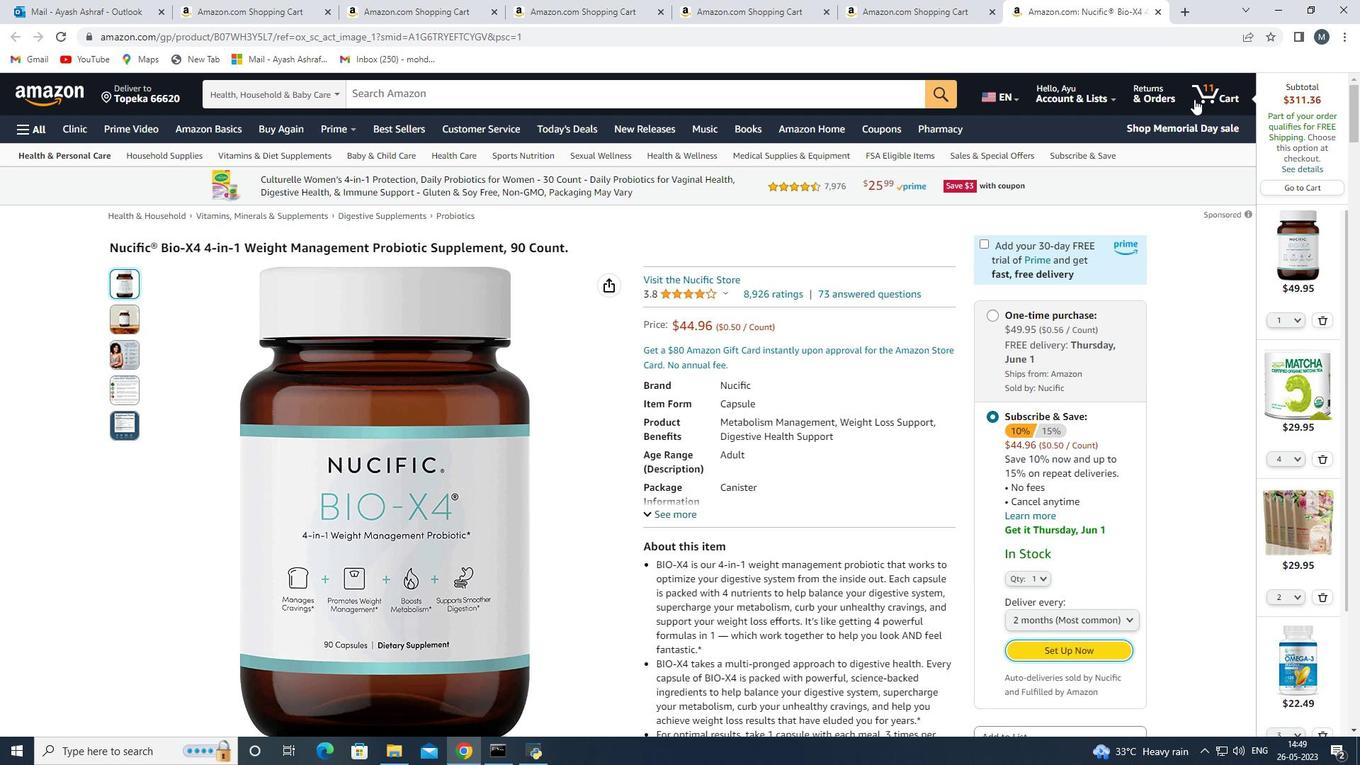 
Action: Mouse pressed left at (1201, 99)
Screenshot: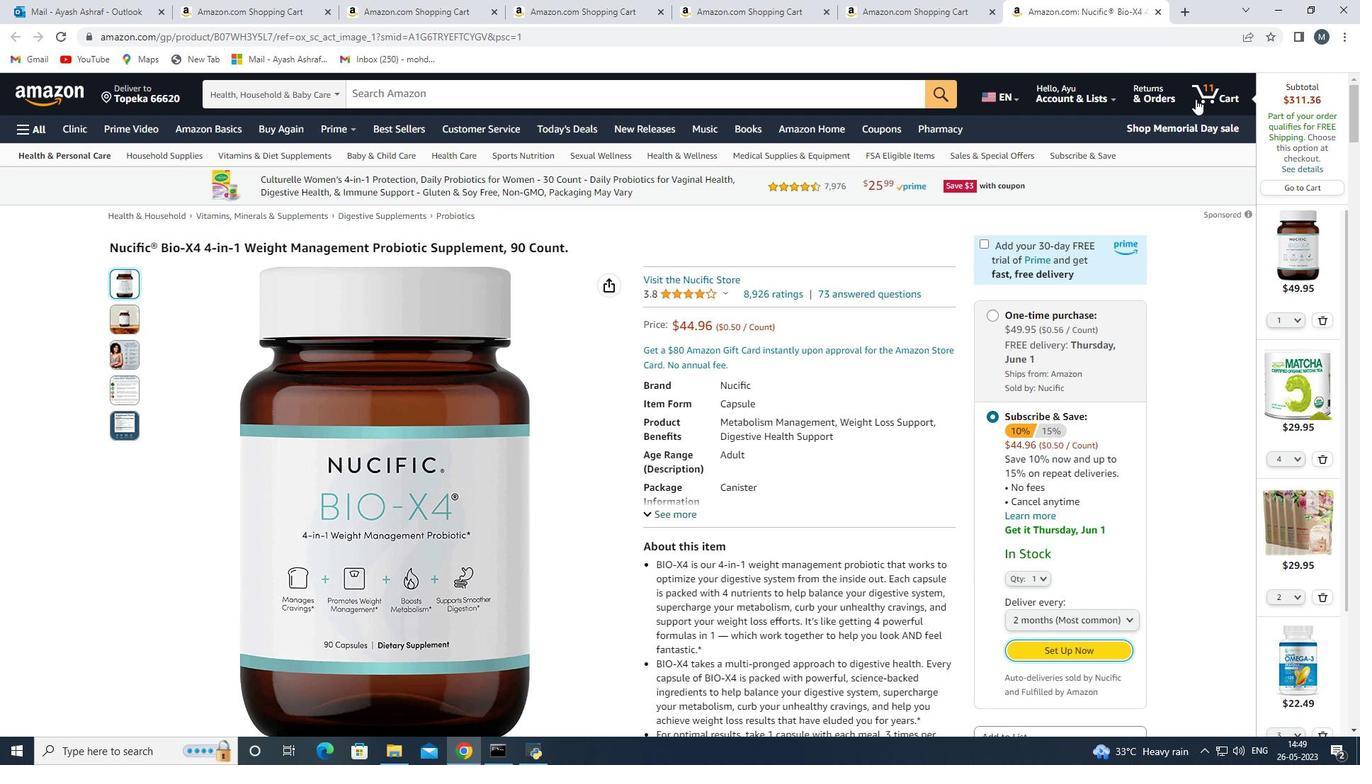 
Action: Mouse moved to (45, 409)
Screenshot: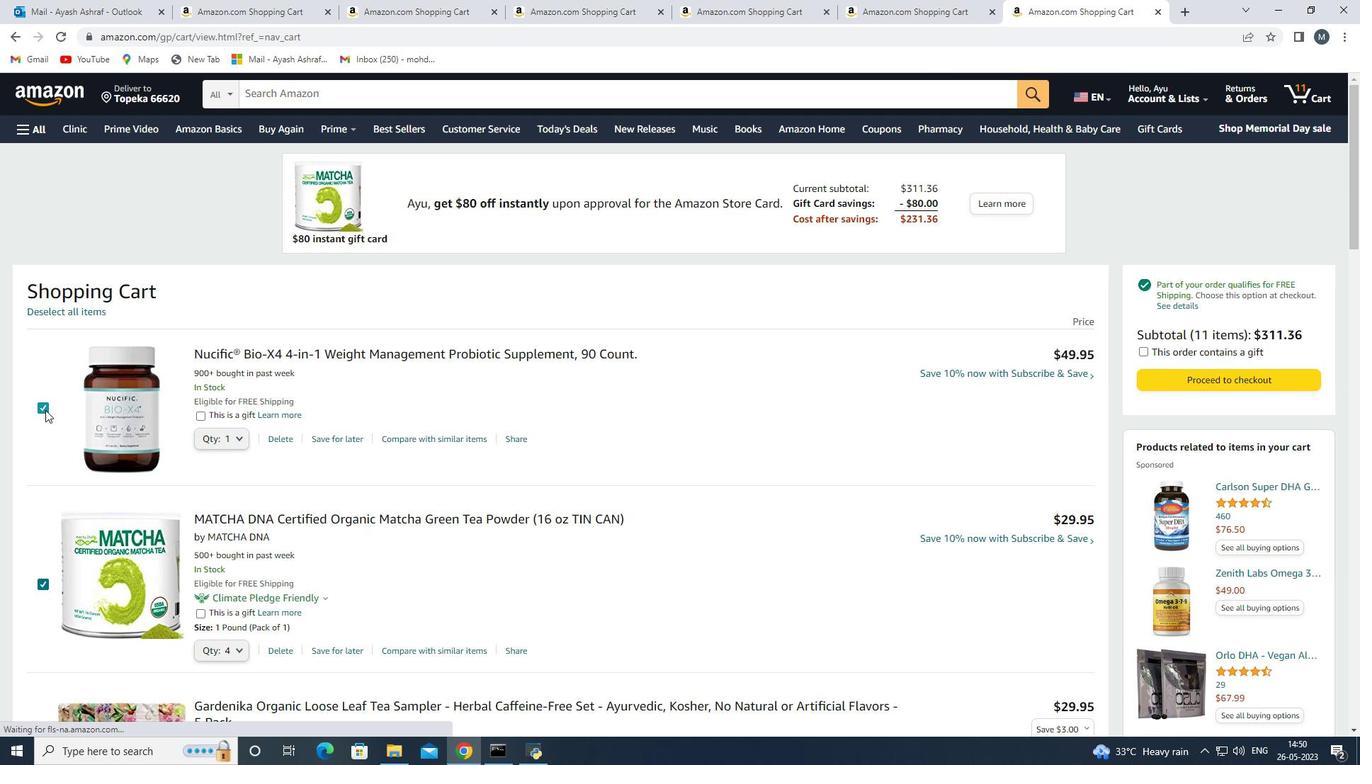 
Action: Mouse pressed left at (45, 409)
Screenshot: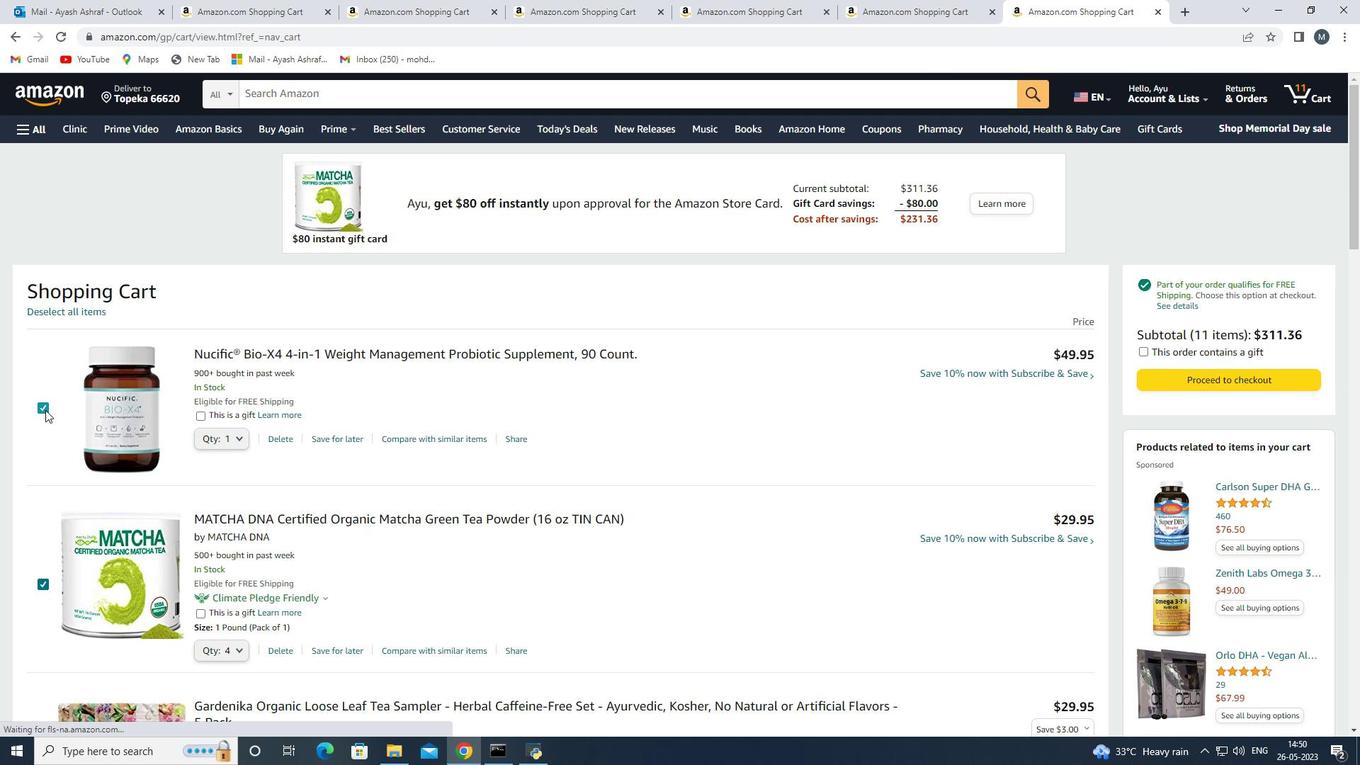 
Action: Mouse moved to (45, 425)
Screenshot: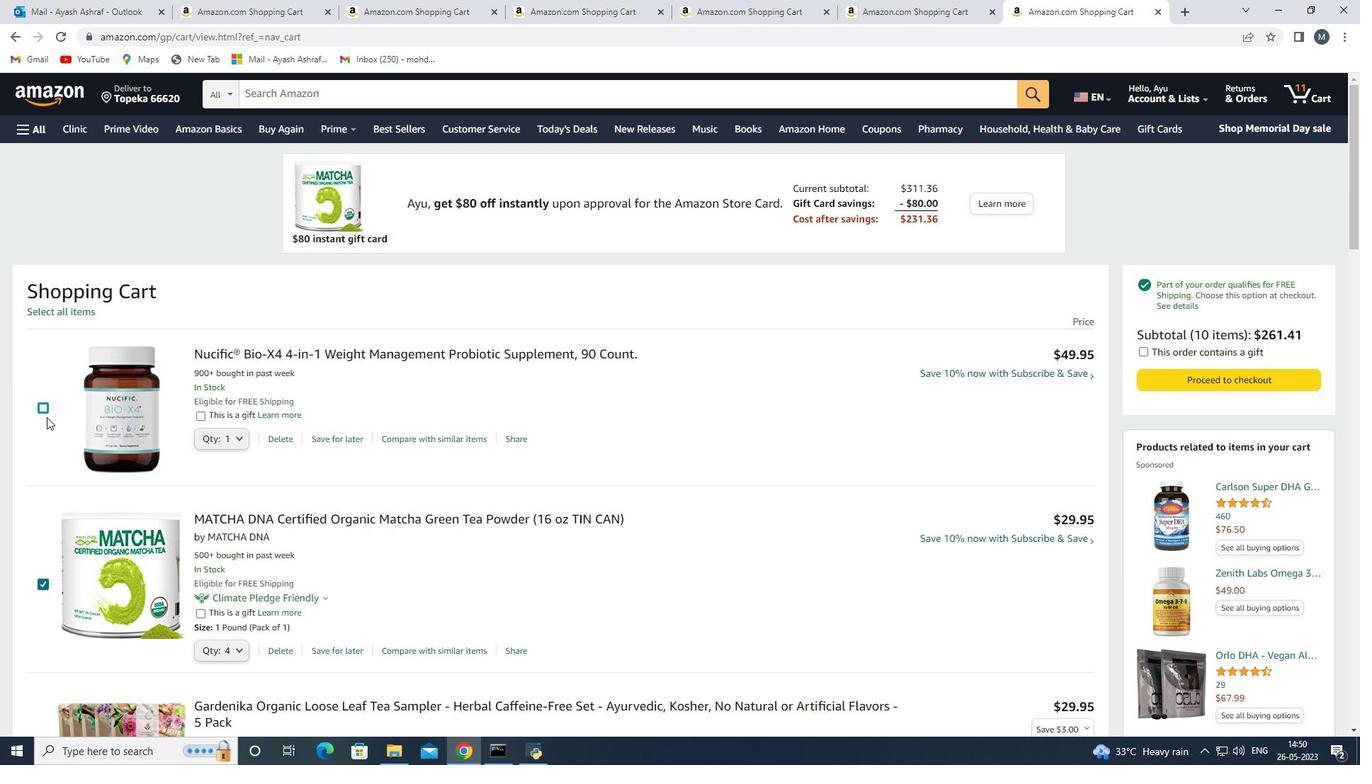 
Action: Mouse scrolled (45, 424) with delta (0, 0)
Screenshot: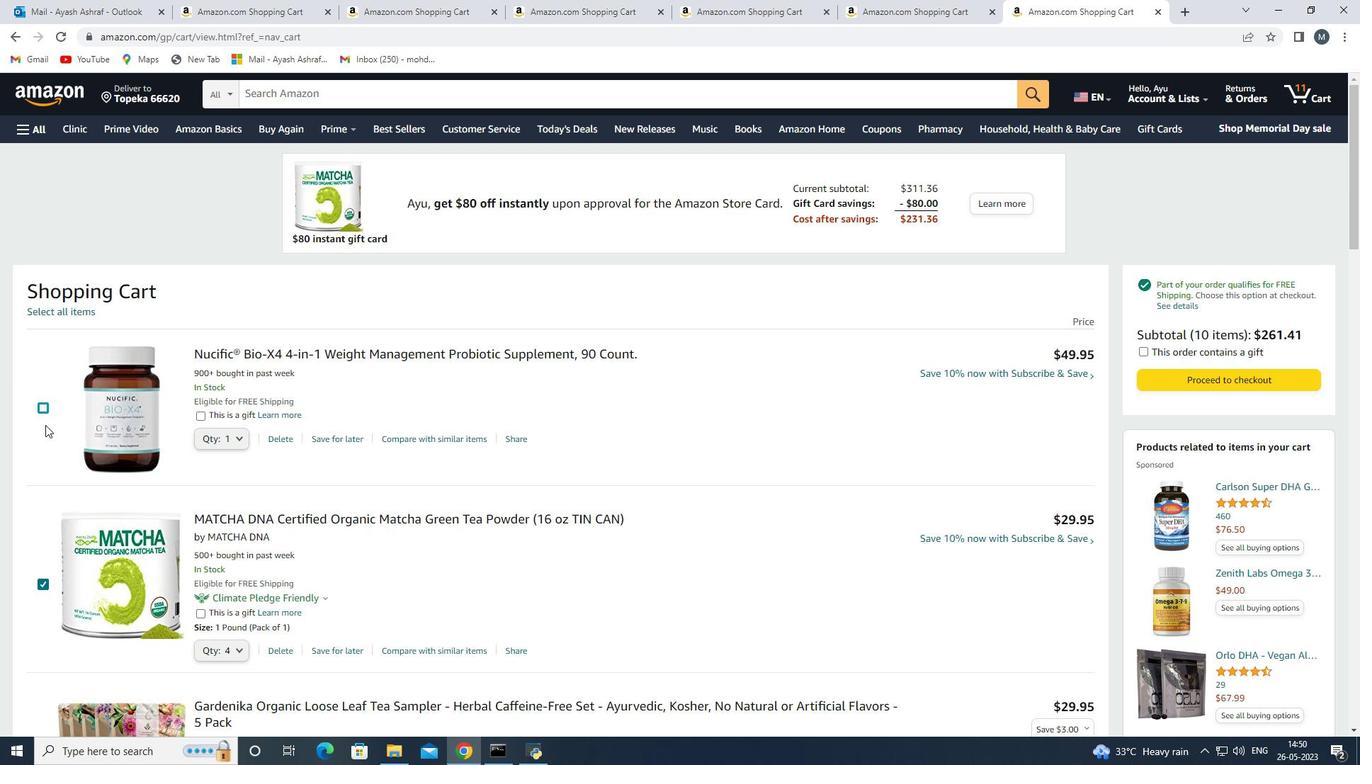 
Action: Mouse scrolled (45, 424) with delta (0, 0)
Screenshot: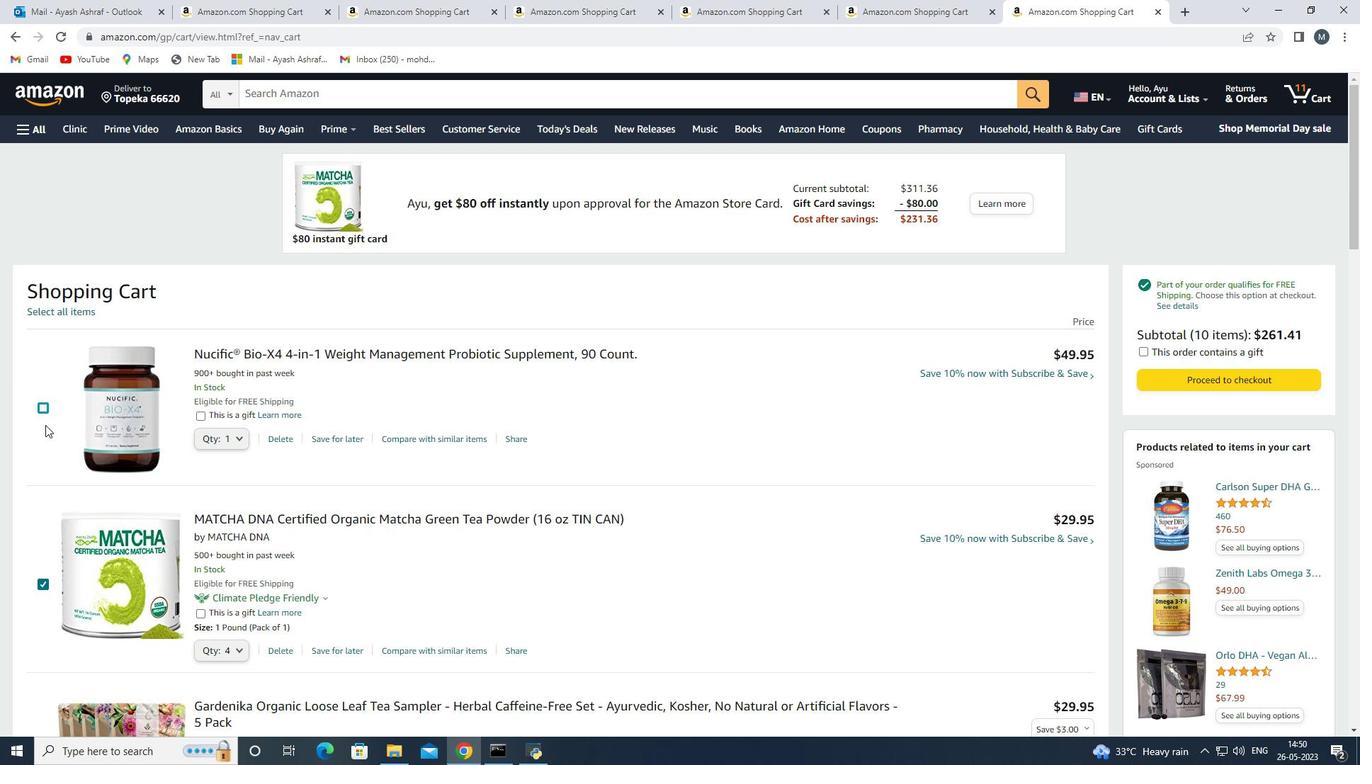 
Action: Mouse scrolled (45, 424) with delta (0, 0)
Screenshot: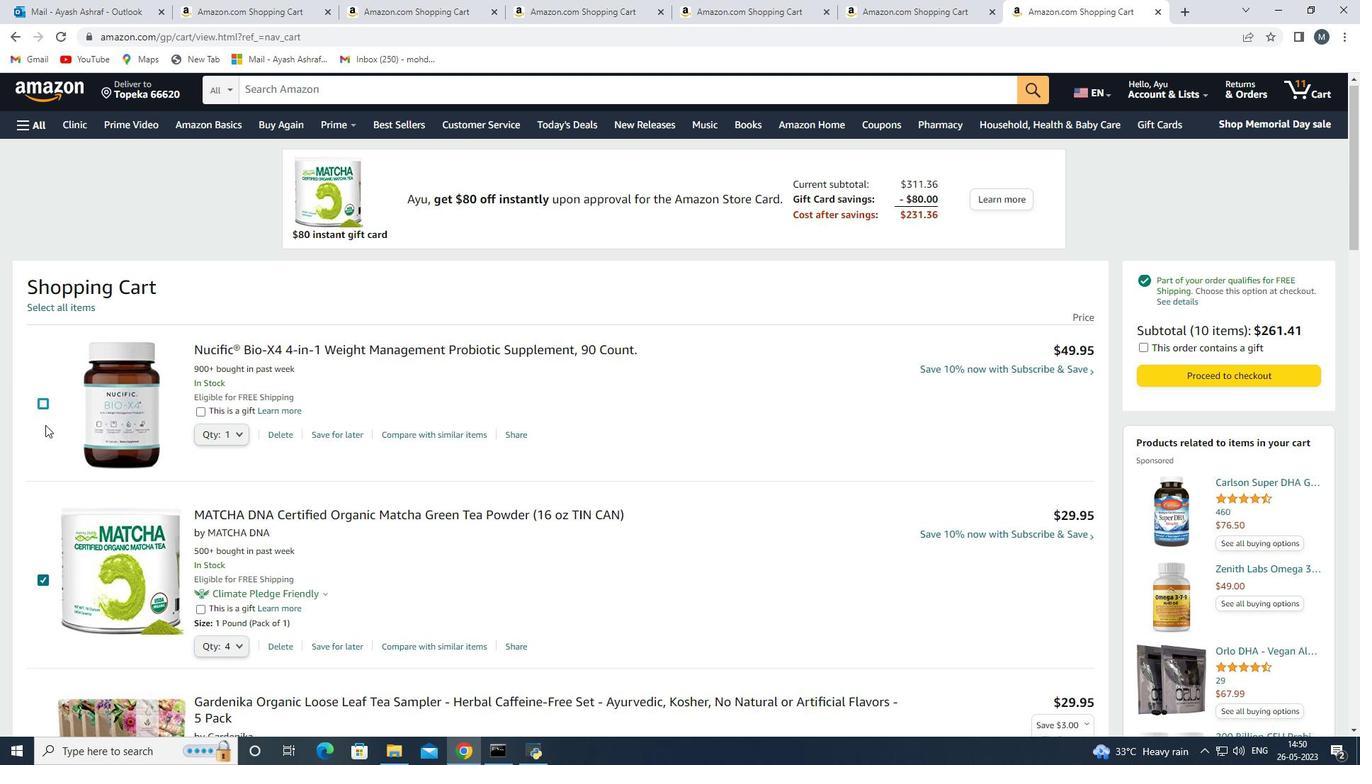 
Action: Mouse moved to (43, 372)
Screenshot: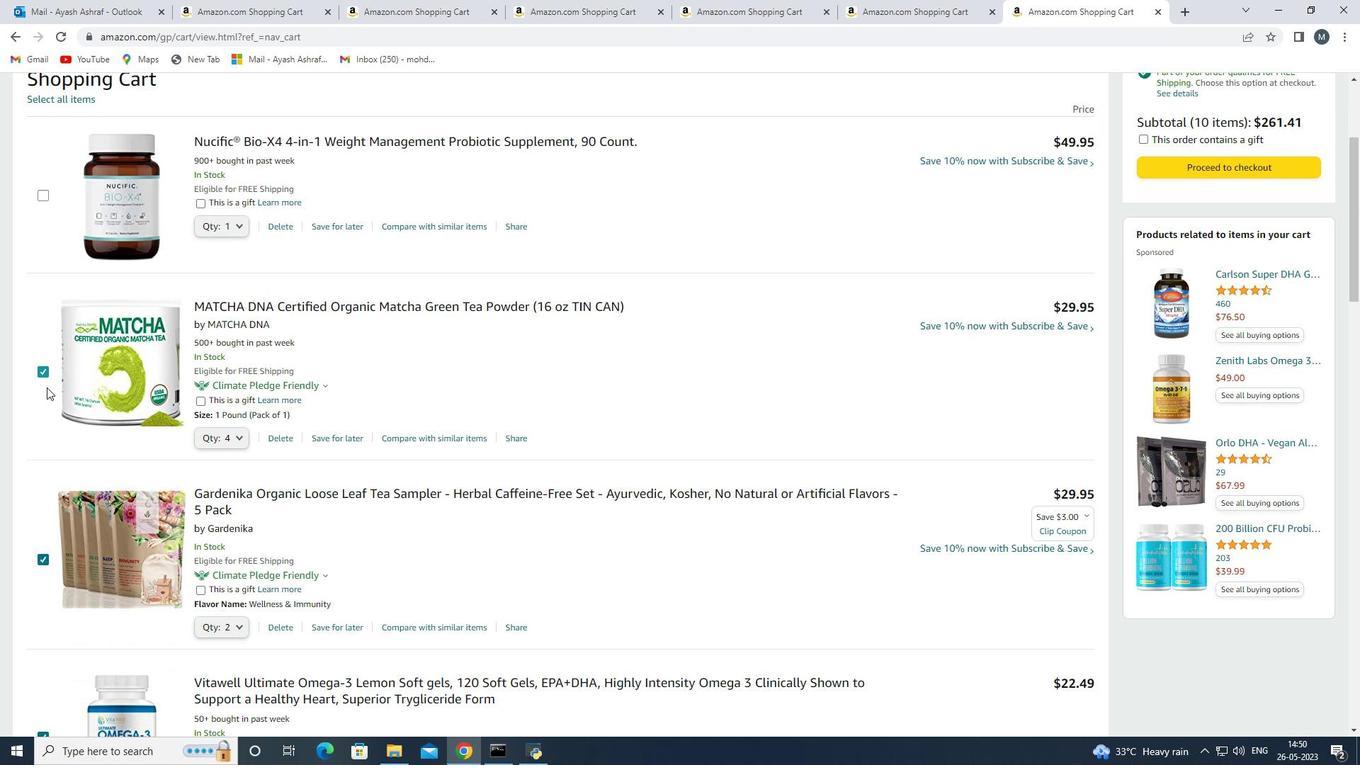 
Action: Mouse scrolled (43, 372) with delta (0, 0)
Screenshot: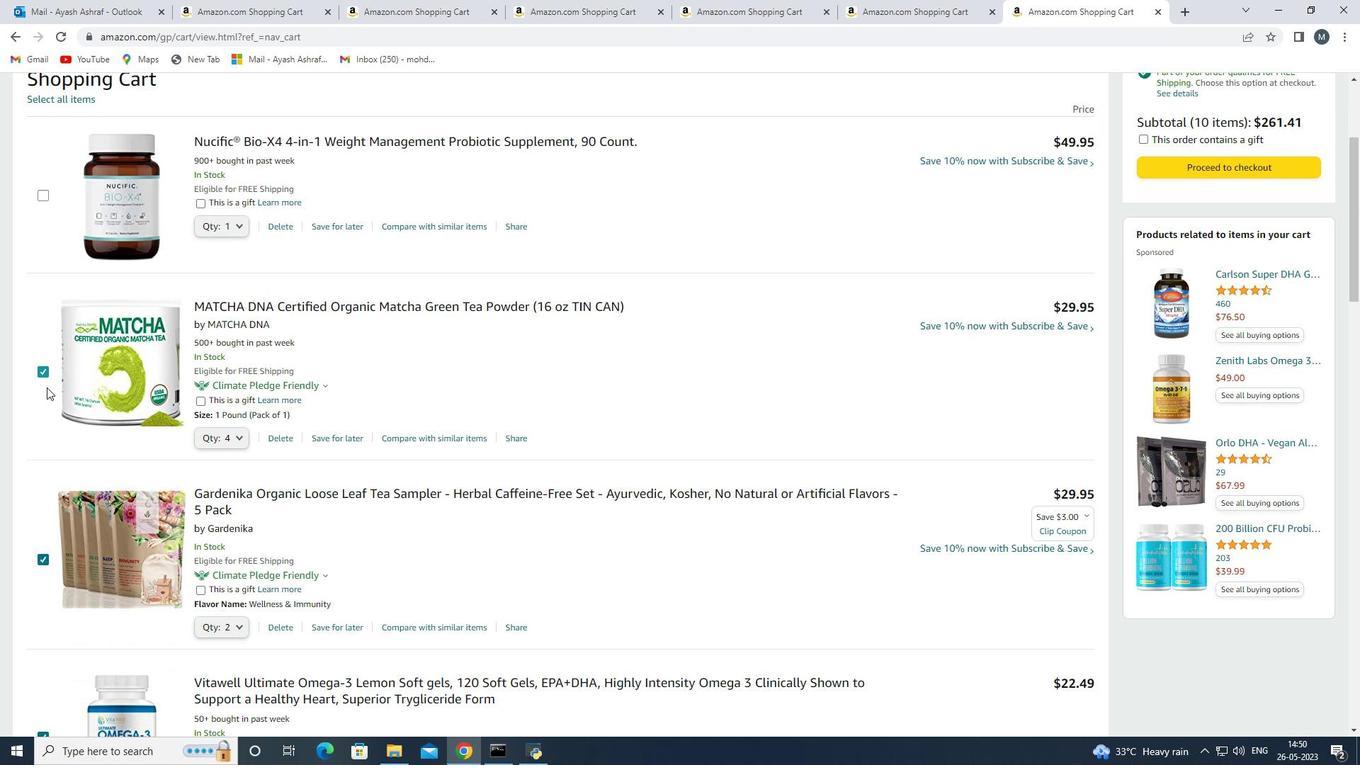 
Action: Mouse moved to (43, 369)
Screenshot: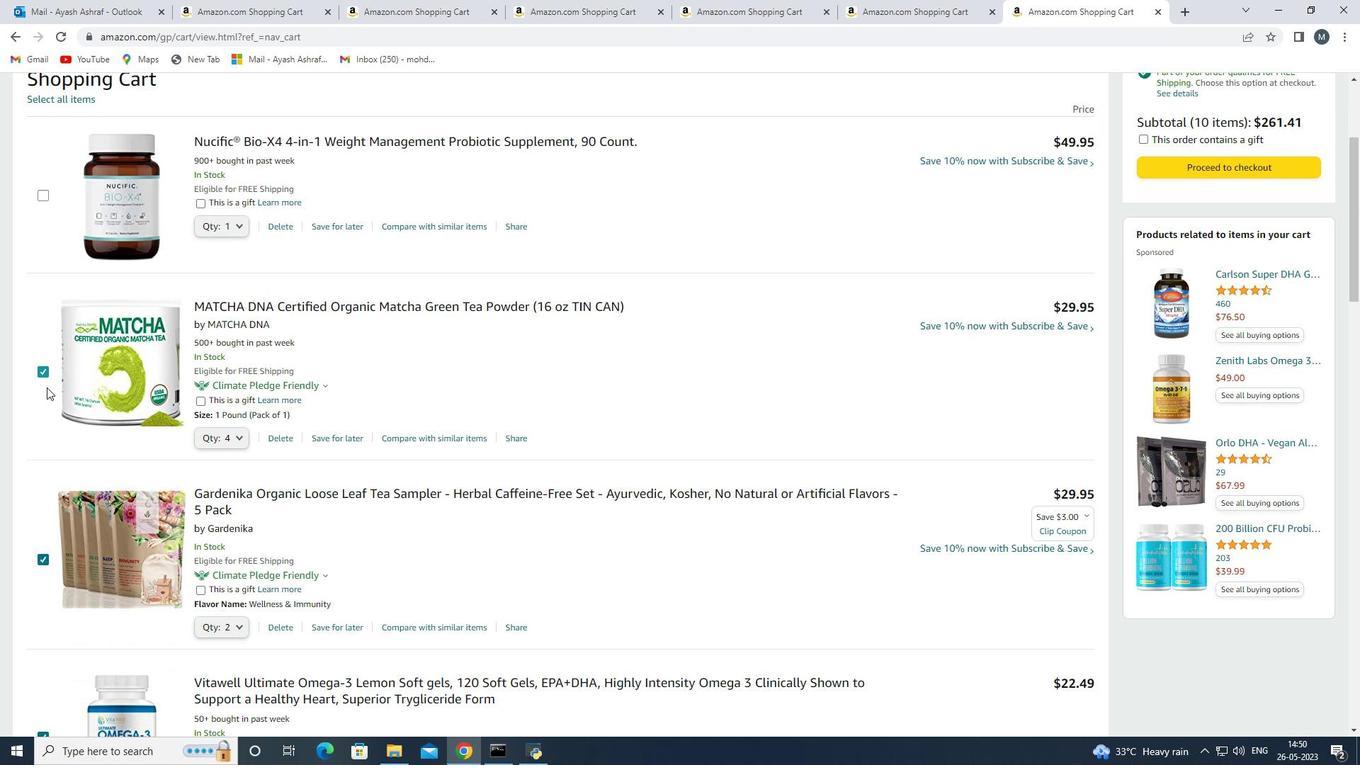 
Action: Mouse scrolled (43, 370) with delta (0, 0)
Screenshot: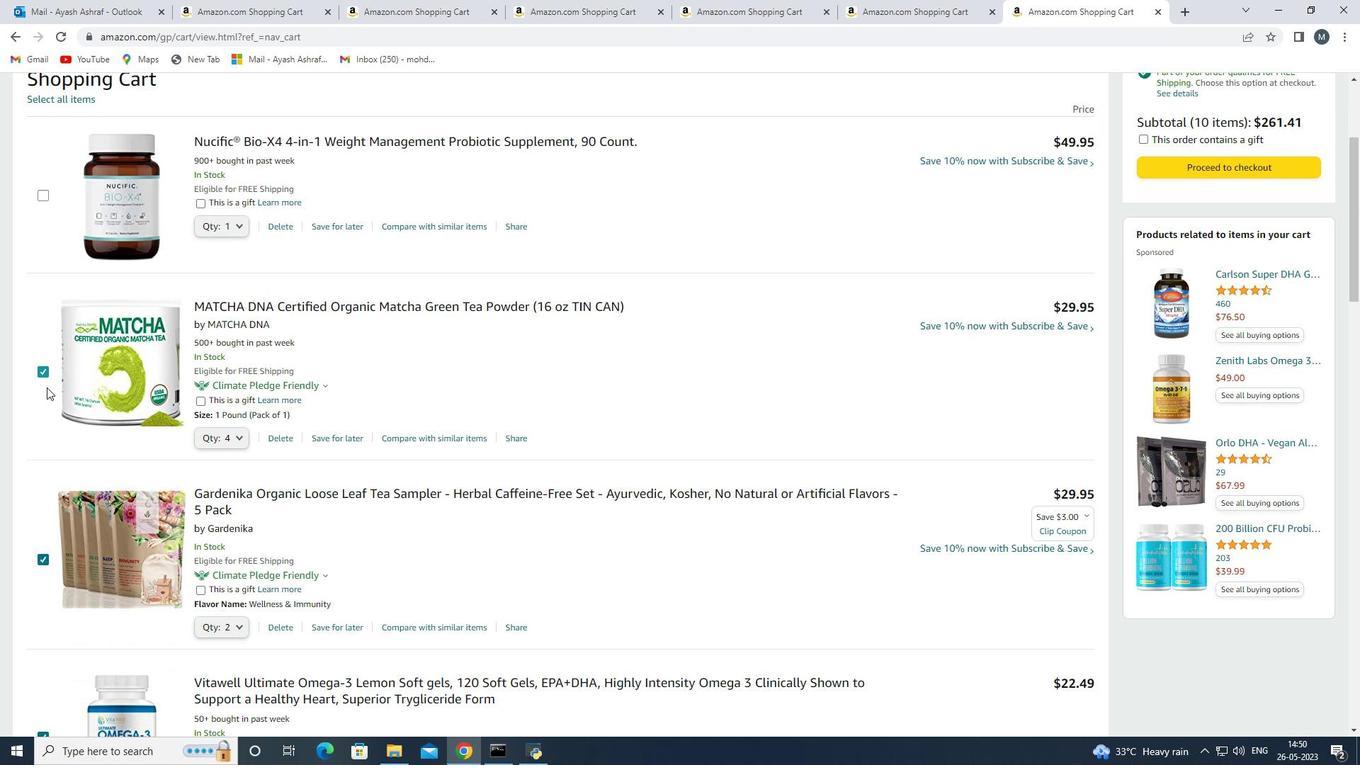 
Action: Mouse moved to (43, 367)
Screenshot: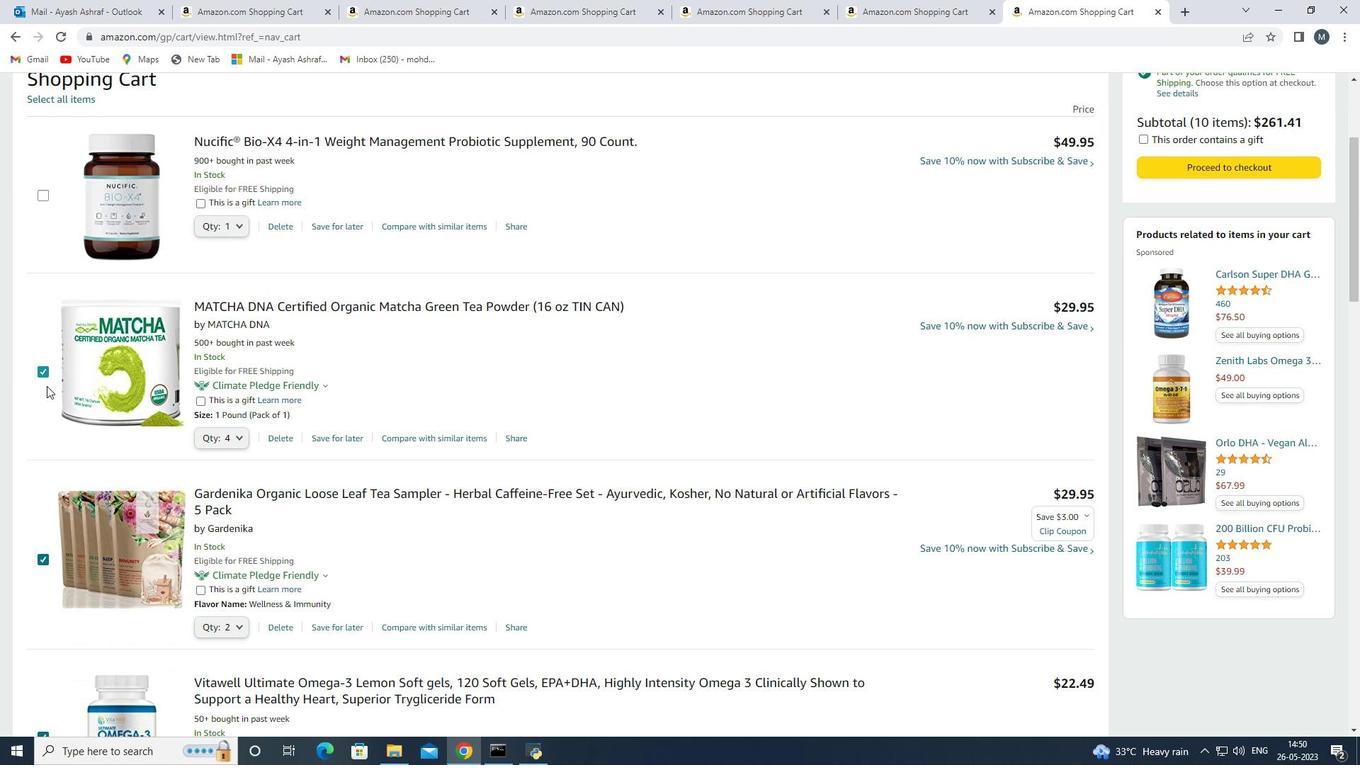 
Action: Mouse scrolled (43, 368) with delta (0, 0)
Screenshot: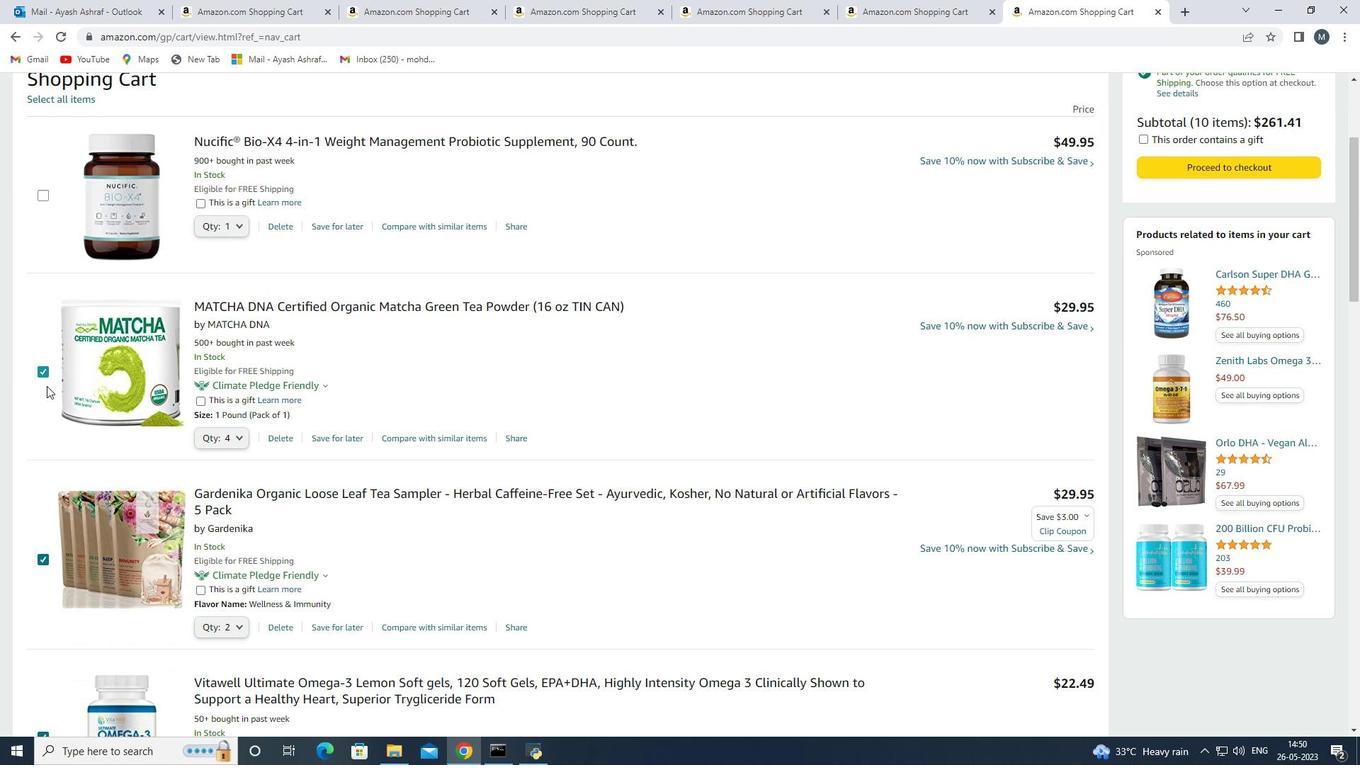 
Action: Mouse moved to (43, 367)
Screenshot: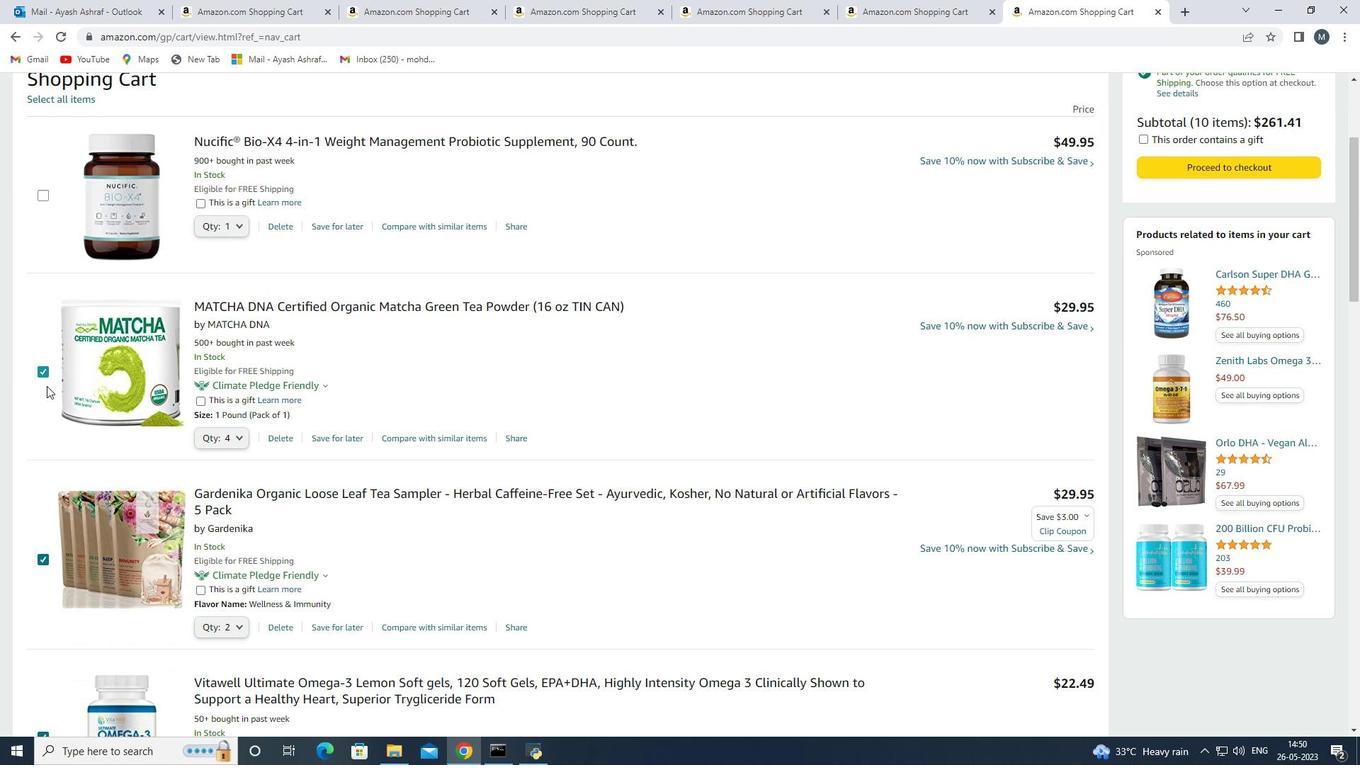 
Action: Mouse scrolled (43, 368) with delta (0, 0)
Screenshot: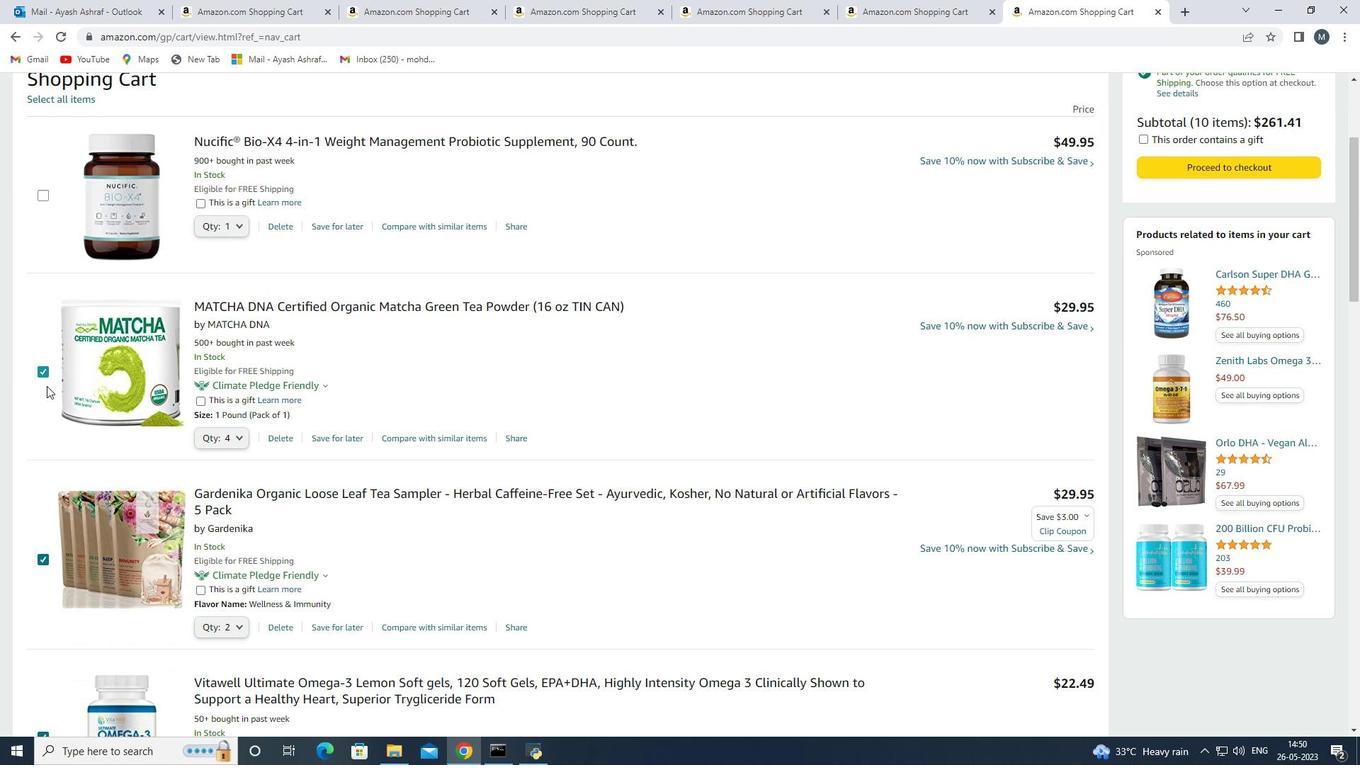
Action: Mouse moved to (41, 395)
Screenshot: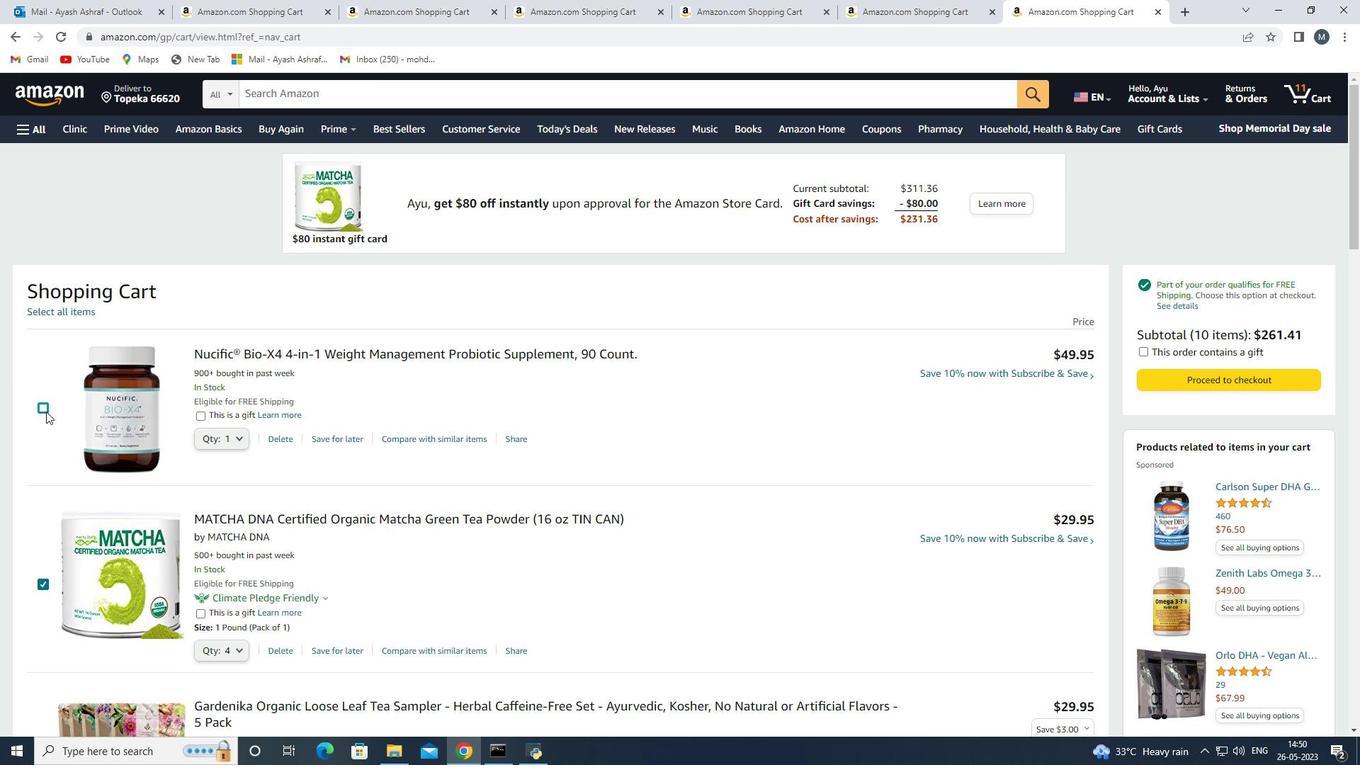 
Action: Mouse pressed left at (41, 395)
Screenshot: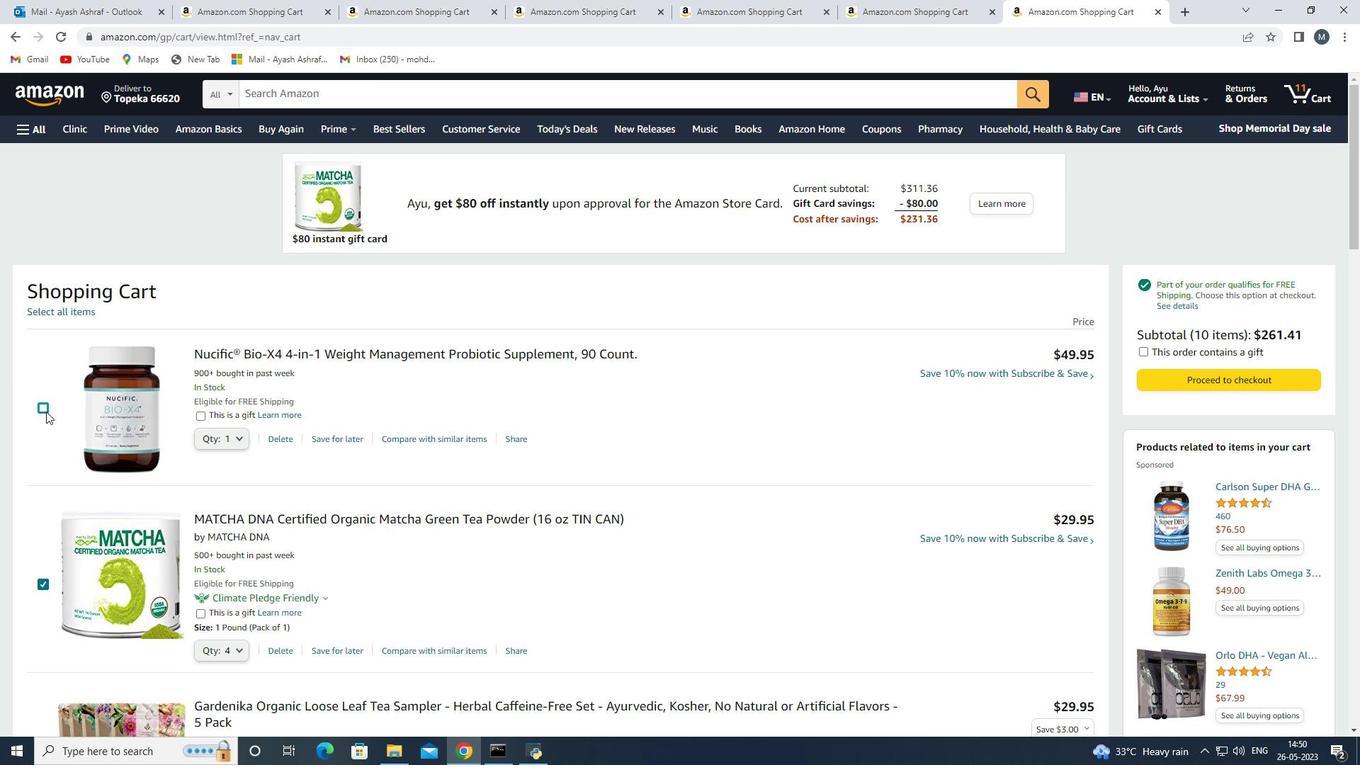 
Action: Mouse moved to (46, 407)
Screenshot: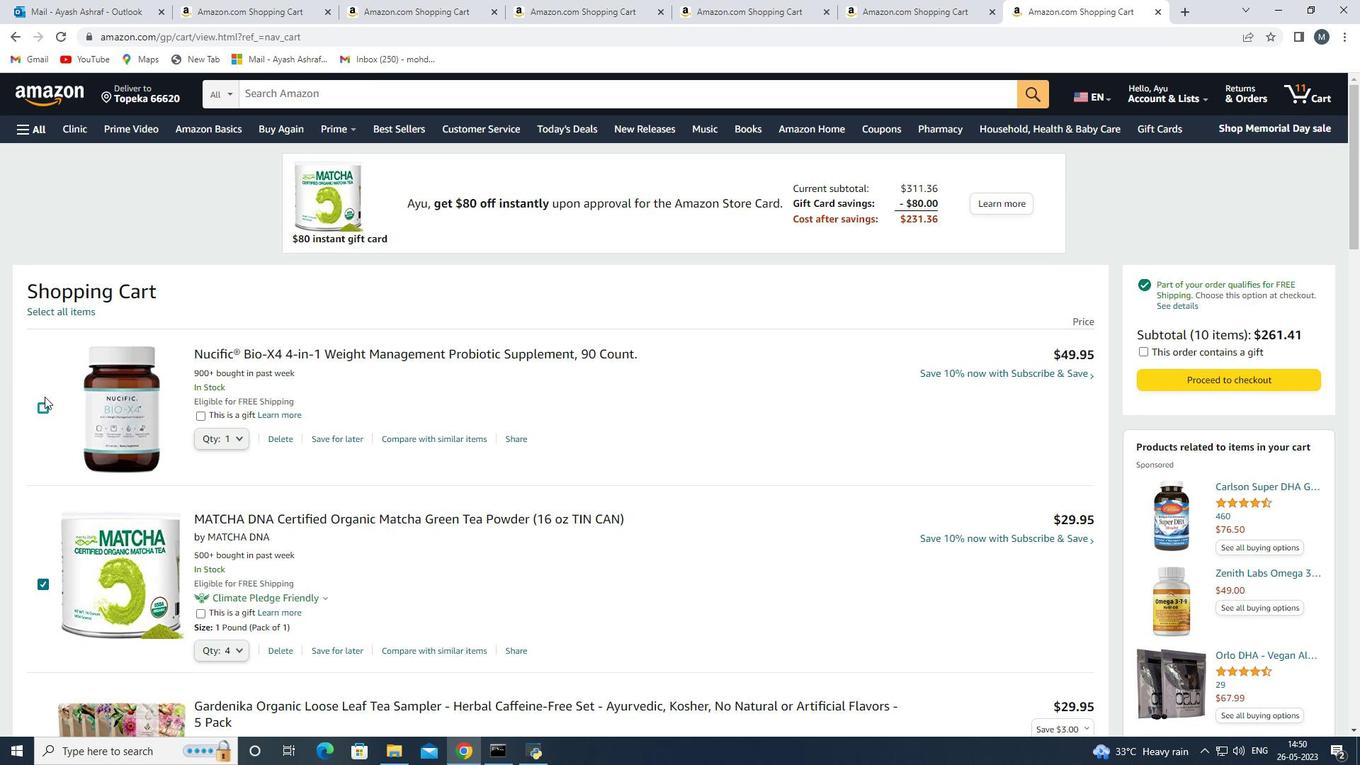 
Action: Mouse pressed left at (46, 407)
Screenshot: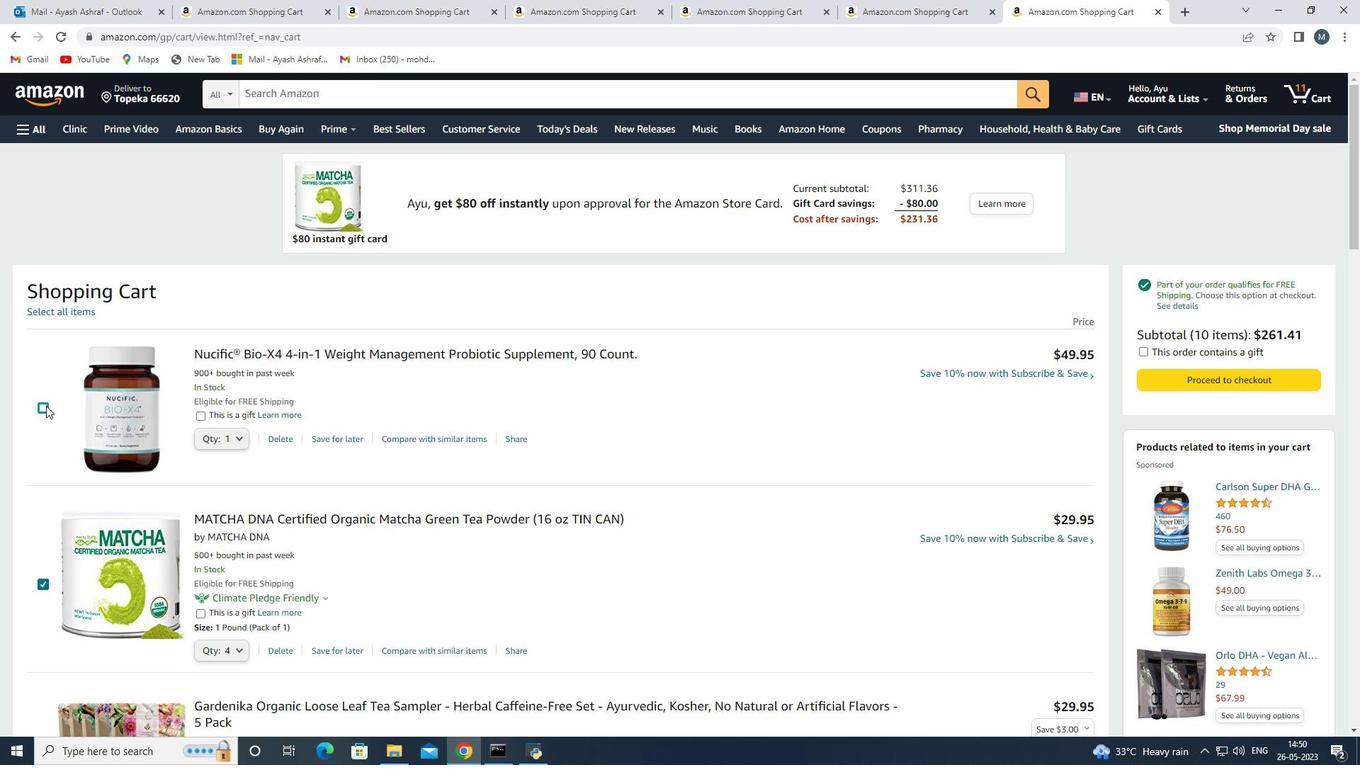 
Action: Mouse moved to (75, 313)
Screenshot: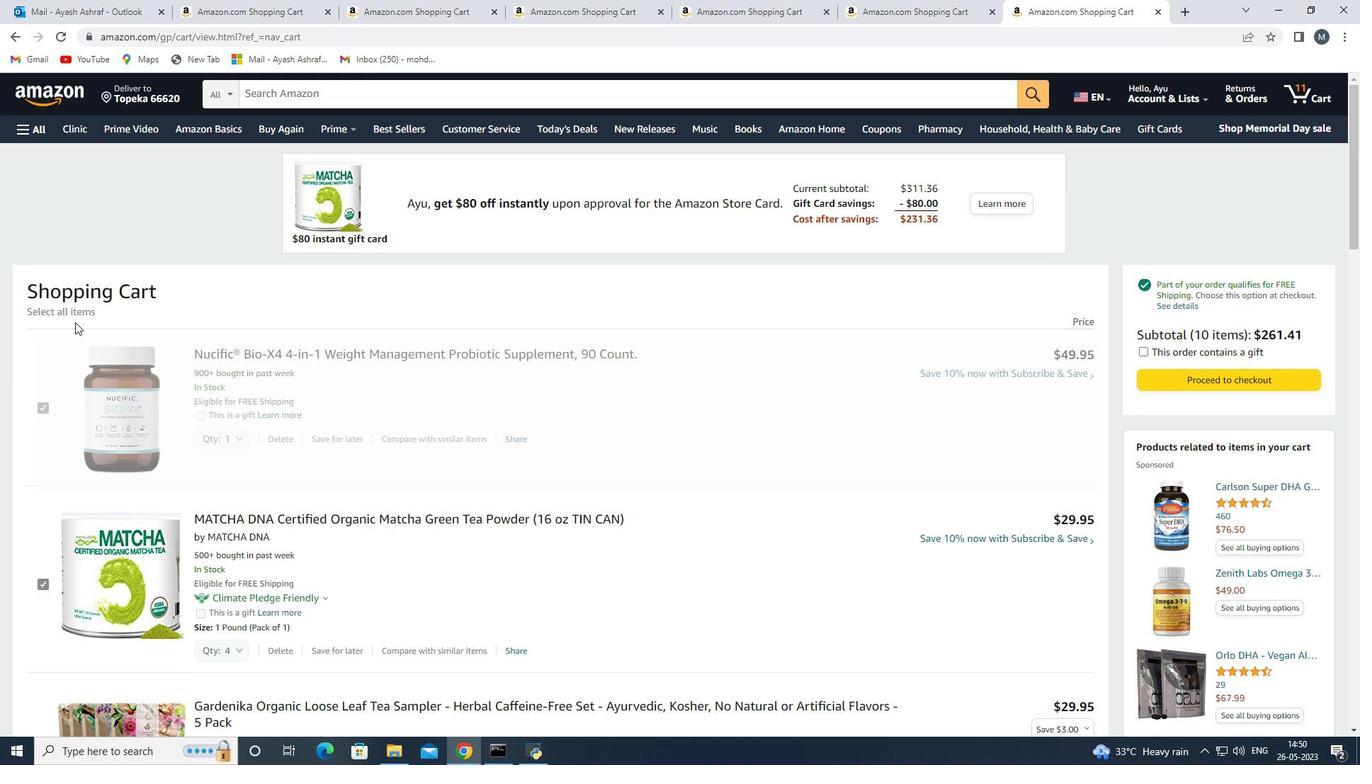 
Action: Mouse pressed left at (75, 313)
Screenshot: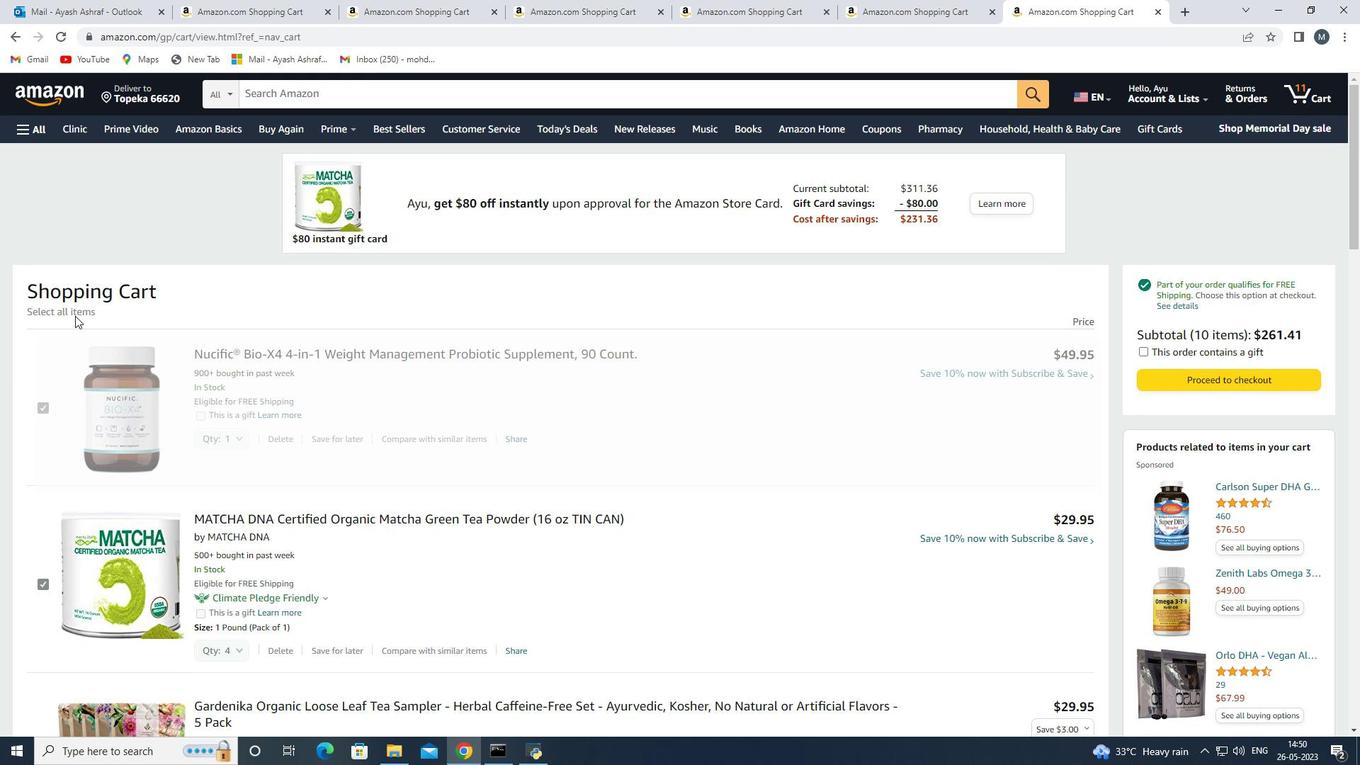 
Action: Mouse pressed left at (75, 313)
Screenshot: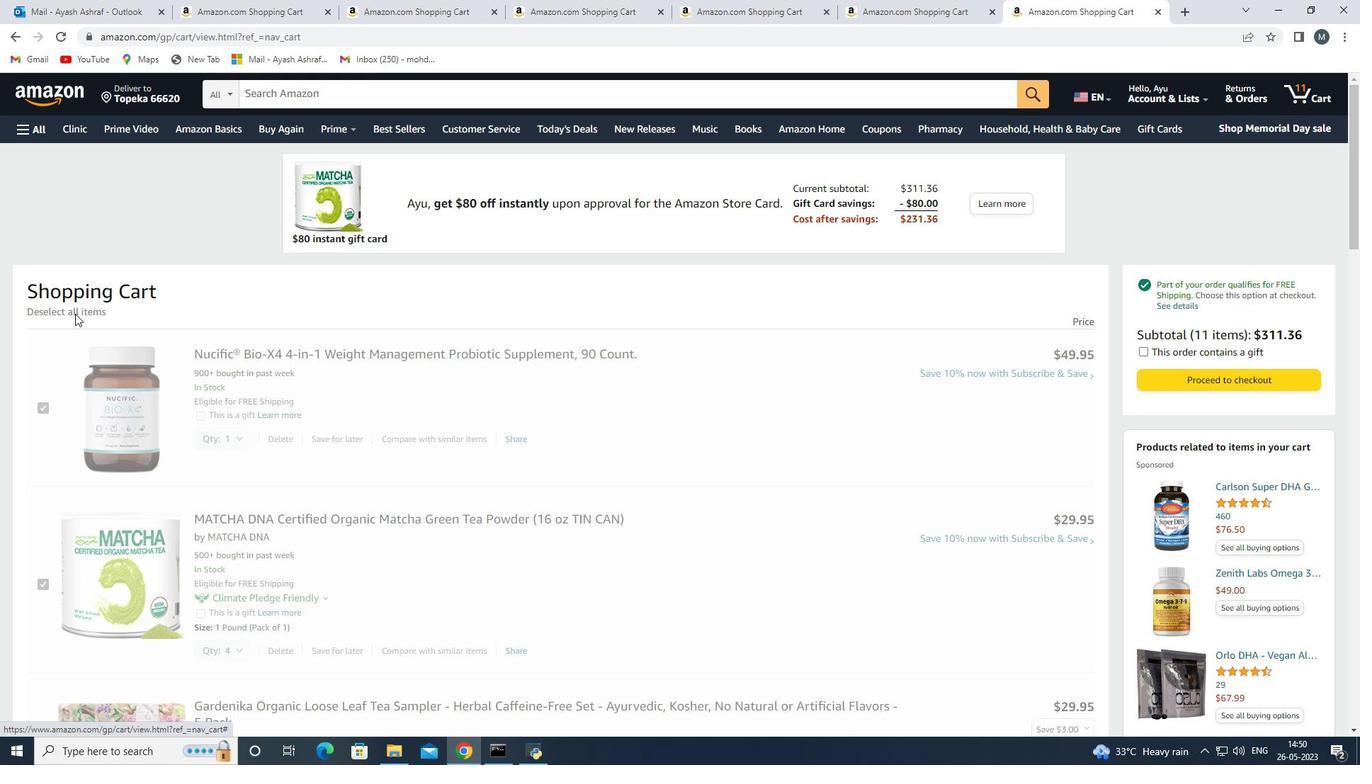 
Action: Mouse moved to (41, 407)
Screenshot: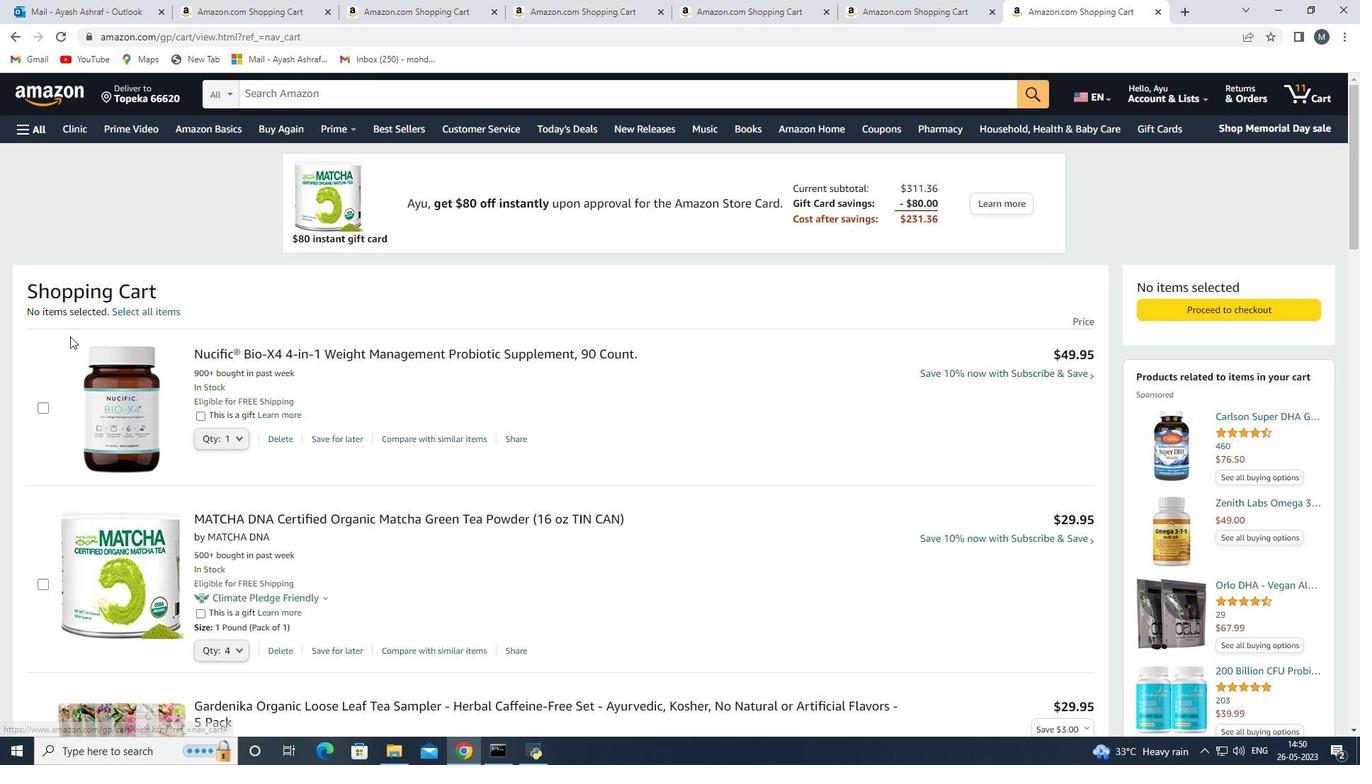 
Action: Mouse pressed left at (41, 407)
Screenshot: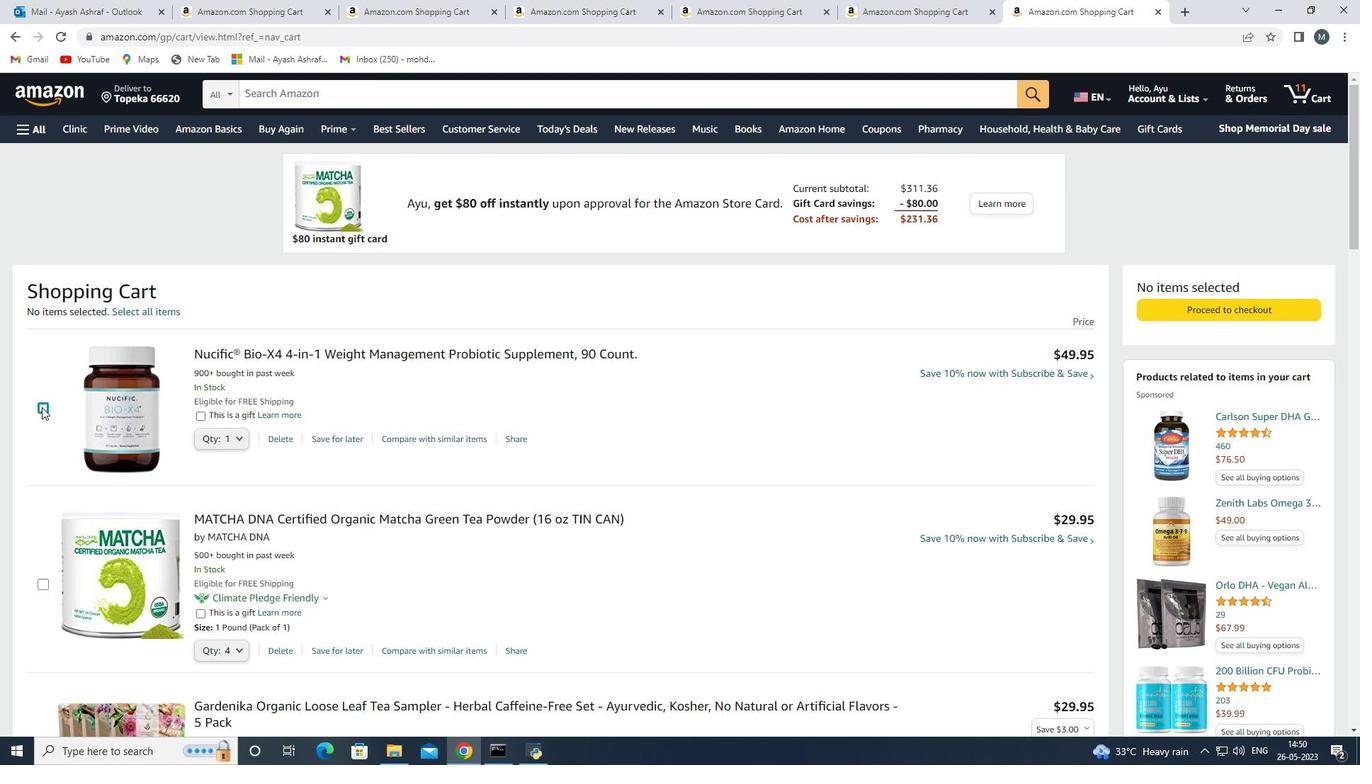 
Action: Mouse moved to (1183, 411)
Screenshot: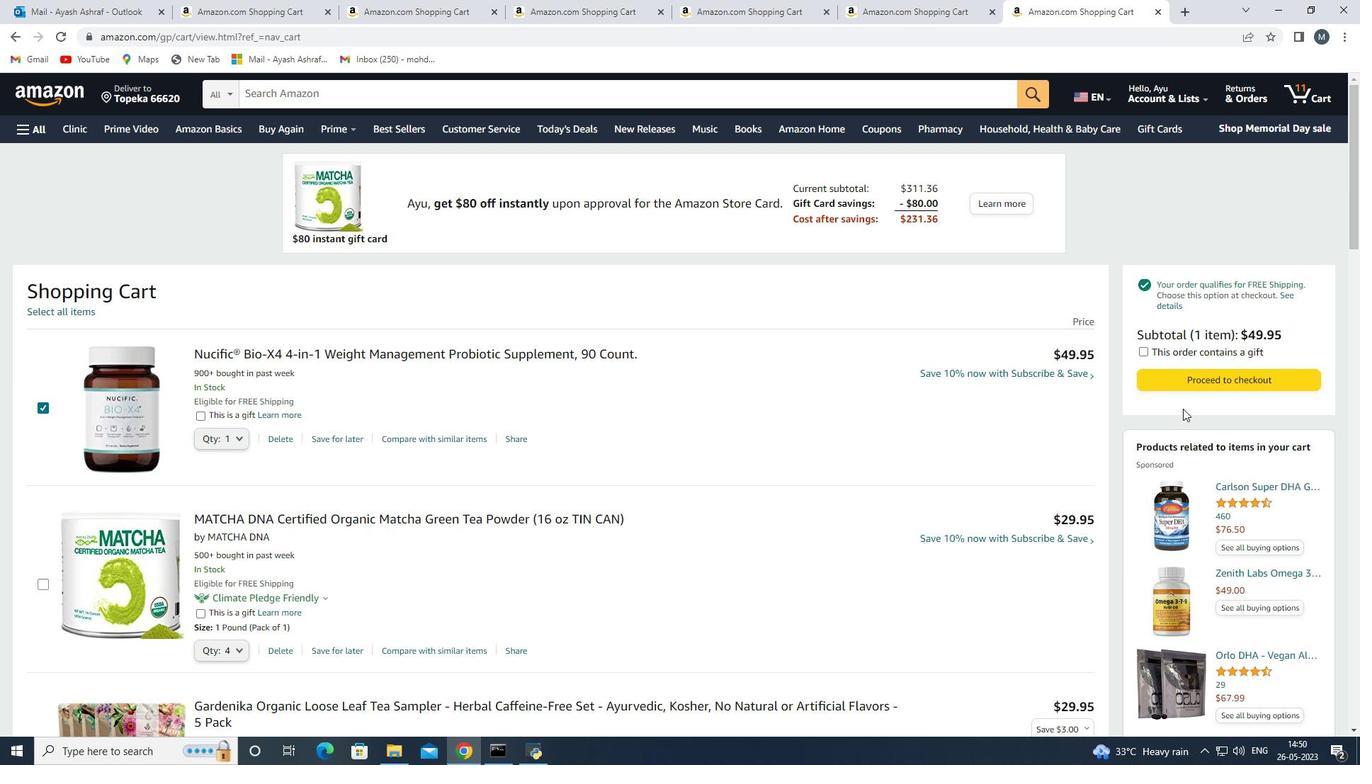 
Action: Mouse scrolled (1183, 409) with delta (0, 0)
Screenshot: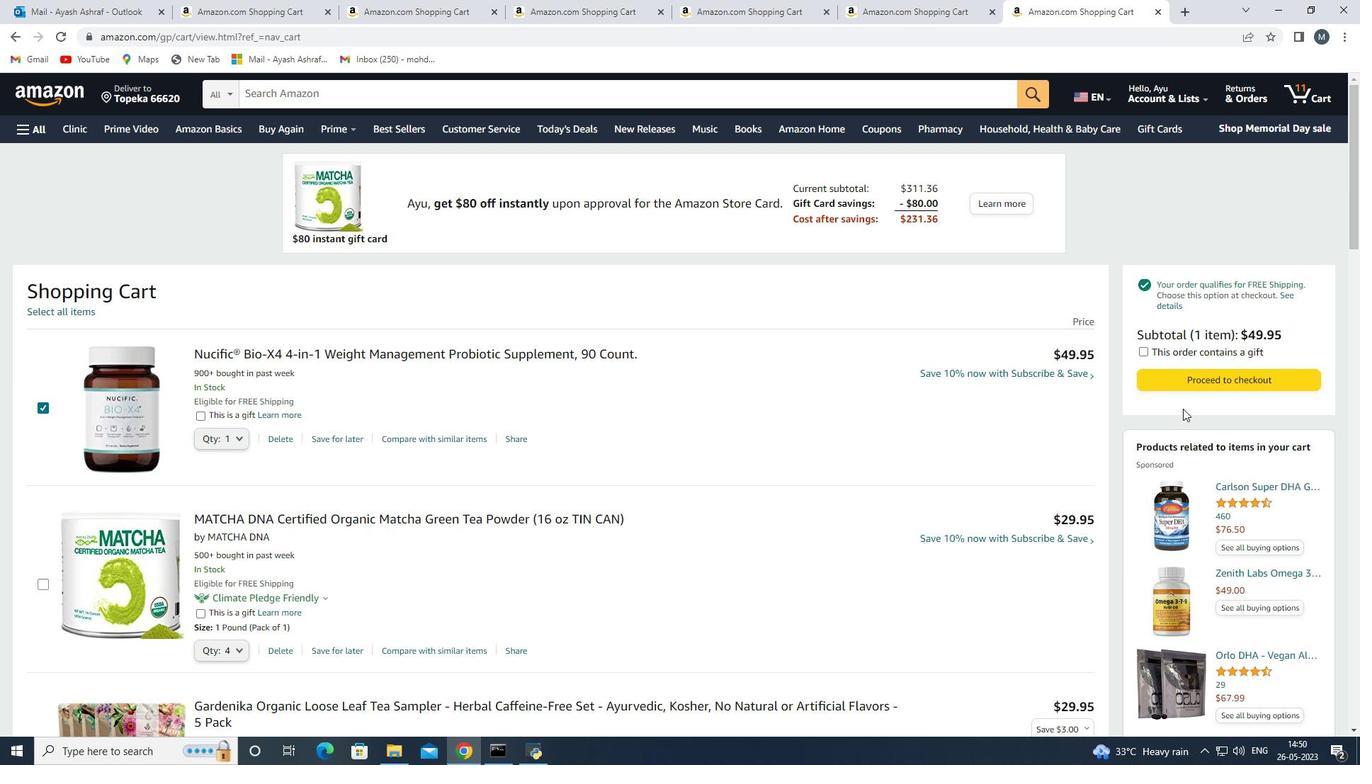 
Action: Mouse moved to (1183, 412)
Screenshot: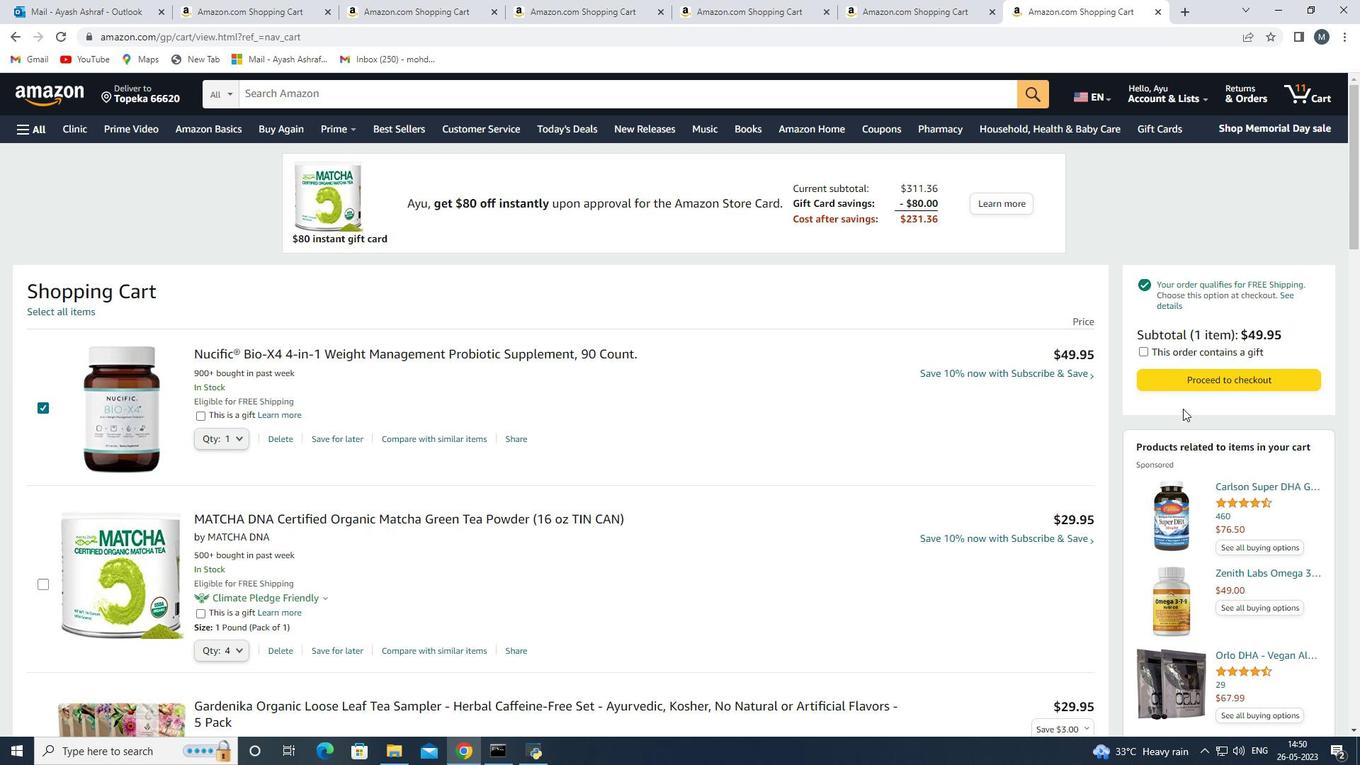 
Action: Mouse scrolled (1183, 411) with delta (0, 0)
Screenshot: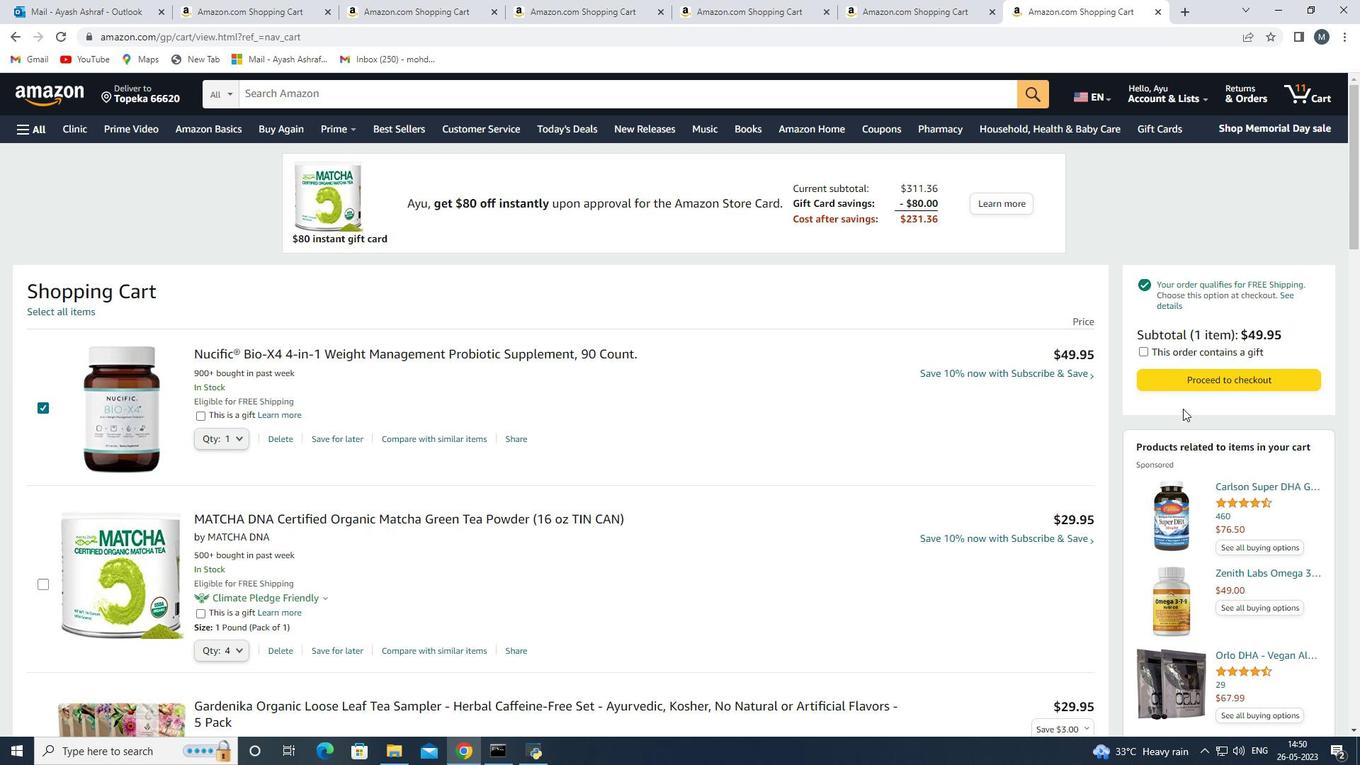 
Action: Mouse moved to (1206, 452)
Screenshot: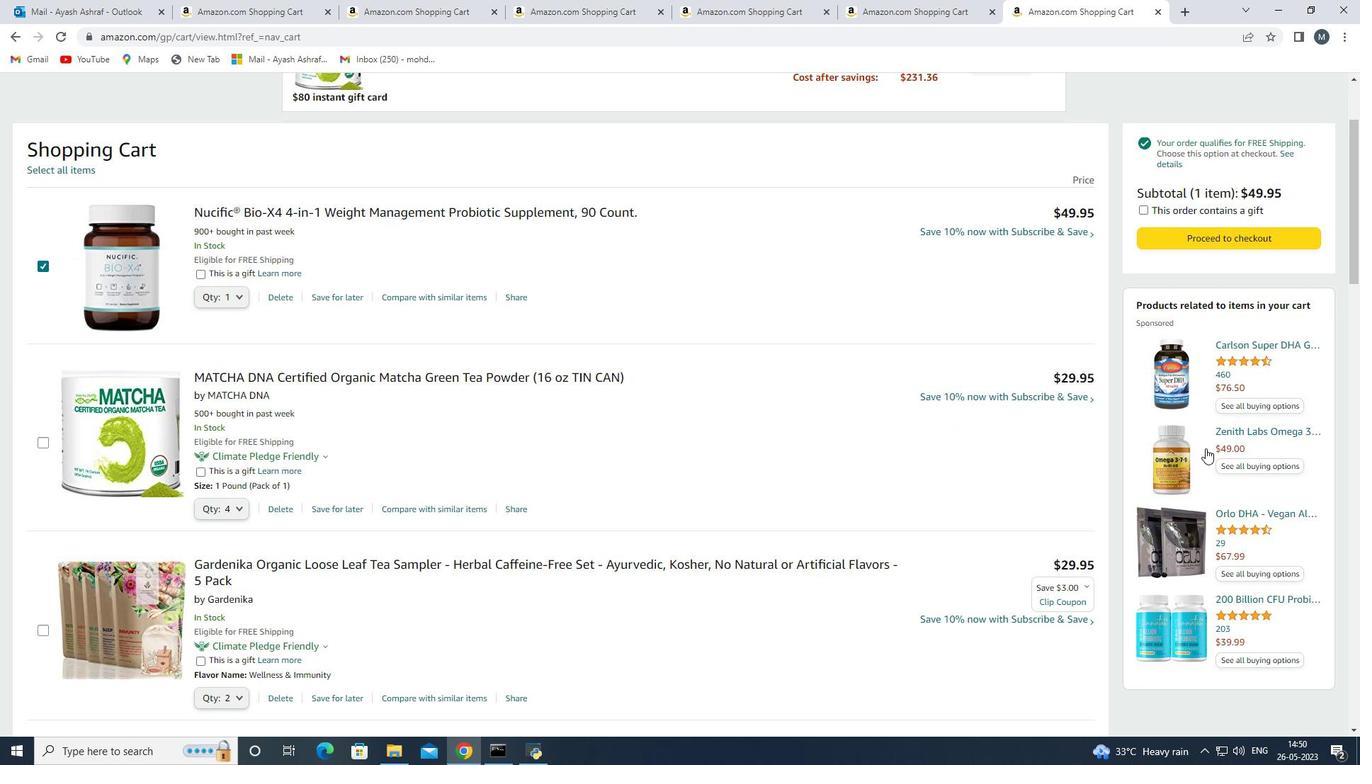 
Action: Mouse scrolled (1206, 453) with delta (0, 0)
Screenshot: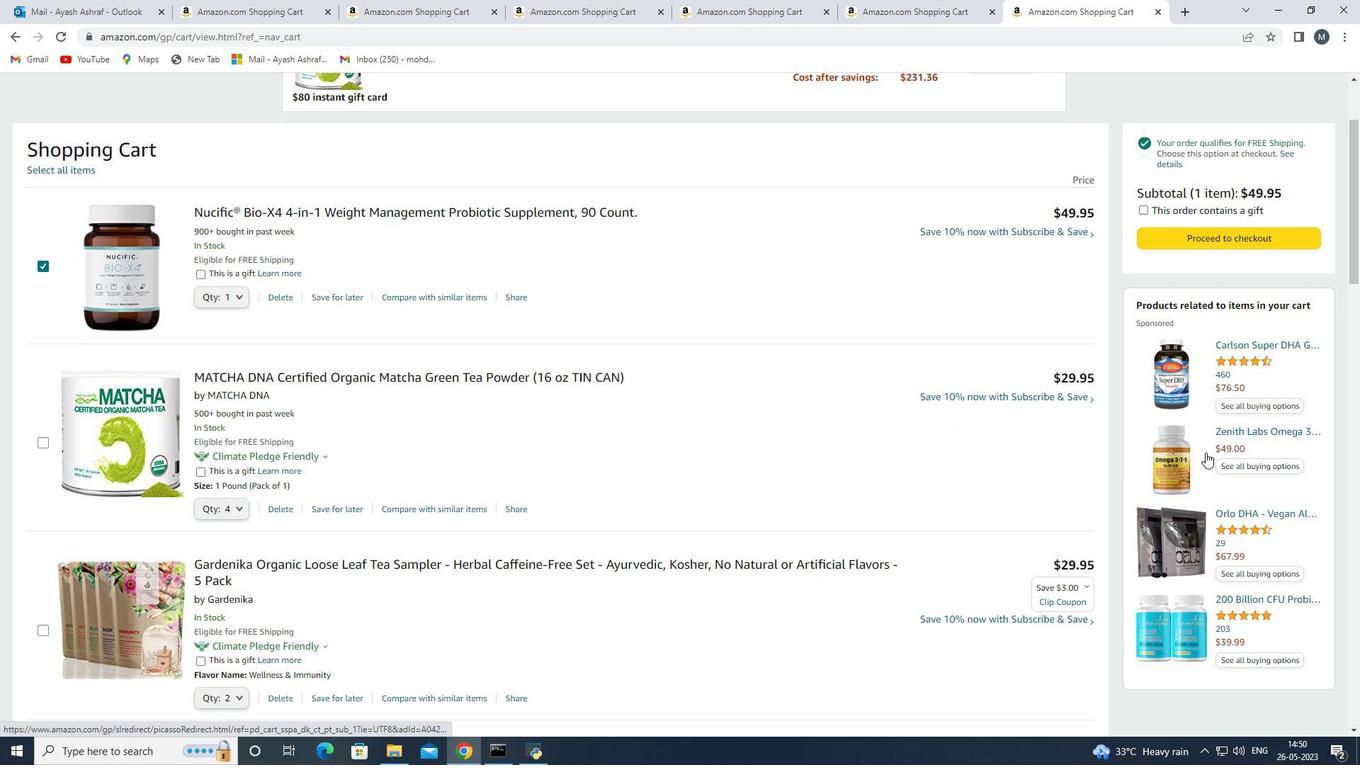 
Action: Mouse scrolled (1206, 453) with delta (0, 0)
Screenshot: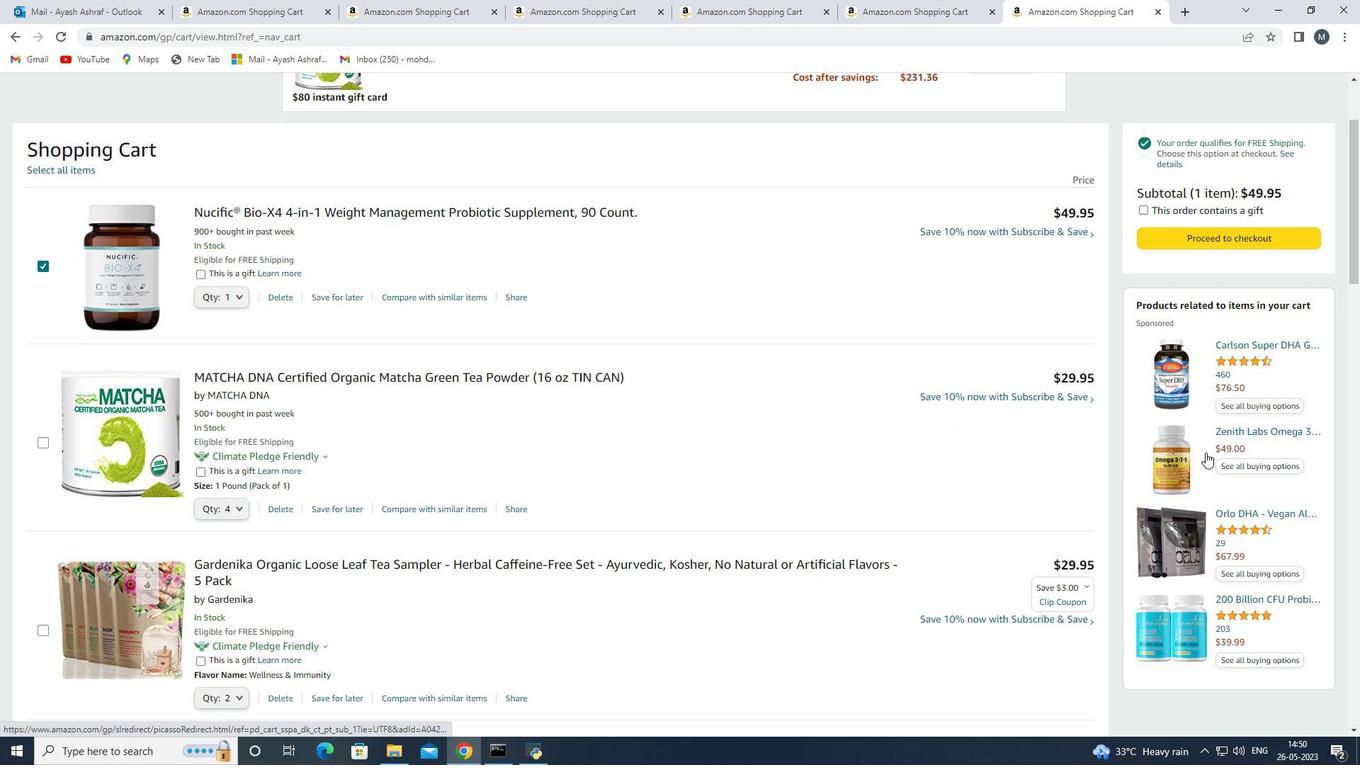 
Action: Mouse scrolled (1206, 453) with delta (0, 0)
Screenshot: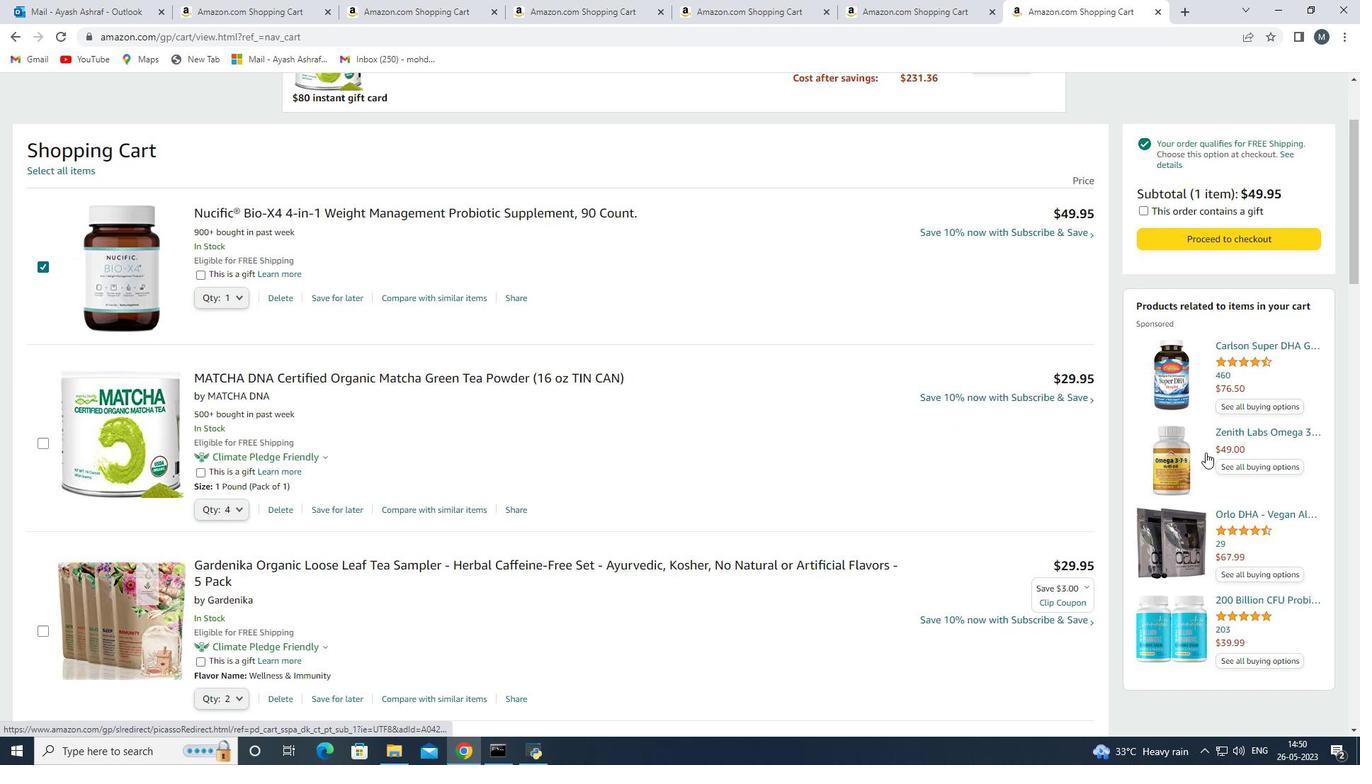 
Action: Mouse moved to (1242, 381)
Screenshot: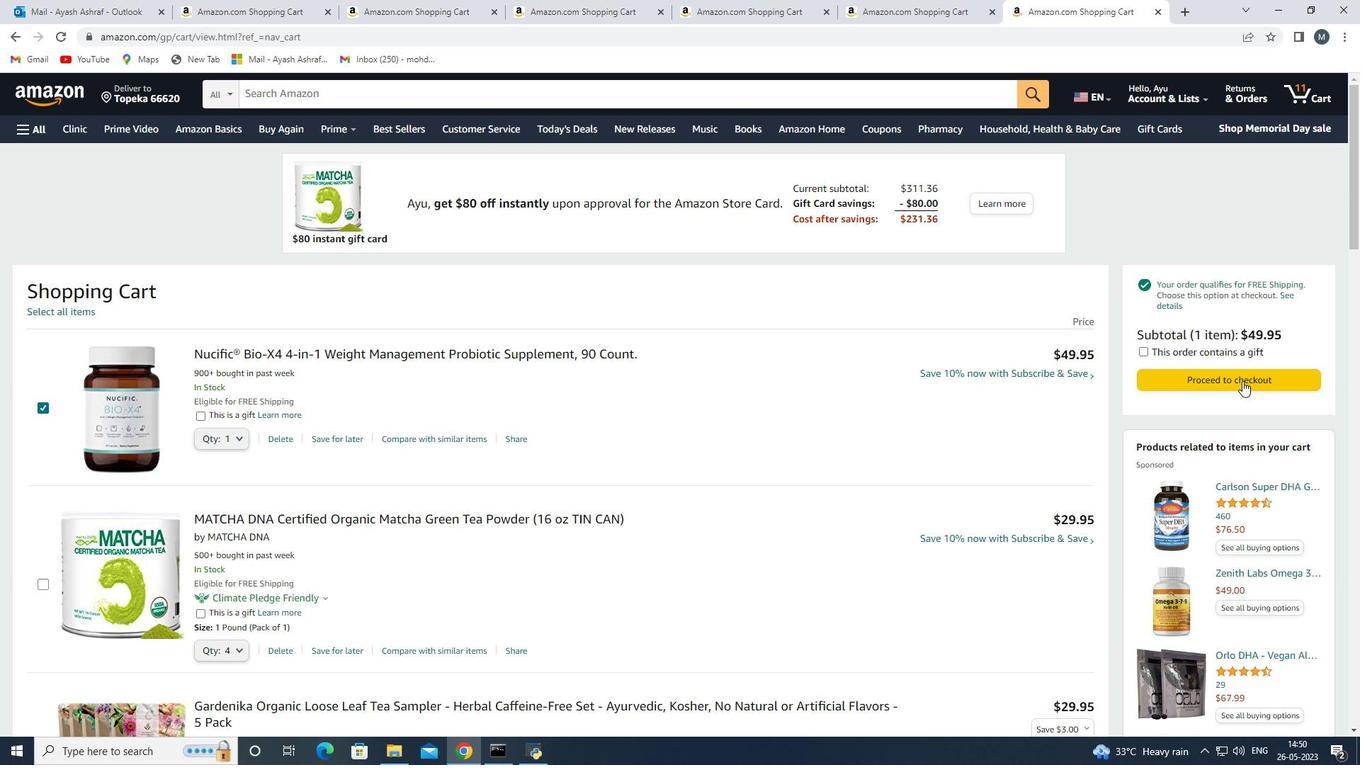 
Action: Mouse pressed left at (1242, 381)
Screenshot: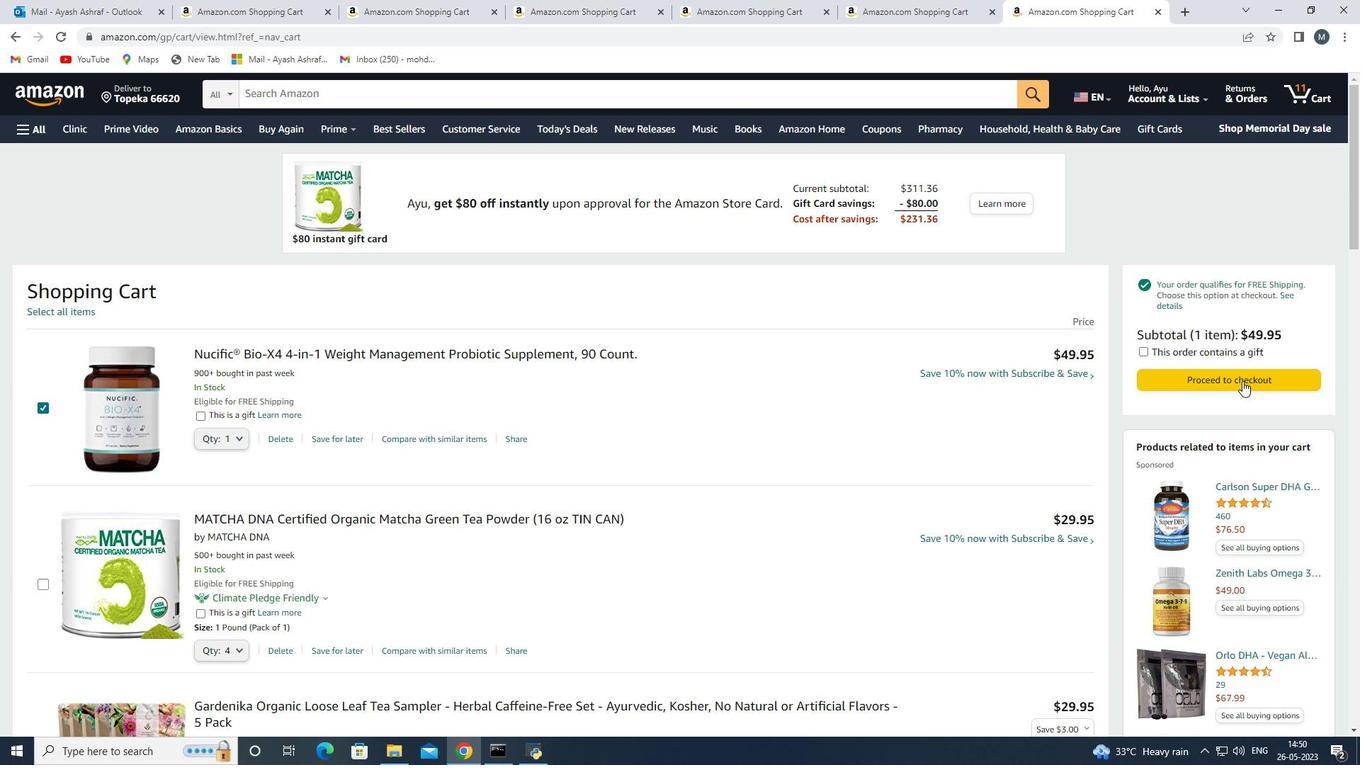 
Action: Mouse moved to (518, 404)
Screenshot: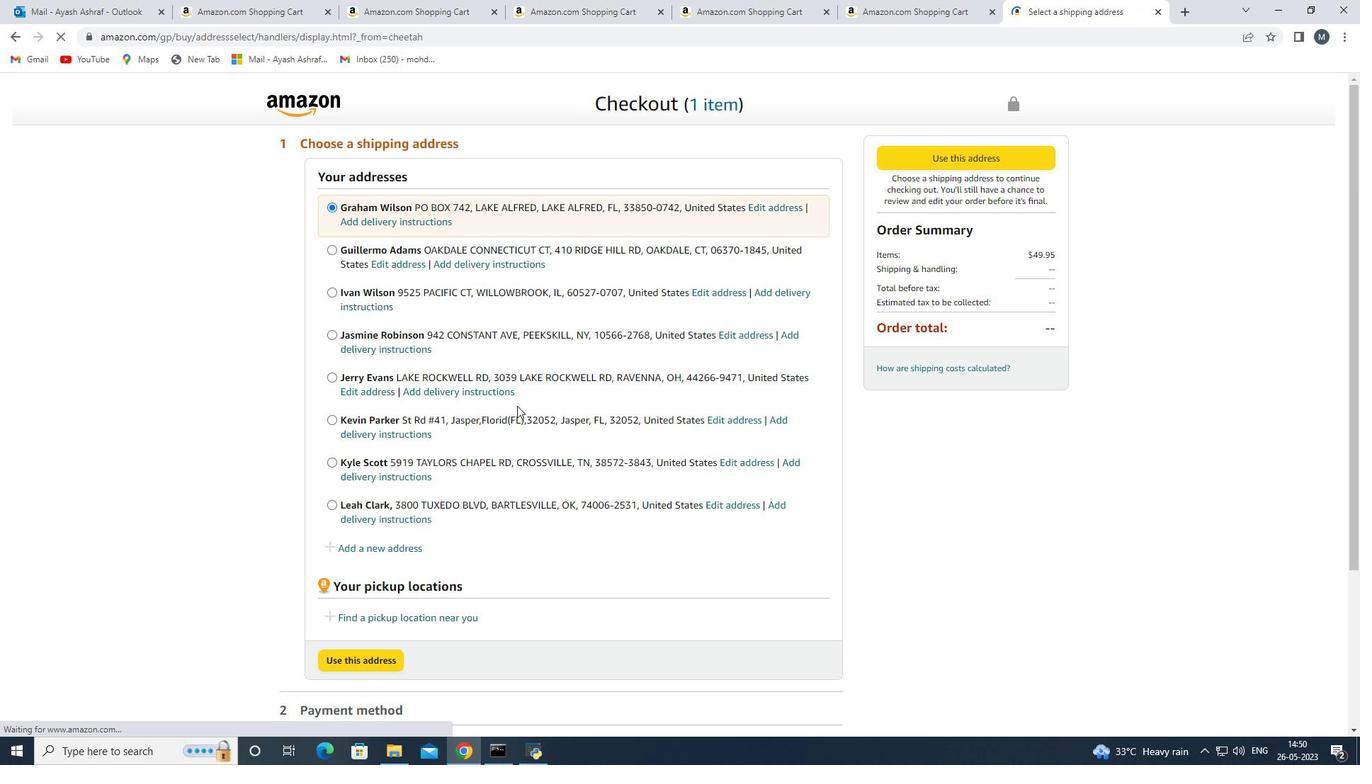 
Action: Mouse scrolled (518, 403) with delta (0, 0)
Screenshot: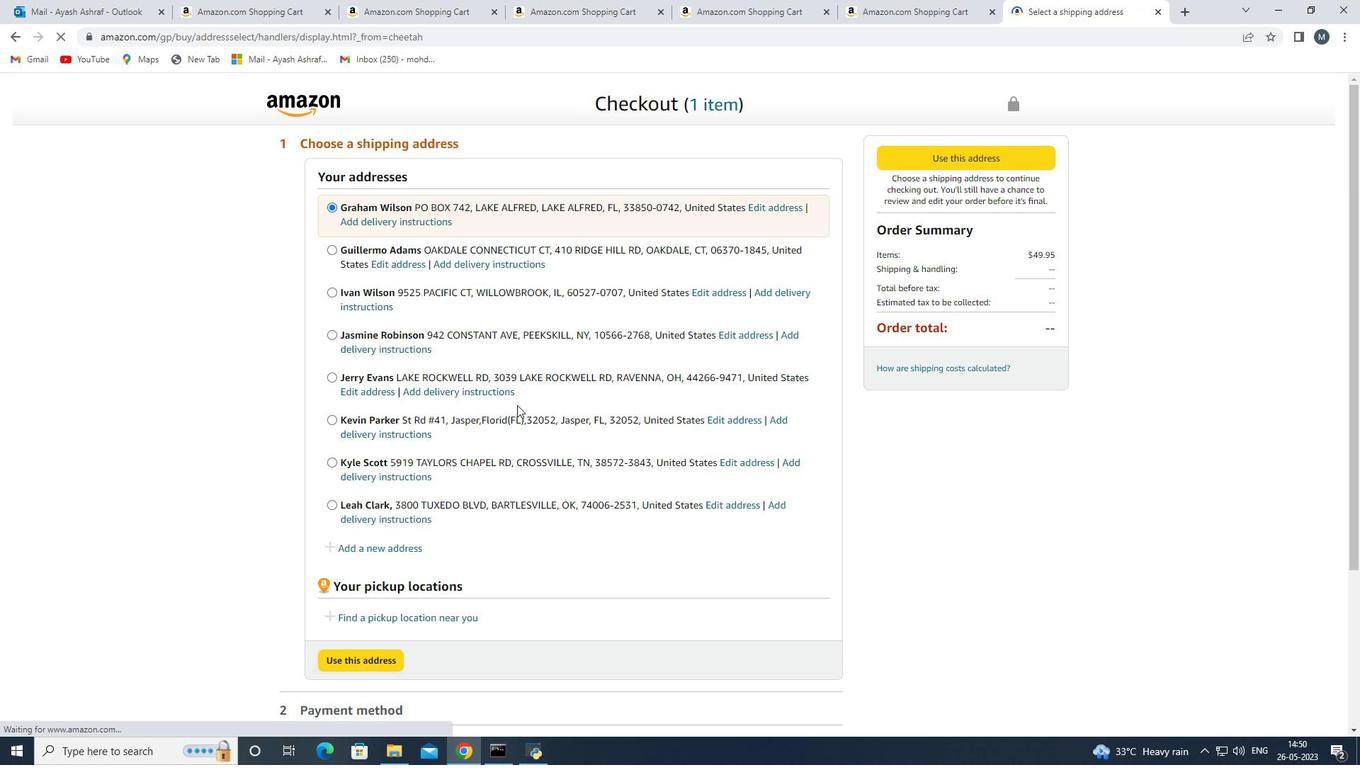 
Action: Mouse scrolled (518, 403) with delta (0, 0)
Screenshot: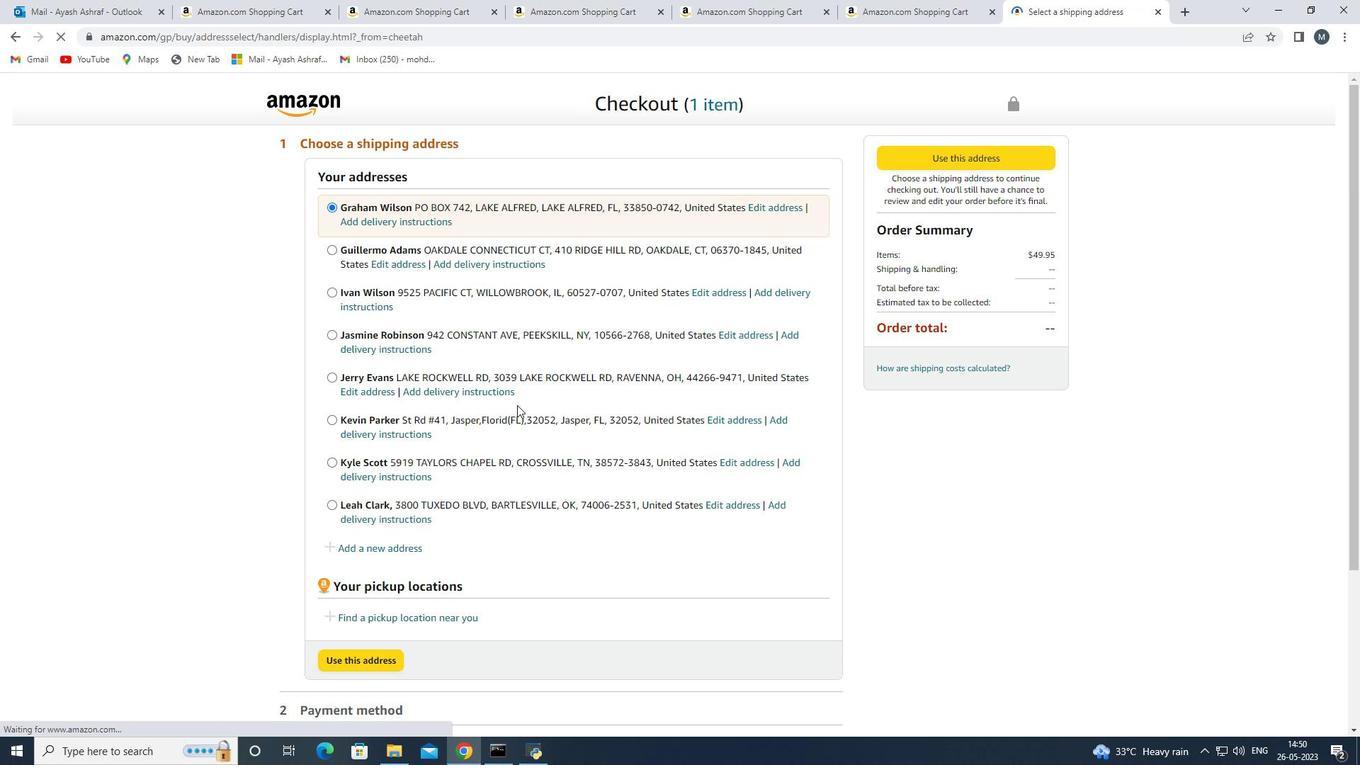 
Action: Mouse moved to (387, 411)
Screenshot: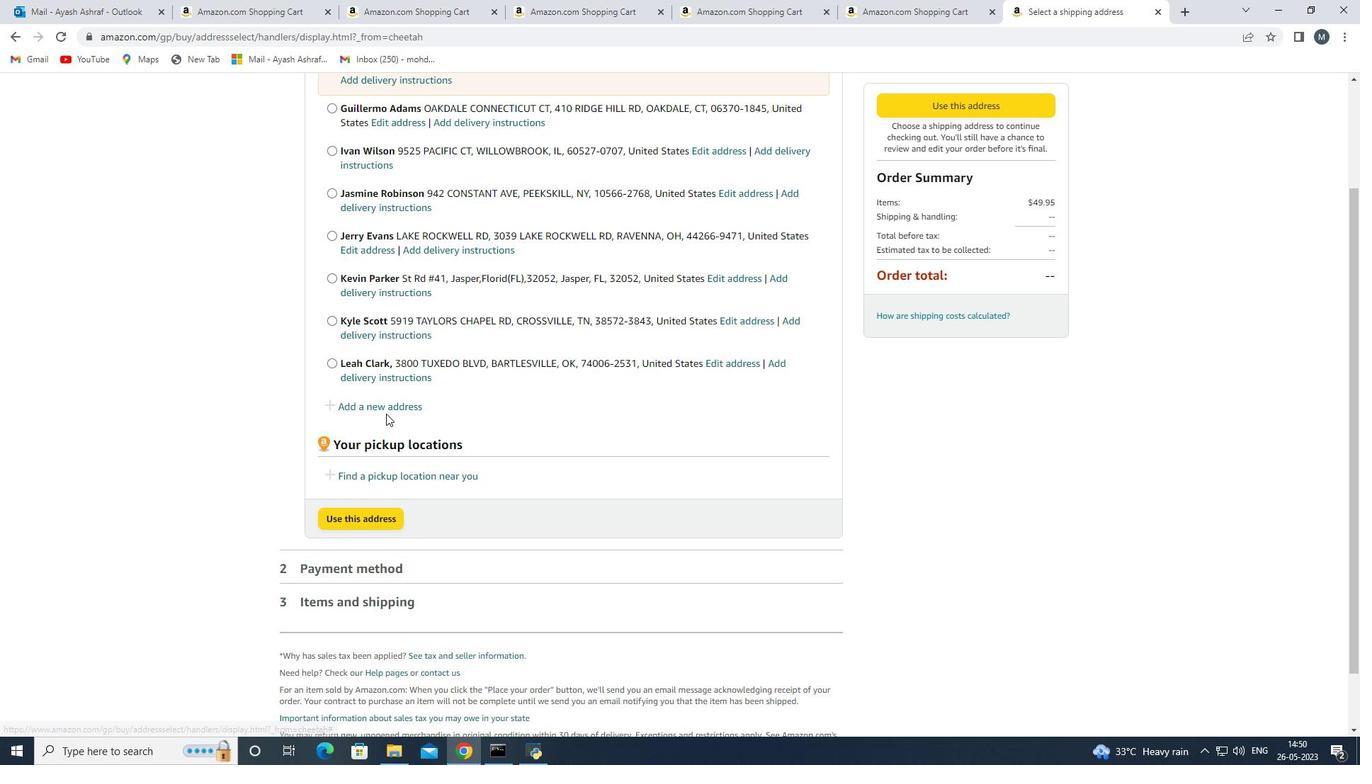 
Action: Mouse pressed left at (387, 411)
Screenshot: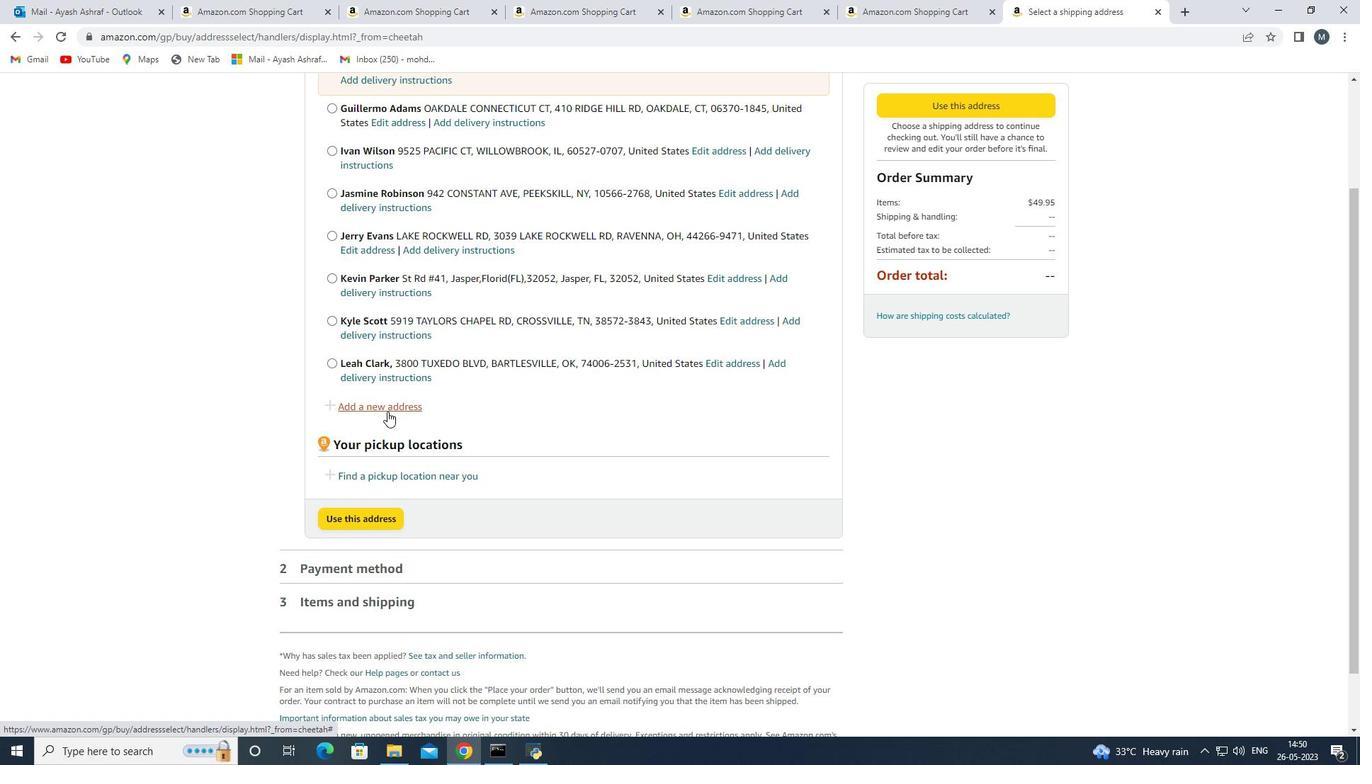 
Action: Mouse moved to (504, 368)
Screenshot: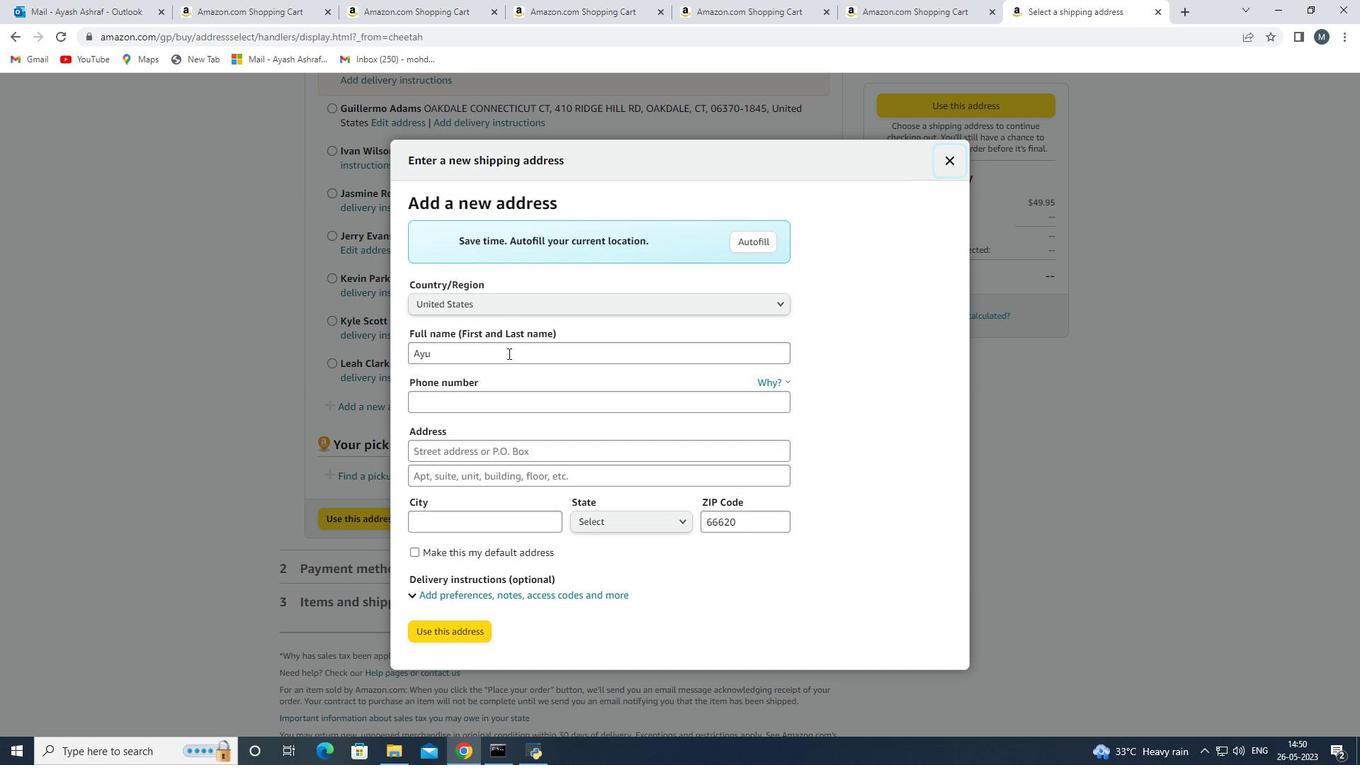 
Action: Mouse pressed left at (504, 368)
Screenshot: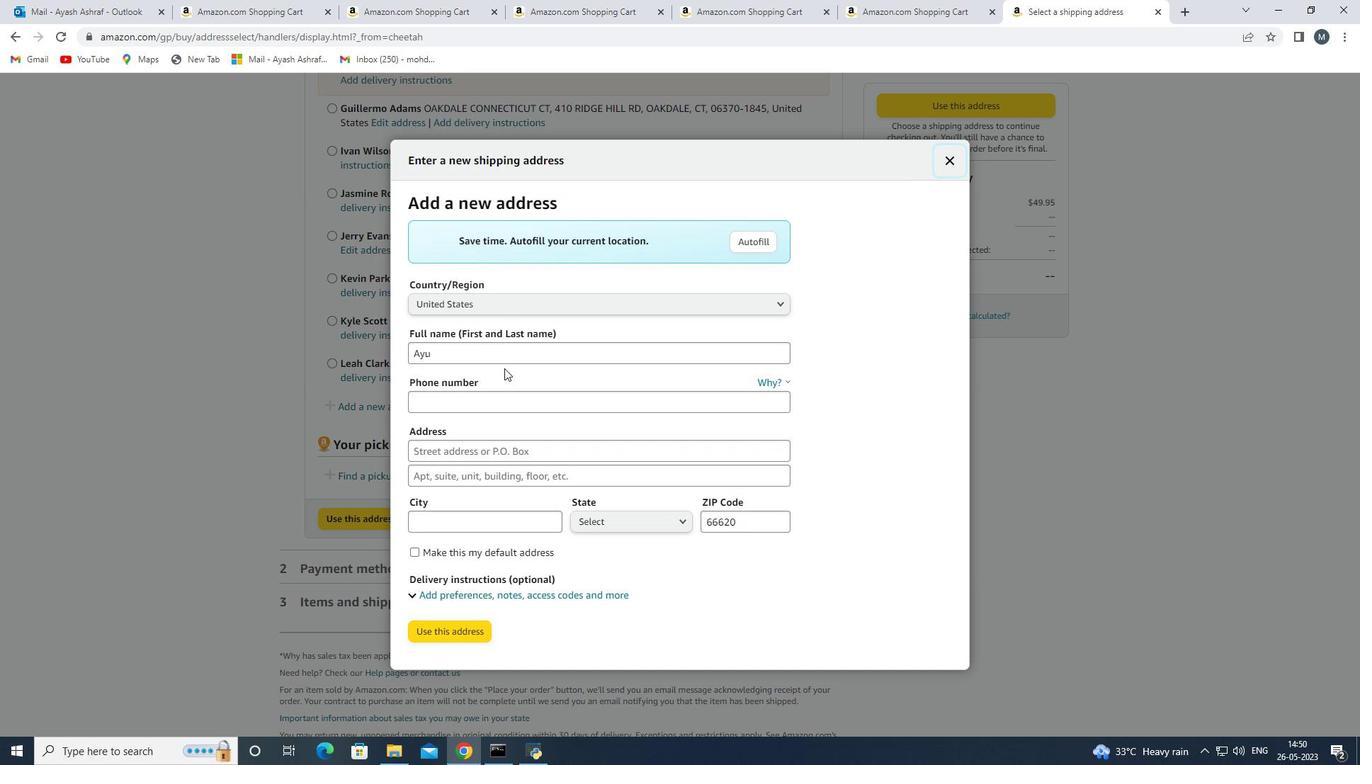 
Action: Mouse moved to (502, 362)
Screenshot: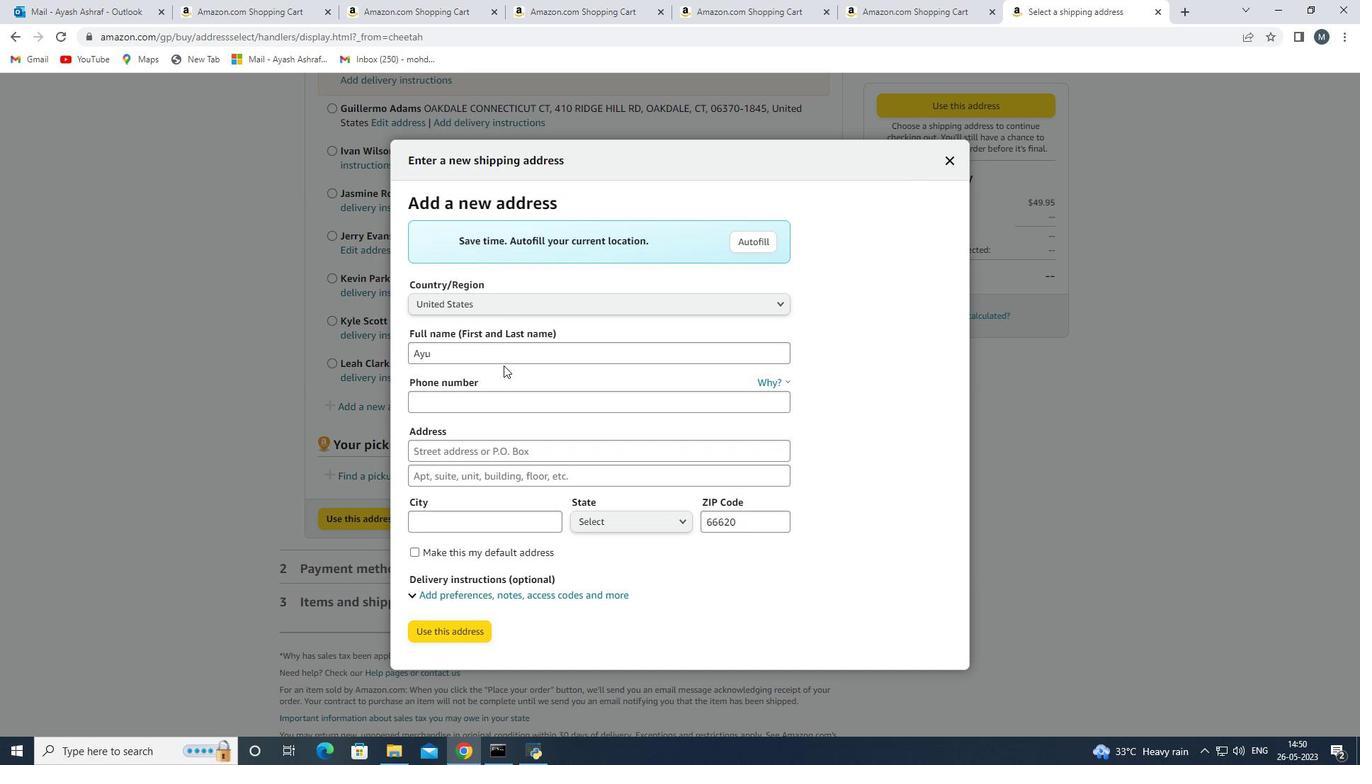 
Action: Mouse pressed left at (502, 362)
Screenshot: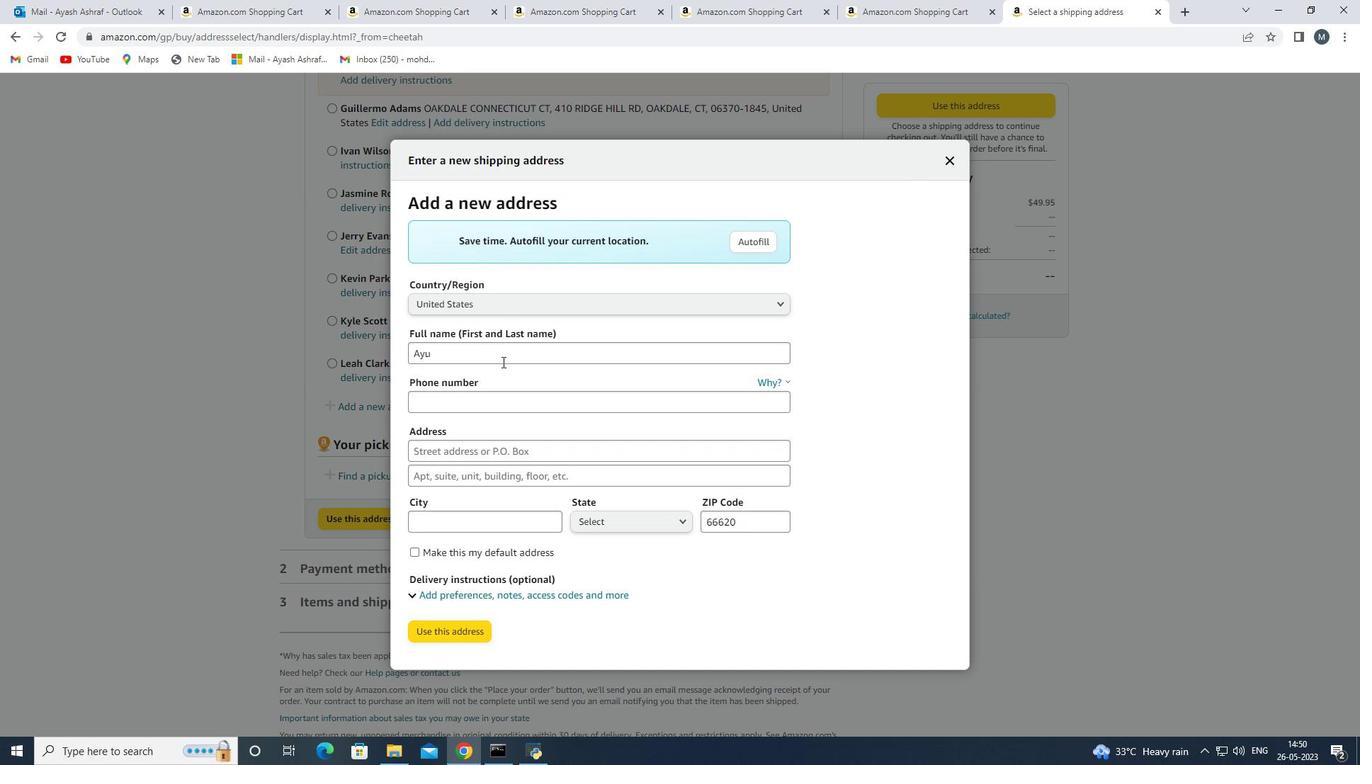 
Action: Key pressed <Key.backspace><Key.backspace><Key.backspace><Key.backspace><Key.backspace><Key.shift>Linda<Key.space><Key.shift>Green<Key.space>
Screenshot: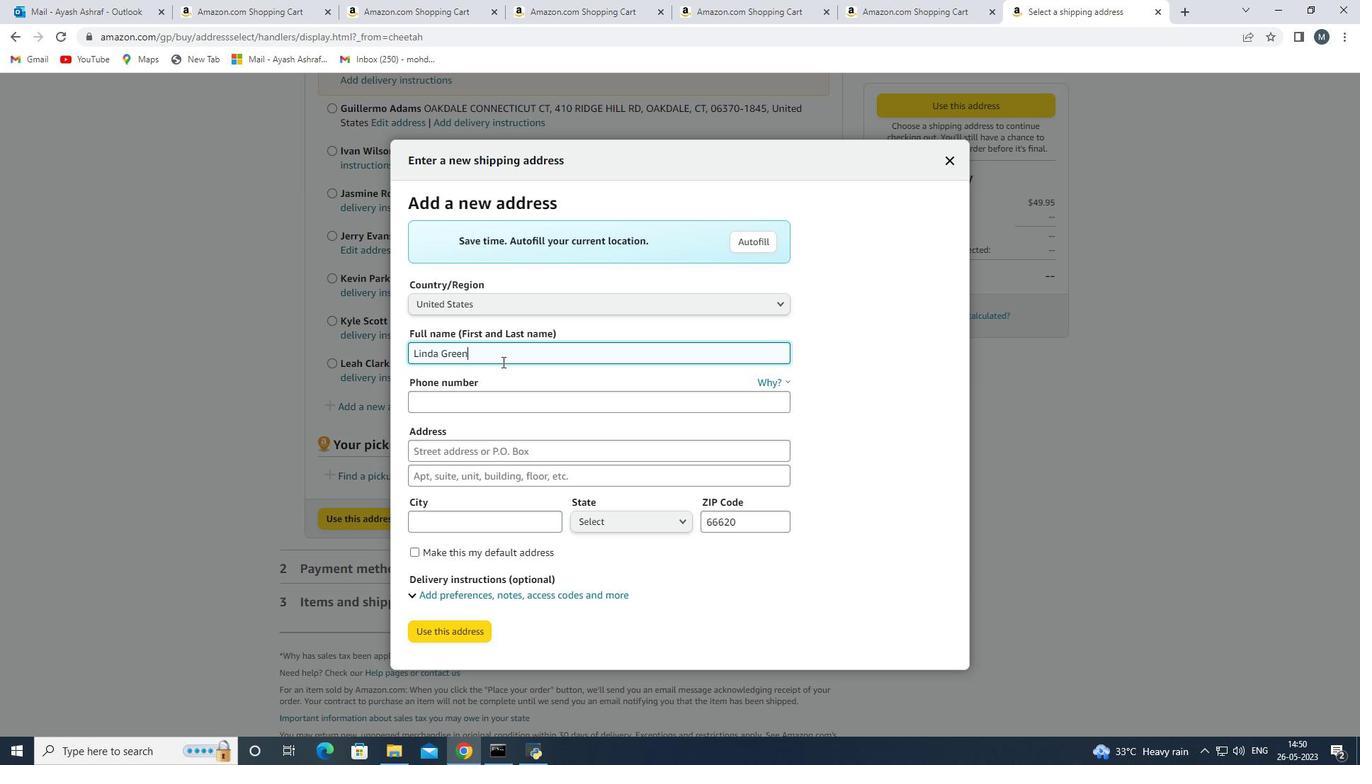 
Action: Mouse moved to (472, 391)
Screenshot: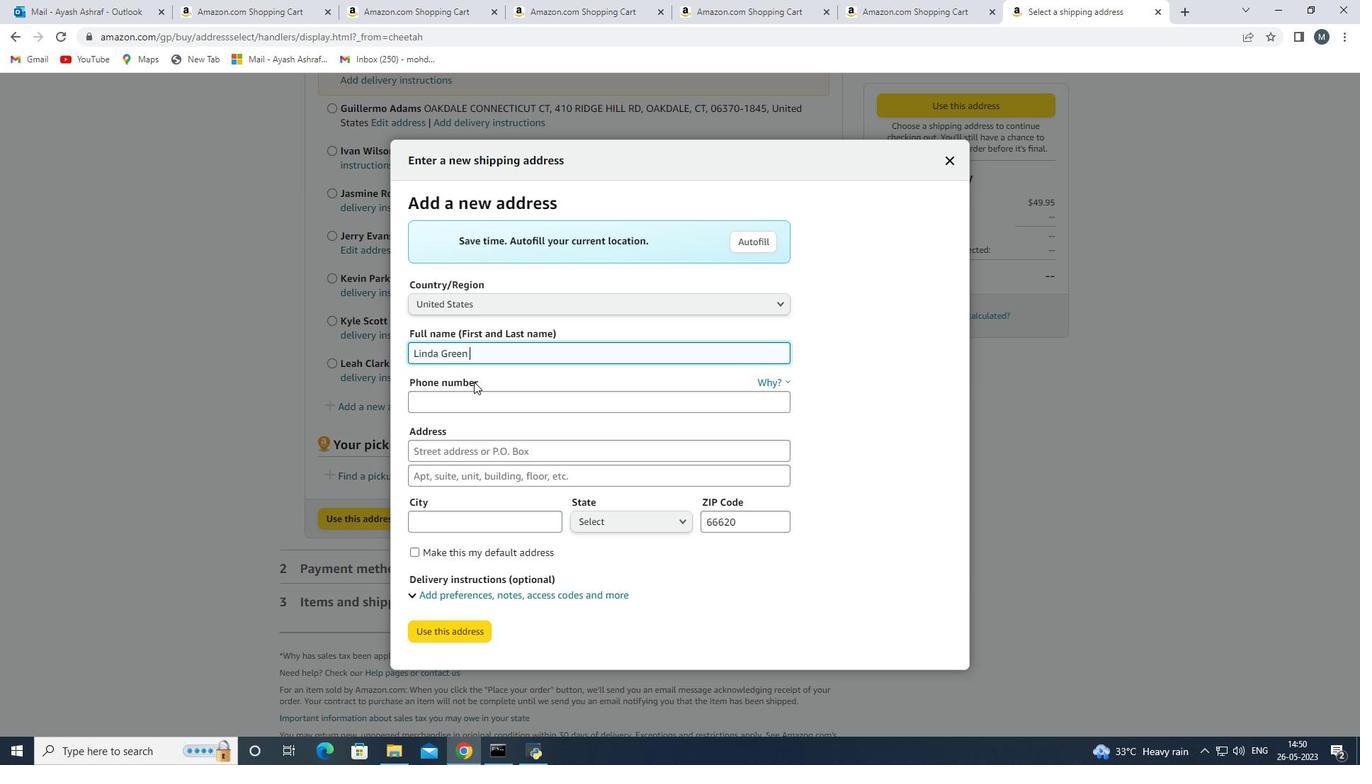 
Action: Mouse pressed left at (472, 391)
Screenshot: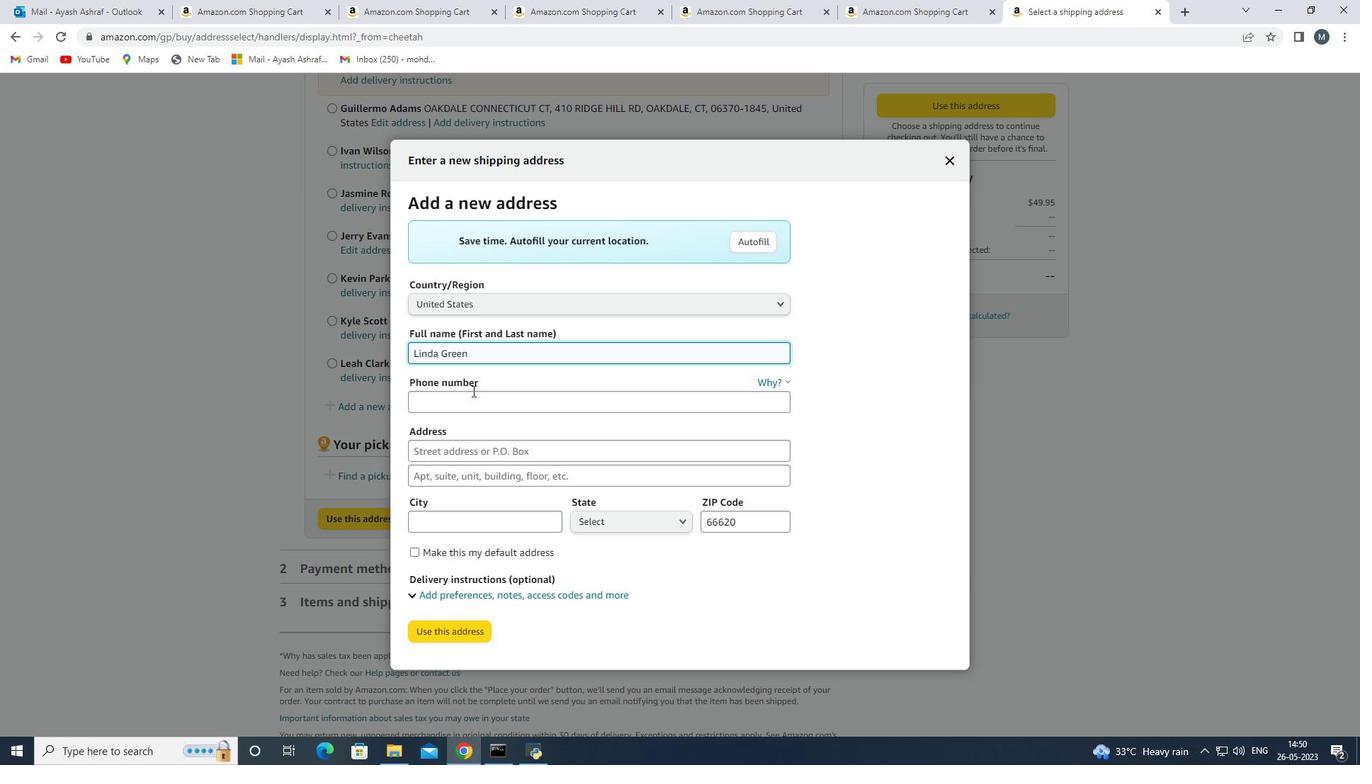 
Action: Key pressed <Key.shift><Key.shift><Key.shift>(<Key.page_up><Key.shift>989<Key.shift>)
Screenshot: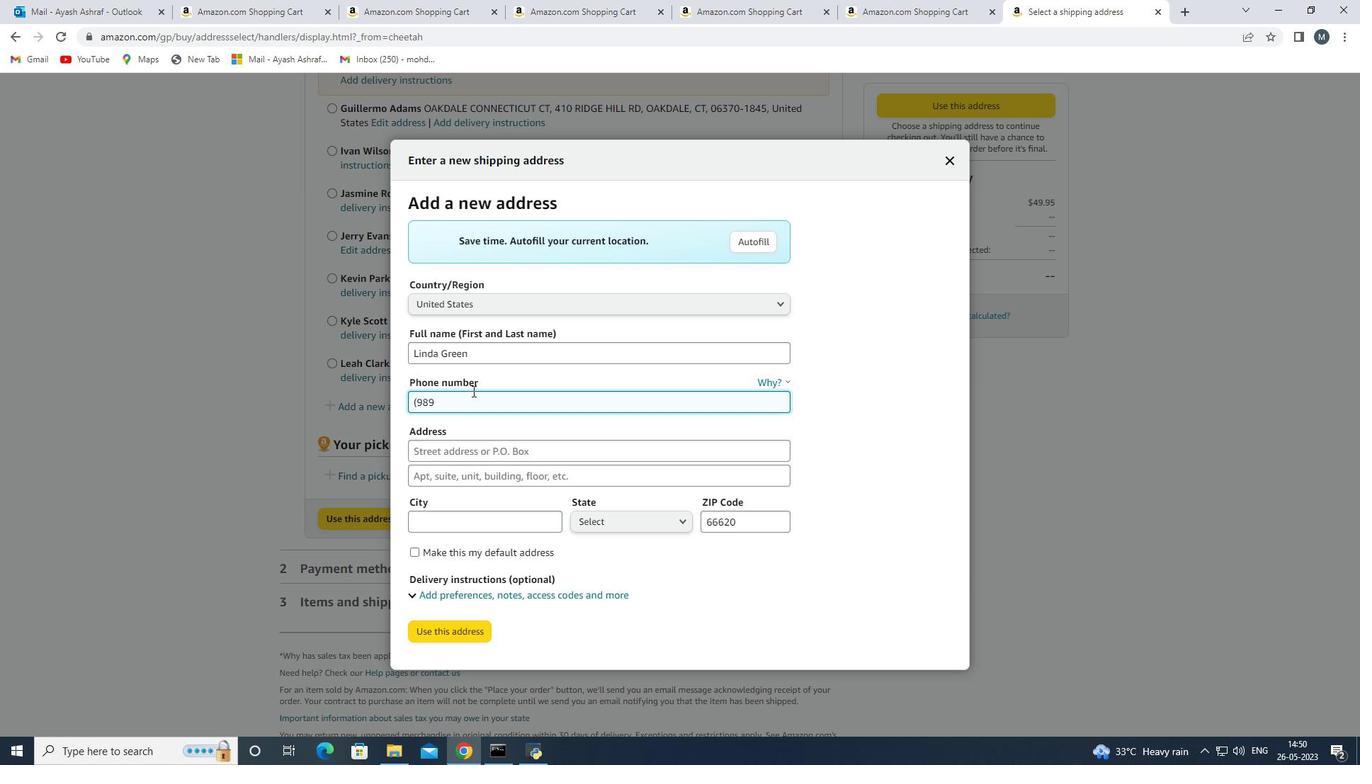
Action: Mouse moved to (1362, 221)
Screenshot: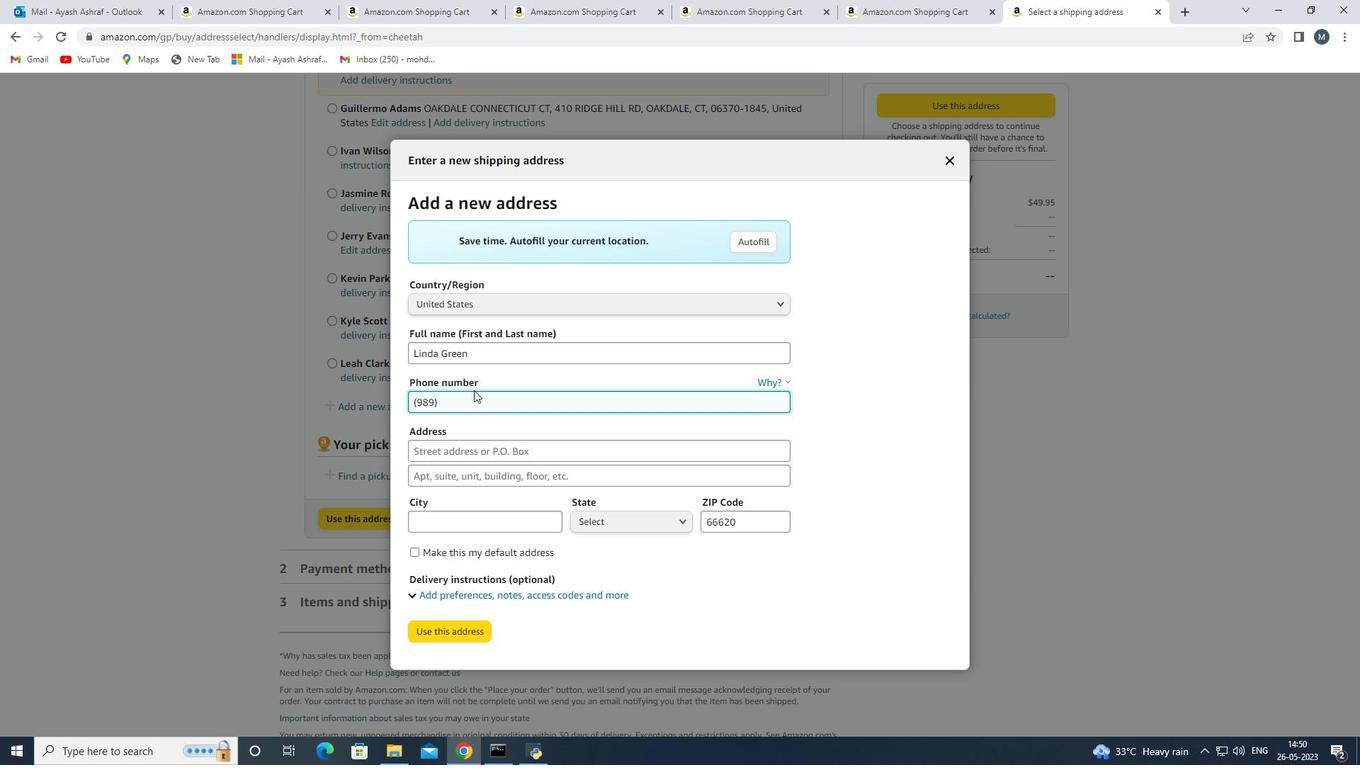 
Action: Key pressed 235-6557
Screenshot: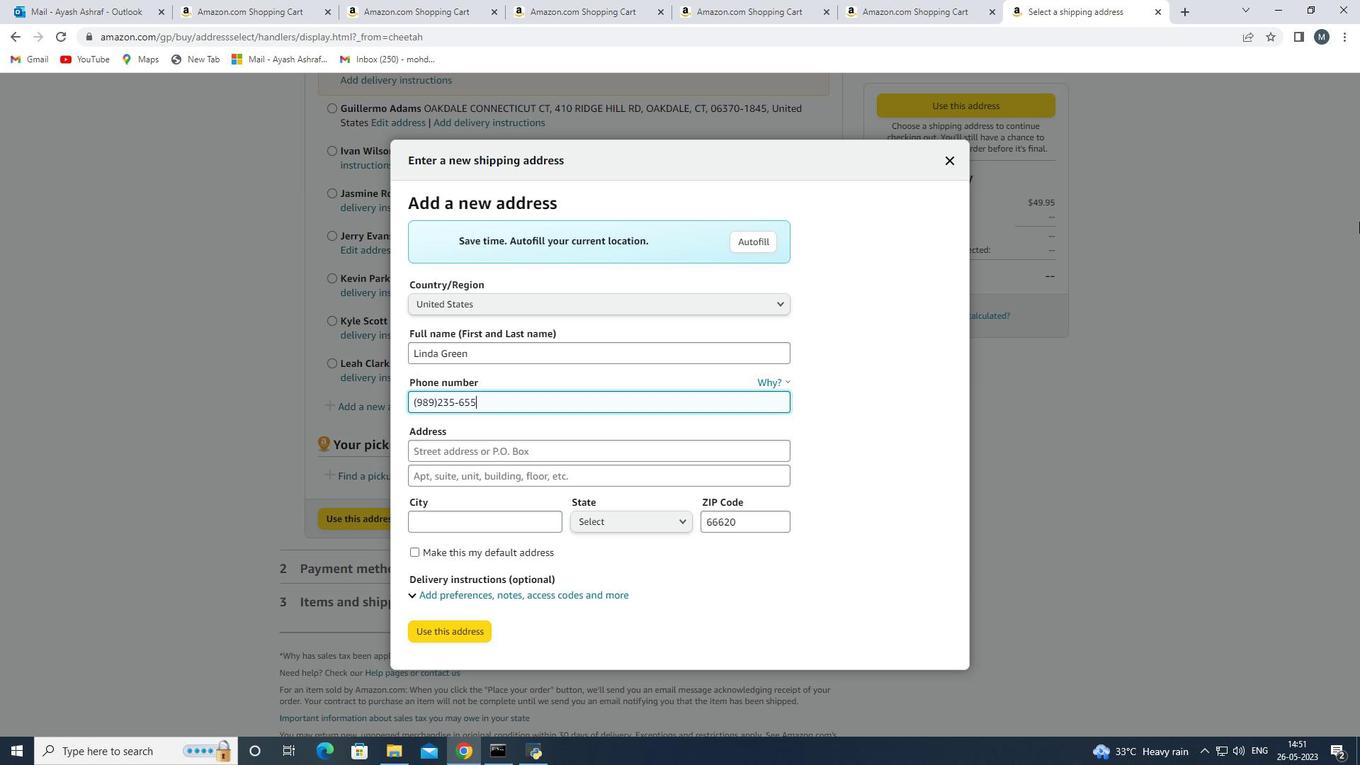 
Action: Mouse moved to (520, 452)
Screenshot: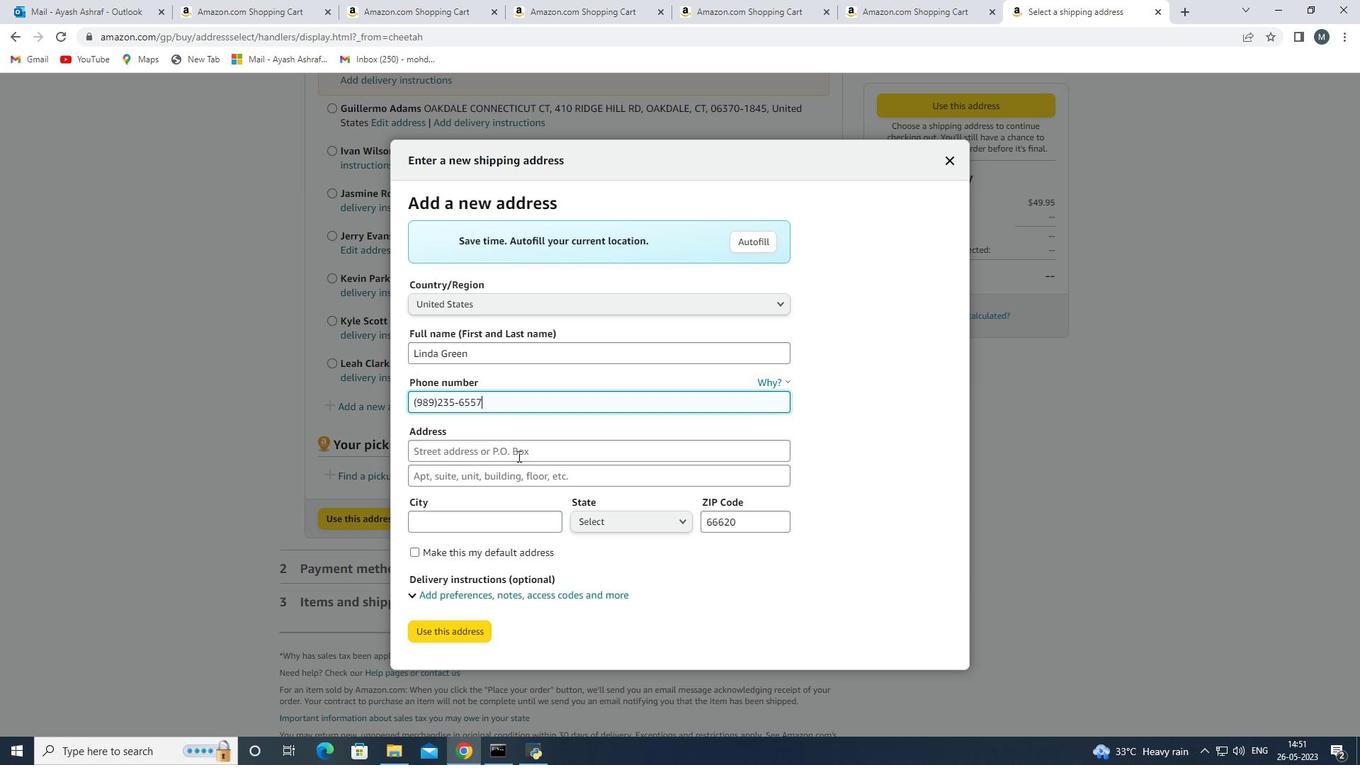 
Action: Mouse pressed left at (520, 452)
Screenshot: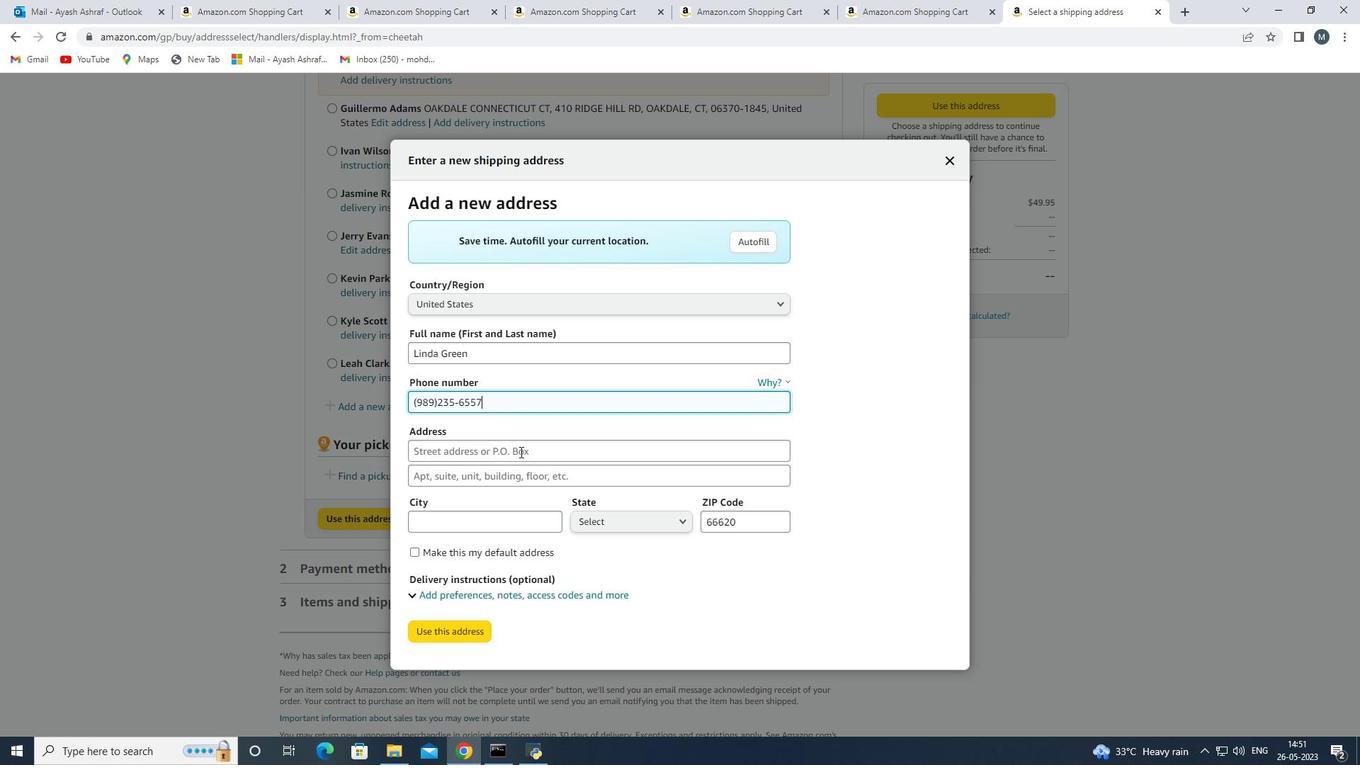 
Action: Mouse moved to (1169, 307)
Screenshot: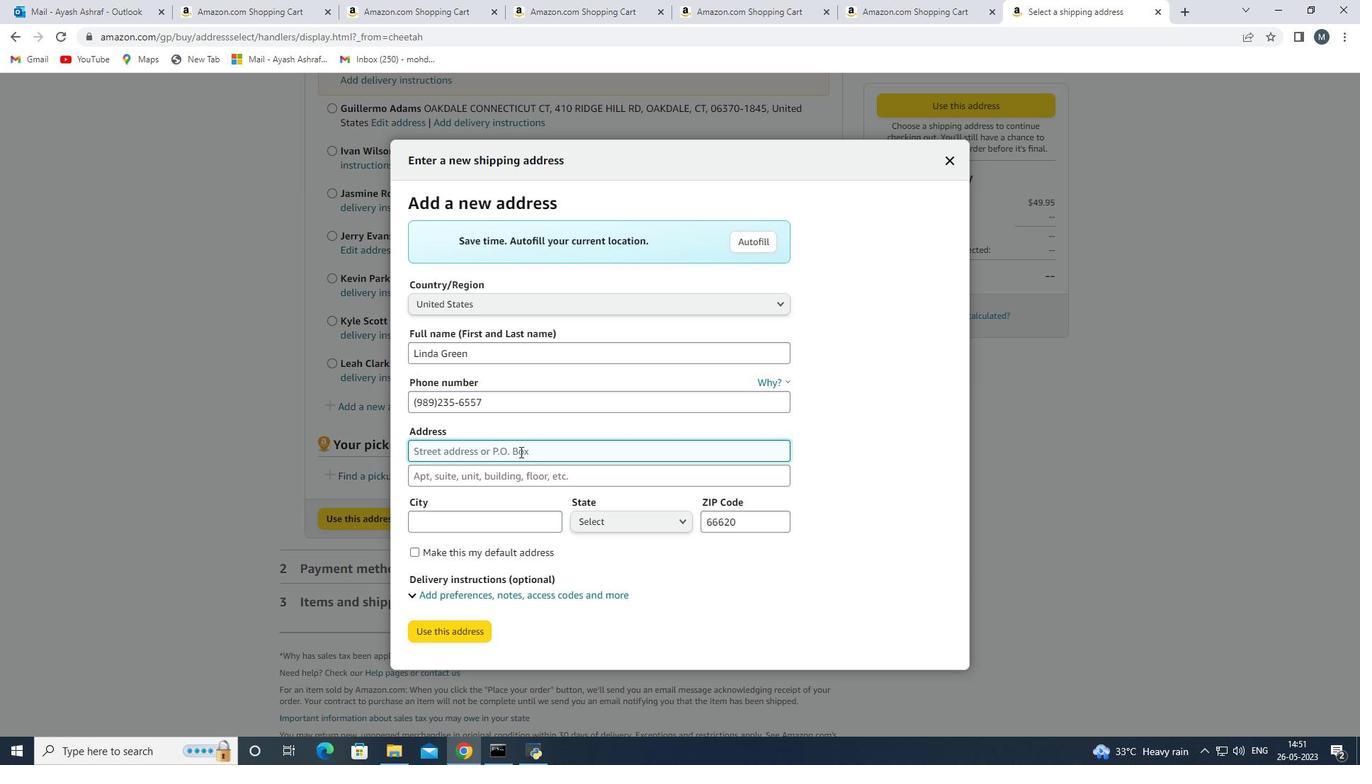 
Action: Key pressed 1229<Key.space><Key.shift>Senator<Key.space><Key.backspace><Key.backspace><Key.backspace><Key.backspace><Key.backspace><Key.backspace><Key.backspace><Key.backspace><Key.backspace><Key.space>senator<Key.space>ros<Key.backspace>ad<Key.space>
Screenshot: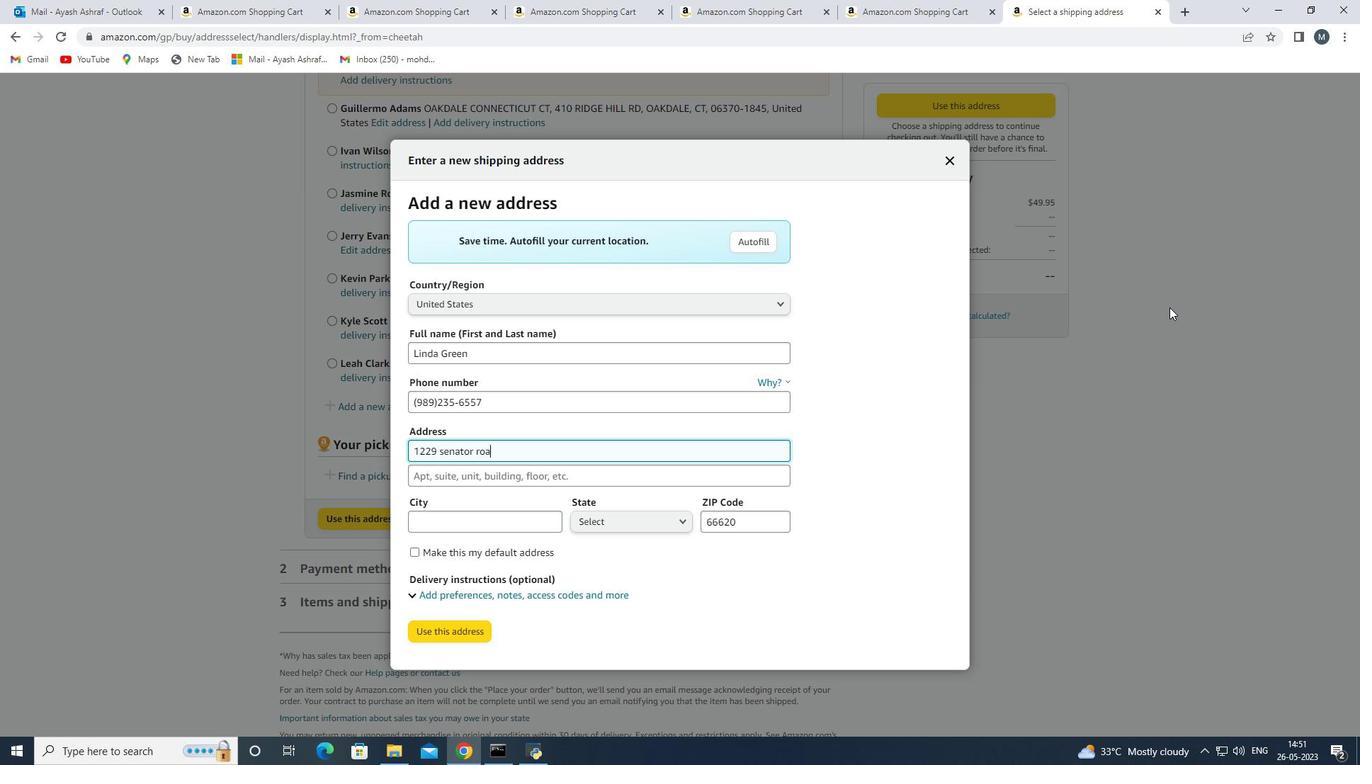 
Action: Mouse moved to (479, 525)
Screenshot: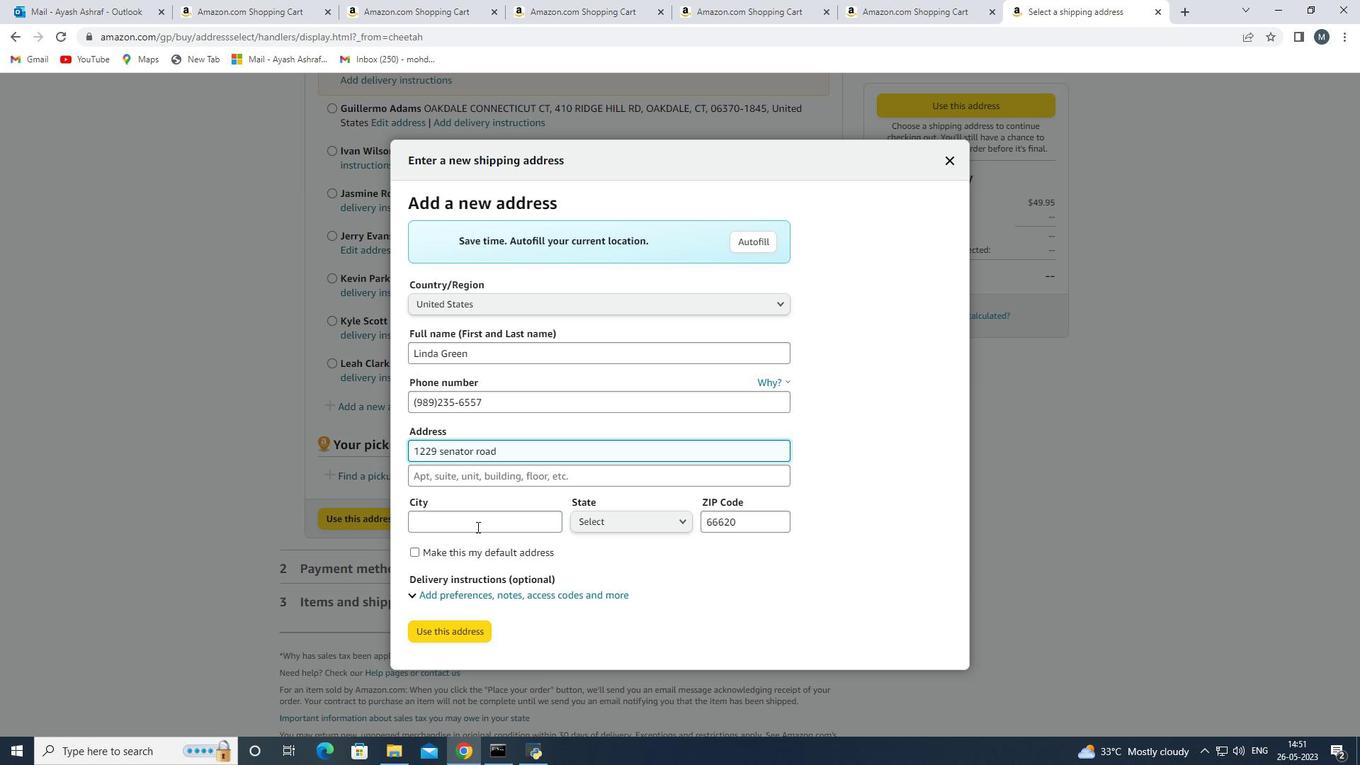 
Action: Mouse pressed left at (479, 525)
Screenshot: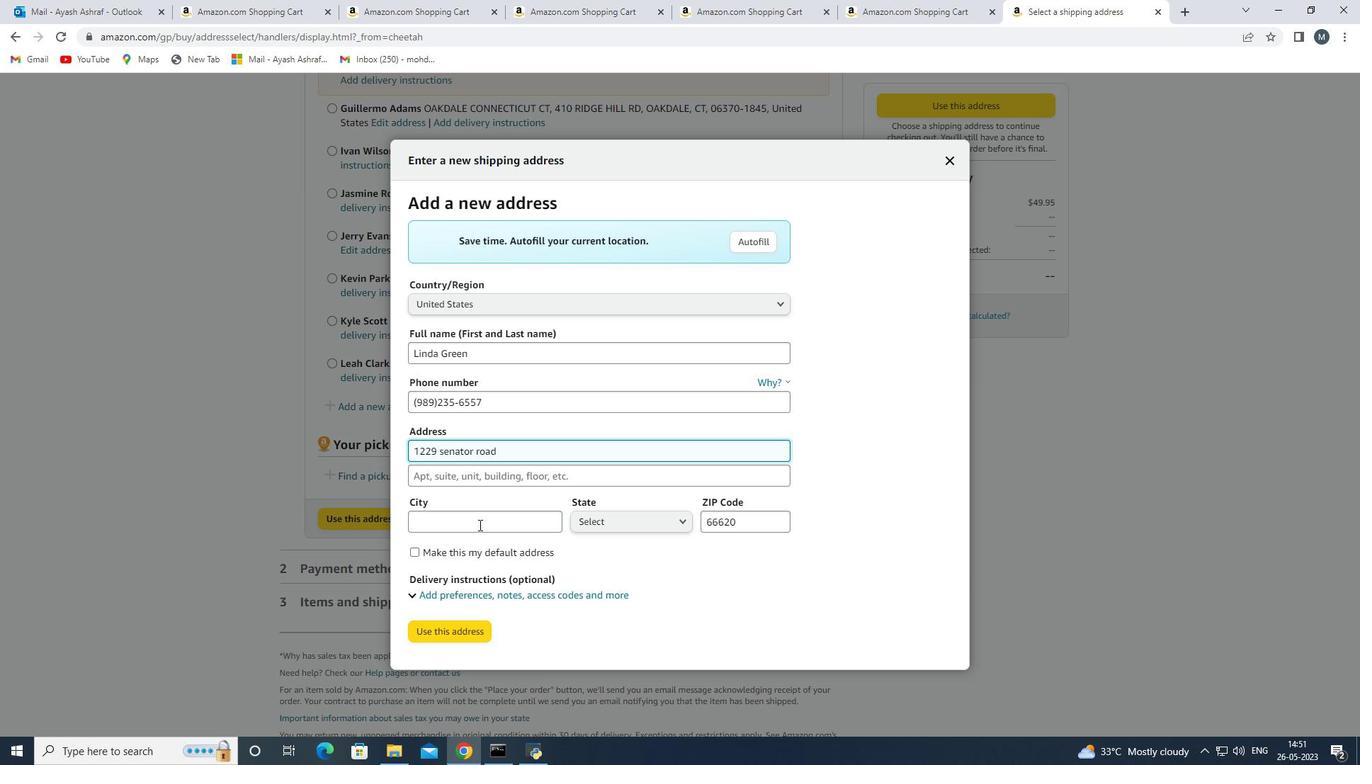 
Action: Key pressed <Key.shift><Key.shift><Key.shift><Key.shift><Key.shift><Key.shift><Key.shift><Key.shift><Key.shift><Key.shift><Key.shift><Key.shift><Key.shift><Key.shift><Key.shift>Crystal<Key.space>
Screenshot: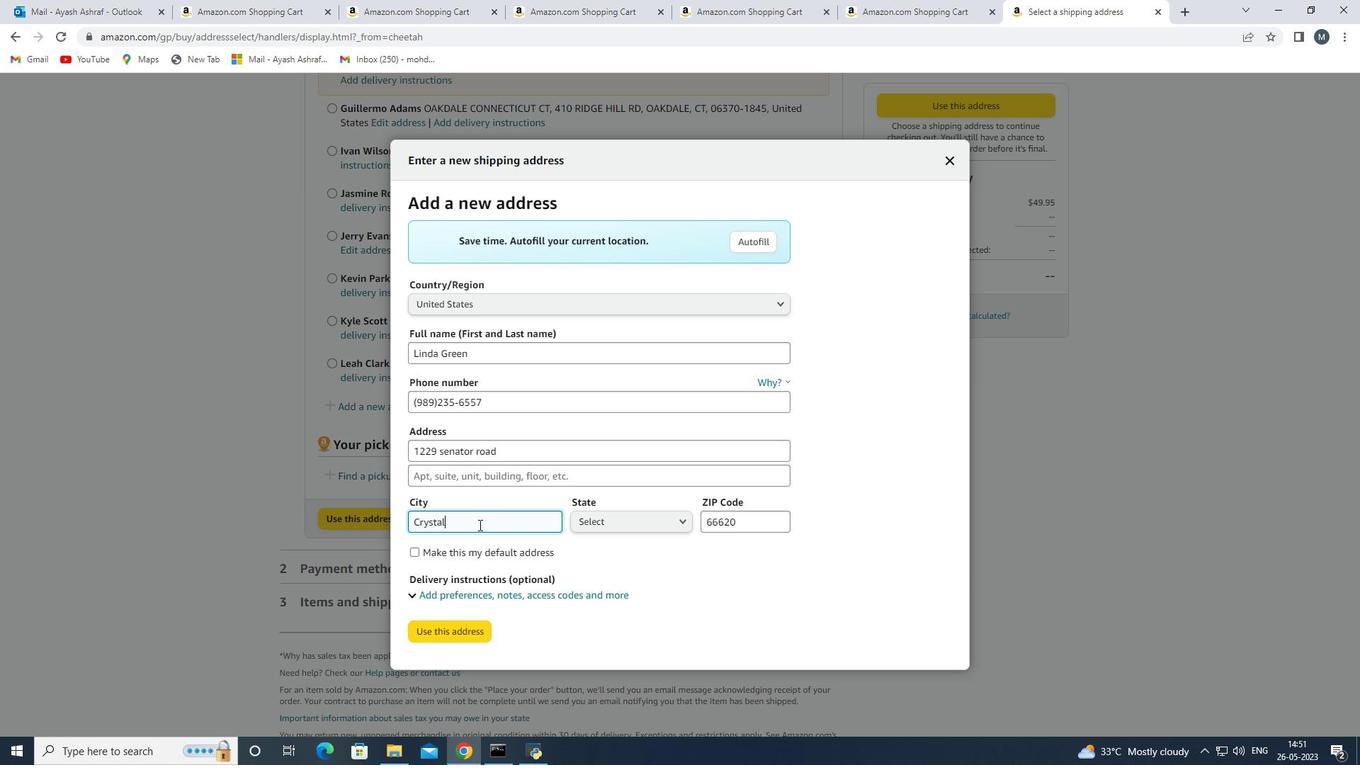 
Action: Mouse moved to (612, 521)
Screenshot: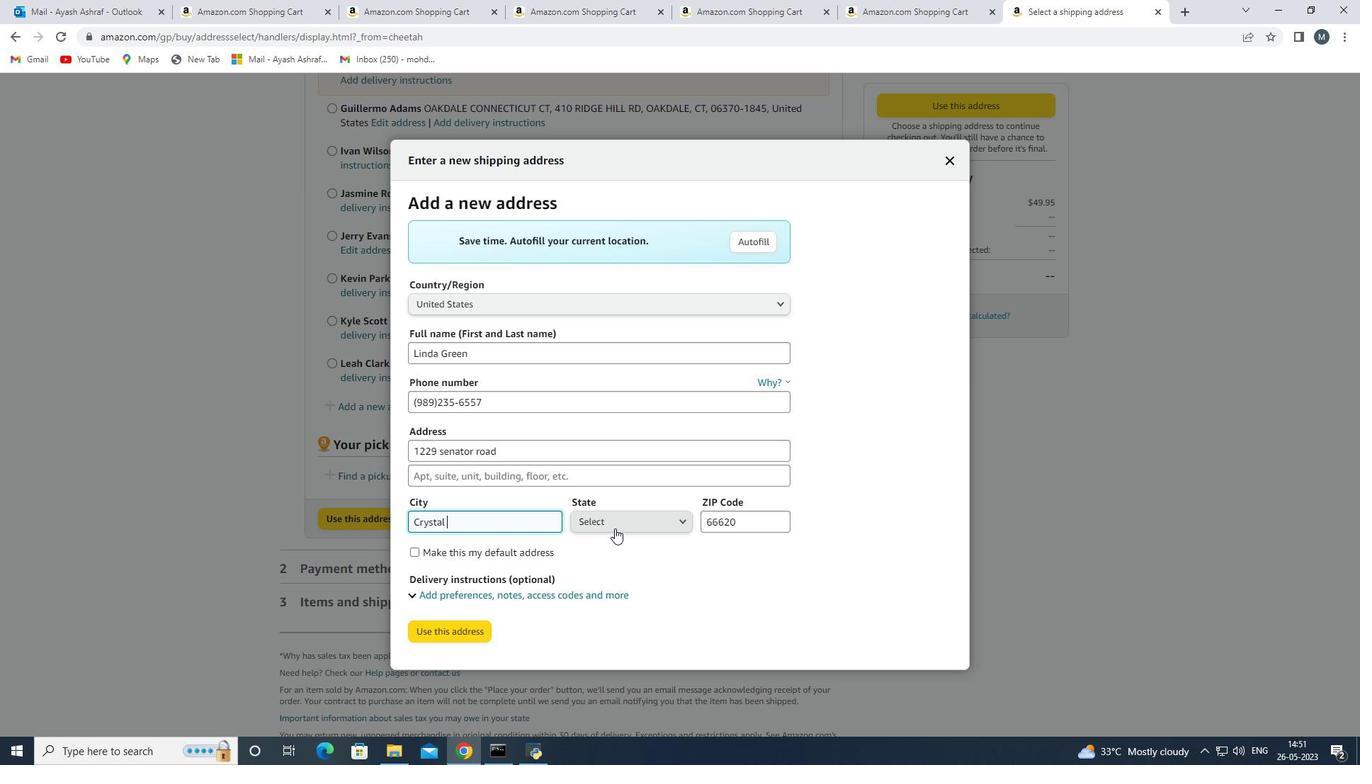 
Action: Mouse pressed left at (612, 521)
Screenshot: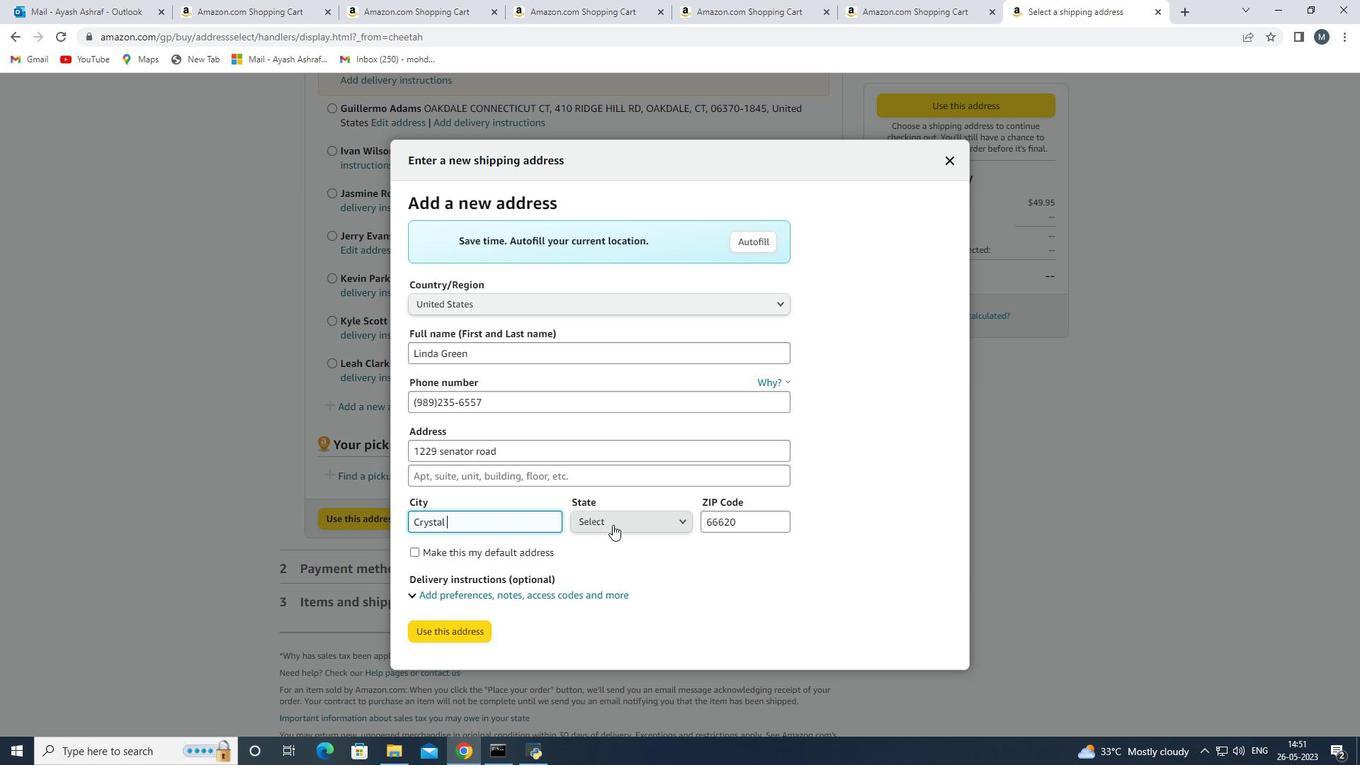 
Action: Mouse moved to (626, 423)
Screenshot: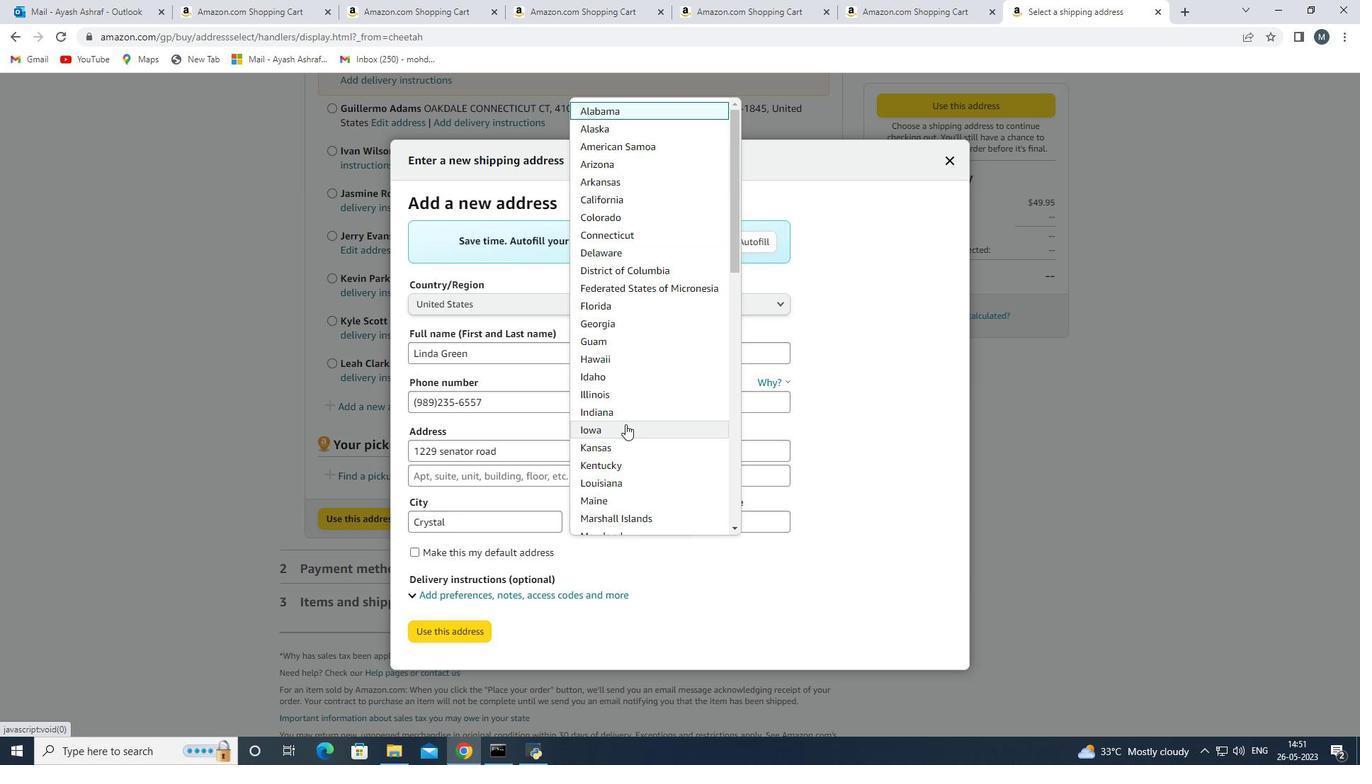 
Action: Mouse scrolled (626, 422) with delta (0, 0)
Screenshot: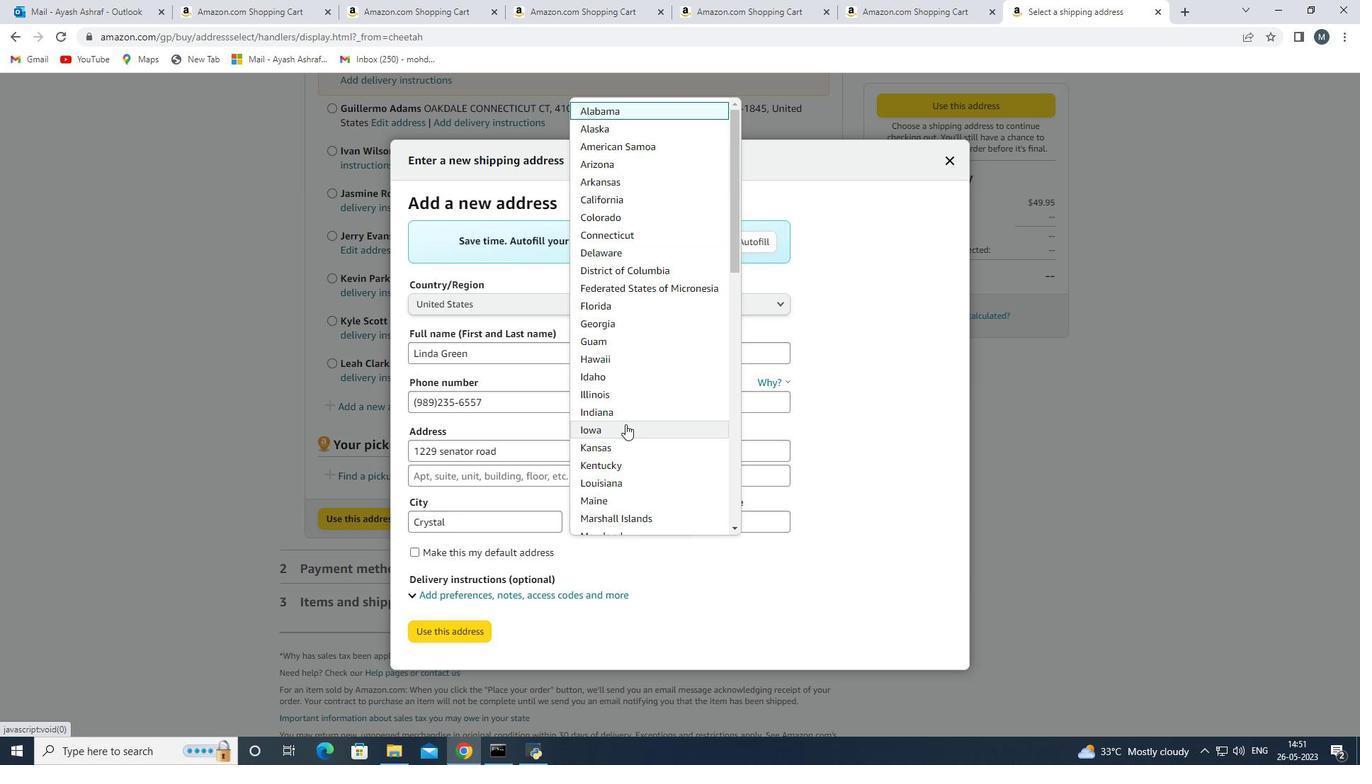 
Action: Mouse scrolled (626, 422) with delta (0, 0)
Screenshot: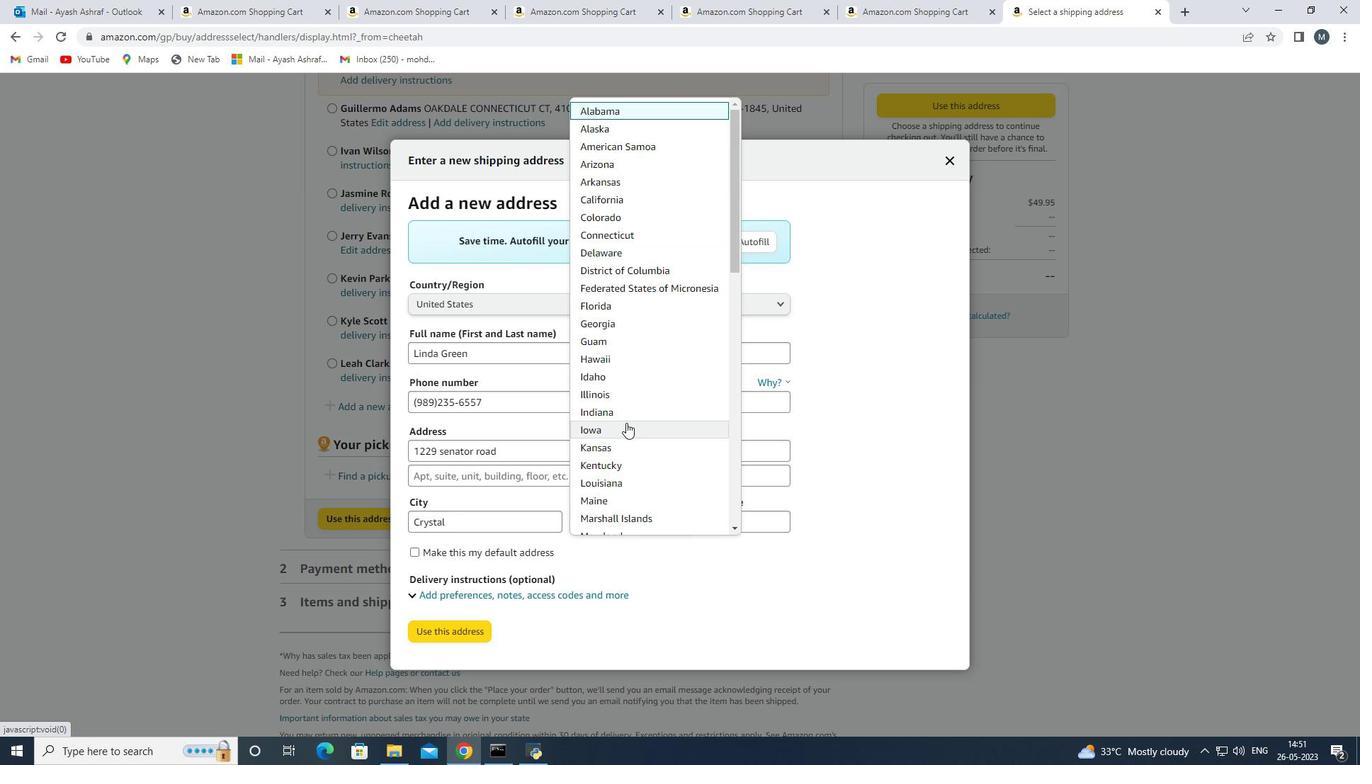 
Action: Mouse moved to (608, 429)
Screenshot: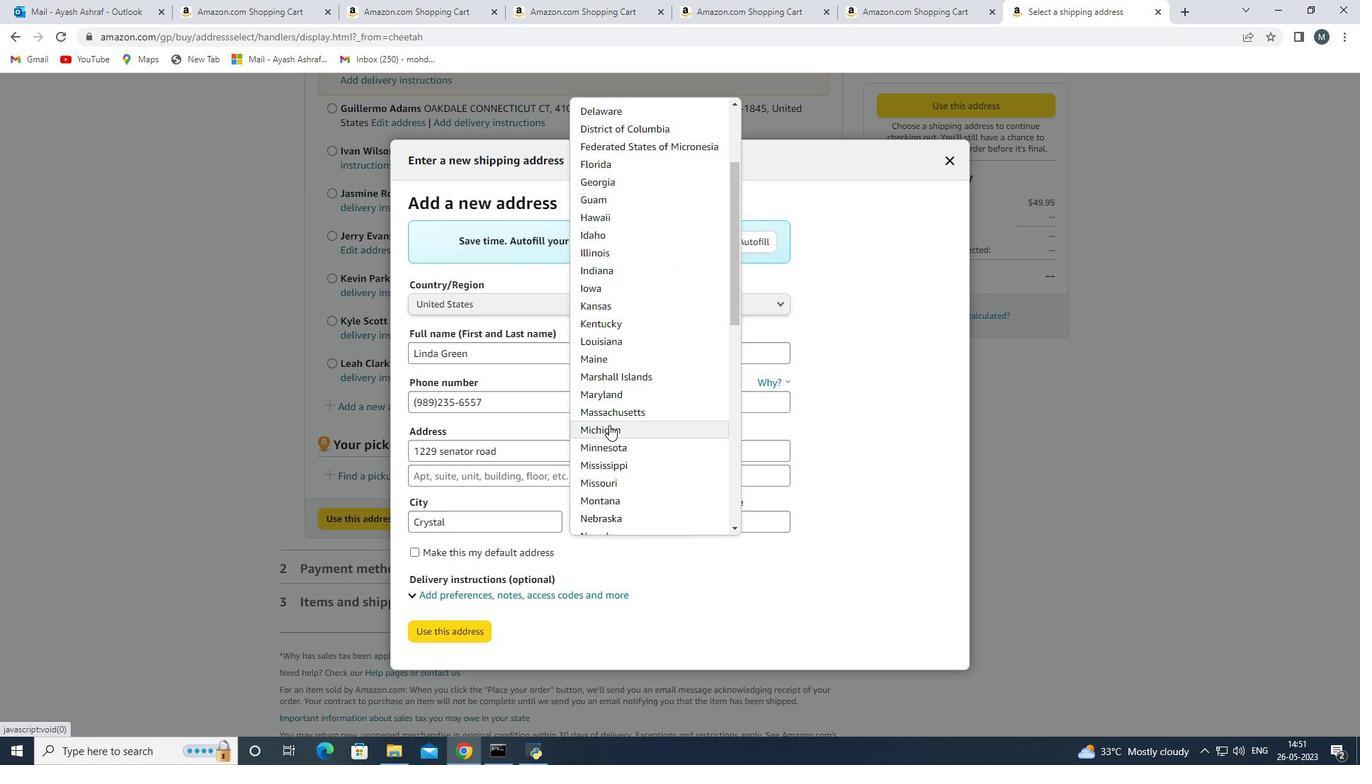 
Action: Mouse pressed left at (608, 429)
Screenshot: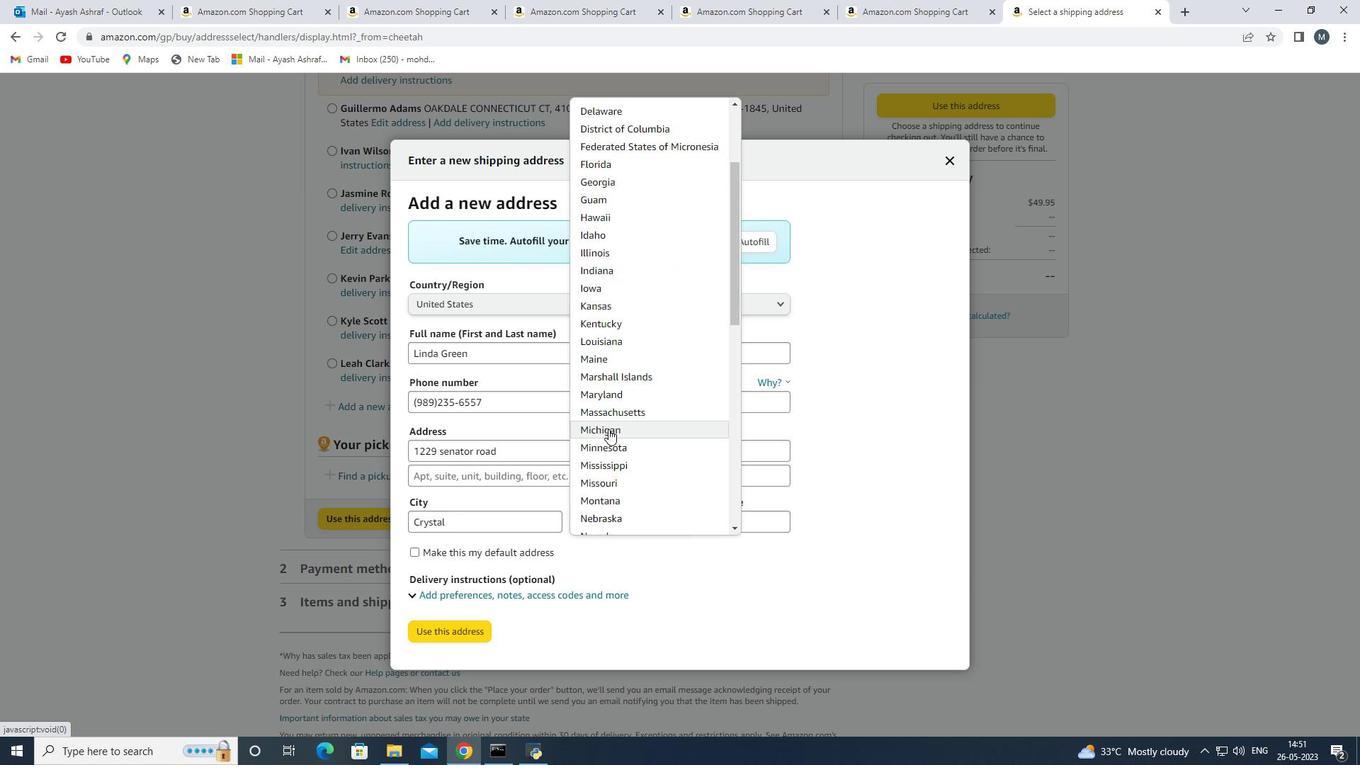 
Action: Mouse moved to (457, 634)
Screenshot: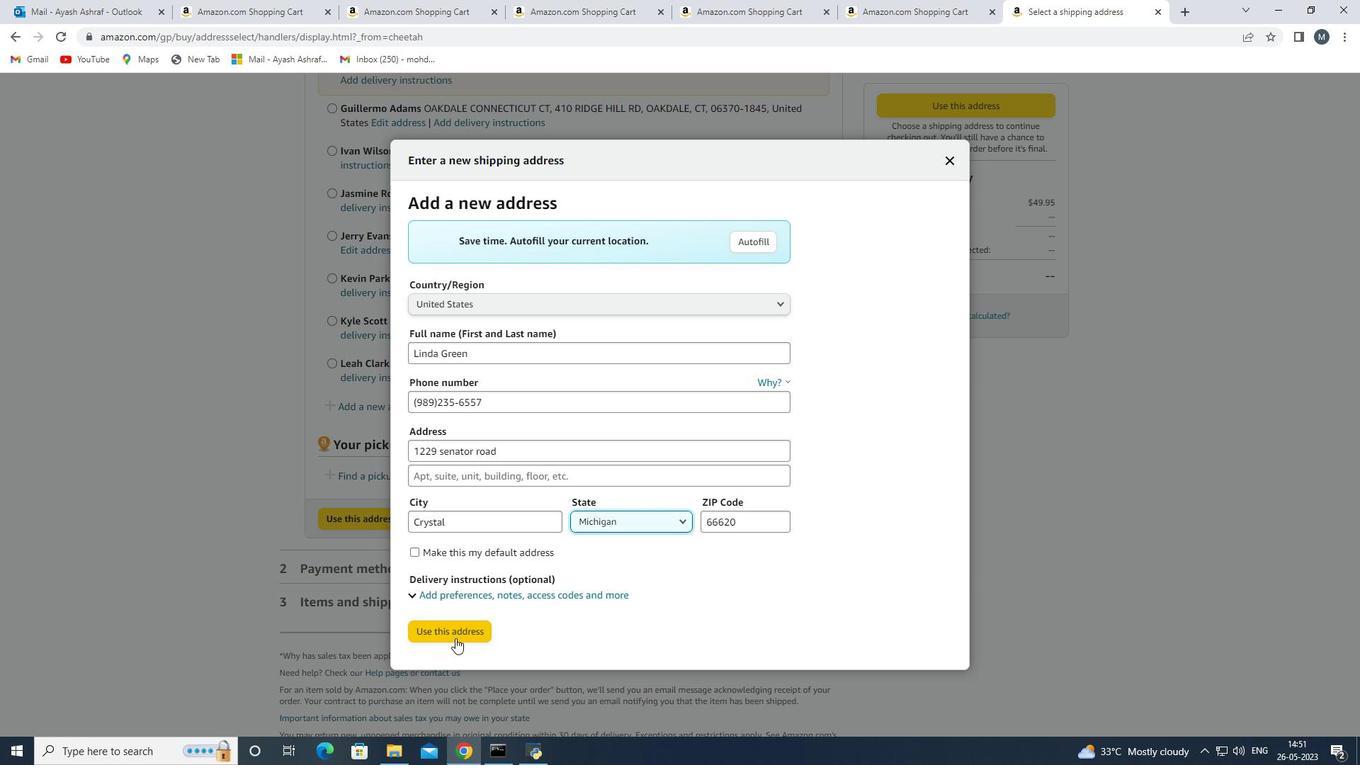
Action: Mouse pressed left at (457, 634)
Screenshot: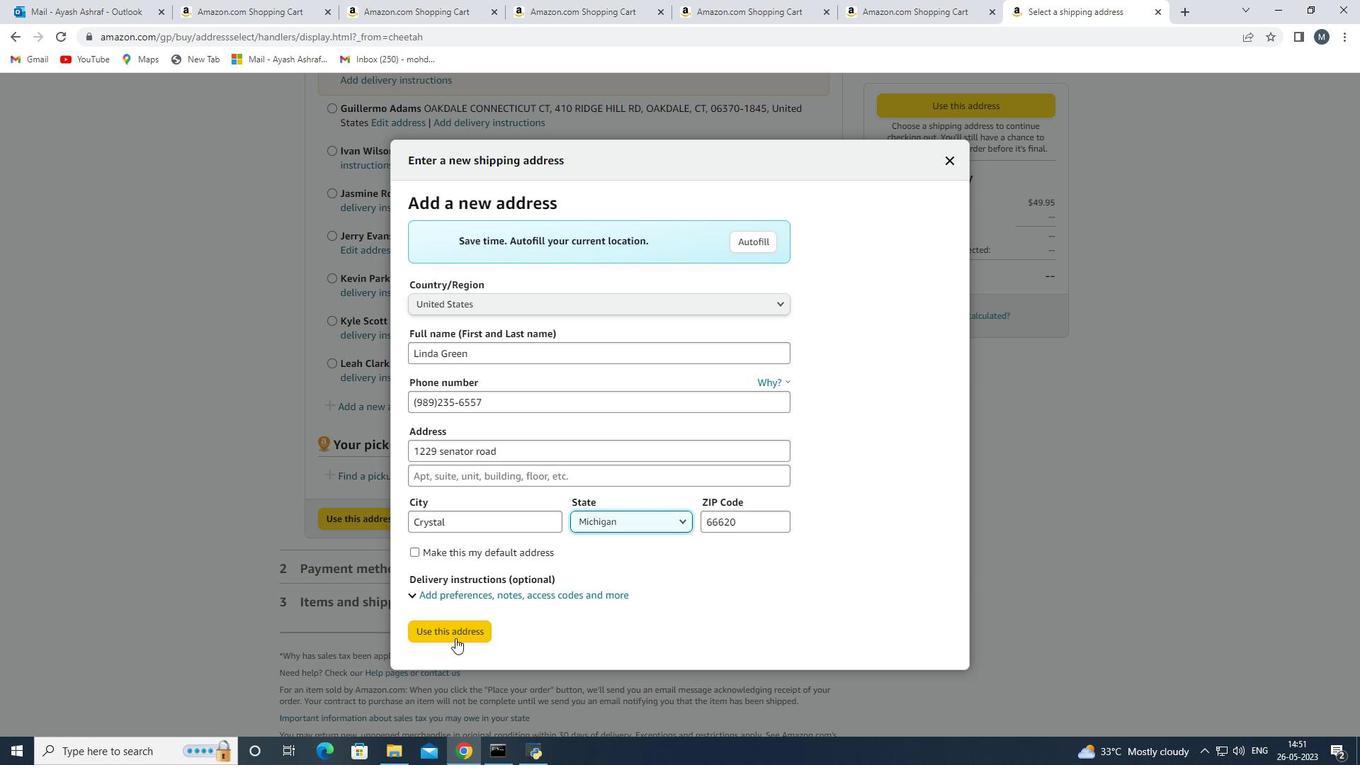 
Action: Mouse moved to (452, 631)
Screenshot: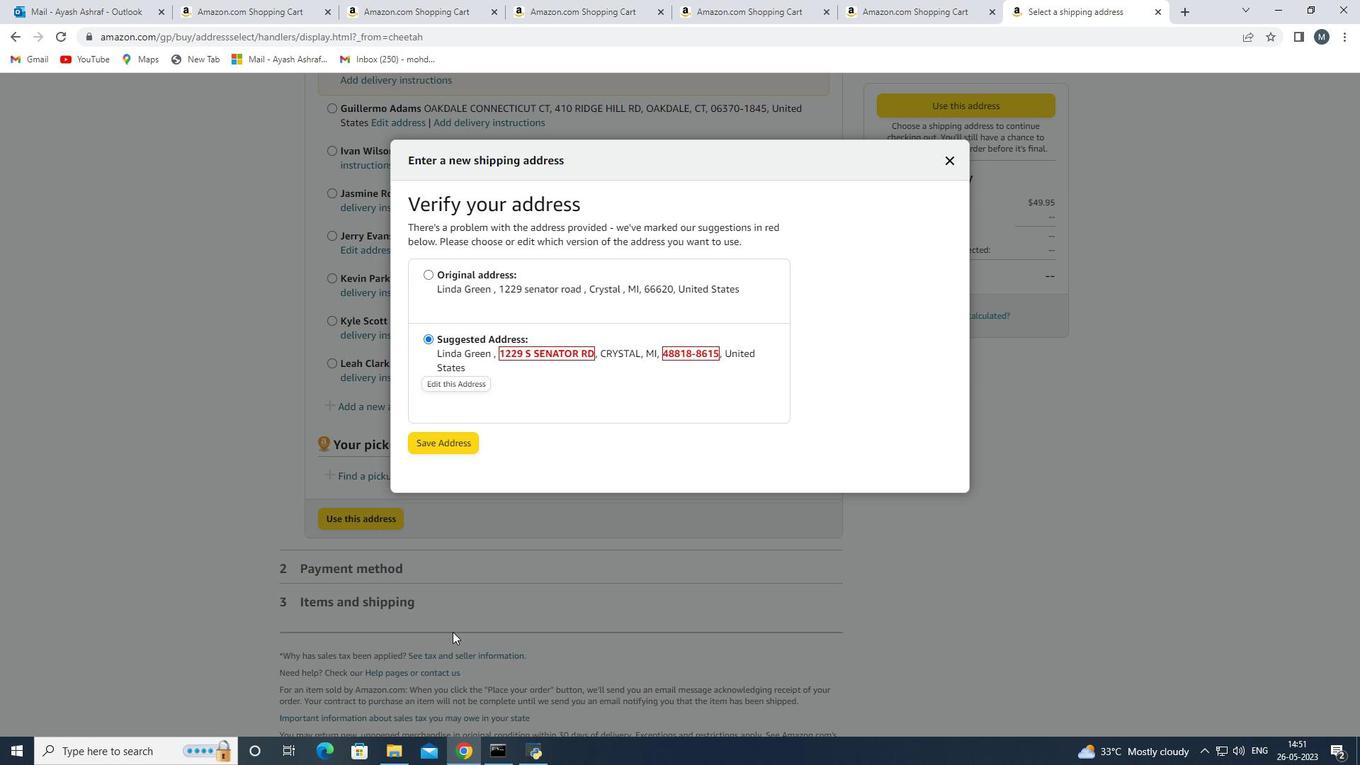 
